 Task: Create a Gmail filter to automatically mark emails from your team members as important.
Action: Mouse moved to (541, 4)
Screenshot: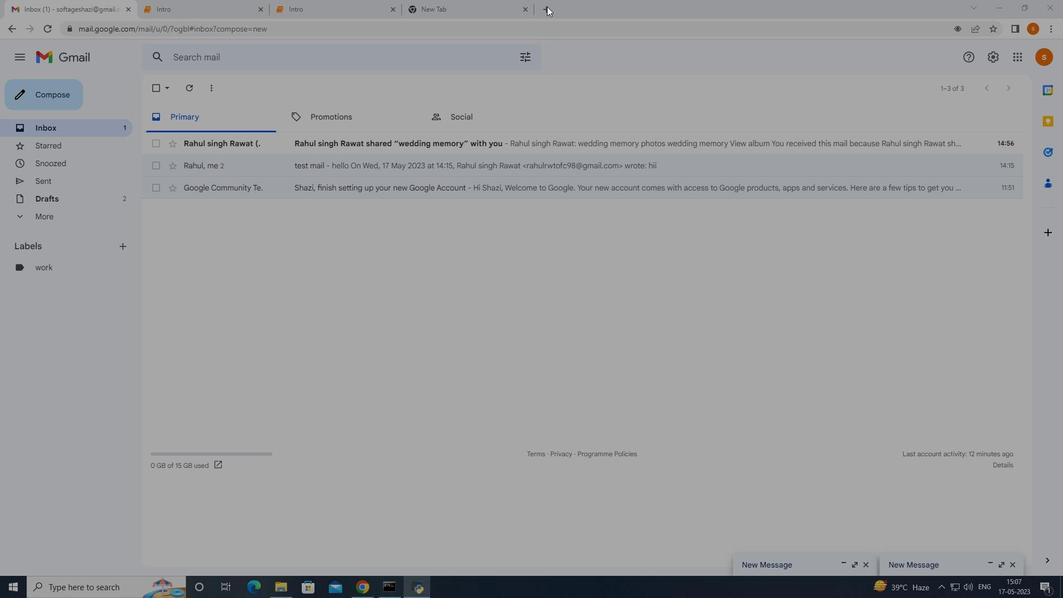 
Action: Mouse pressed left at (541, 4)
Screenshot: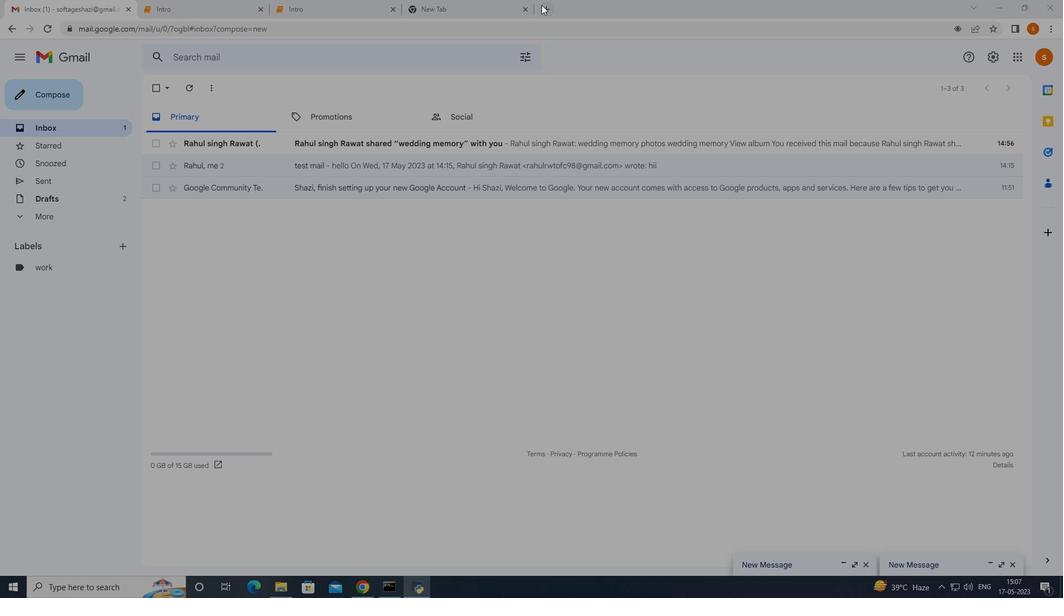 
Action: Mouse moved to (537, 218)
Screenshot: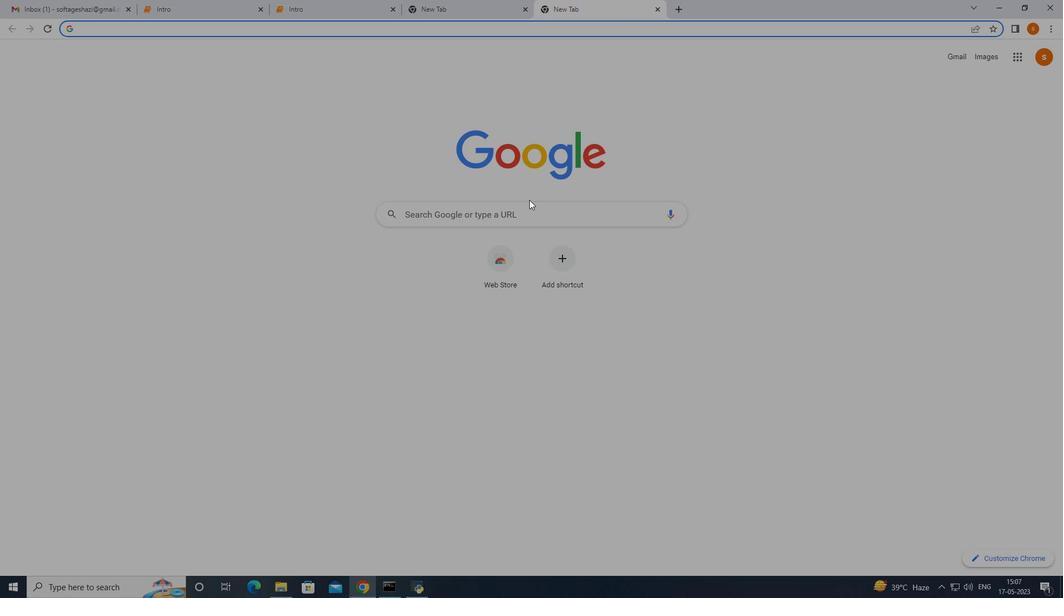 
Action: Mouse pressed left at (537, 218)
Screenshot: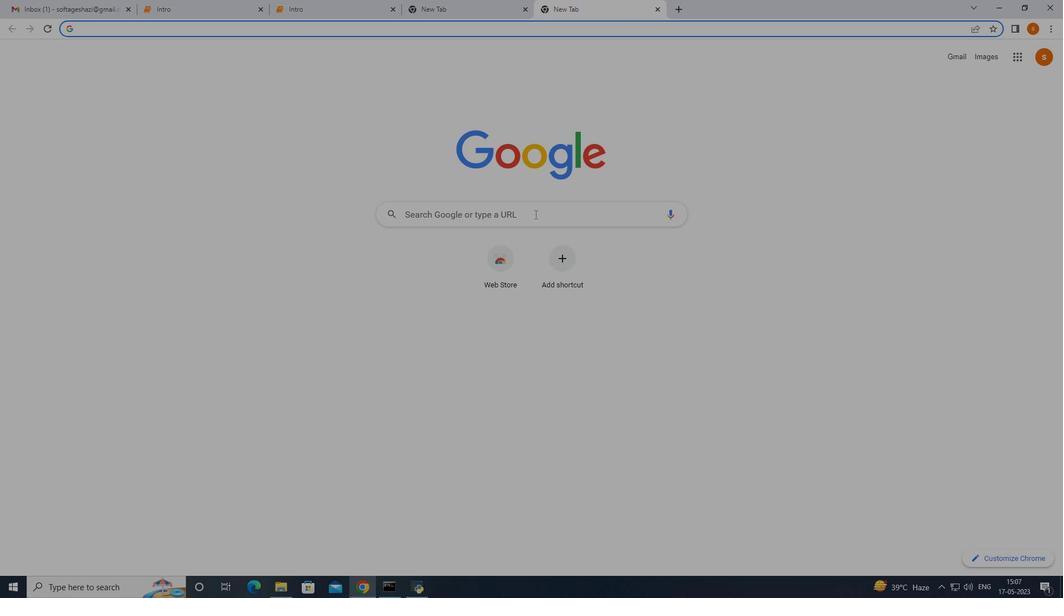 
Action: Mouse moved to (538, 217)
Screenshot: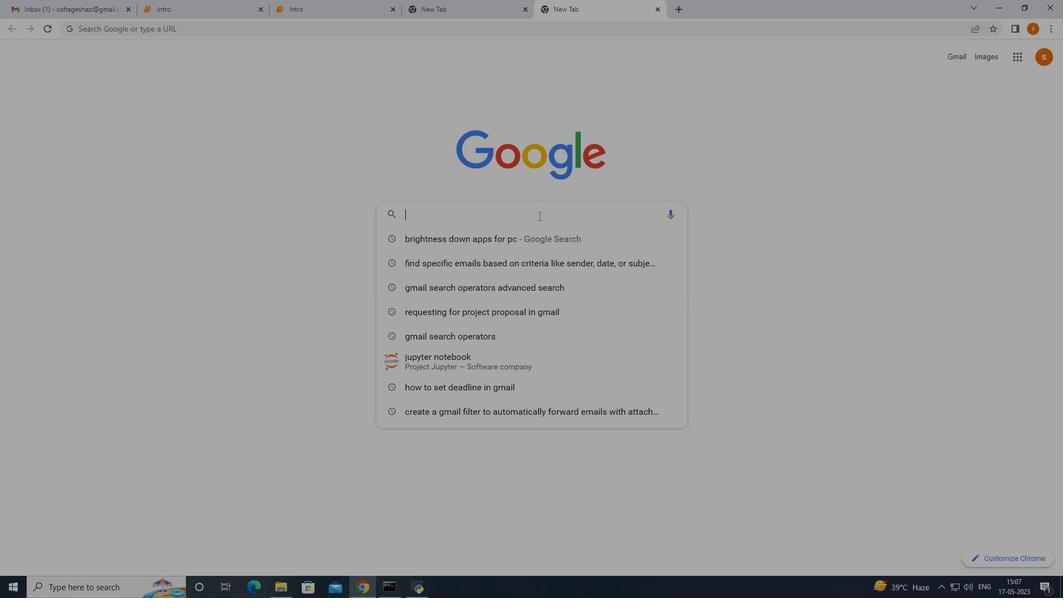 
Action: Key pressed ctrl+V<Key.enter>
Screenshot: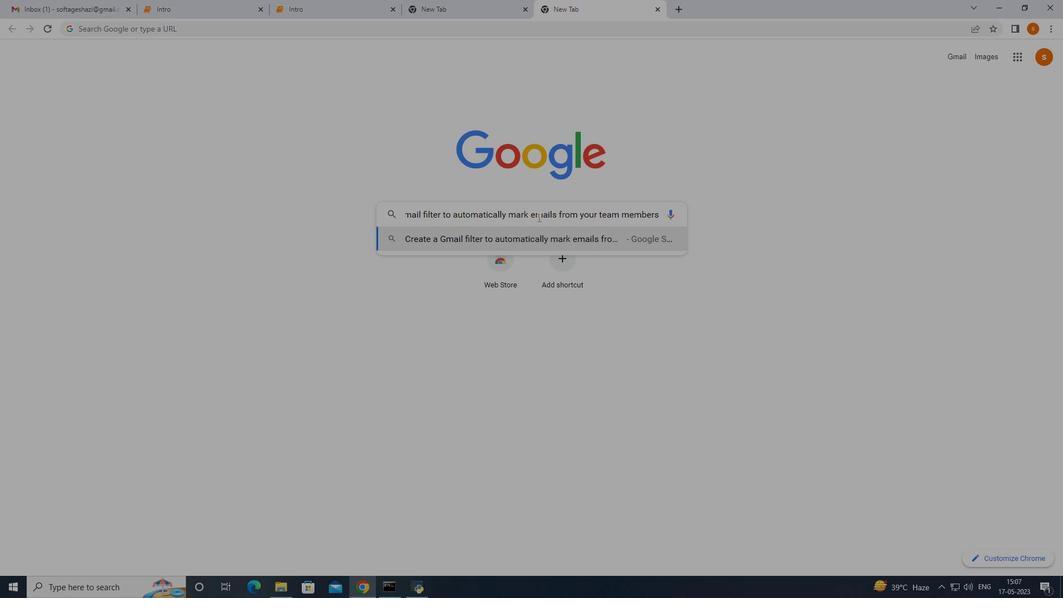 
Action: Mouse moved to (324, 188)
Screenshot: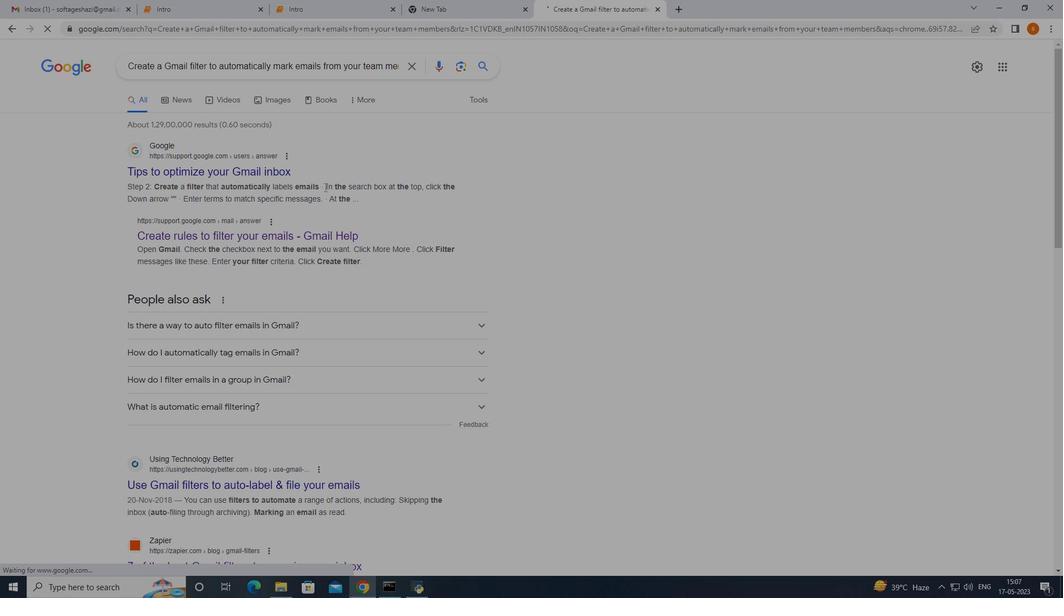 
Action: Mouse scrolled (324, 187) with delta (0, 0)
Screenshot: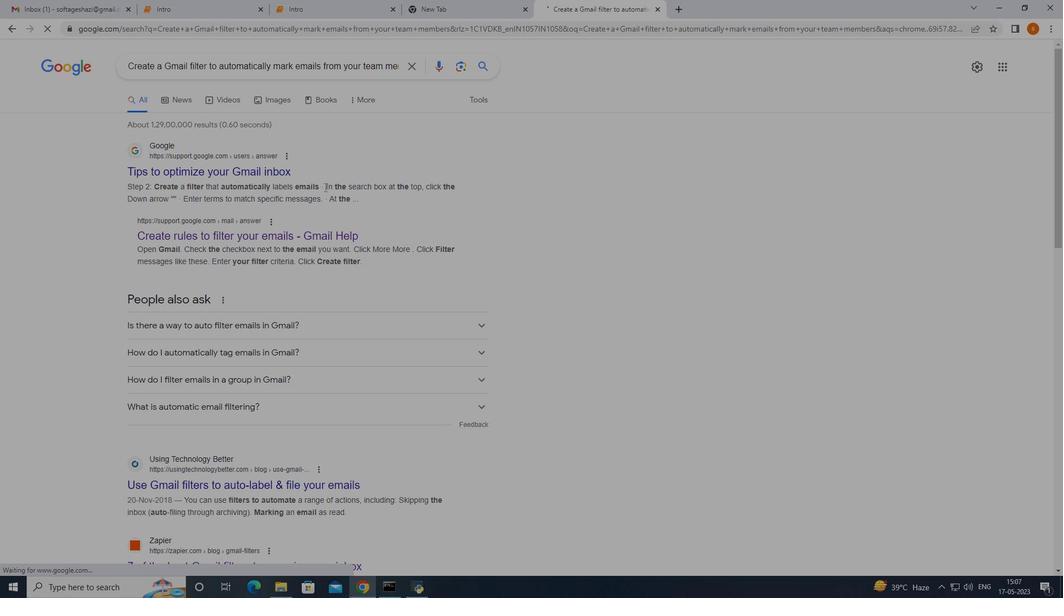 
Action: Mouse moved to (277, 162)
Screenshot: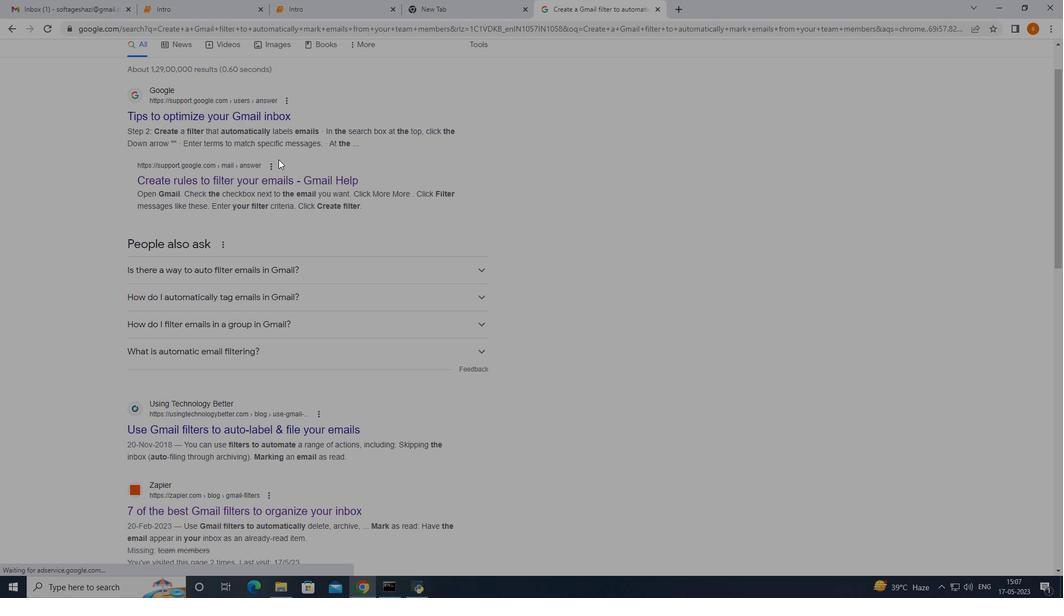 
Action: Mouse scrolled (277, 162) with delta (0, 0)
Screenshot: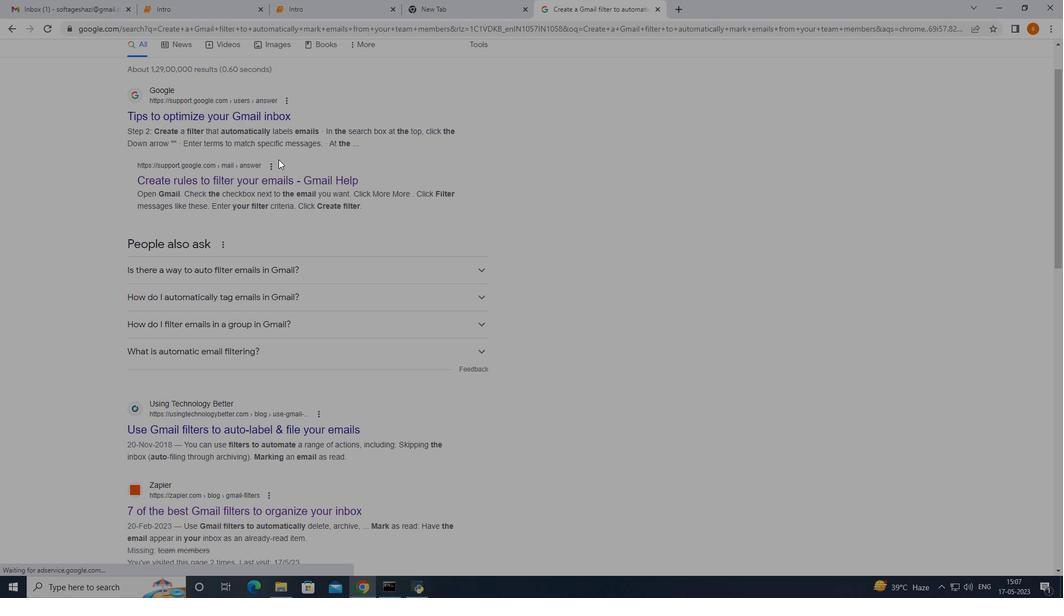 
Action: Mouse moved to (373, 216)
Screenshot: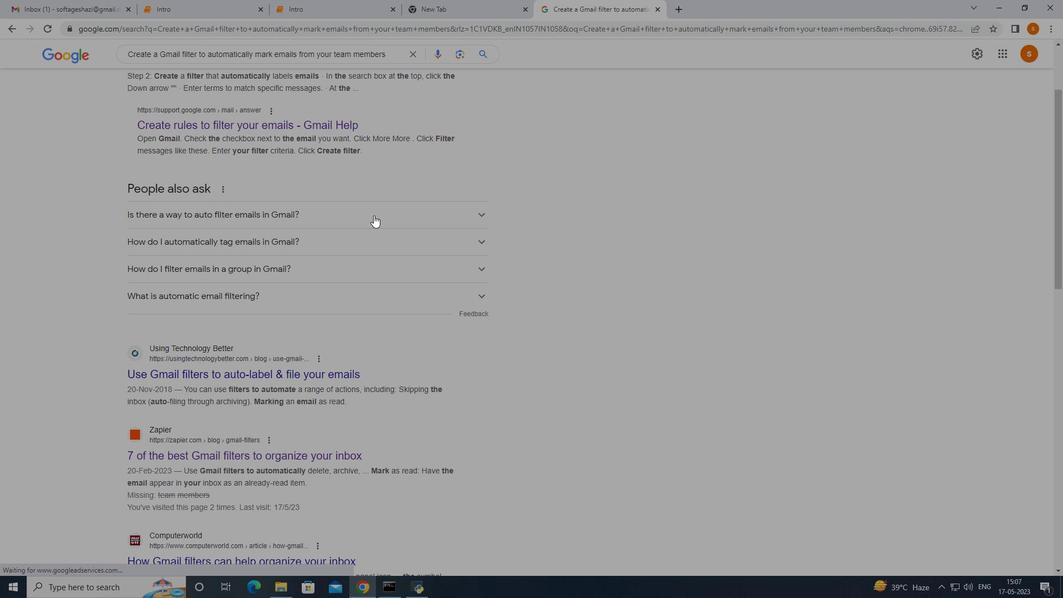 
Action: Mouse pressed left at (373, 216)
Screenshot: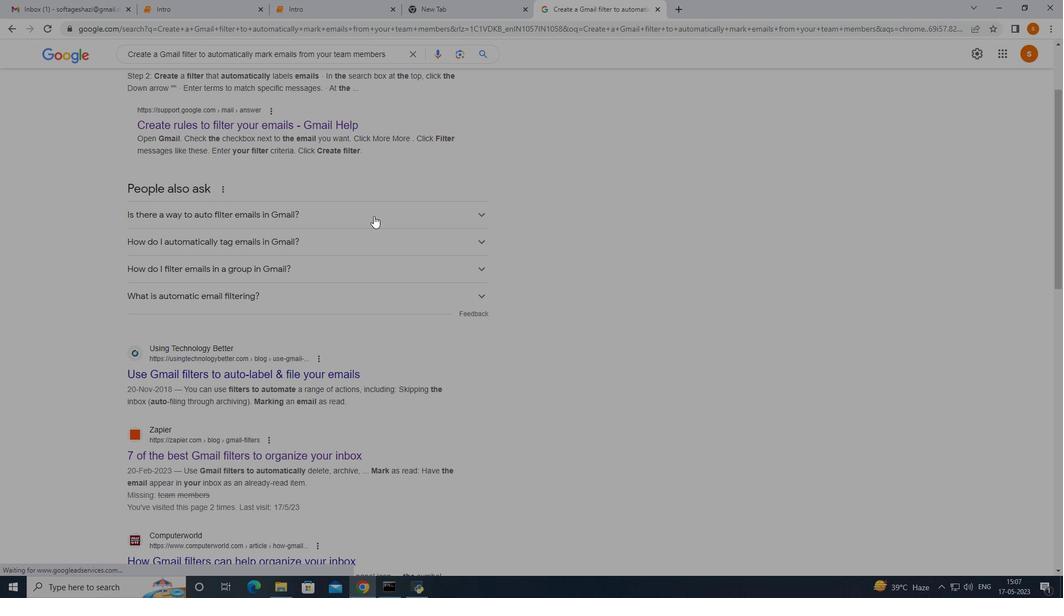 
Action: Mouse moved to (305, 249)
Screenshot: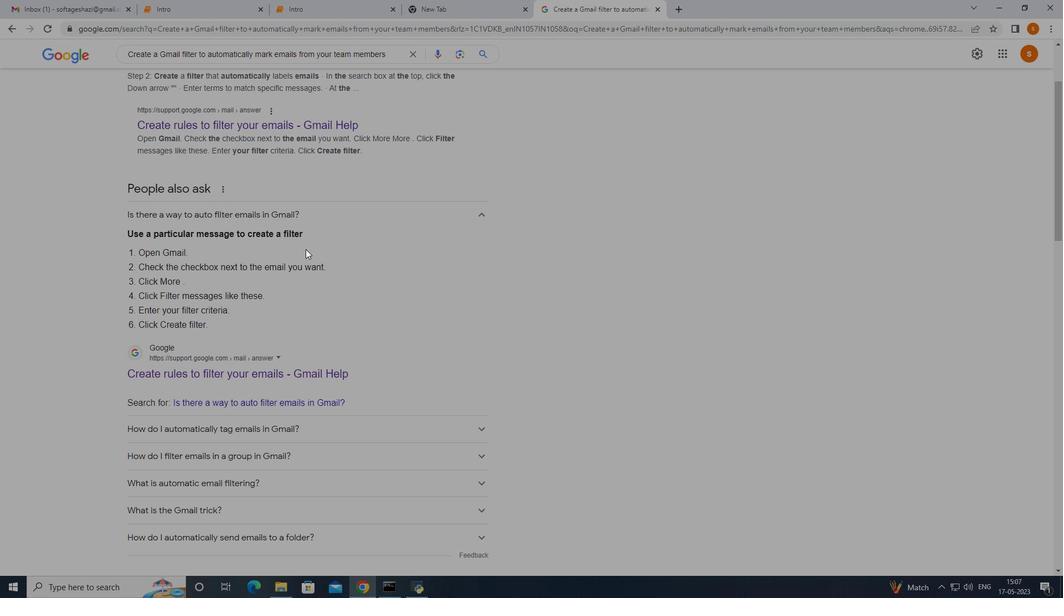 
Action: Mouse scrolled (305, 248) with delta (0, 0)
Screenshot: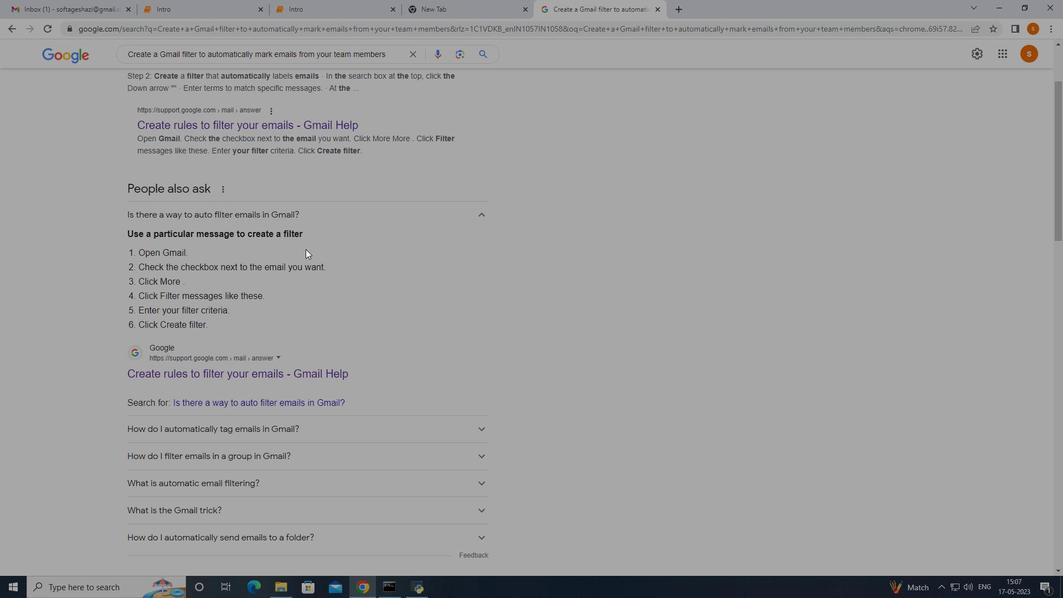 
Action: Mouse moved to (306, 250)
Screenshot: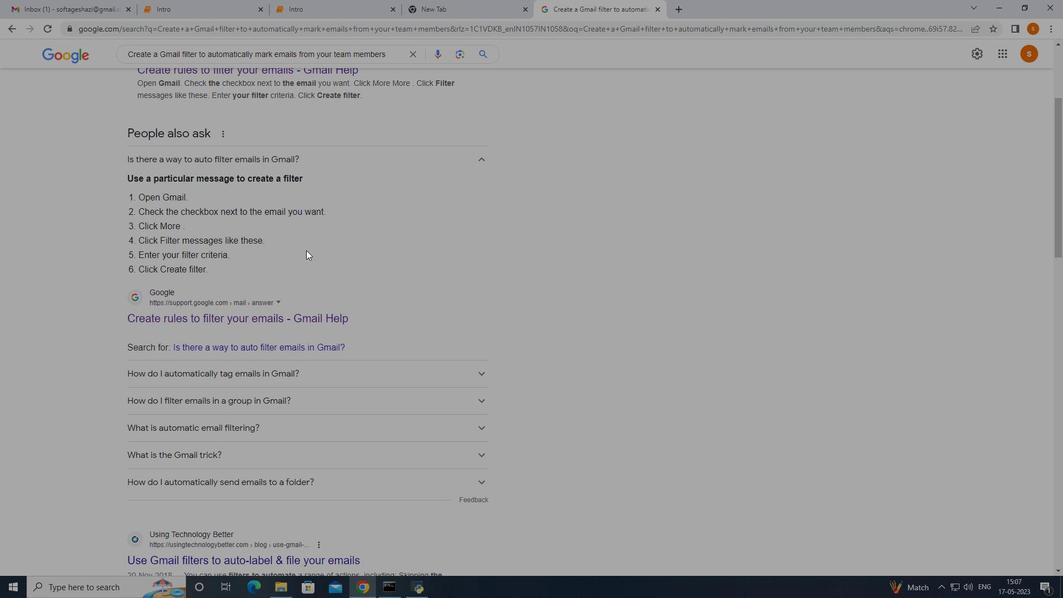 
Action: Mouse scrolled (306, 250) with delta (0, 0)
Screenshot: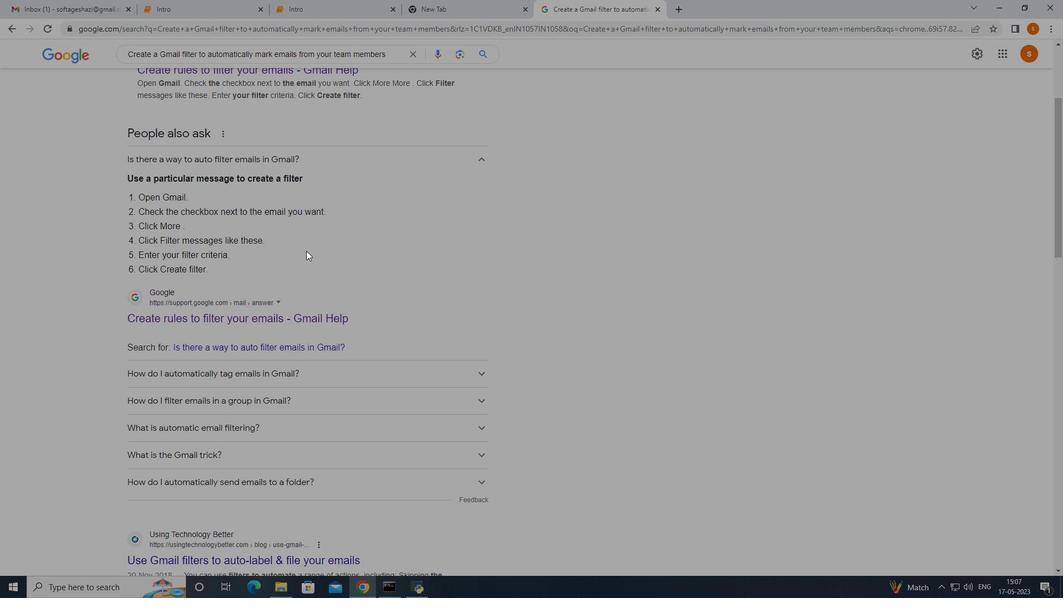 
Action: Mouse moved to (306, 249)
Screenshot: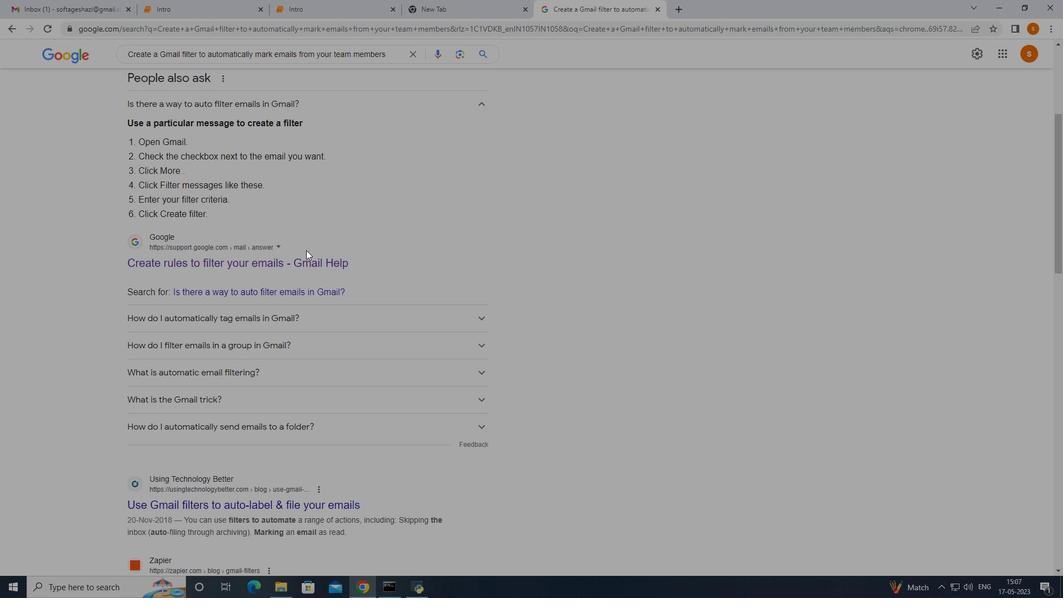 
Action: Mouse scrolled (306, 249) with delta (0, 0)
Screenshot: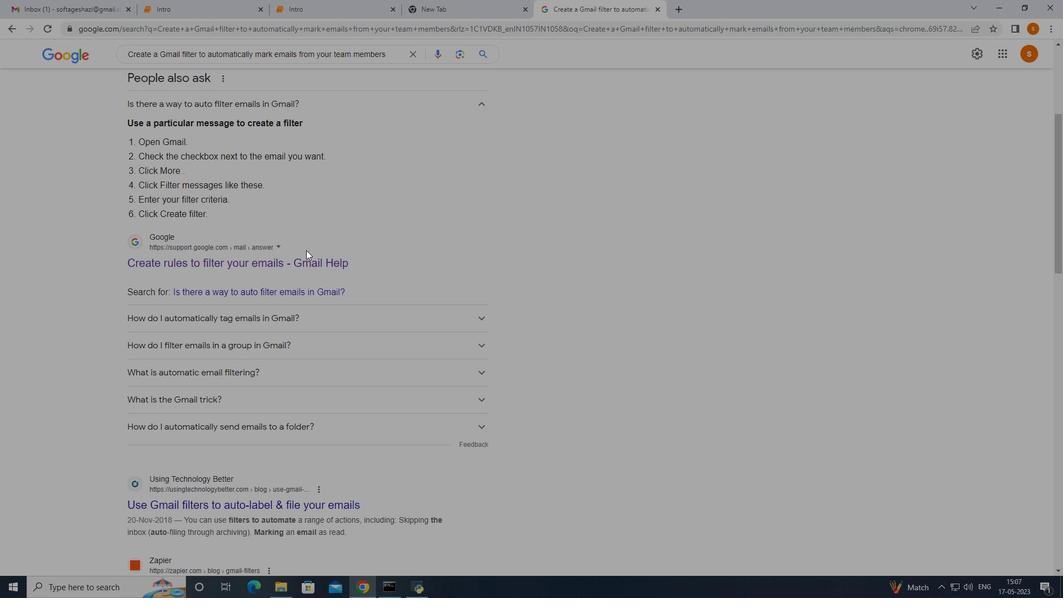 
Action: Mouse moved to (306, 250)
Screenshot: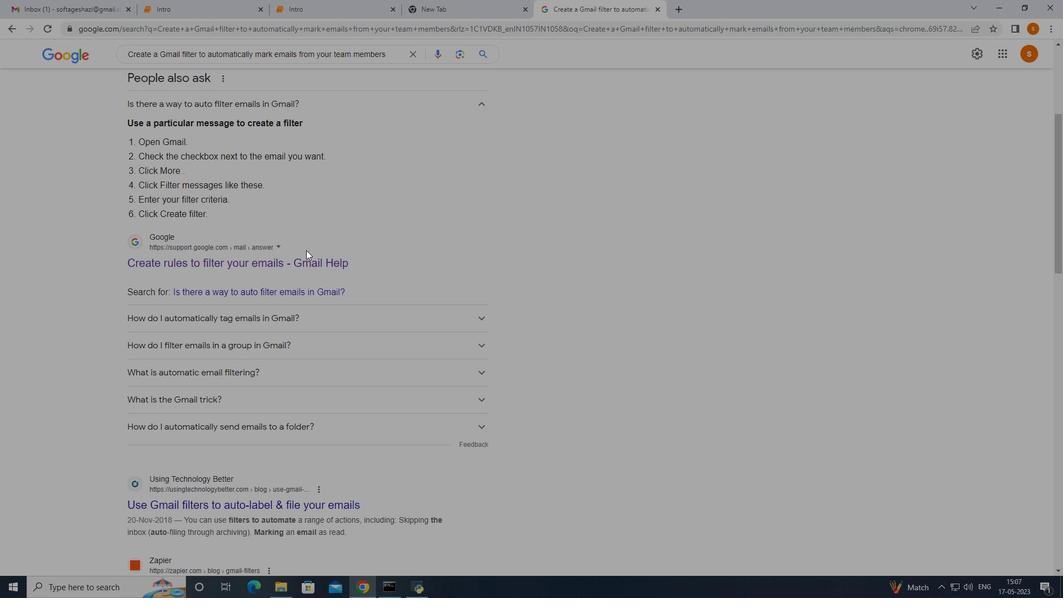 
Action: Mouse scrolled (306, 249) with delta (0, 0)
Screenshot: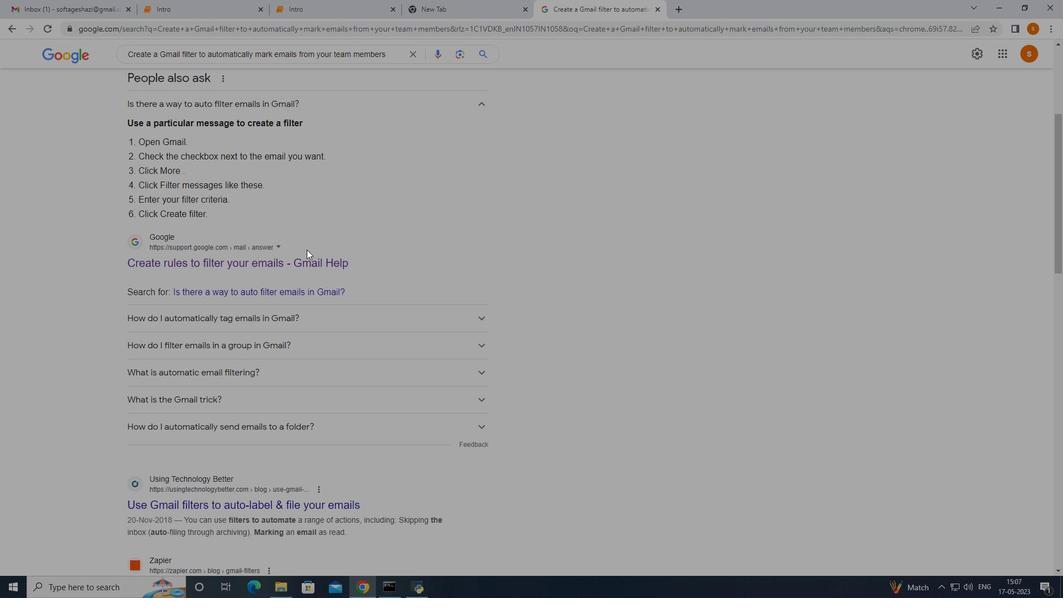 
Action: Mouse moved to (301, 250)
Screenshot: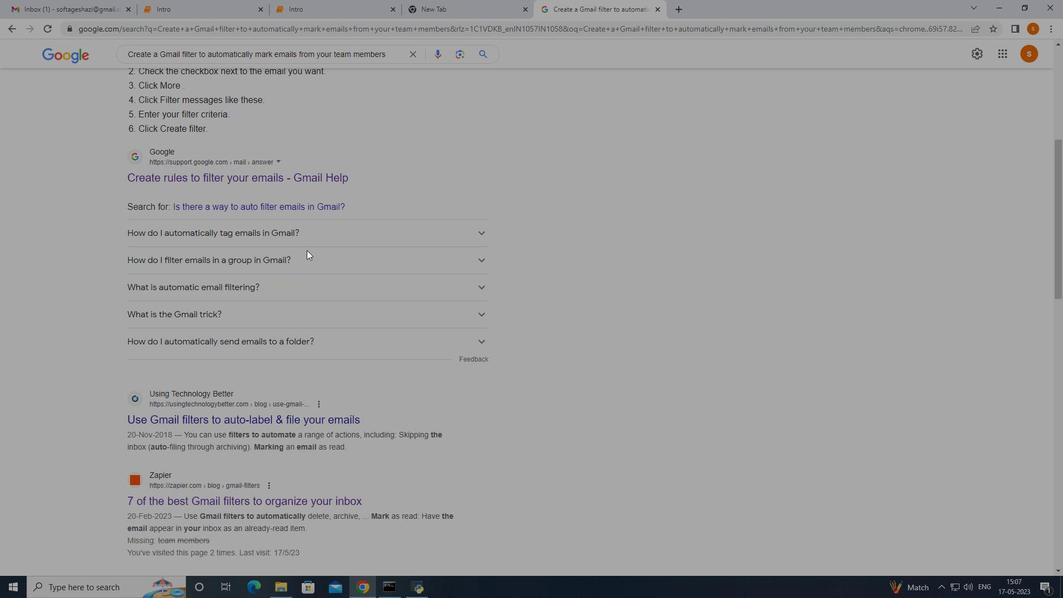 
Action: Mouse scrolled (303, 250) with delta (0, 0)
Screenshot: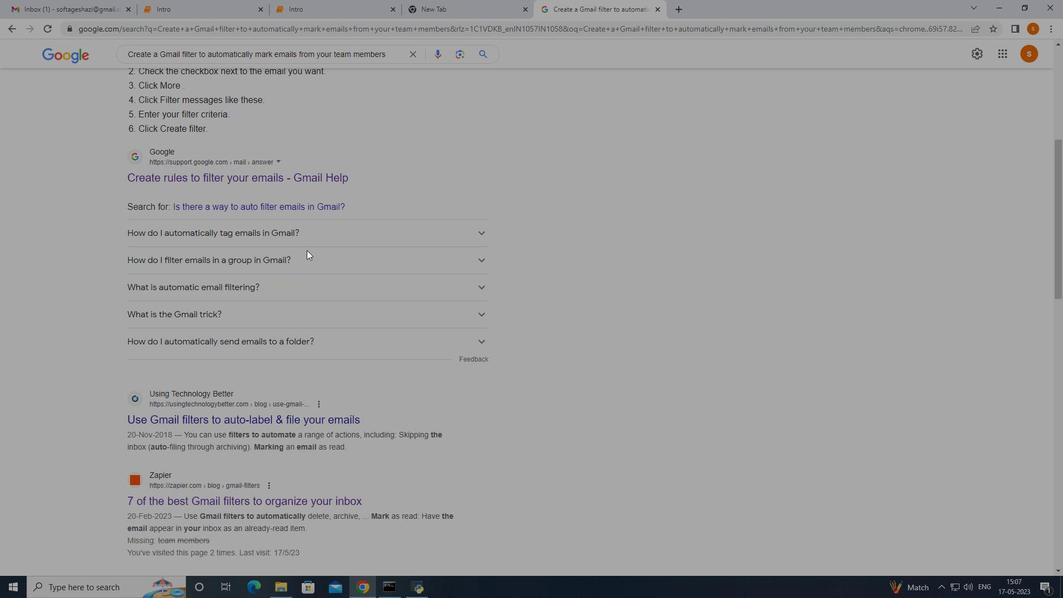 
Action: Mouse moved to (266, 217)
Screenshot: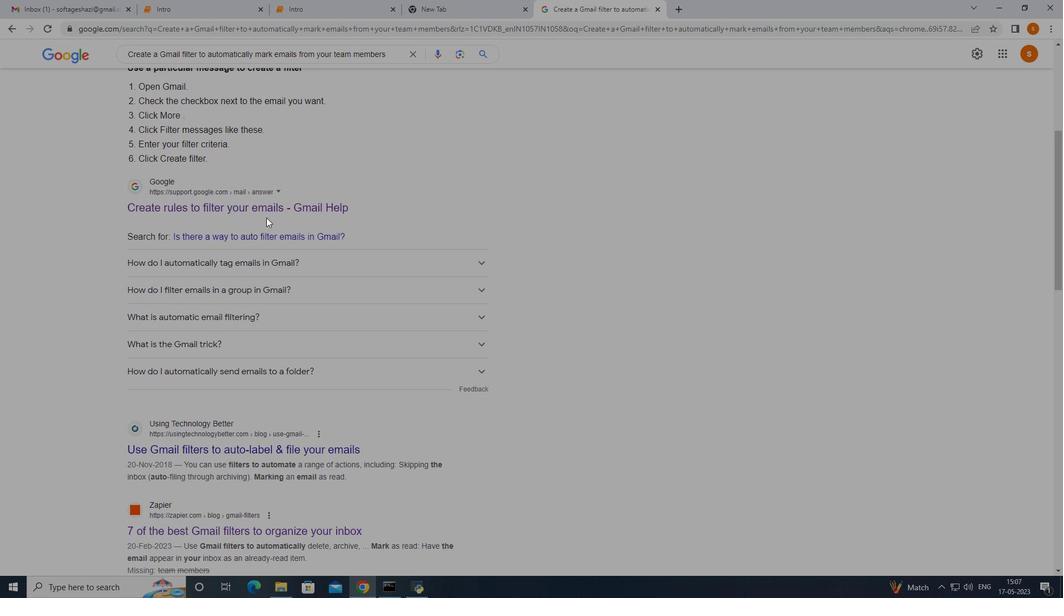 
Action: Mouse scrolled (266, 217) with delta (0, 0)
Screenshot: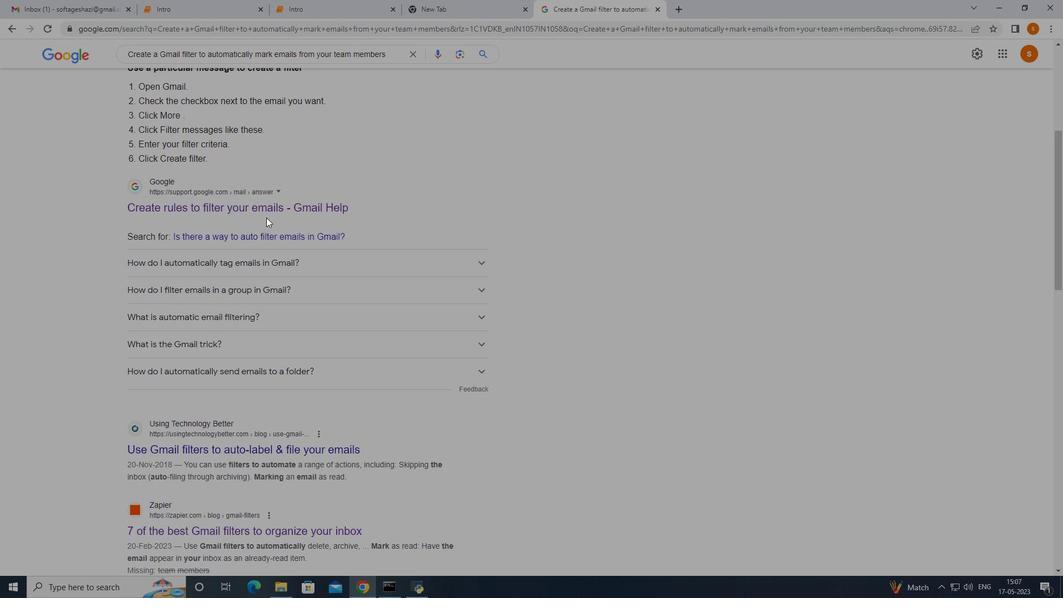 
Action: Mouse moved to (267, 217)
Screenshot: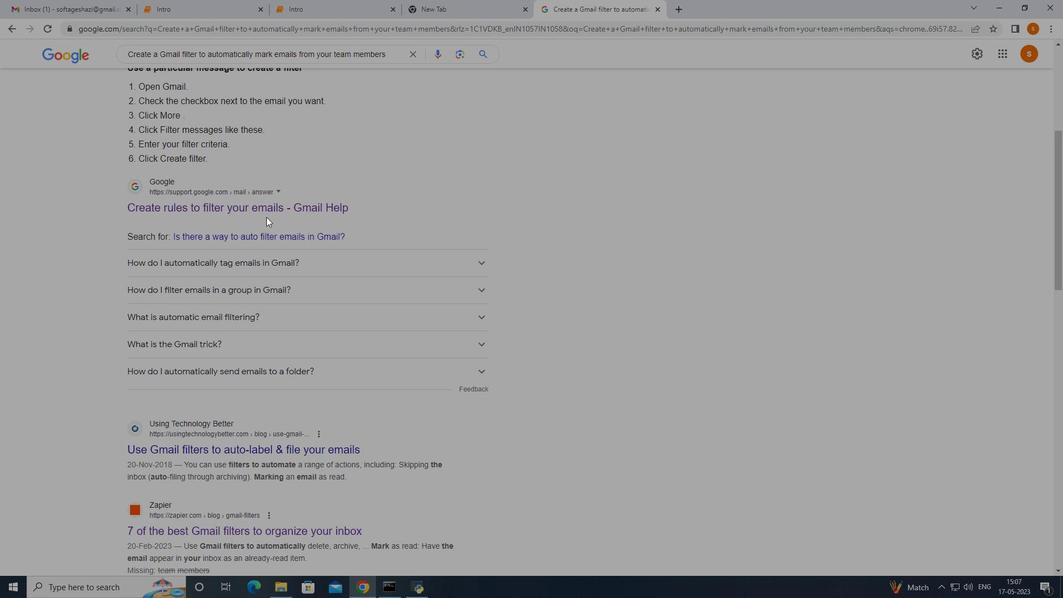 
Action: Mouse scrolled (267, 217) with delta (0, 0)
Screenshot: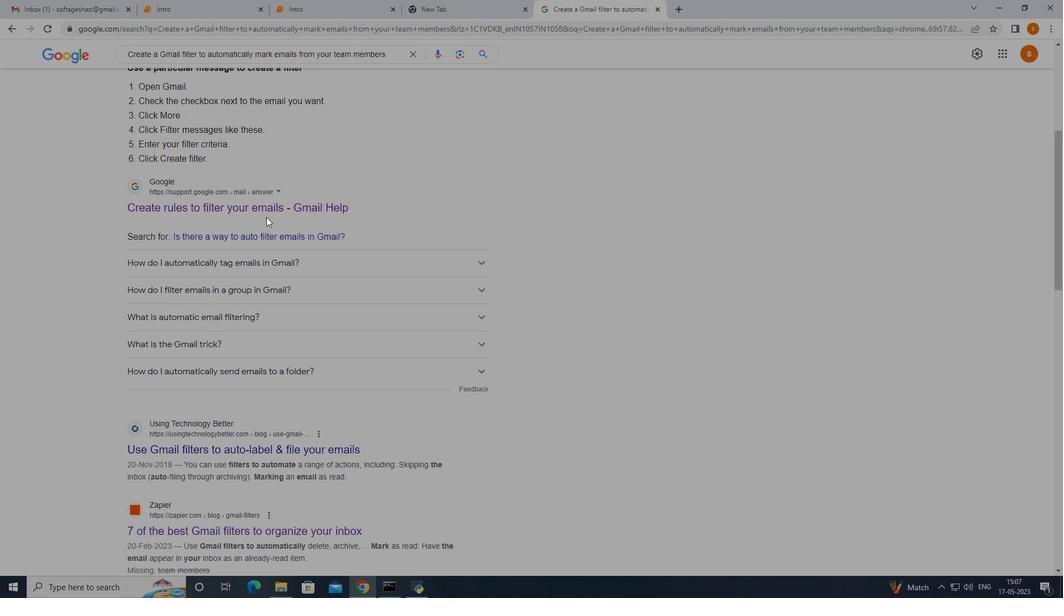 
Action: Mouse moved to (267, 217)
Screenshot: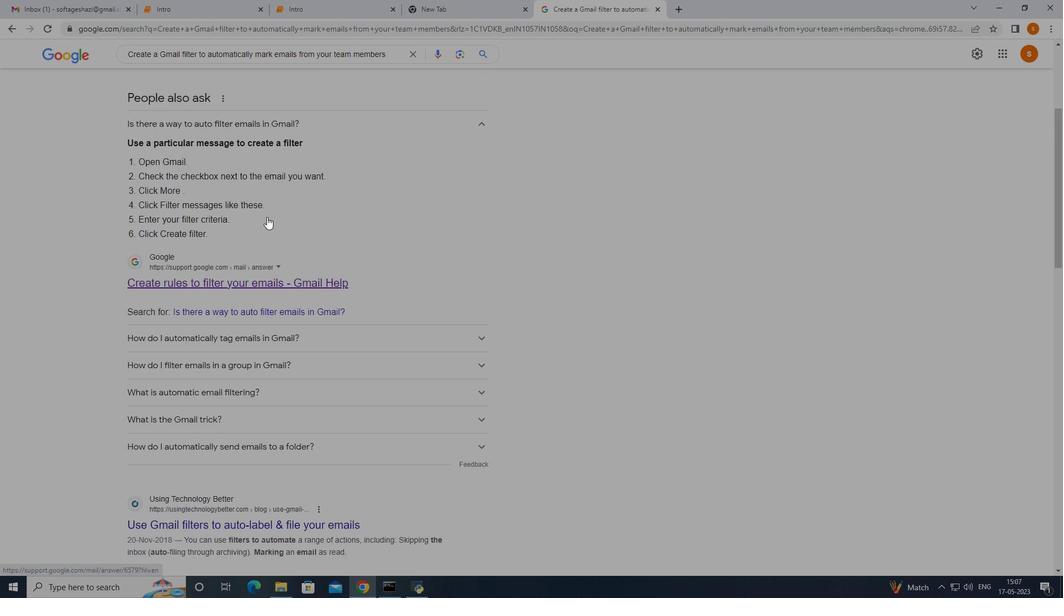 
Action: Mouse scrolled (267, 216) with delta (0, 0)
Screenshot: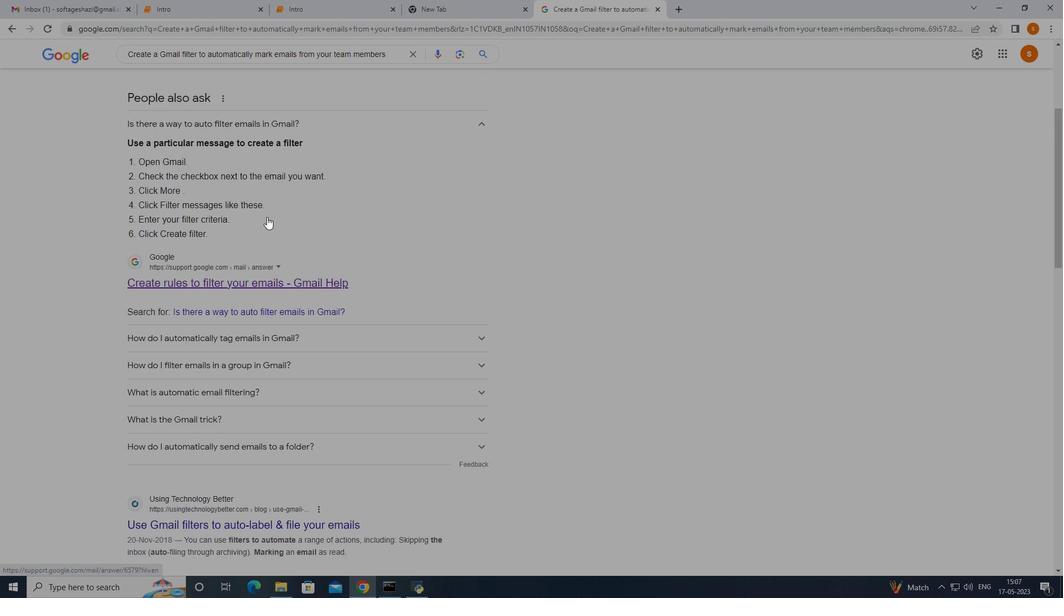 
Action: Mouse moved to (267, 217)
Screenshot: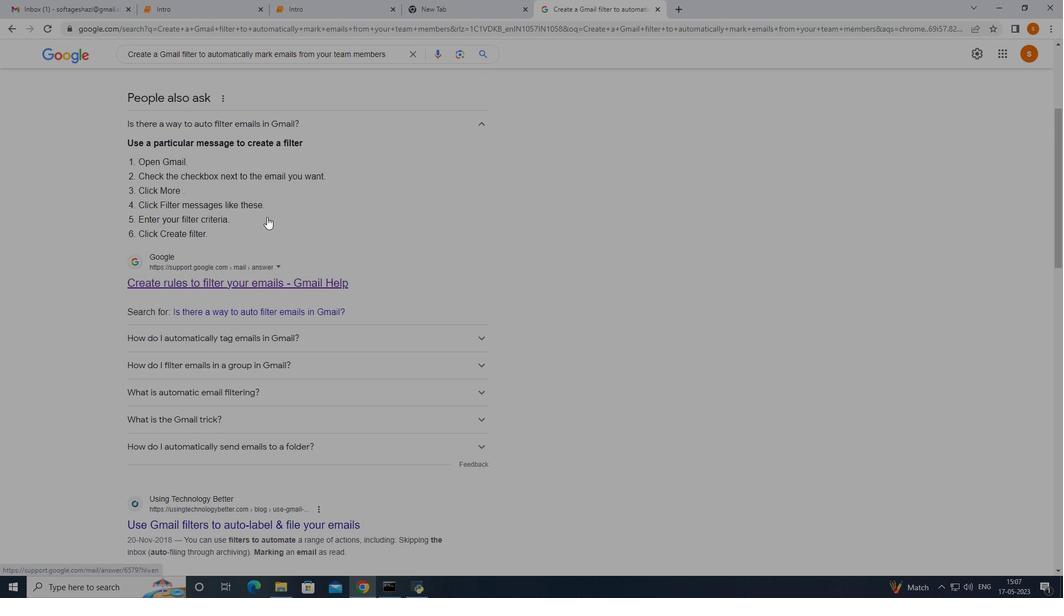 
Action: Mouse scrolled (267, 217) with delta (0, 0)
Screenshot: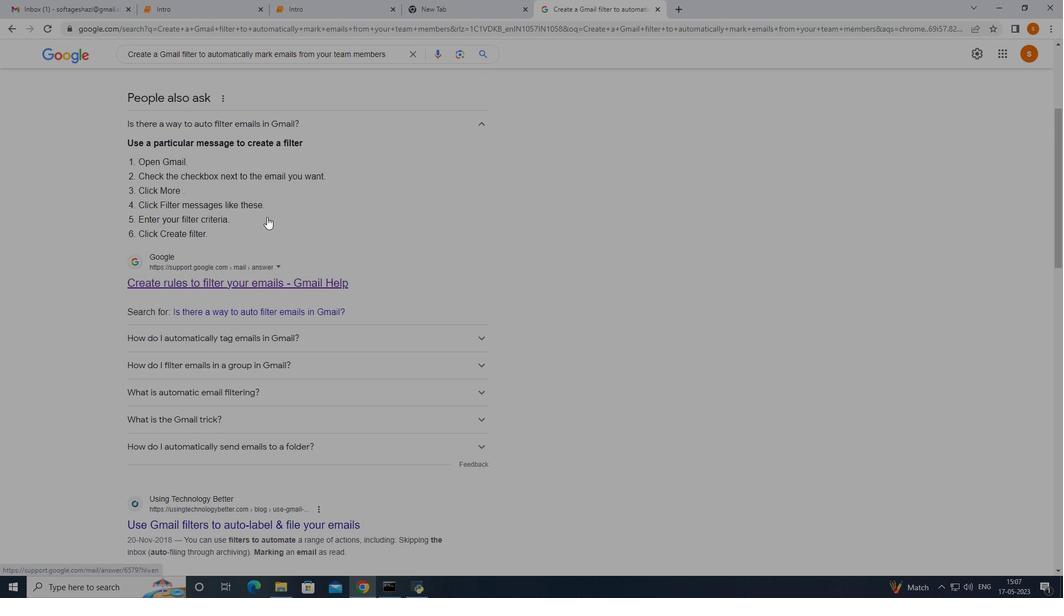 
Action: Mouse moved to (267, 217)
Screenshot: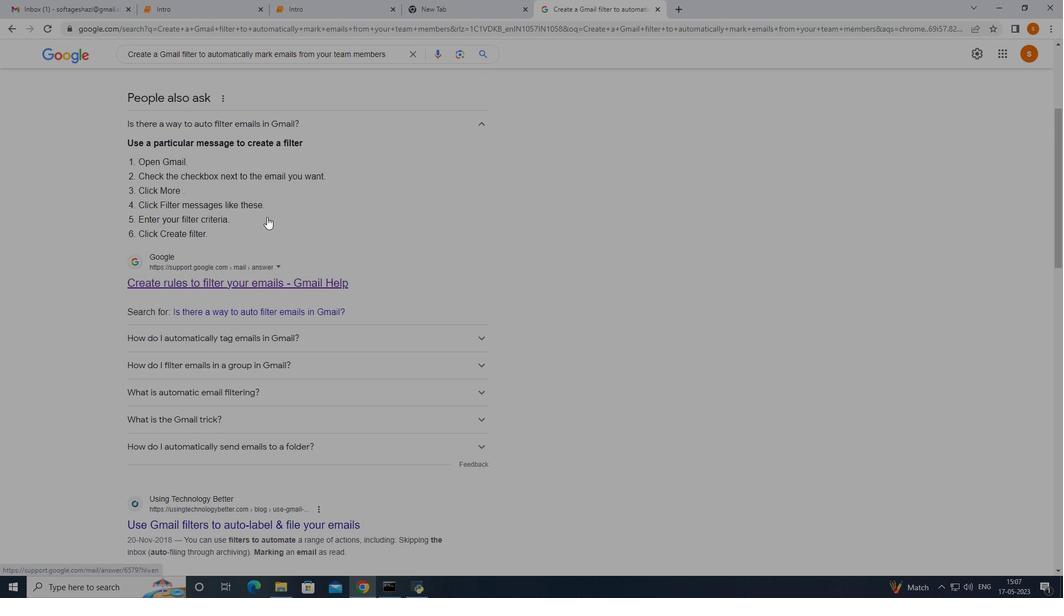 
Action: Mouse scrolled (267, 217) with delta (0, 0)
Screenshot: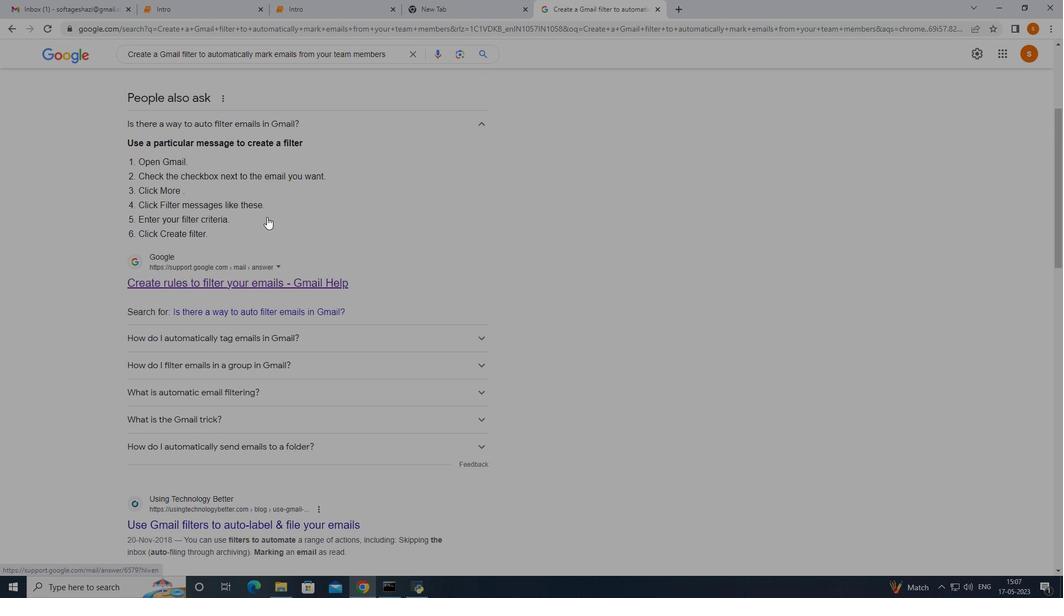 
Action: Mouse moved to (268, 188)
Screenshot: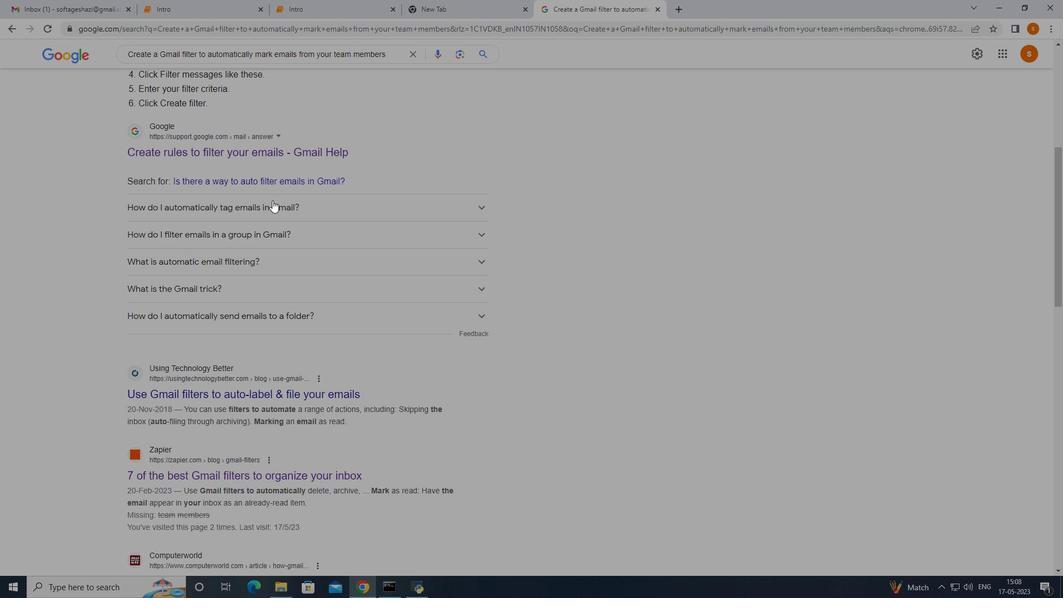 
Action: Mouse scrolled (268, 188) with delta (0, 0)
Screenshot: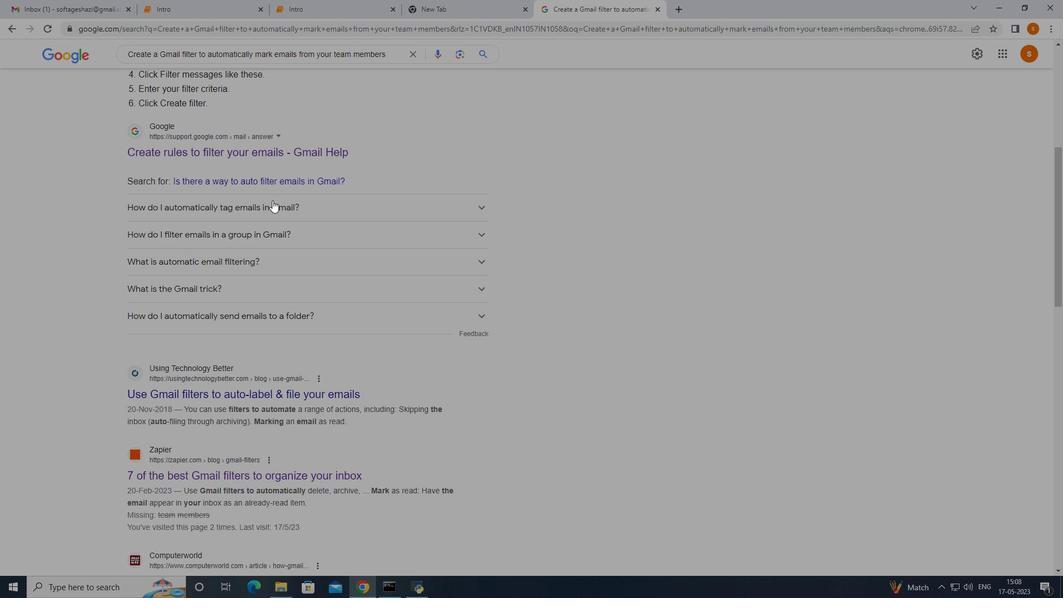 
Action: Mouse moved to (268, 188)
Screenshot: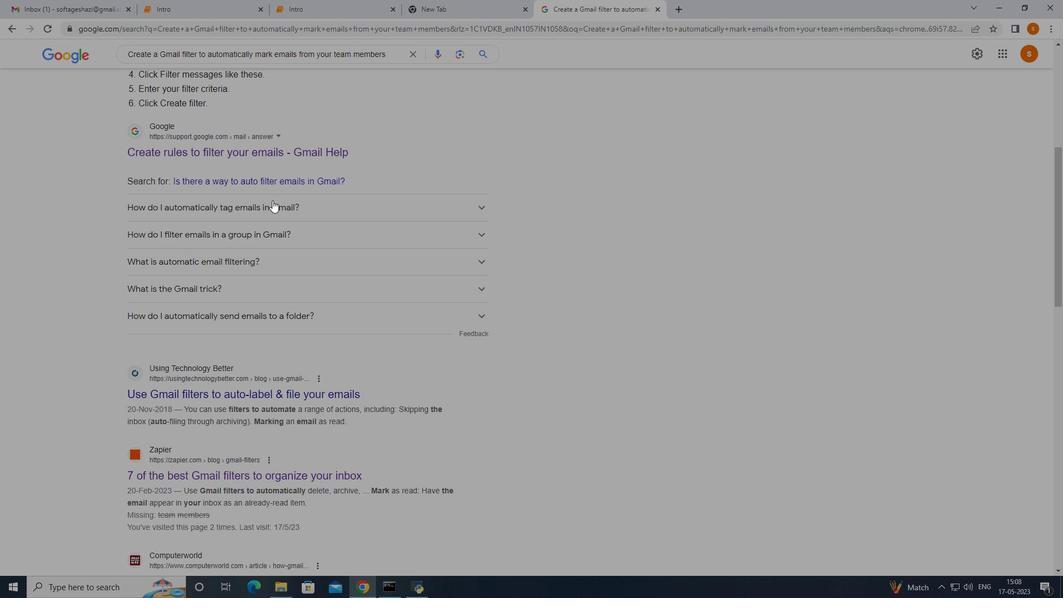 
Action: Mouse scrolled (268, 188) with delta (0, 0)
Screenshot: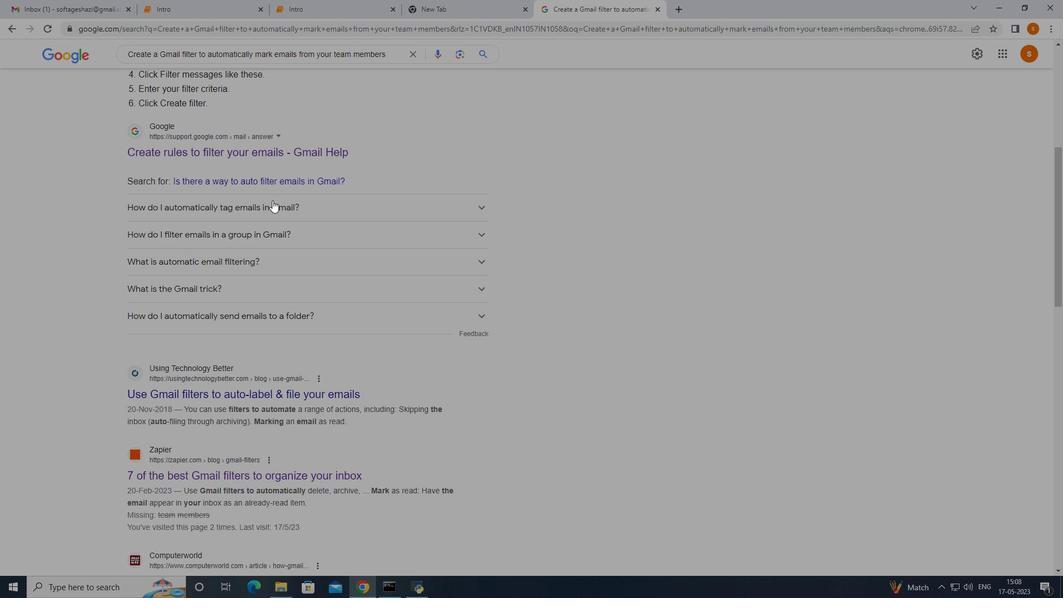 
Action: Mouse scrolled (268, 188) with delta (0, 0)
Screenshot: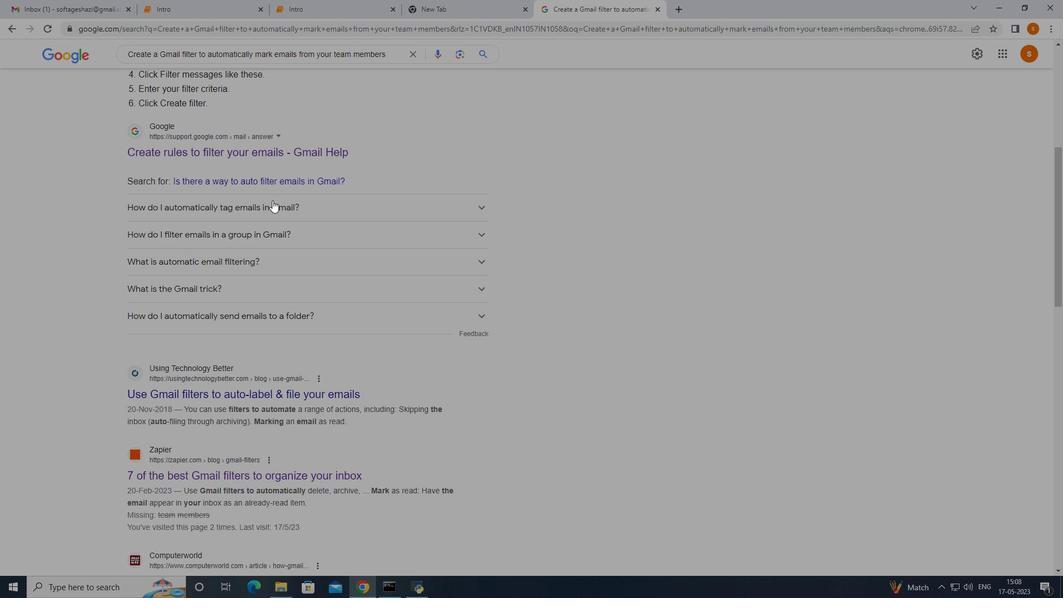 
Action: Mouse moved to (268, 187)
Screenshot: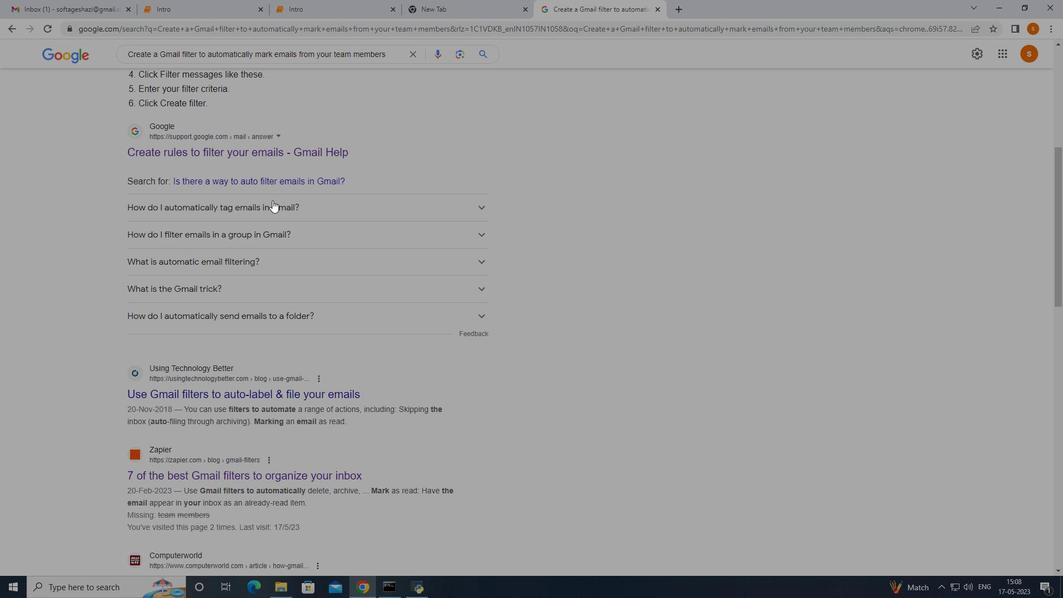 
Action: Mouse scrolled (268, 188) with delta (0, 0)
Screenshot: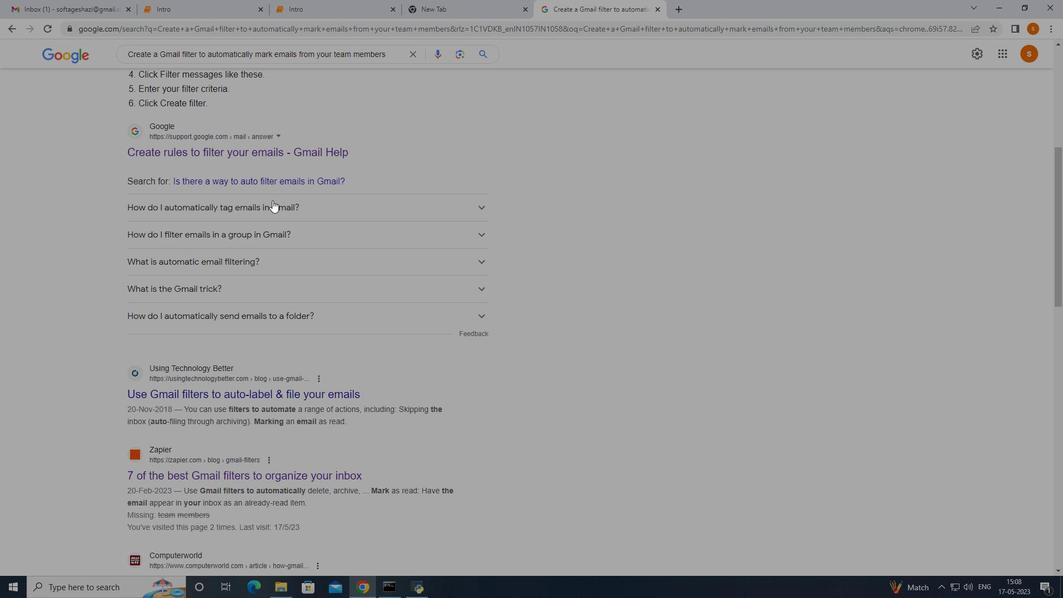 
Action: Mouse moved to (268, 186)
Screenshot: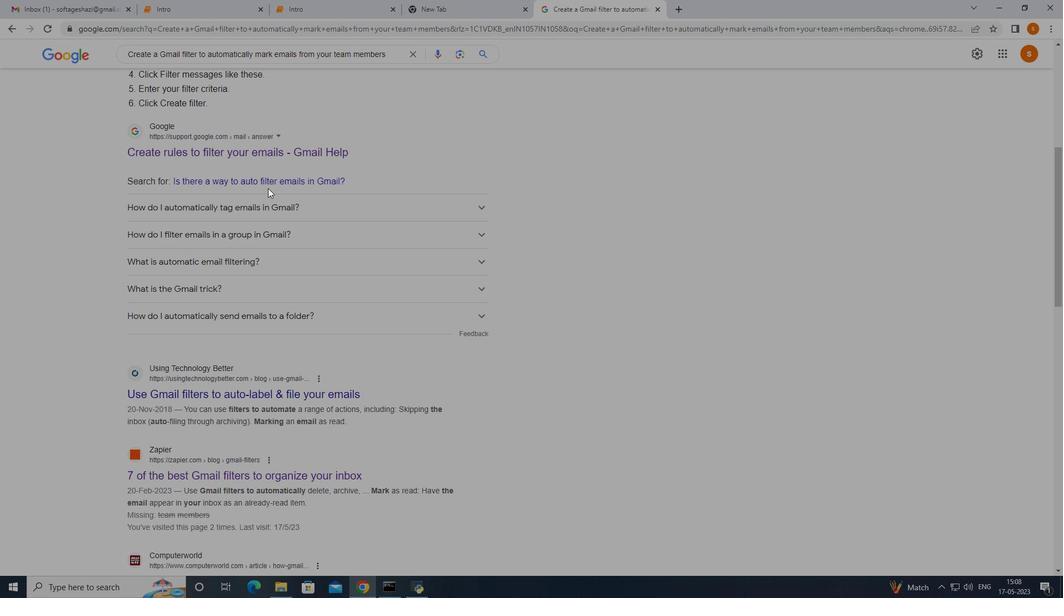 
Action: Mouse scrolled (268, 187) with delta (0, 0)
Screenshot: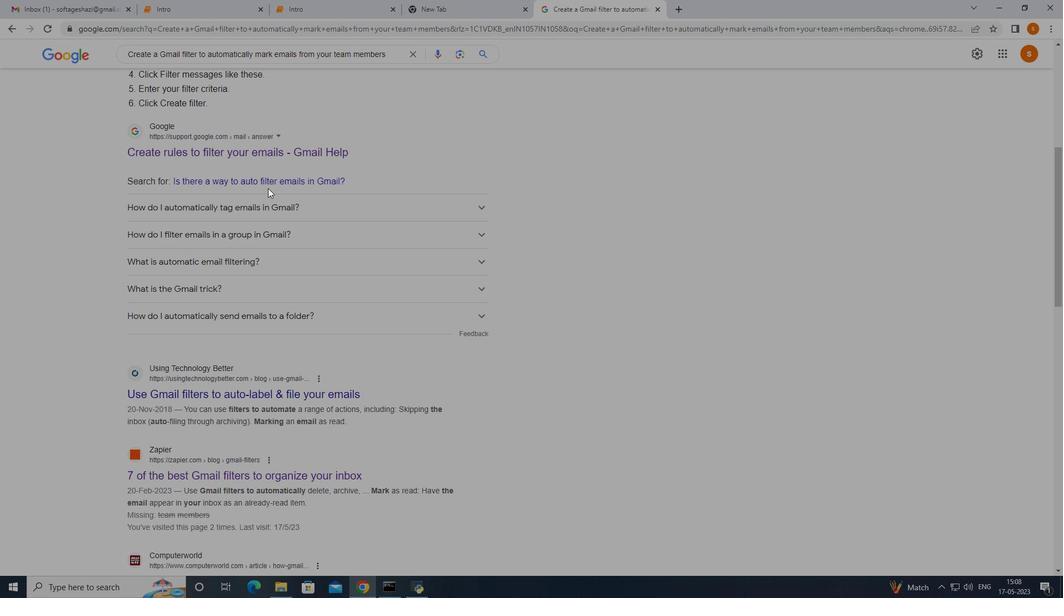 
Action: Mouse moved to (309, 104)
Screenshot: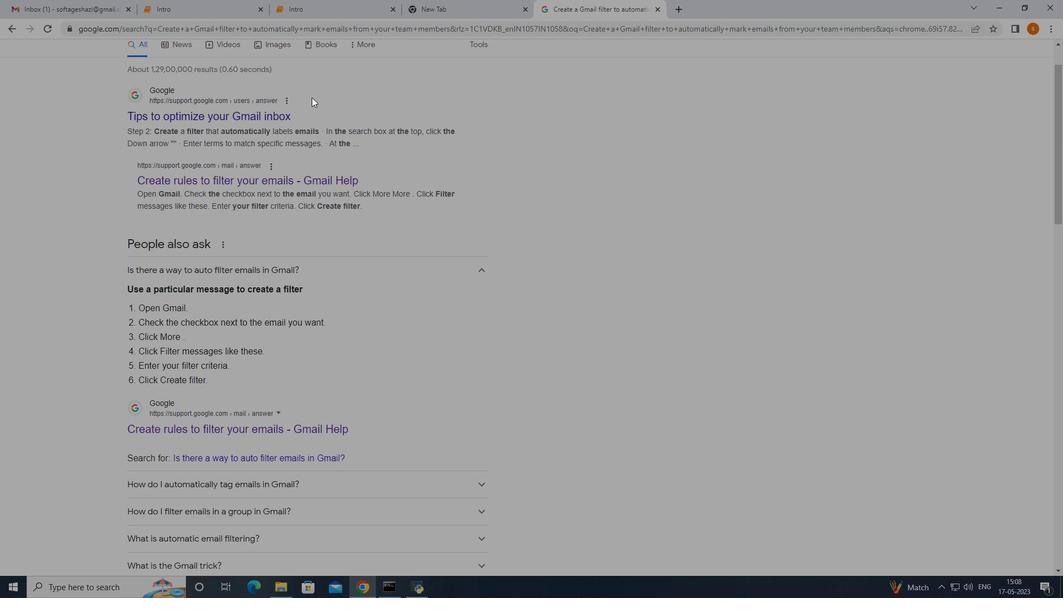 
Action: Mouse scrolled (309, 104) with delta (0, 0)
Screenshot: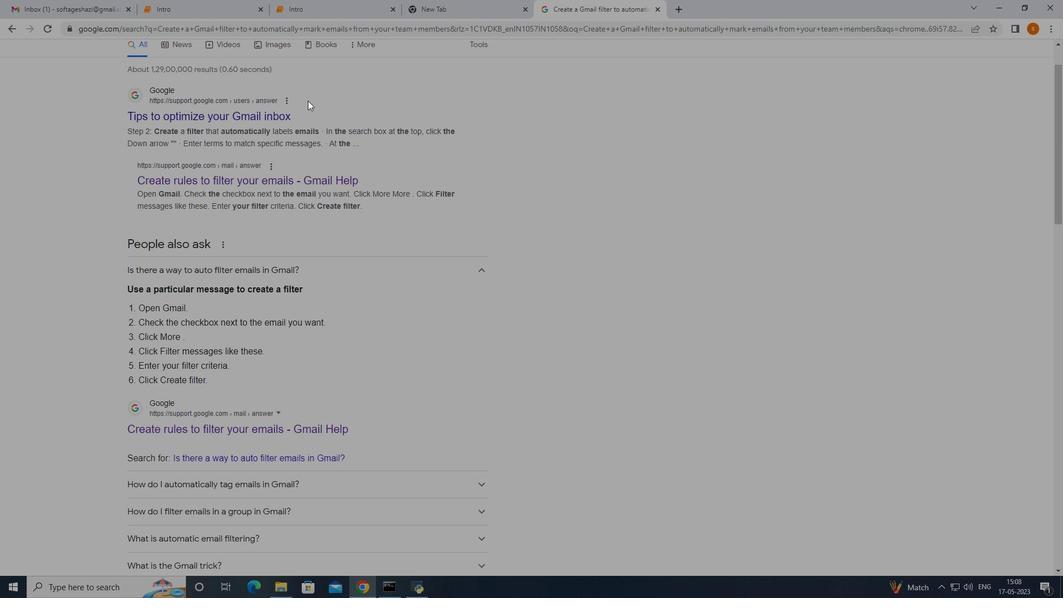 
Action: Mouse moved to (309, 104)
Screenshot: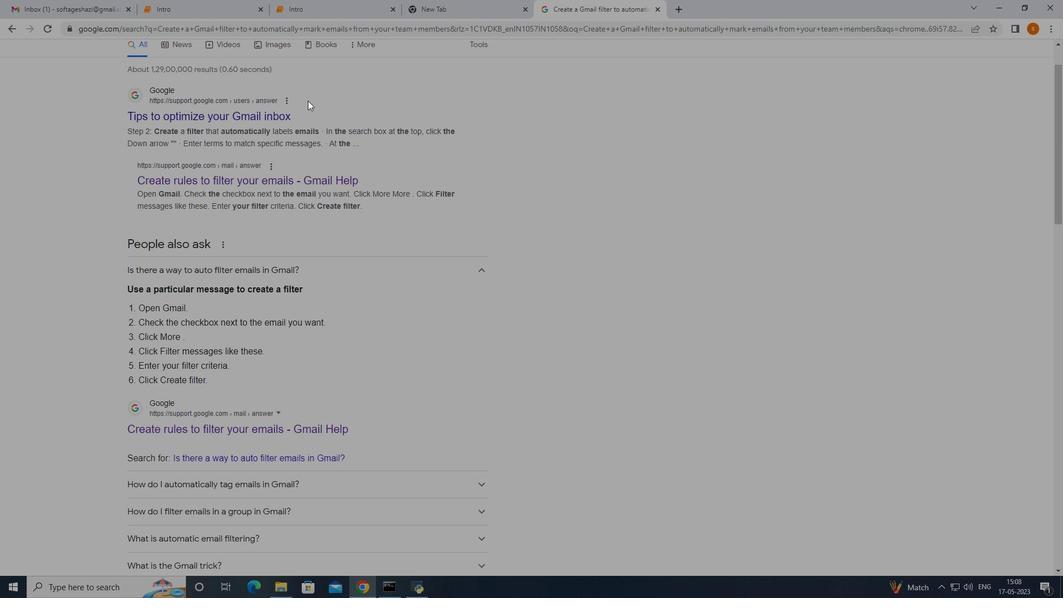 
Action: Mouse scrolled (309, 104) with delta (0, 0)
Screenshot: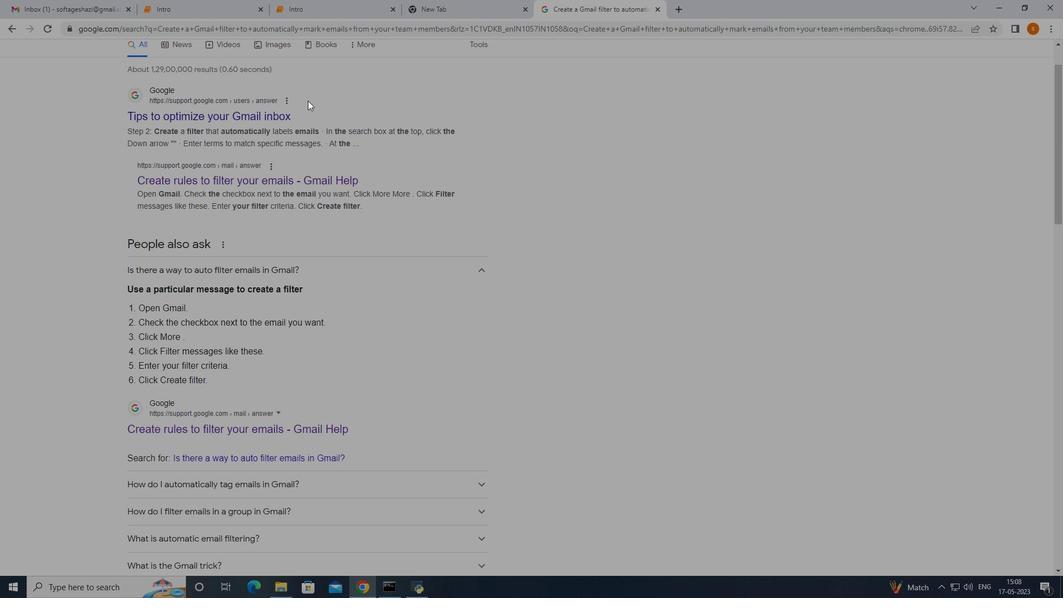 
Action: Mouse moved to (310, 104)
Screenshot: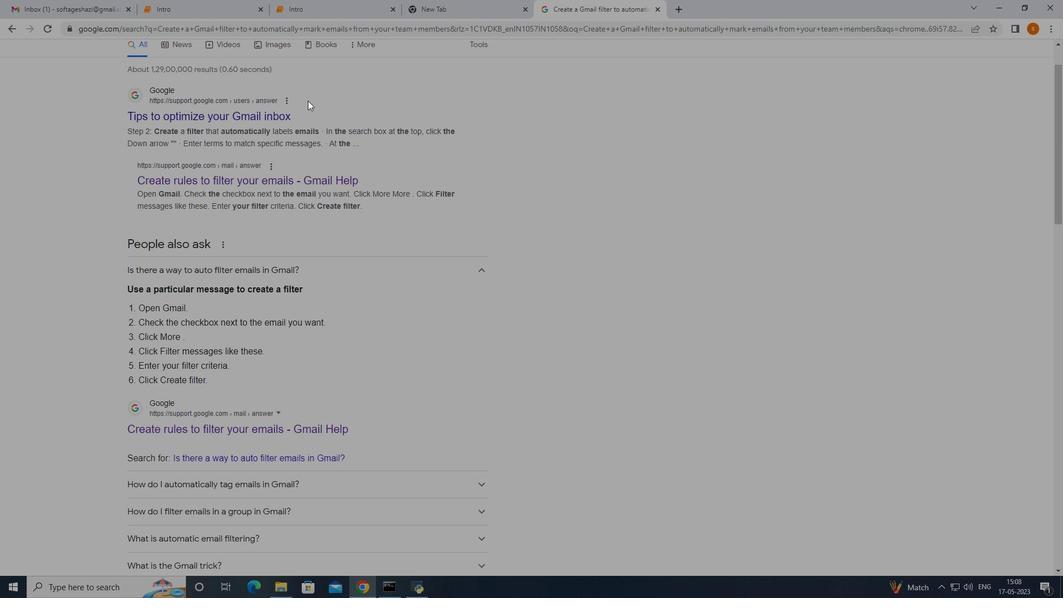 
Action: Mouse scrolled (310, 104) with delta (0, 0)
Screenshot: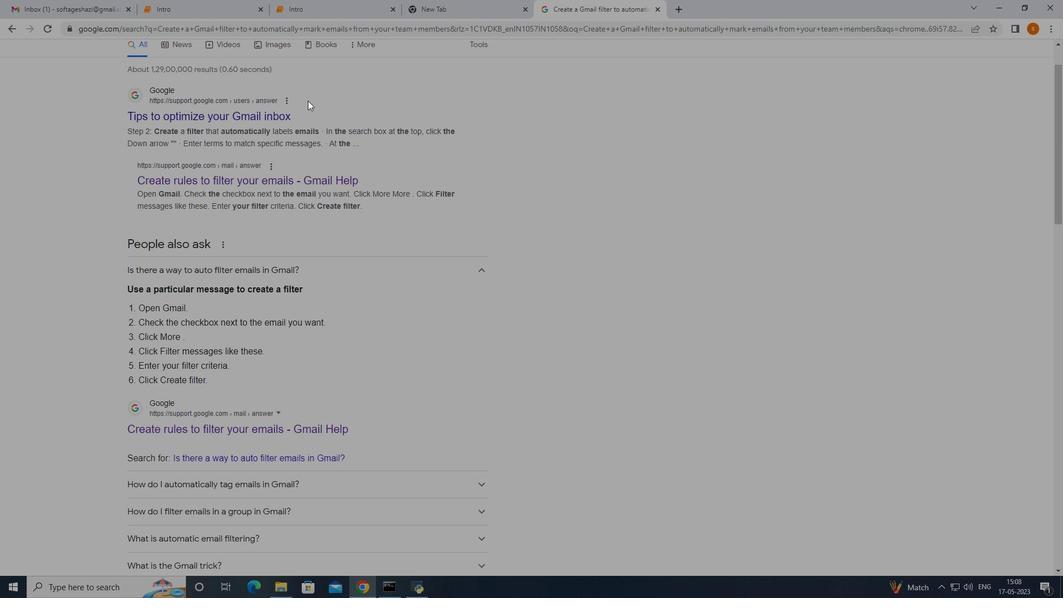 
Action: Mouse moved to (310, 104)
Screenshot: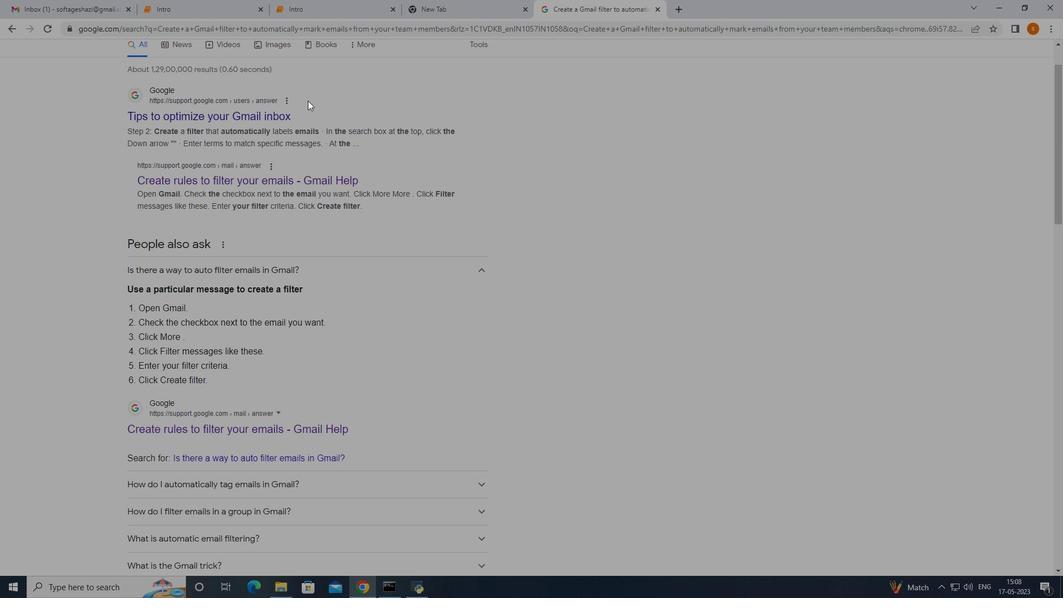 
Action: Mouse scrolled (310, 104) with delta (0, 0)
Screenshot: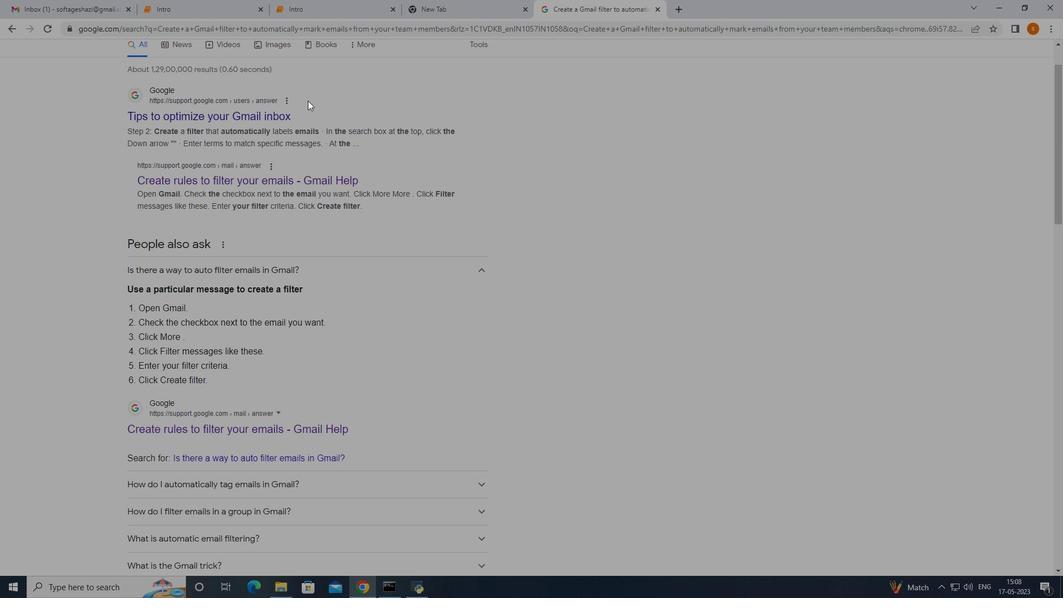 
Action: Mouse moved to (310, 104)
Screenshot: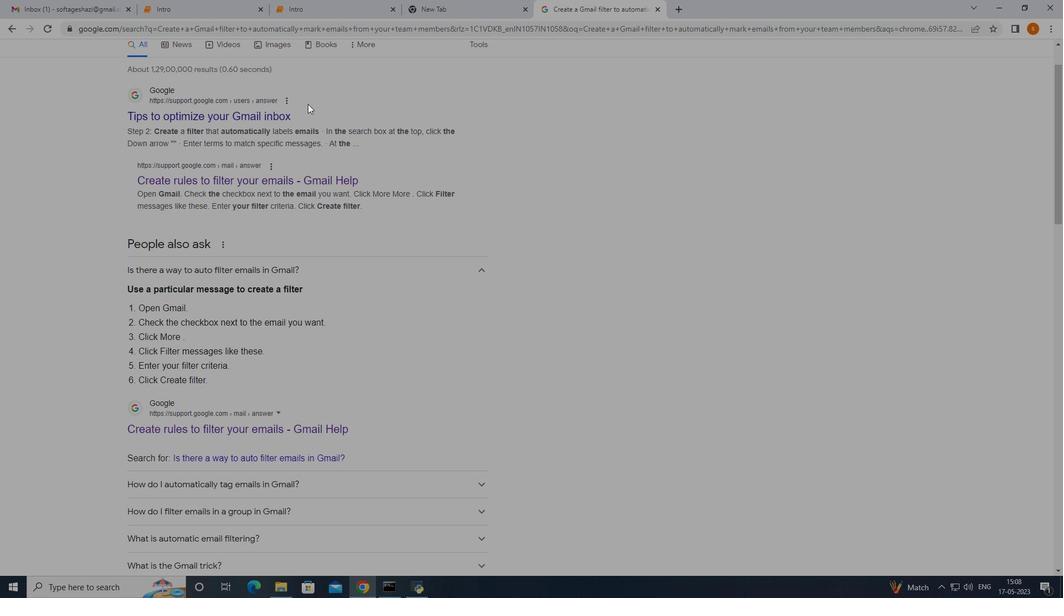
Action: Mouse scrolled (310, 104) with delta (0, 0)
Screenshot: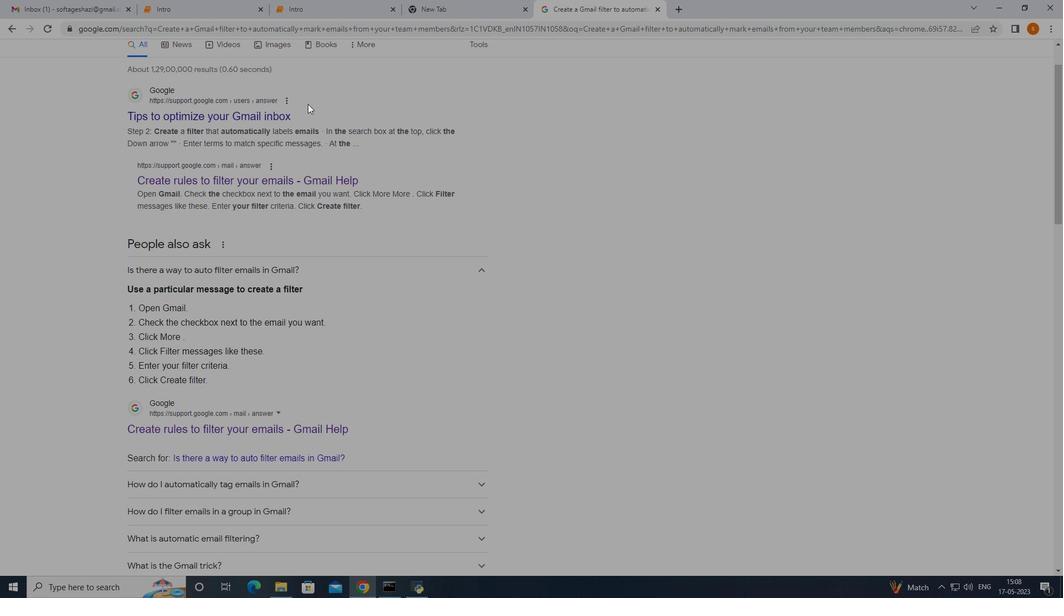 
Action: Mouse moved to (311, 95)
Screenshot: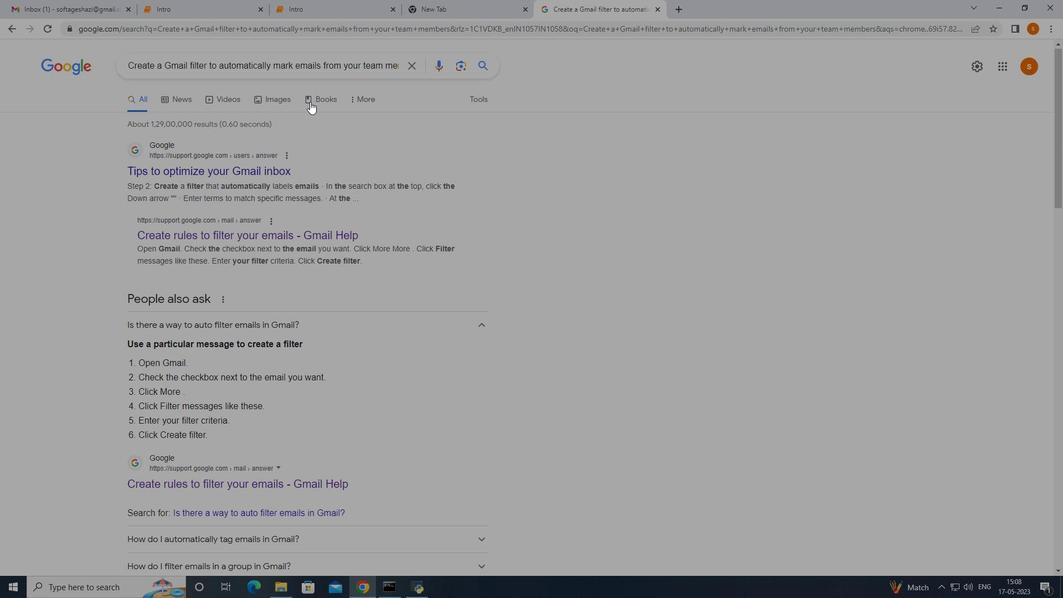 
Action: Mouse scrolled (311, 96) with delta (0, 0)
Screenshot: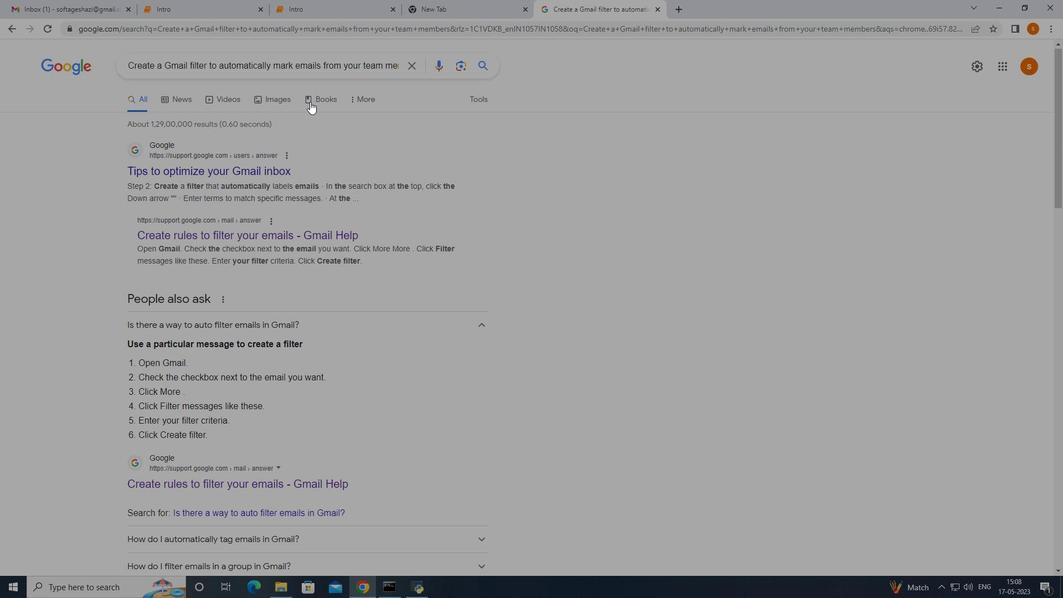 
Action: Mouse moved to (311, 95)
Screenshot: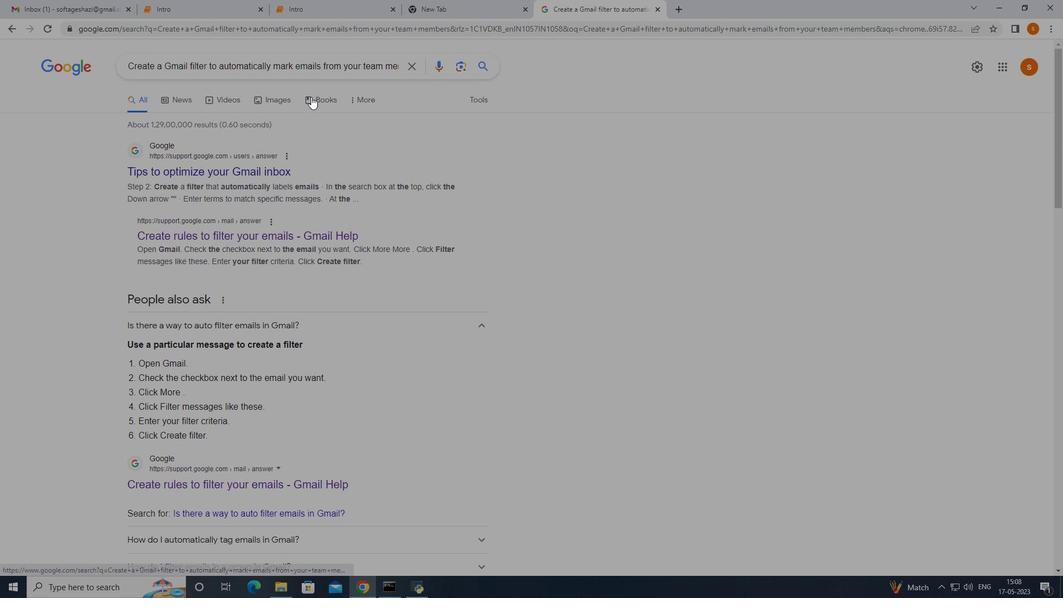 
Action: Mouse scrolled (311, 95) with delta (0, 0)
Screenshot: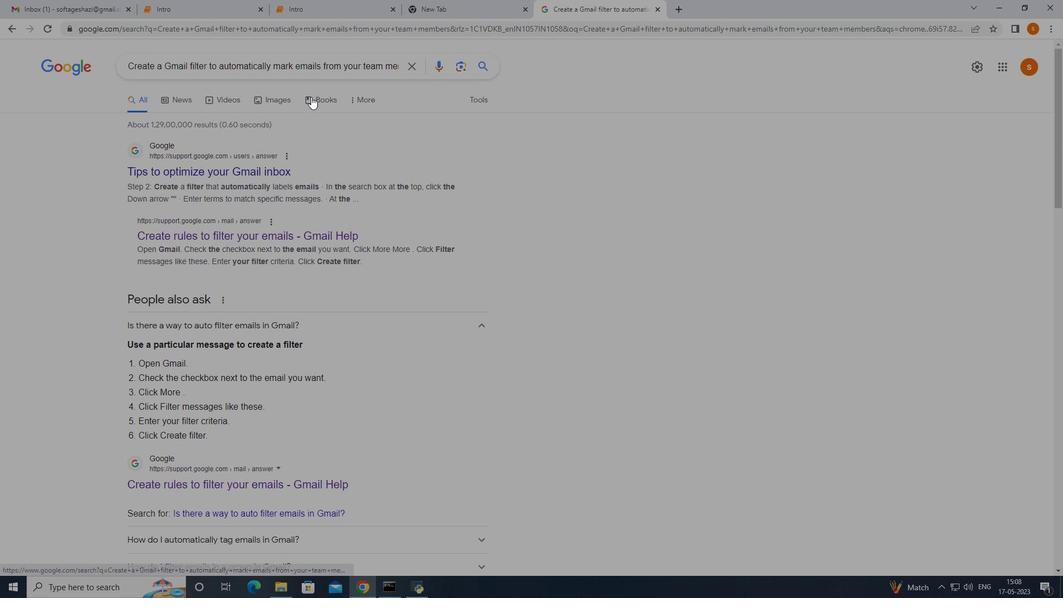 
Action: Mouse moved to (314, 86)
Screenshot: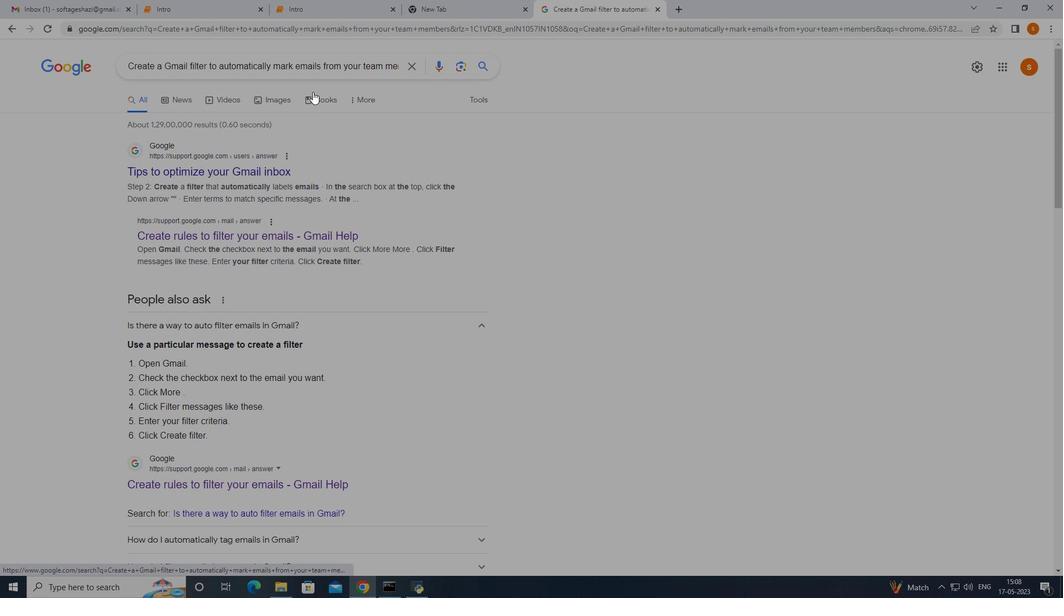
Action: Mouse scrolled (313, 90) with delta (0, 0)
Screenshot: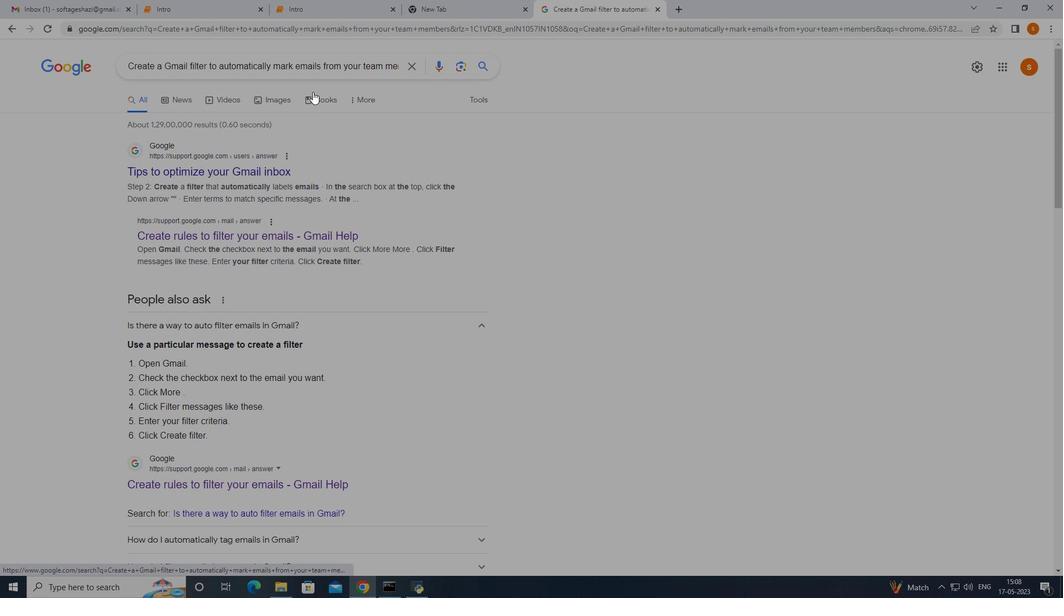 
Action: Mouse moved to (355, 65)
Screenshot: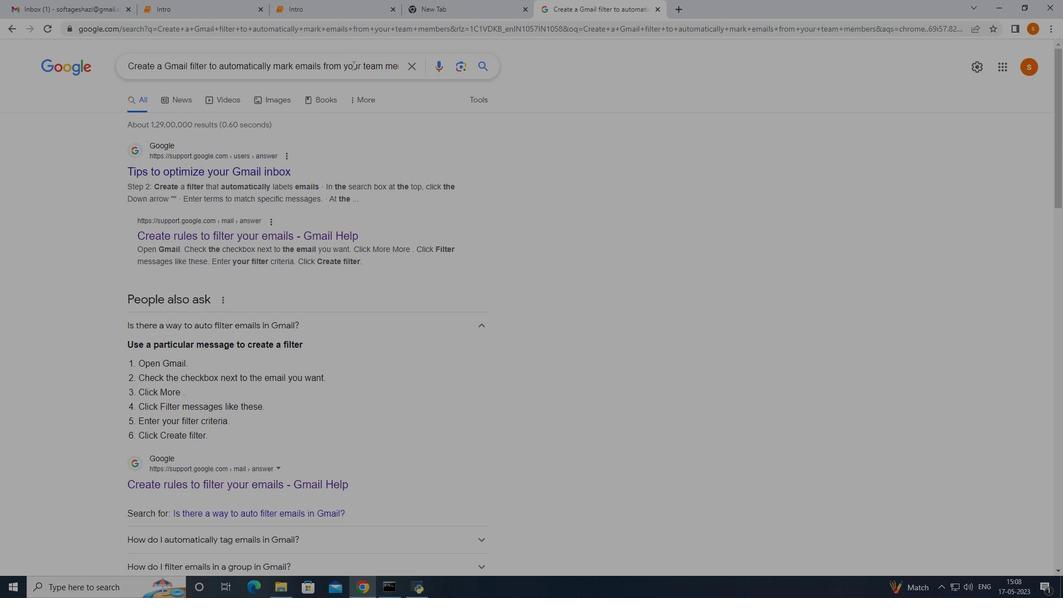 
Action: Mouse pressed left at (355, 65)
Screenshot: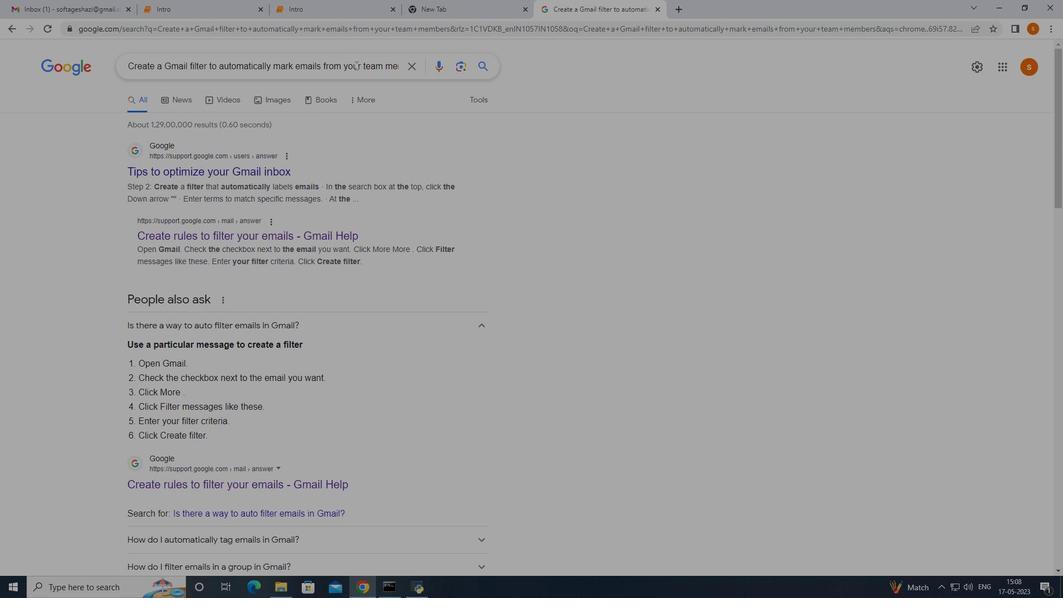 
Action: Mouse moved to (373, 67)
Screenshot: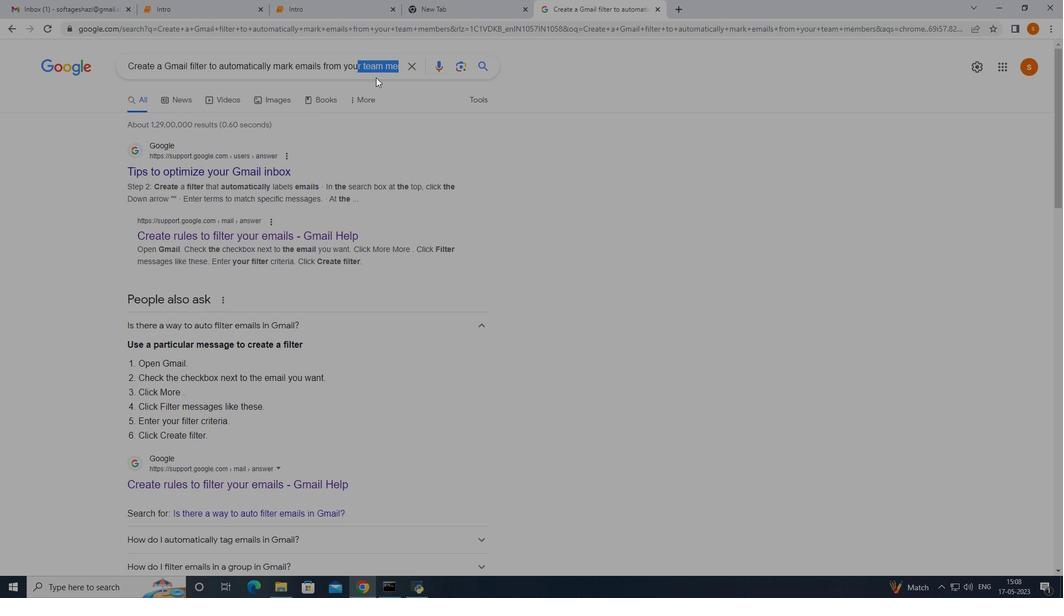 
Action: Mouse pressed left at (373, 67)
Screenshot: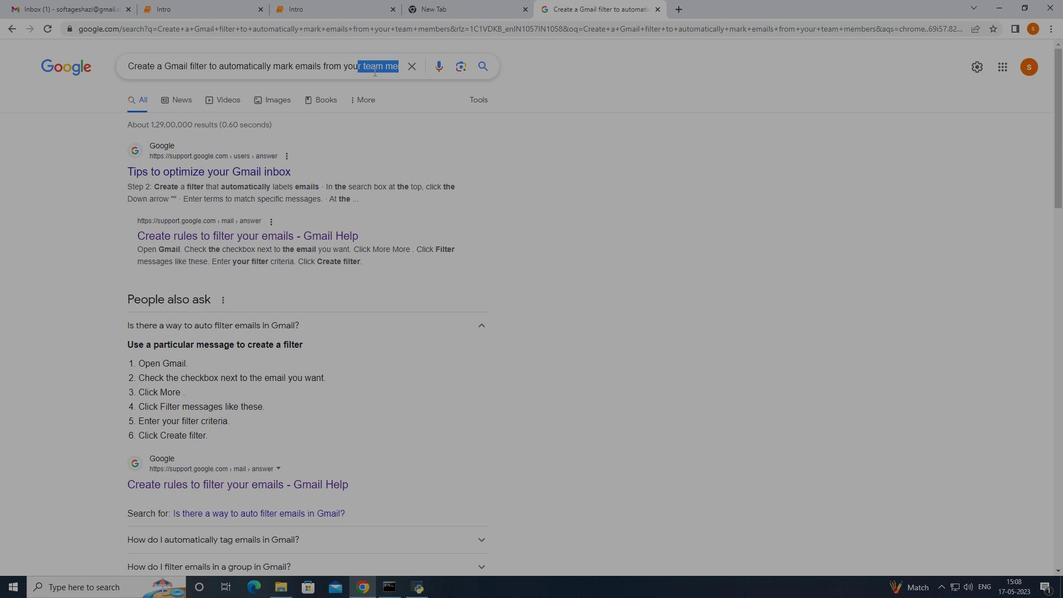
Action: Mouse moved to (382, 63)
Screenshot: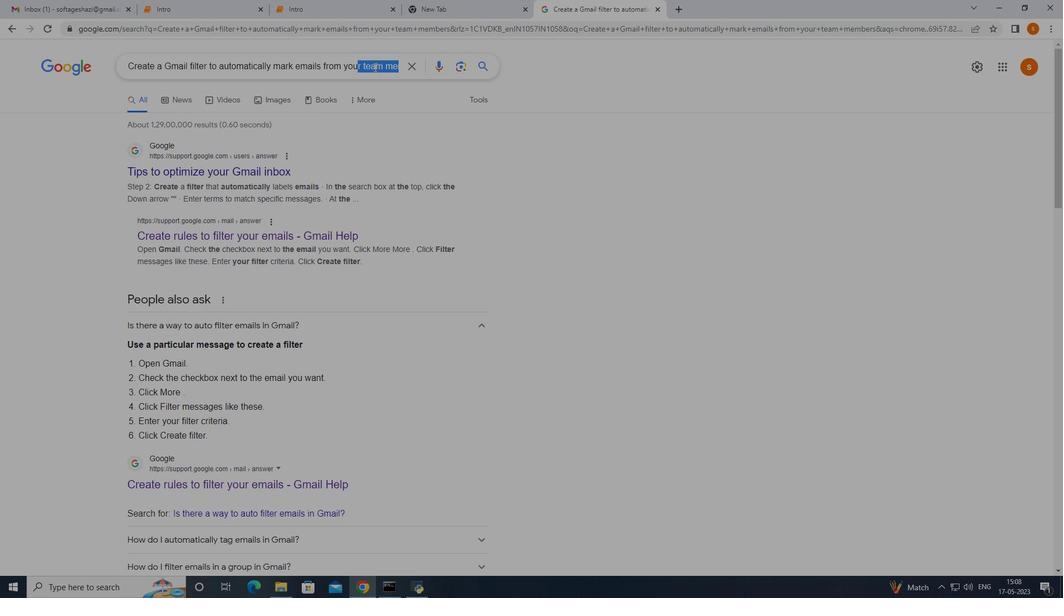 
Action: Mouse pressed left at (382, 63)
Screenshot: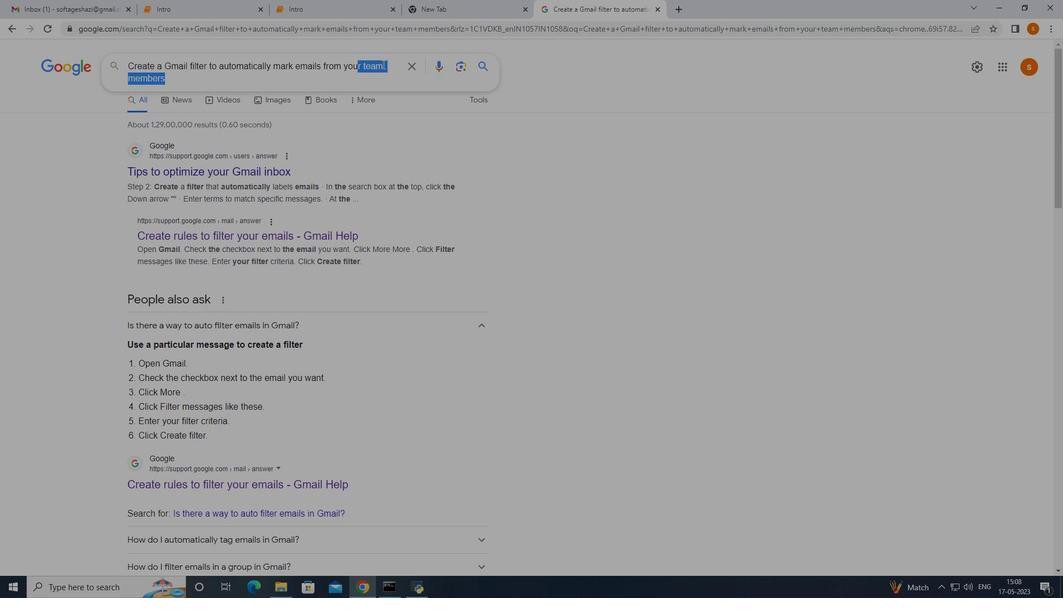 
Action: Mouse moved to (201, 85)
Screenshot: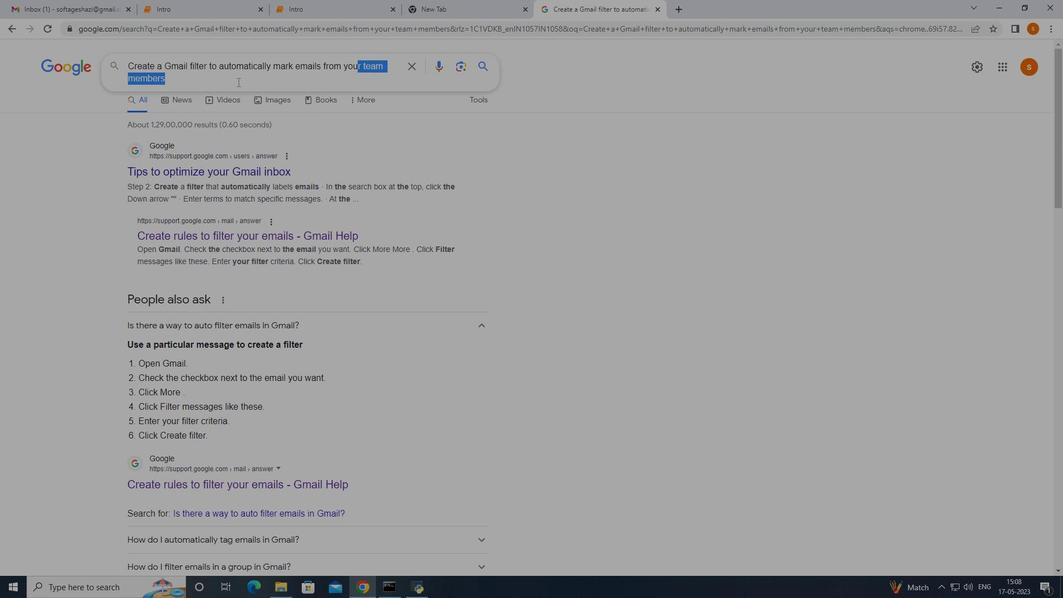 
Action: Mouse pressed left at (201, 85)
Screenshot: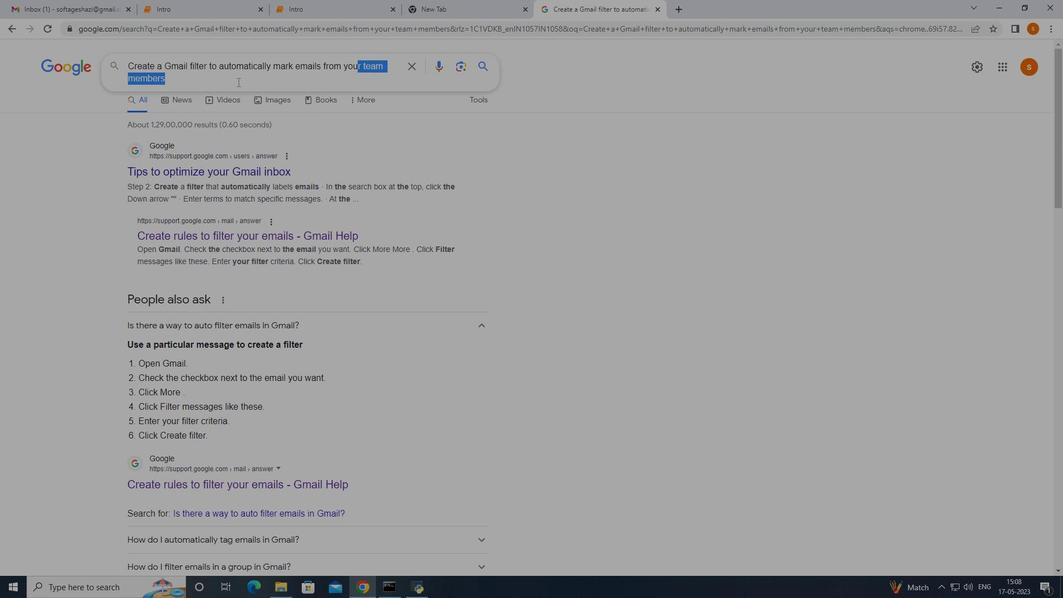 
Action: Mouse moved to (188, 80)
Screenshot: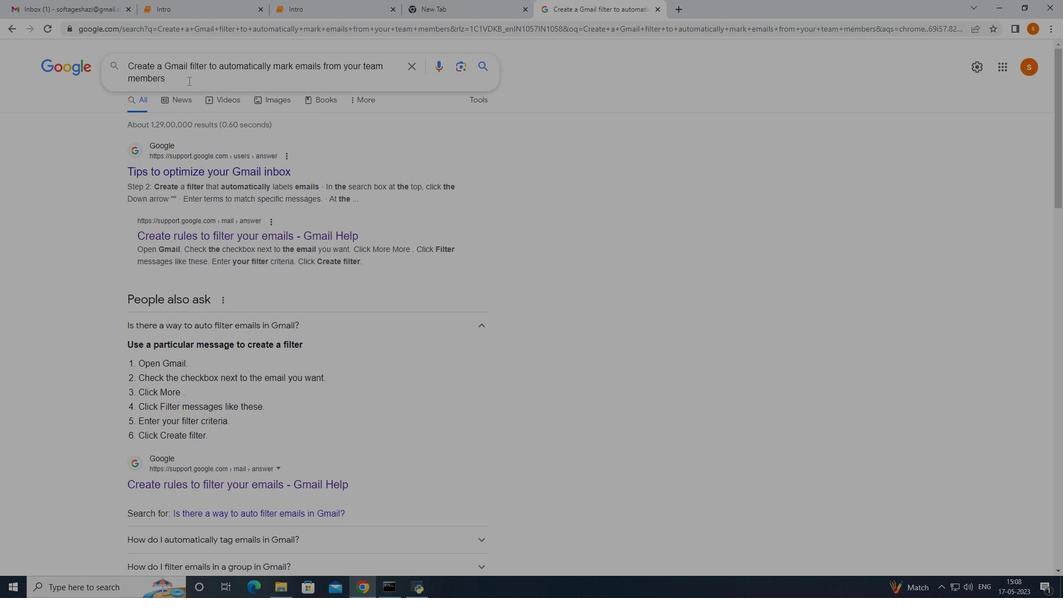 
Action: Key pressed <Key.space>as<Key.space>important<Key.enter>
Screenshot: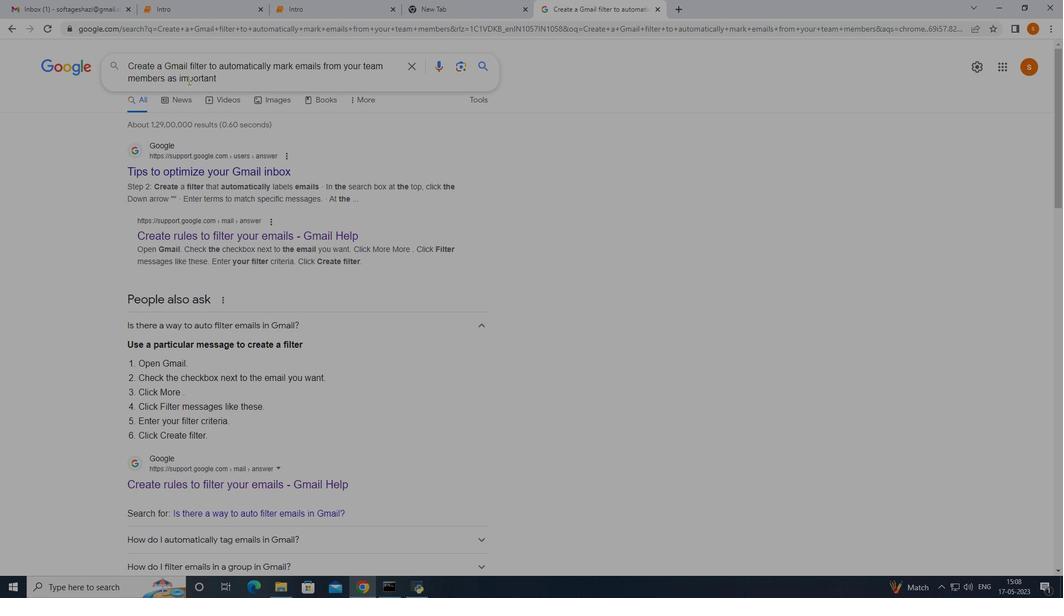 
Action: Mouse moved to (239, 214)
Screenshot: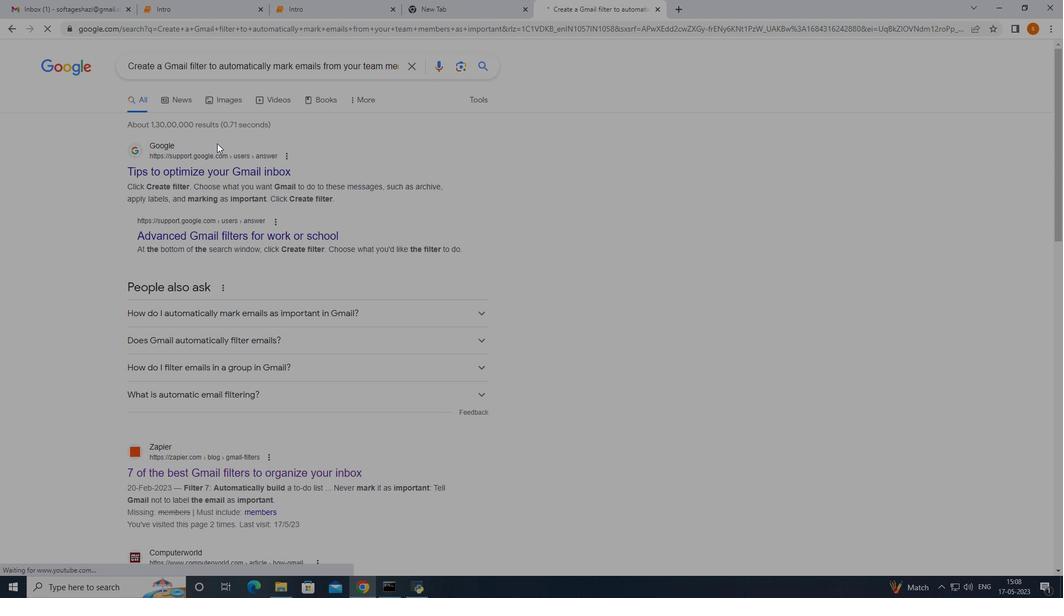 
Action: Mouse scrolled (239, 214) with delta (0, 0)
Screenshot: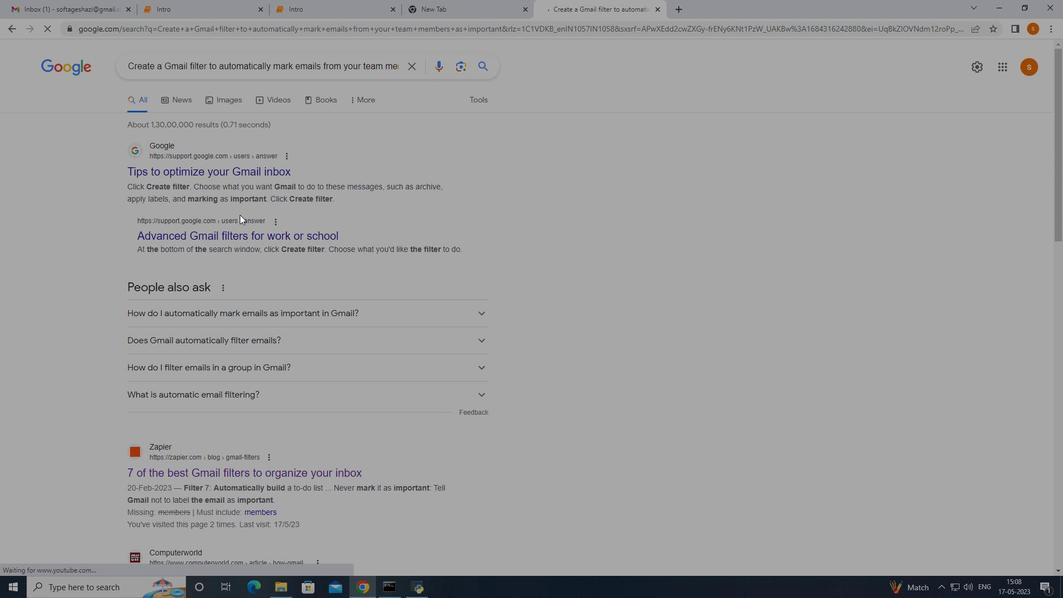 
Action: Mouse scrolled (239, 214) with delta (0, 0)
Screenshot: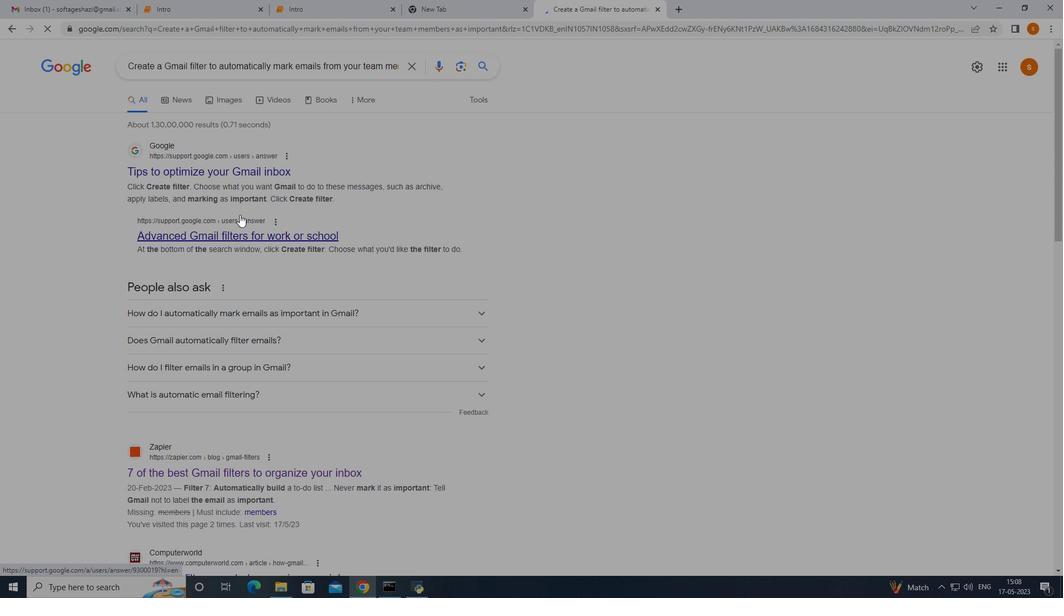 
Action: Mouse moved to (377, 200)
Screenshot: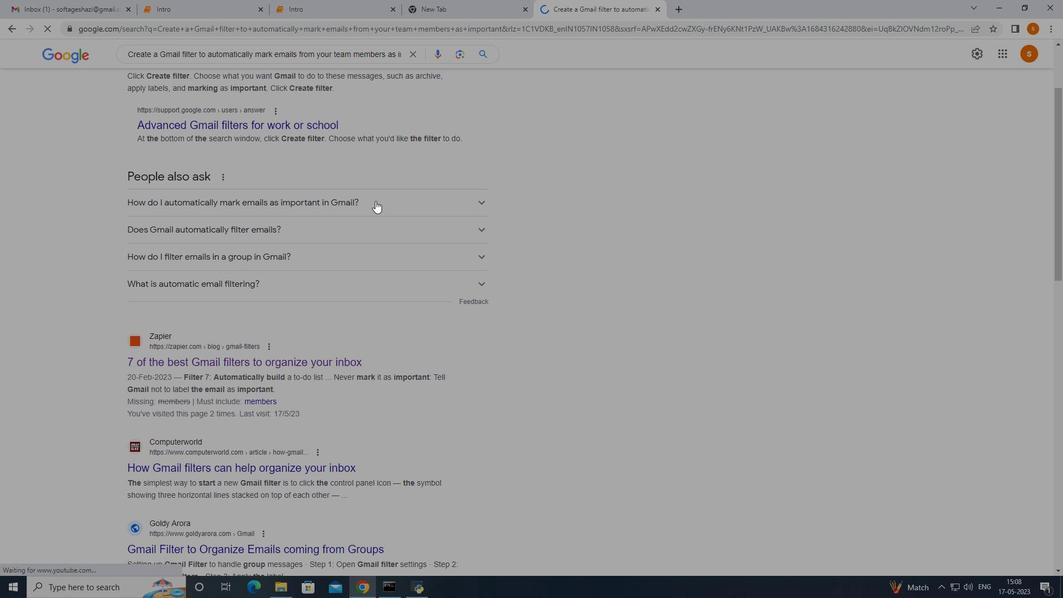 
Action: Mouse pressed left at (377, 200)
Screenshot: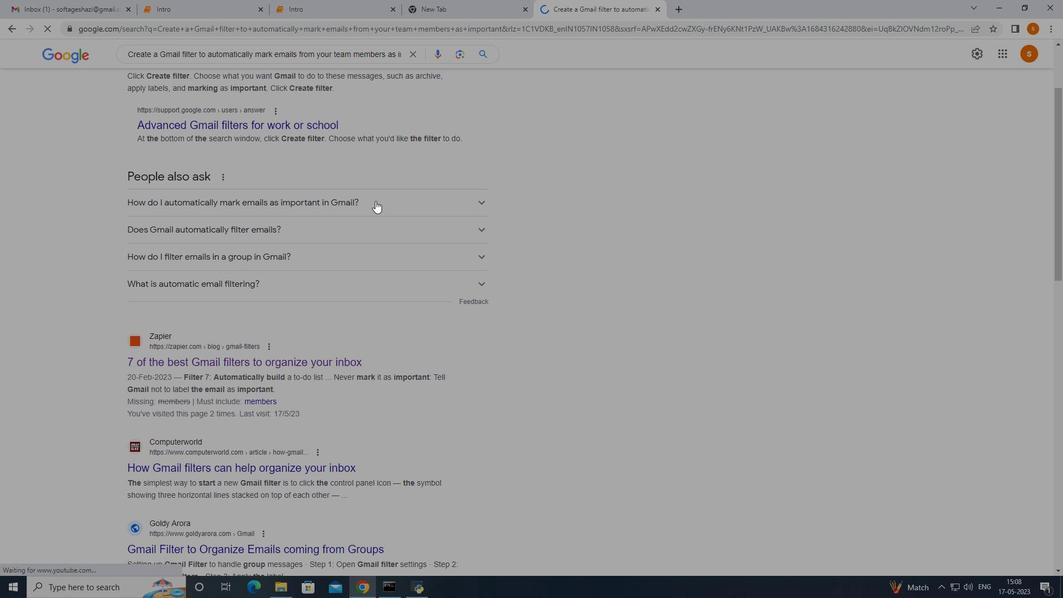 
Action: Mouse moved to (230, 261)
Screenshot: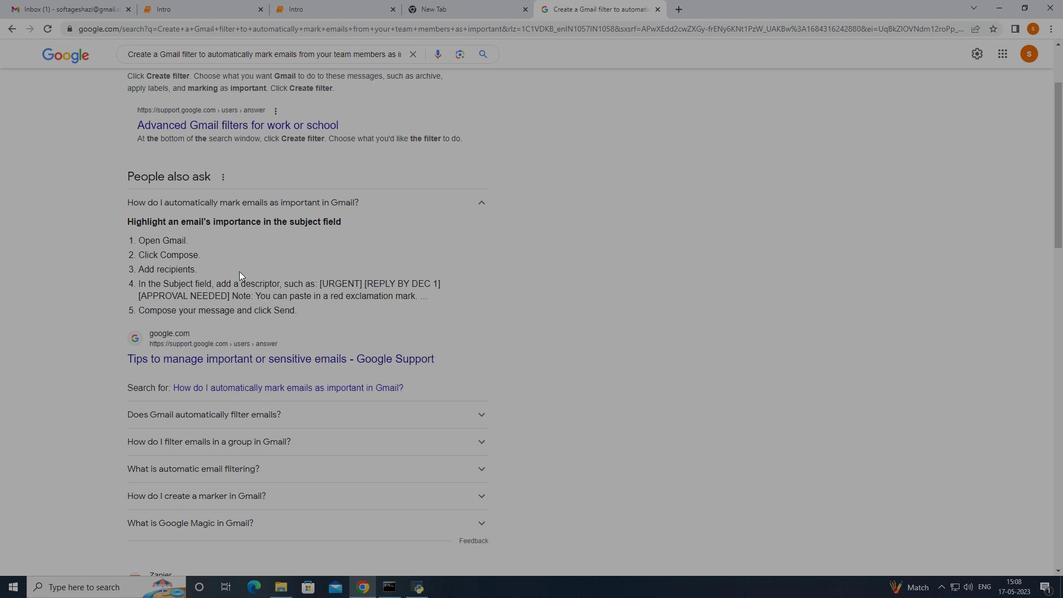 
Action: Mouse scrolled (230, 262) with delta (0, 0)
Screenshot: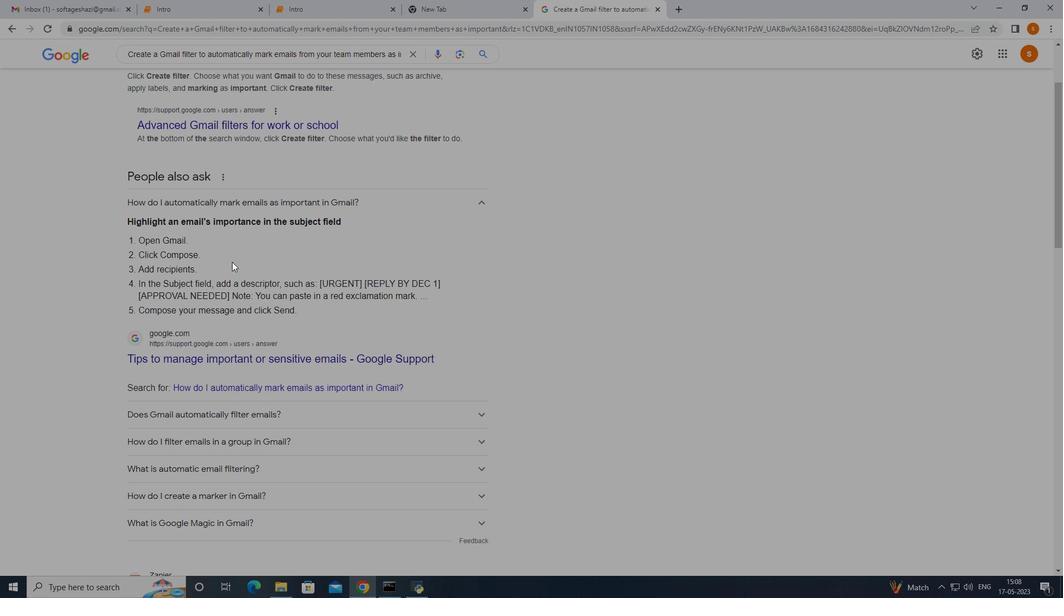 
Action: Mouse moved to (231, 261)
Screenshot: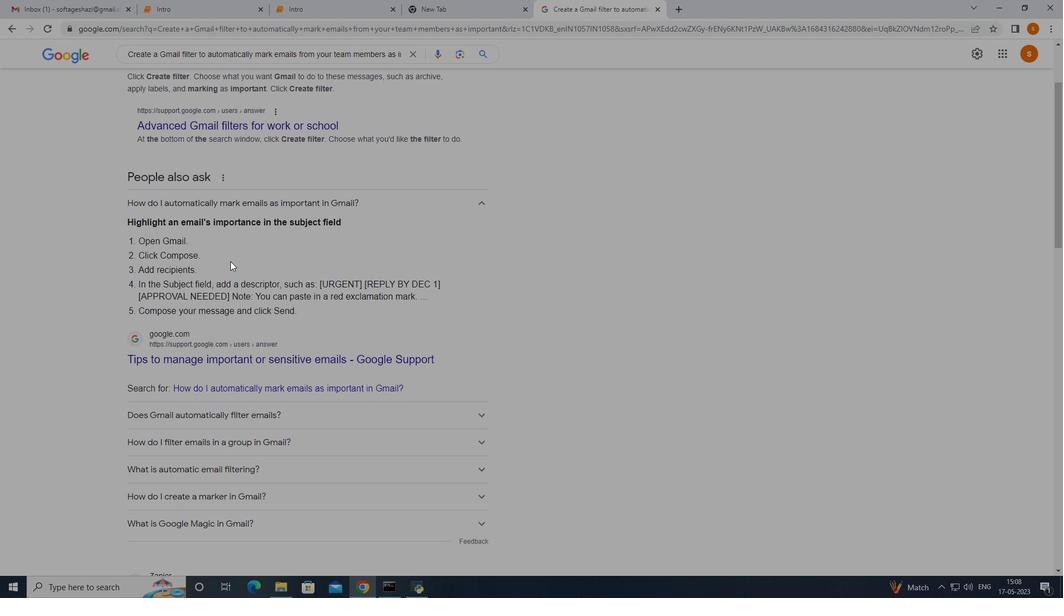 
Action: Mouse scrolled (231, 262) with delta (0, 0)
Screenshot: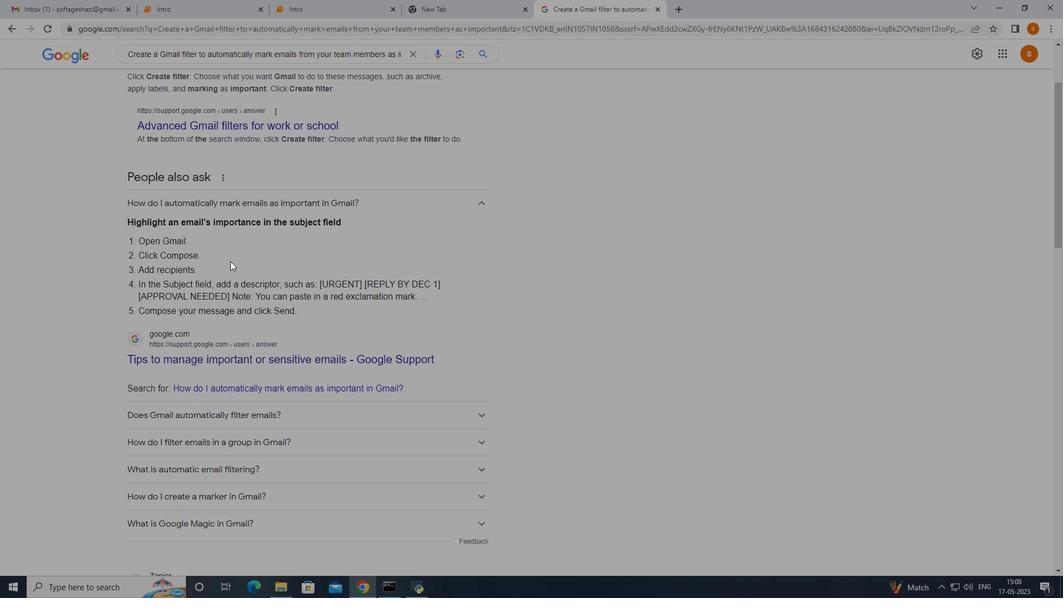 
Action: Mouse moved to (231, 262)
Screenshot: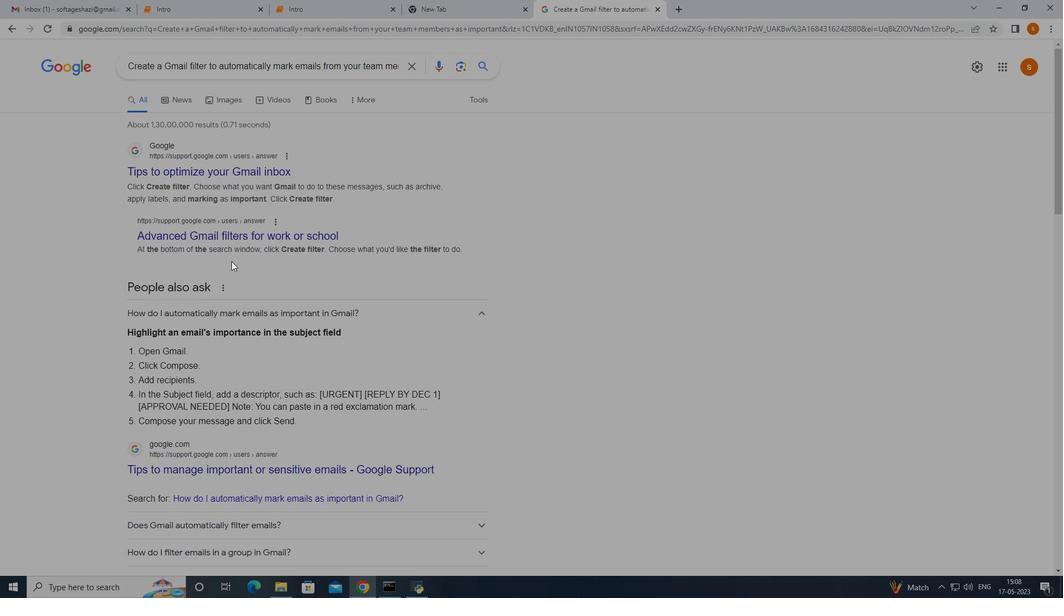 
Action: Mouse scrolled (231, 261) with delta (0, 0)
Screenshot: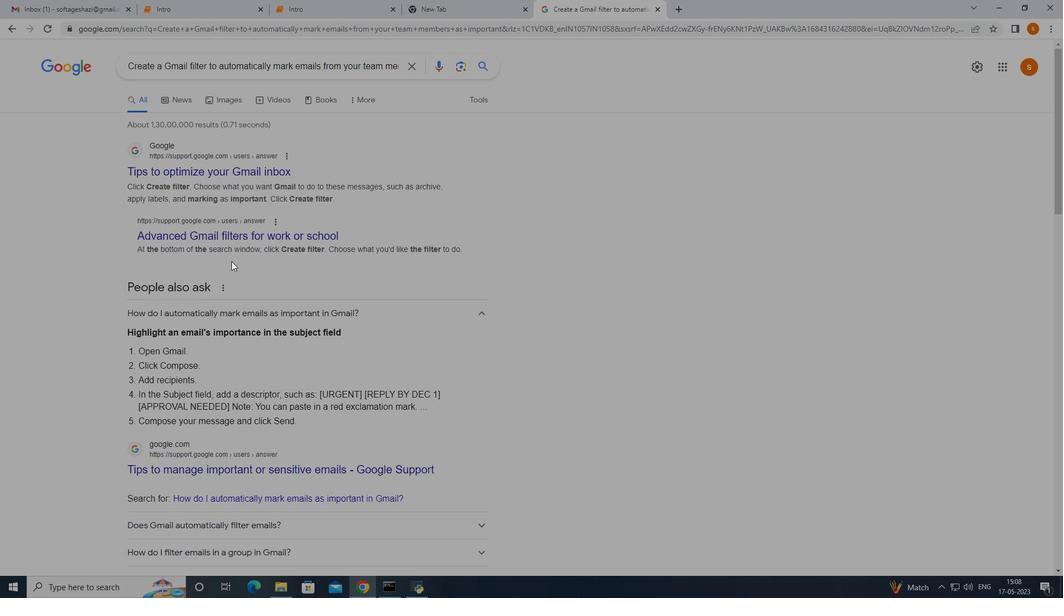 
Action: Mouse moved to (231, 262)
Screenshot: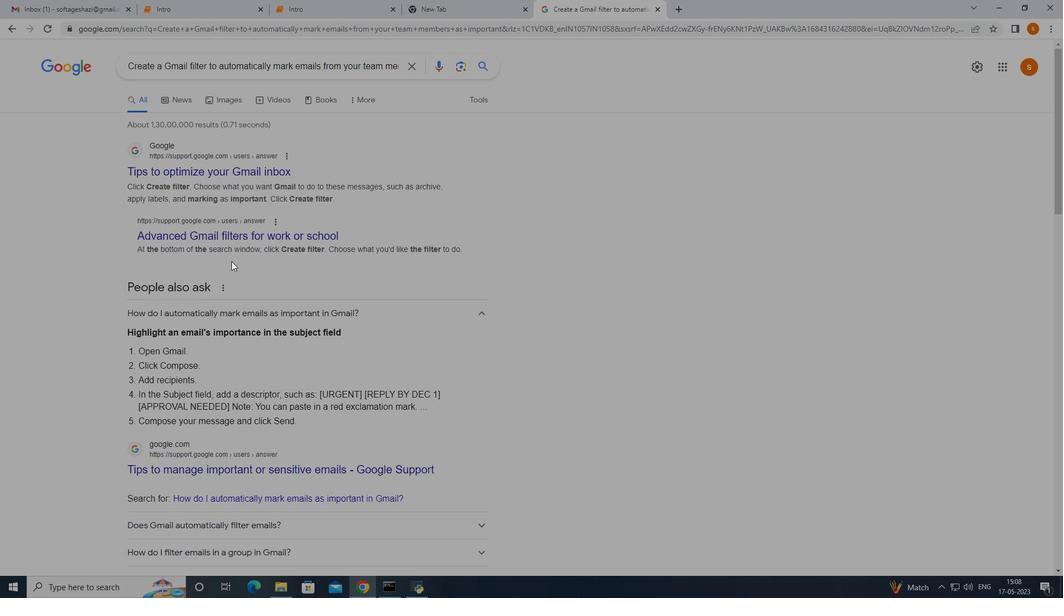 
Action: Mouse scrolled (231, 262) with delta (0, 0)
Screenshot: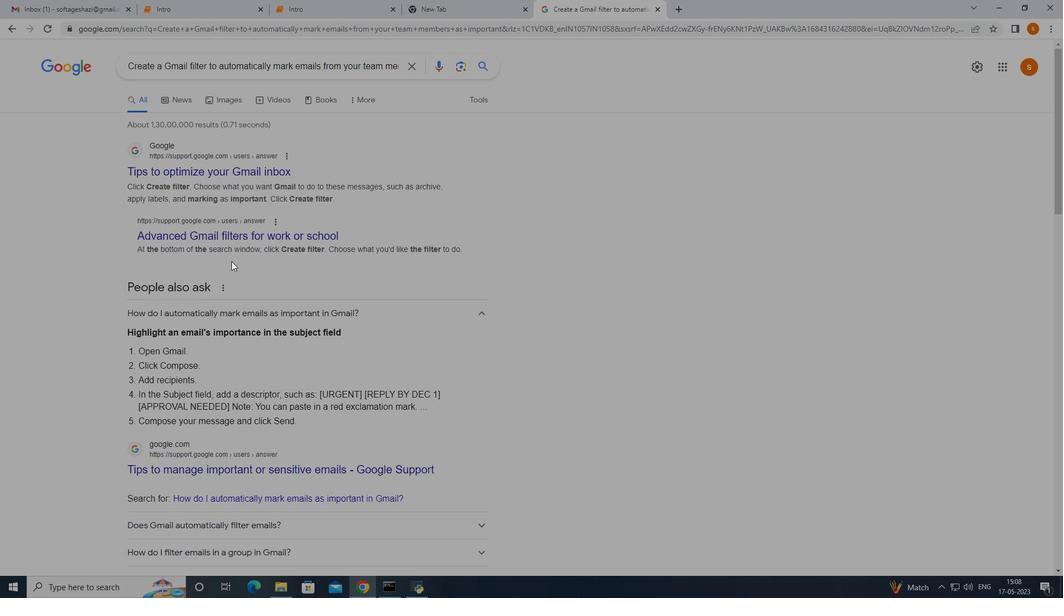 
Action: Mouse scrolled (231, 262) with delta (0, 0)
Screenshot: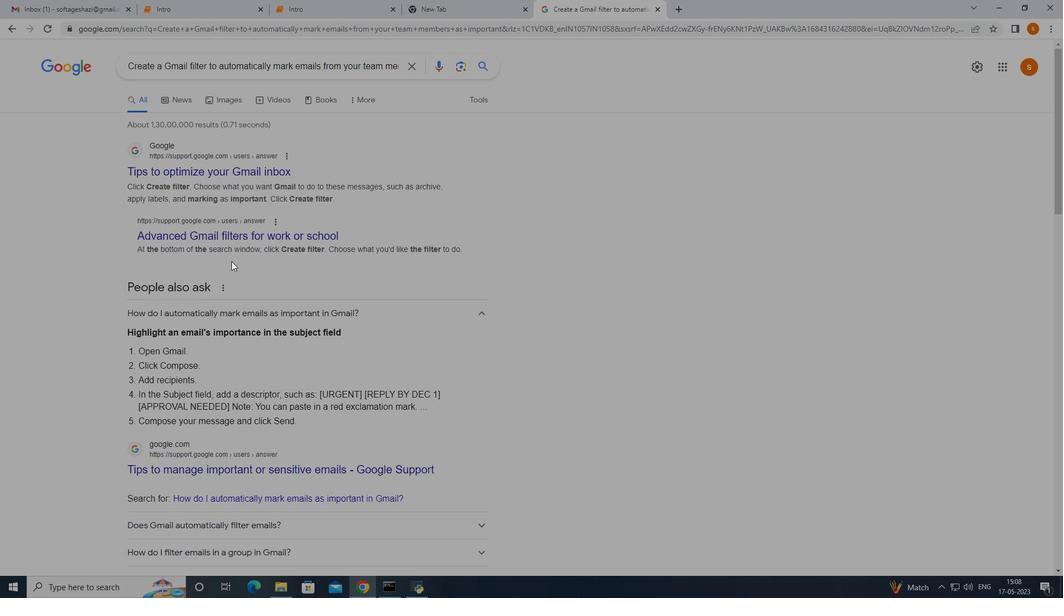
Action: Mouse moved to (232, 260)
Screenshot: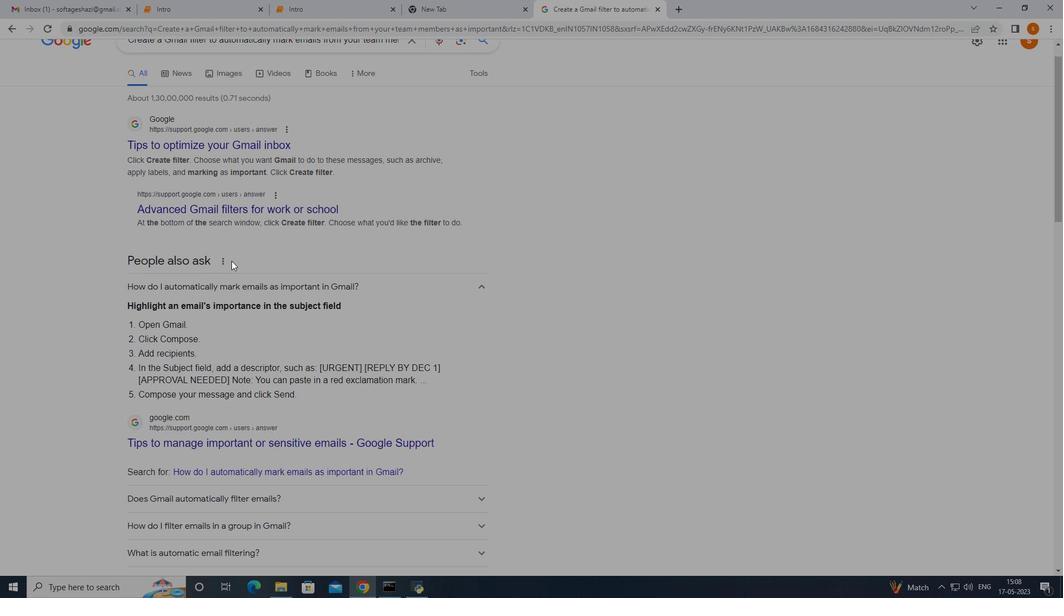 
Action: Mouse scrolled (232, 260) with delta (0, 0)
Screenshot: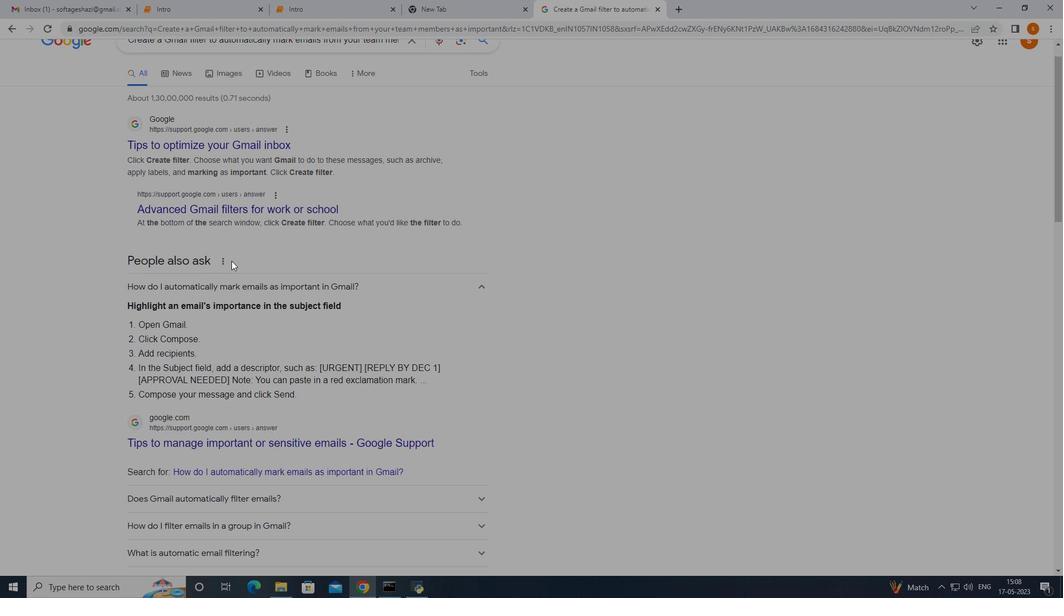 
Action: Mouse moved to (232, 261)
Screenshot: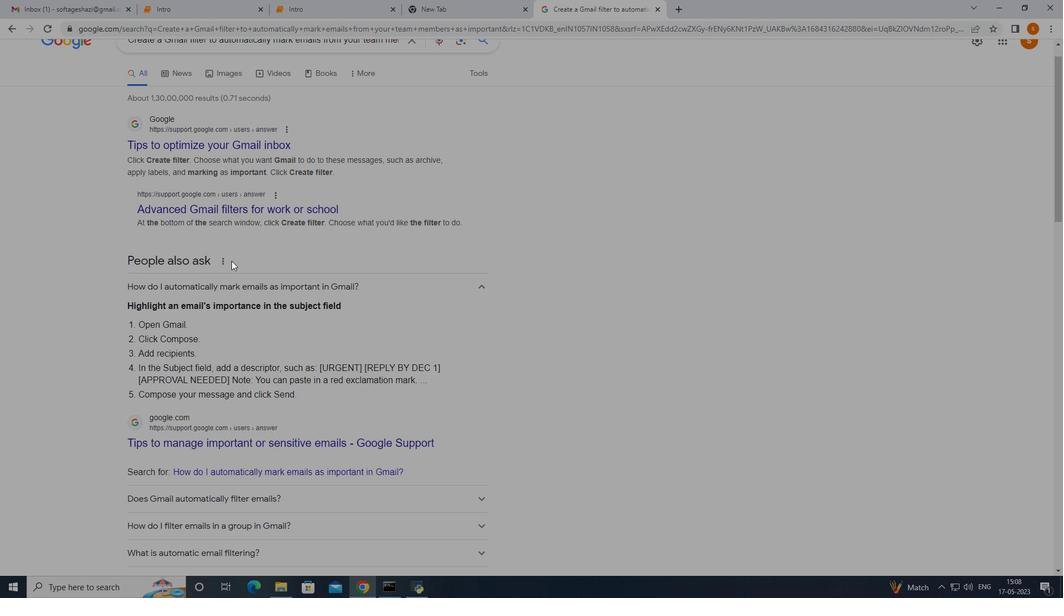 
Action: Mouse scrolled (232, 260) with delta (0, 0)
Screenshot: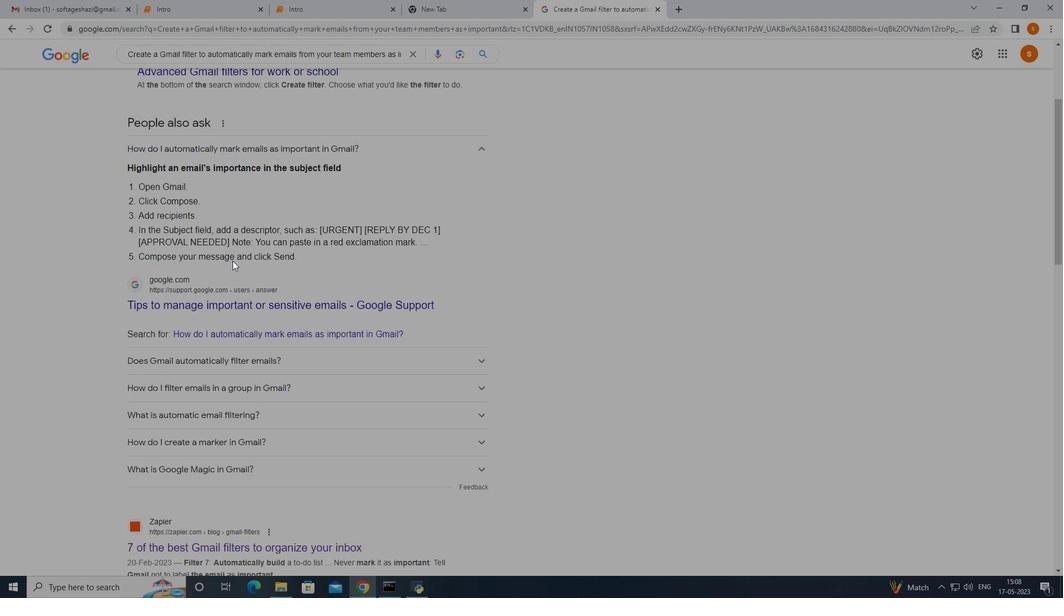 
Action: Mouse moved to (340, 247)
Screenshot: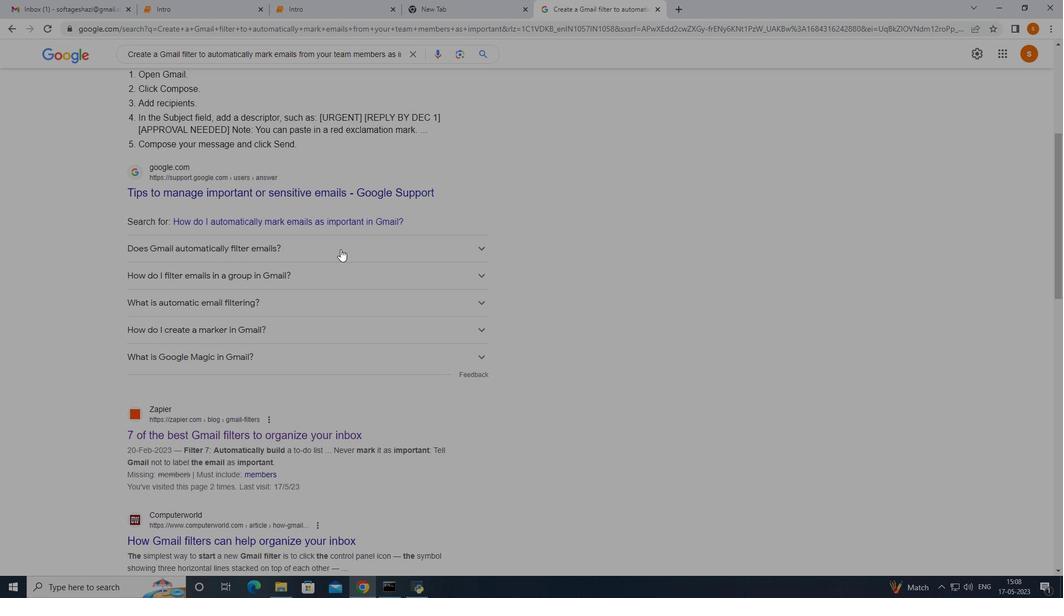 
Action: Mouse pressed left at (340, 247)
Screenshot: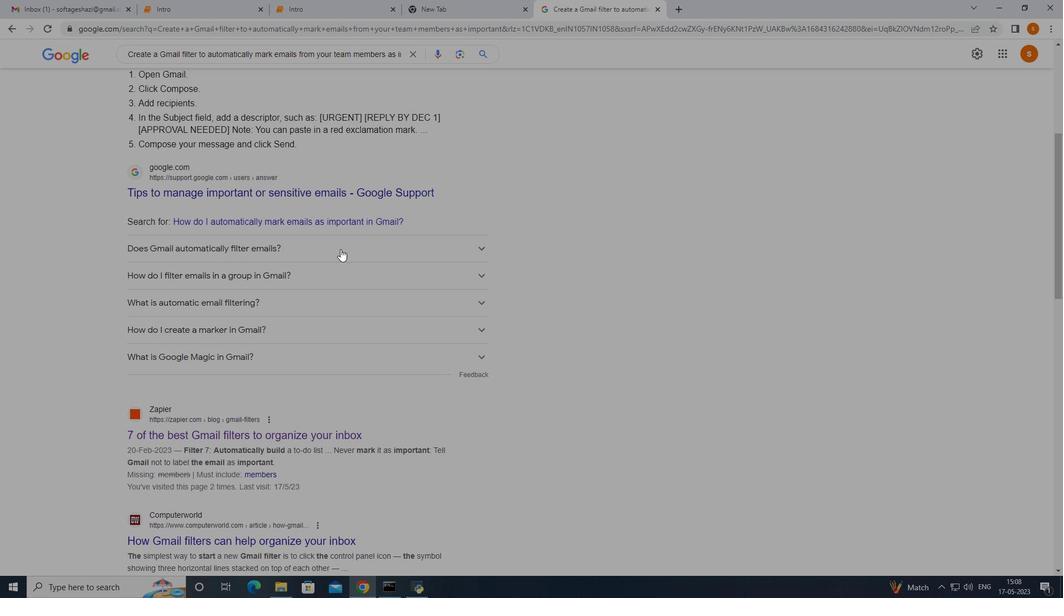 
Action: Mouse moved to (460, 242)
Screenshot: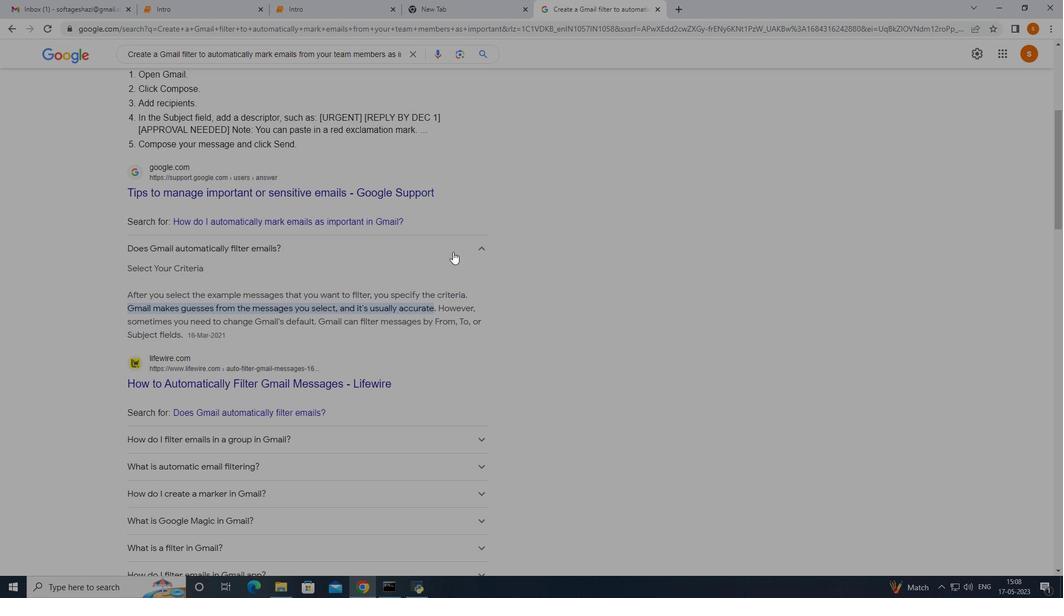 
Action: Mouse pressed left at (460, 242)
Screenshot: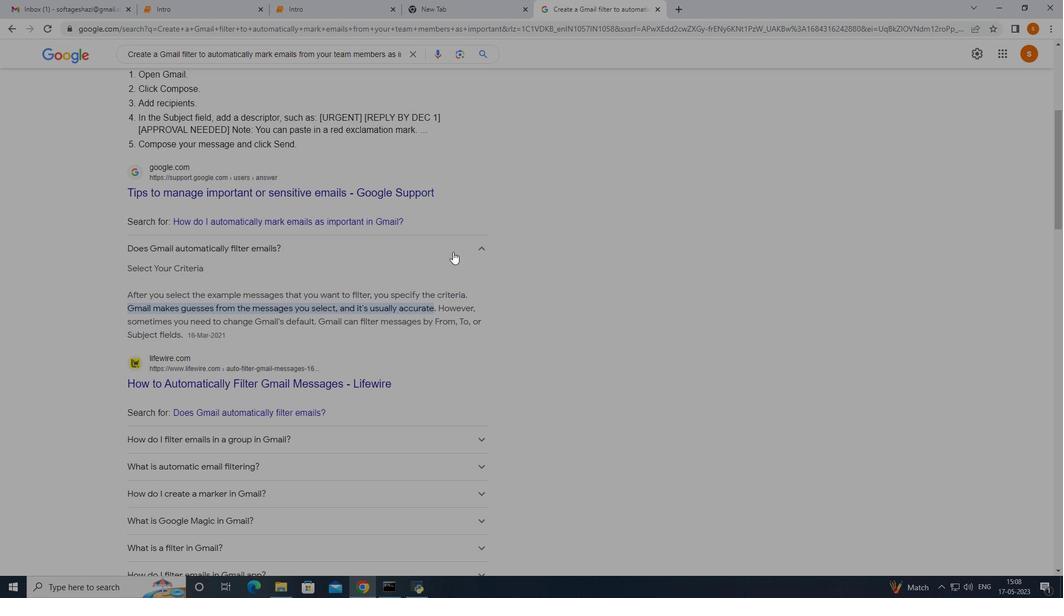 
Action: Mouse moved to (270, 337)
Screenshot: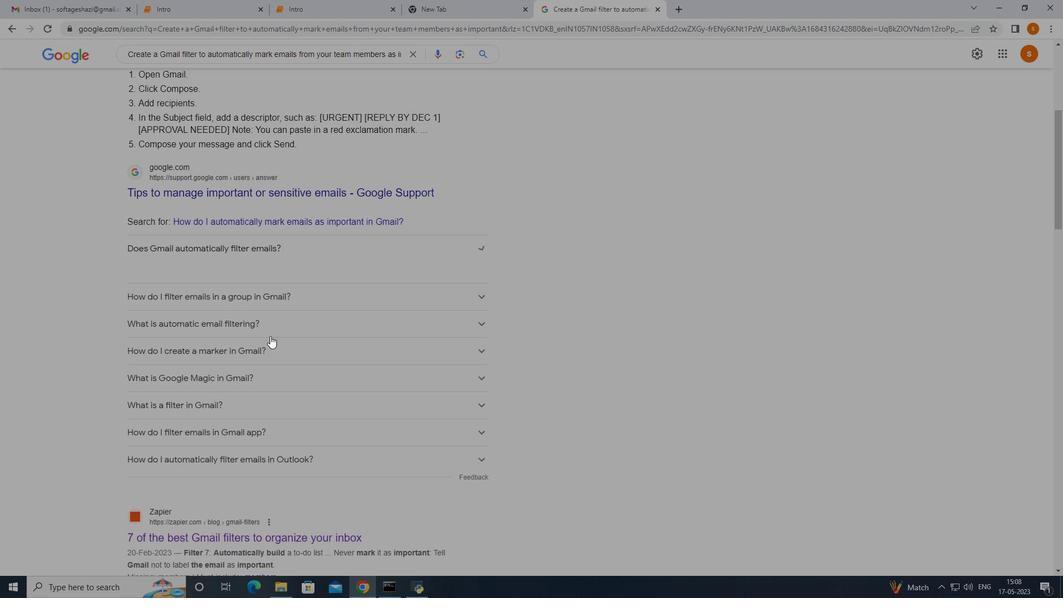 
Action: Mouse scrolled (270, 337) with delta (0, 0)
Screenshot: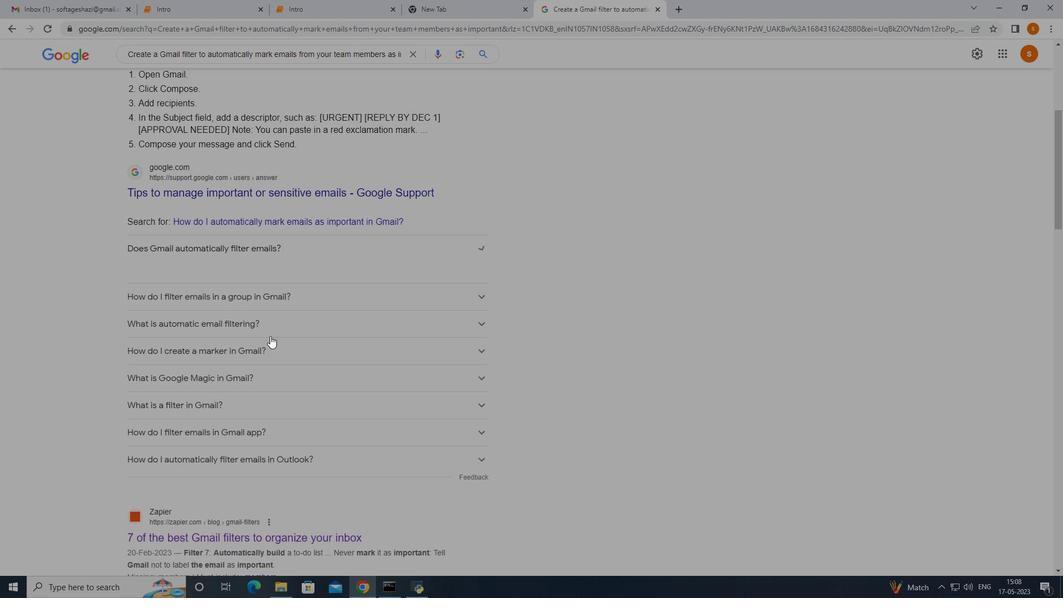 
Action: Mouse scrolled (270, 337) with delta (0, 0)
Screenshot: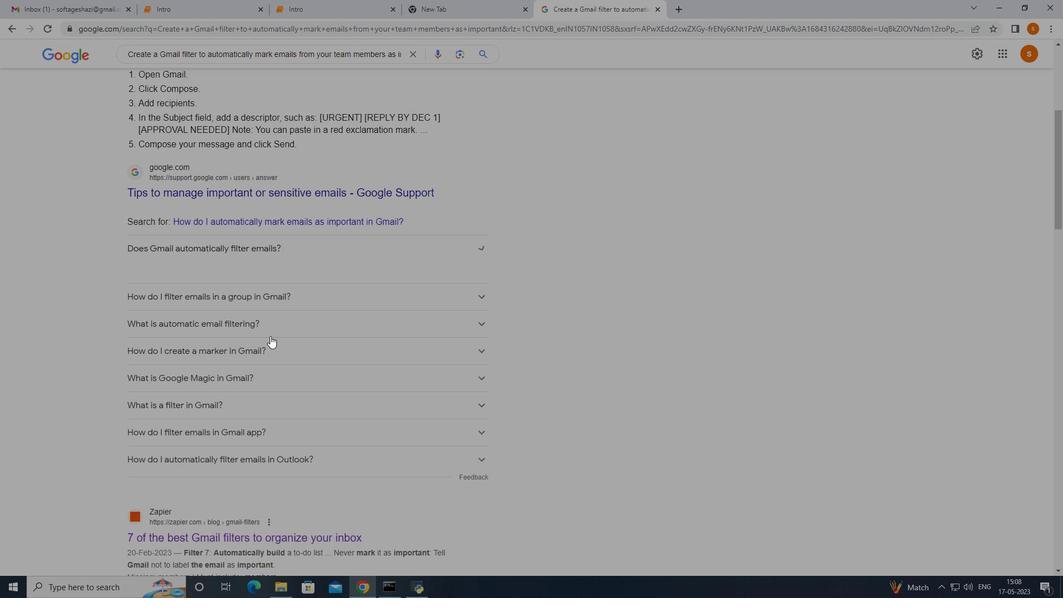 
Action: Mouse moved to (247, 188)
Screenshot: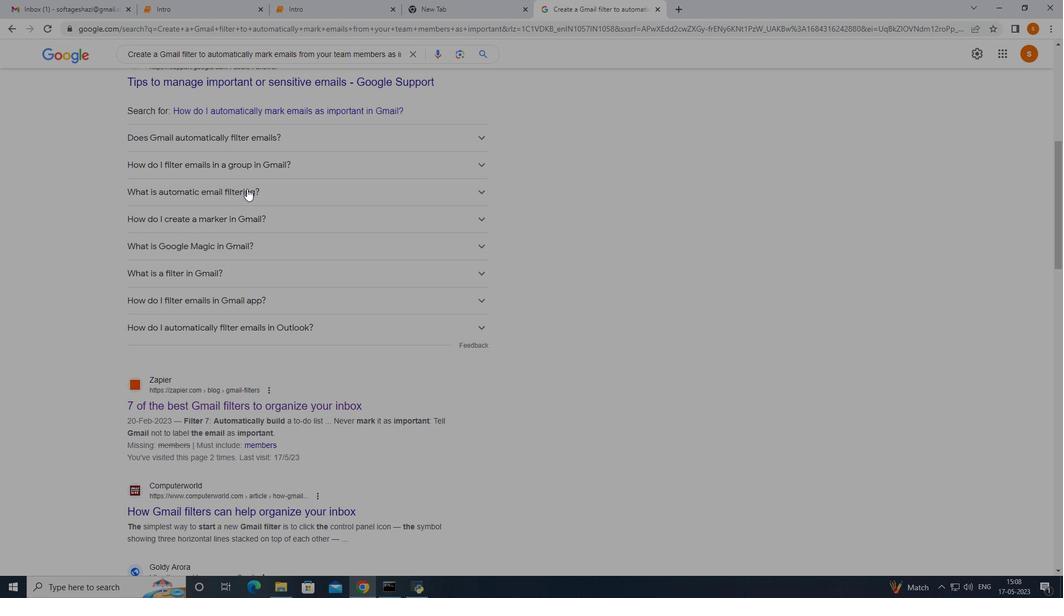 
Action: Mouse pressed left at (247, 188)
Screenshot: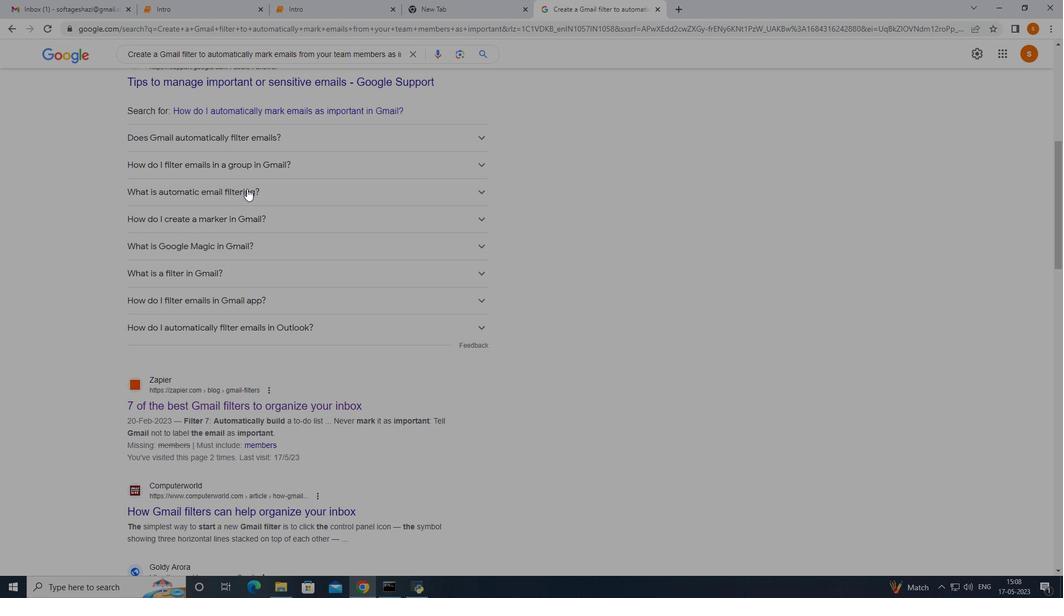
Action: Mouse moved to (299, 236)
Screenshot: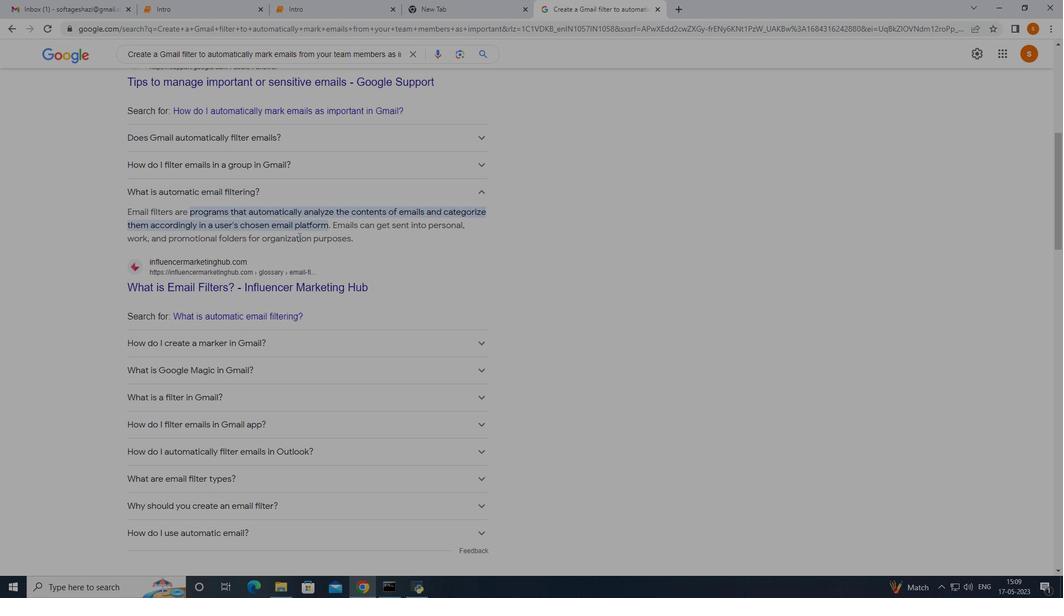 
Action: Mouse scrolled (299, 236) with delta (0, 0)
Screenshot: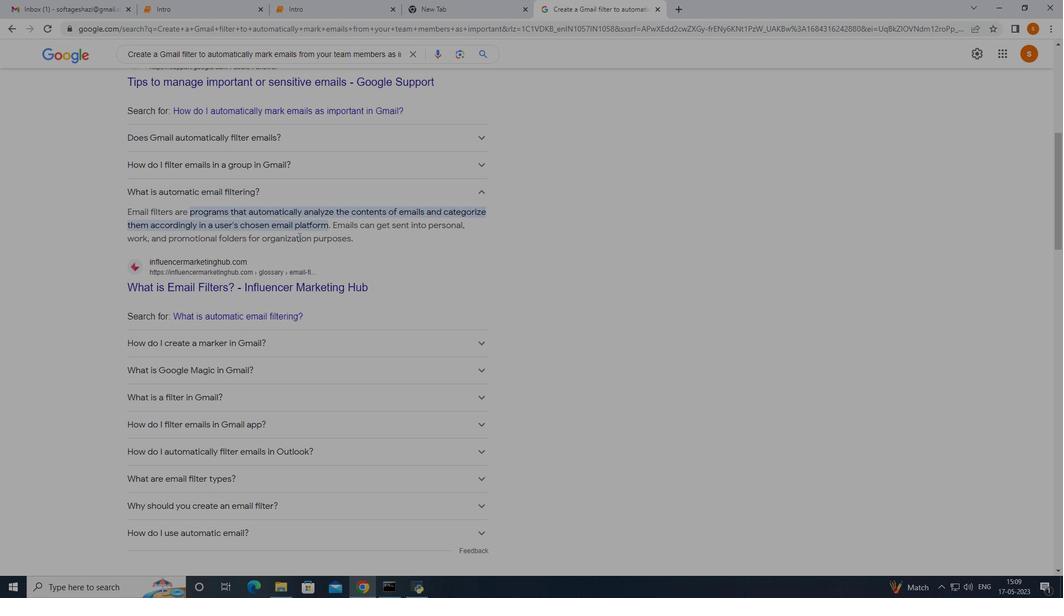 
Action: Mouse moved to (299, 238)
Screenshot: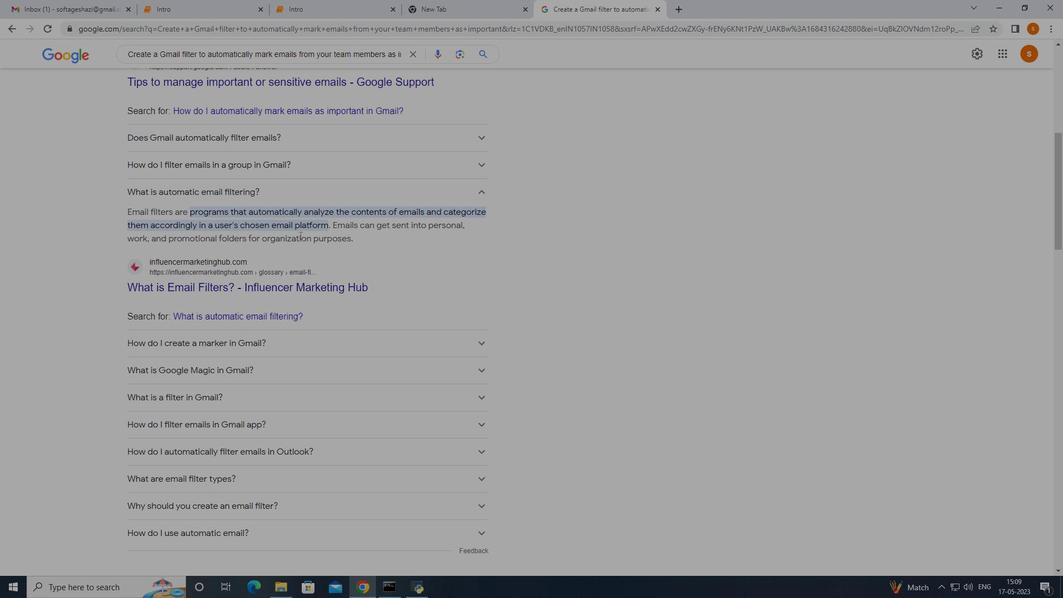
Action: Mouse scrolled (299, 238) with delta (0, 0)
Screenshot: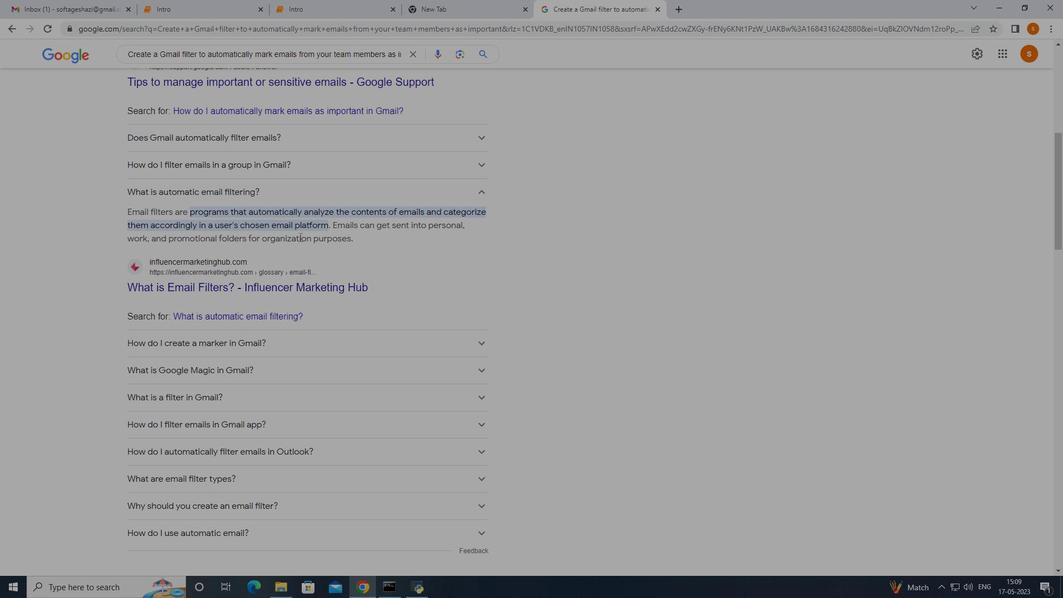 
Action: Mouse moved to (299, 240)
Screenshot: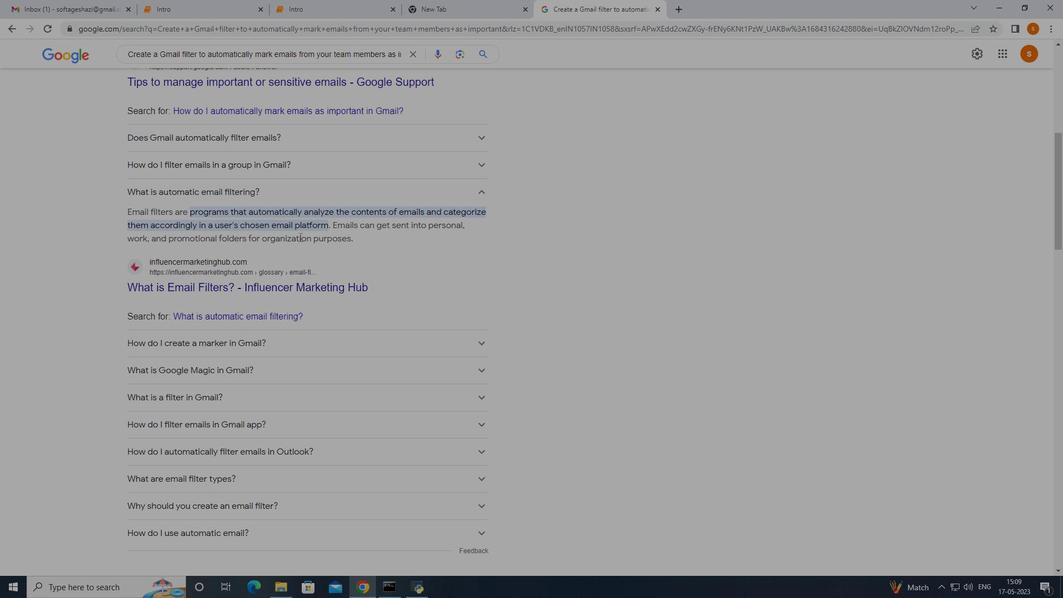 
Action: Mouse scrolled (299, 240) with delta (0, 0)
Screenshot: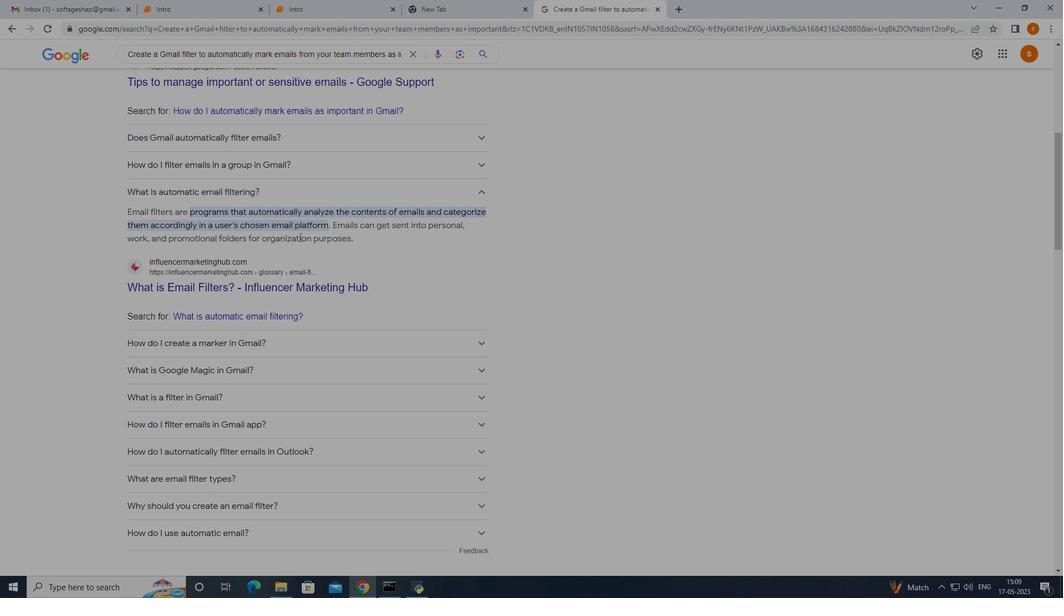 
Action: Mouse moved to (299, 241)
Screenshot: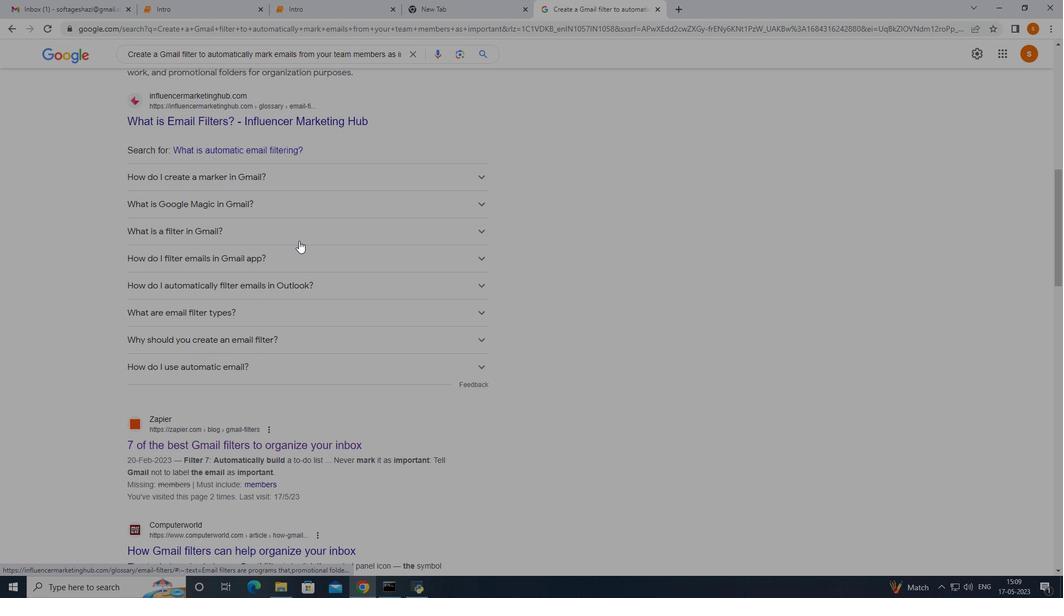 
Action: Mouse scrolled (299, 240) with delta (0, 0)
Screenshot: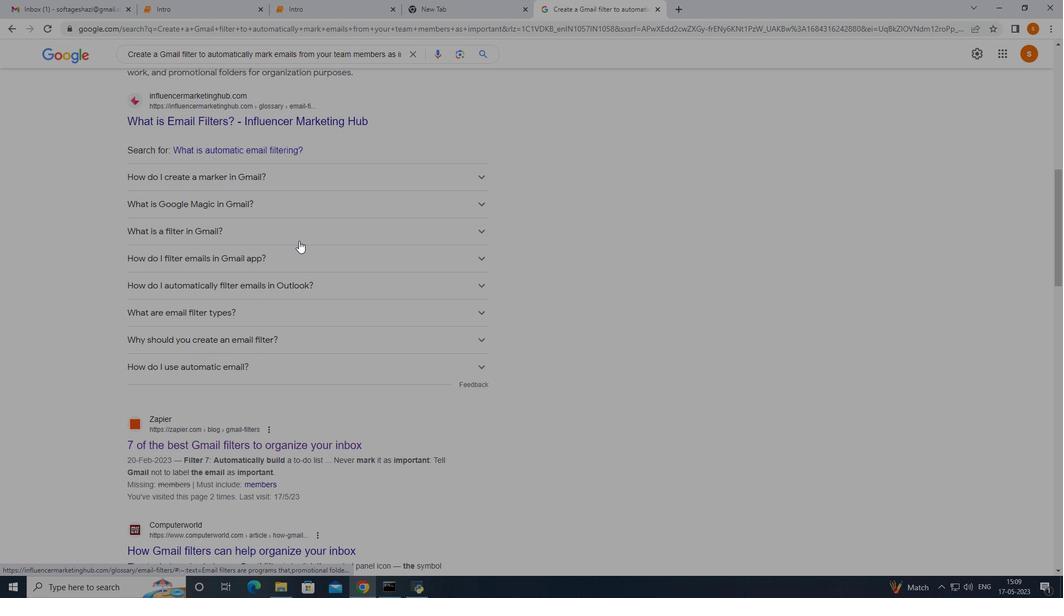 
Action: Mouse moved to (306, 251)
Screenshot: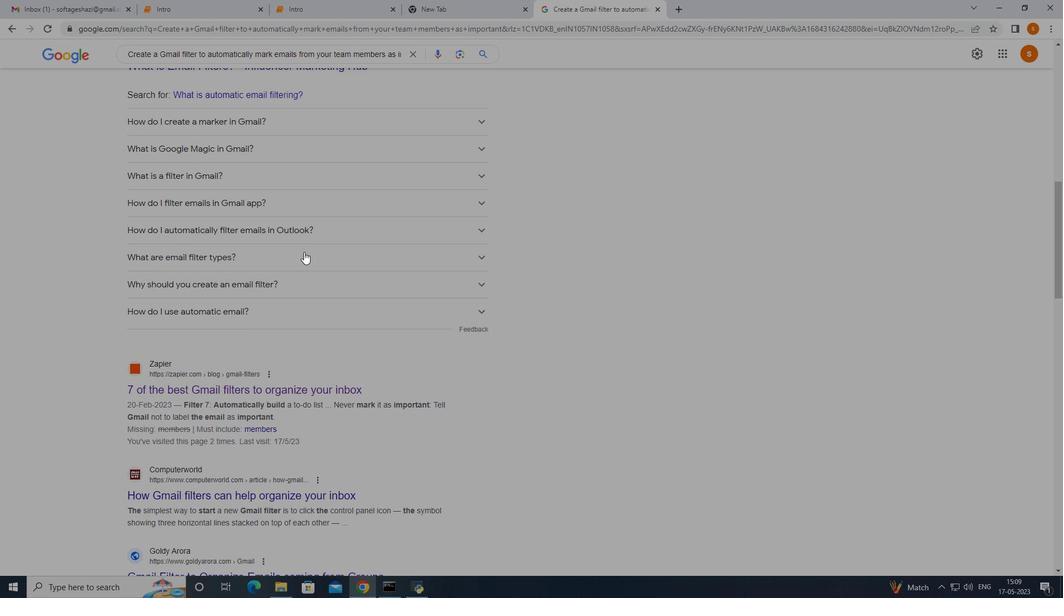 
Action: Mouse scrolled (306, 252) with delta (0, 0)
Screenshot: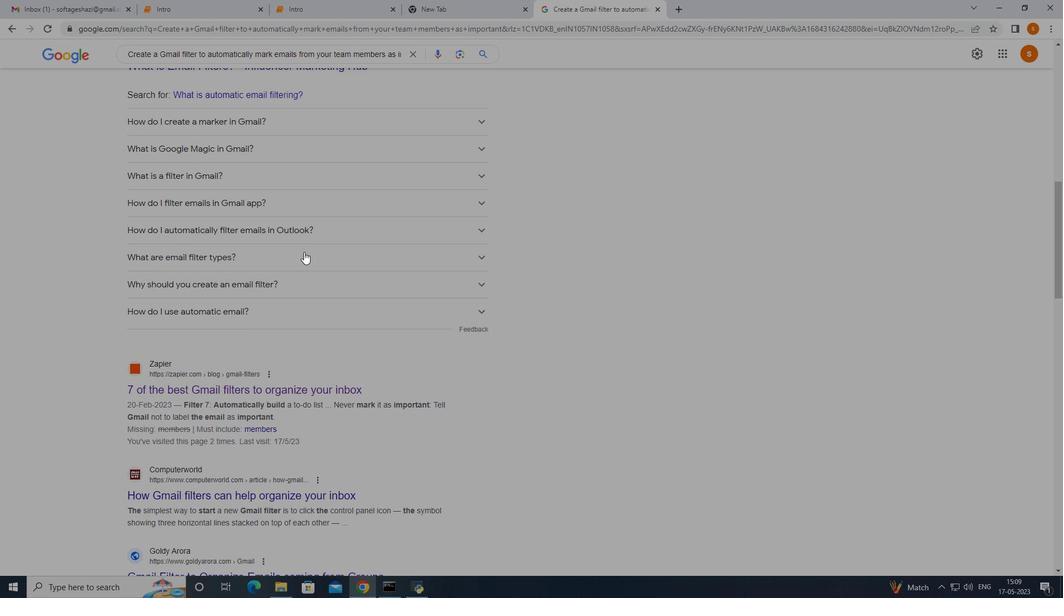 
Action: Mouse moved to (306, 251)
Screenshot: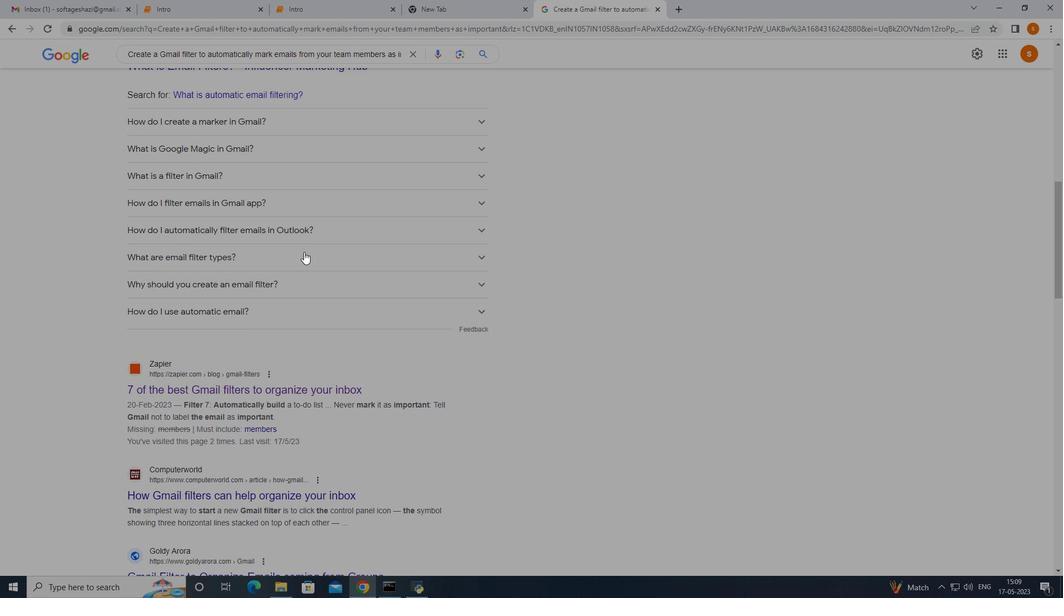 
Action: Mouse scrolled (306, 252) with delta (0, 0)
Screenshot: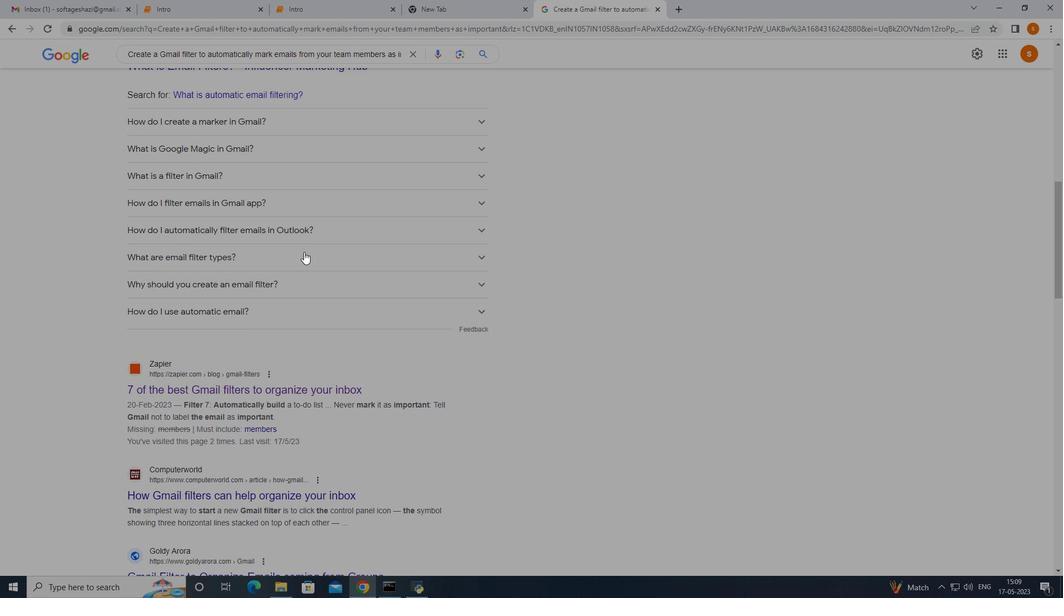 
Action: Mouse scrolled (306, 252) with delta (0, 0)
Screenshot: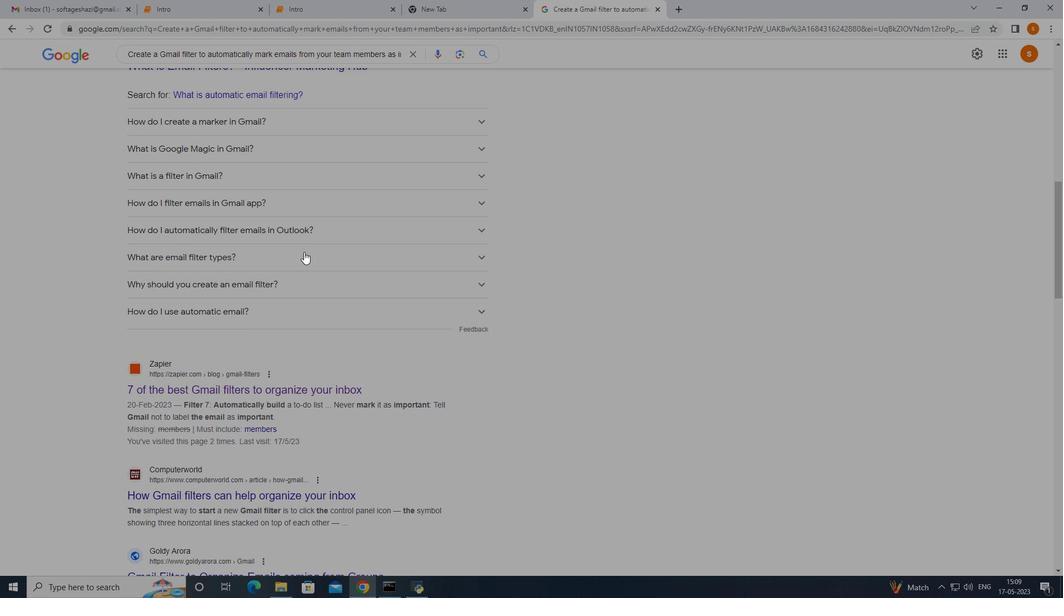 
Action: Mouse moved to (306, 251)
Screenshot: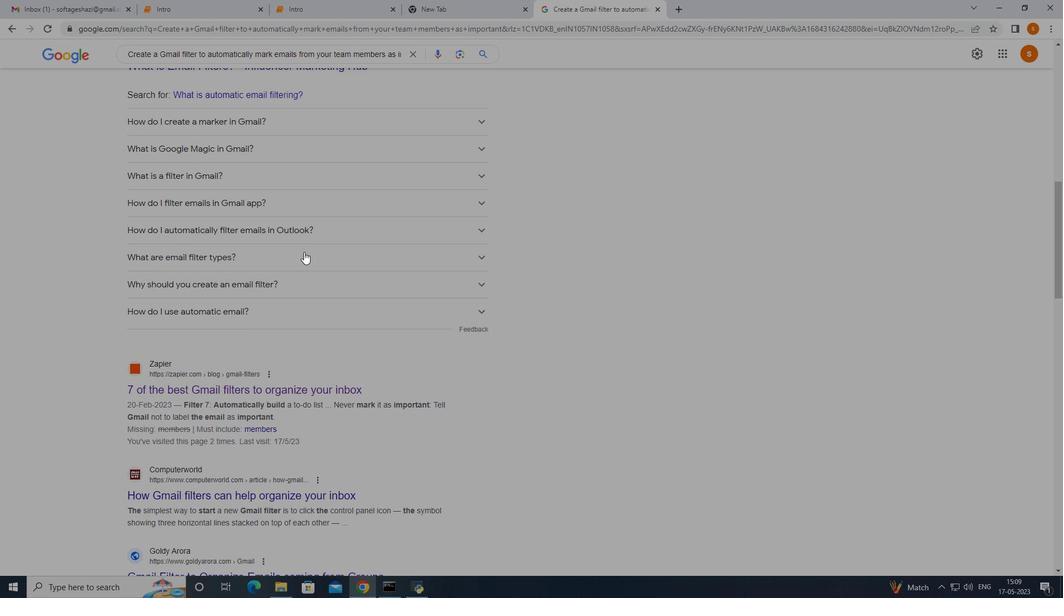 
Action: Mouse scrolled (306, 252) with delta (0, 0)
Screenshot: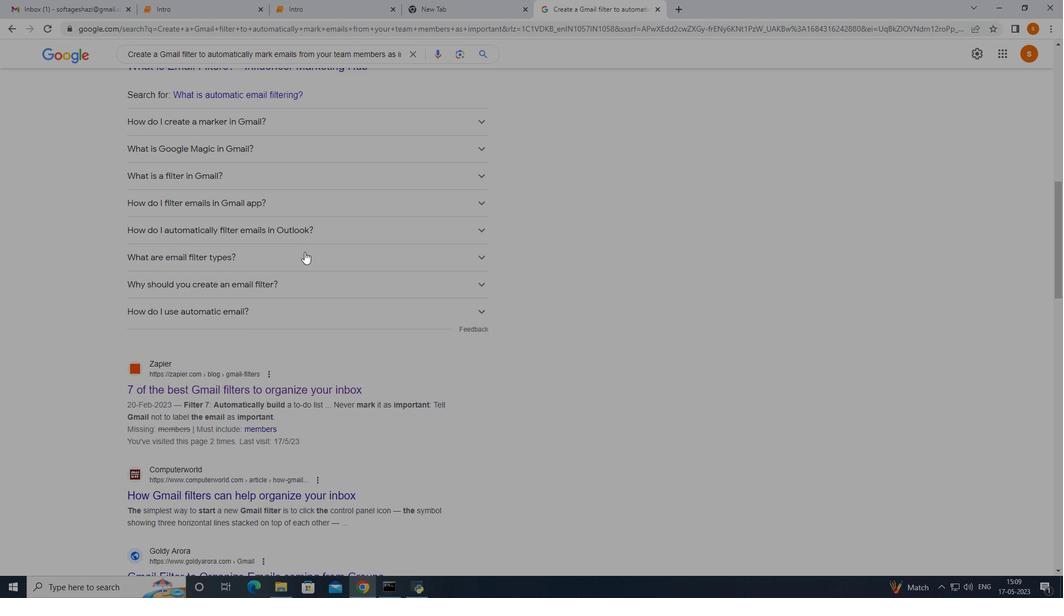 
Action: Mouse scrolled (306, 252) with delta (0, 0)
Screenshot: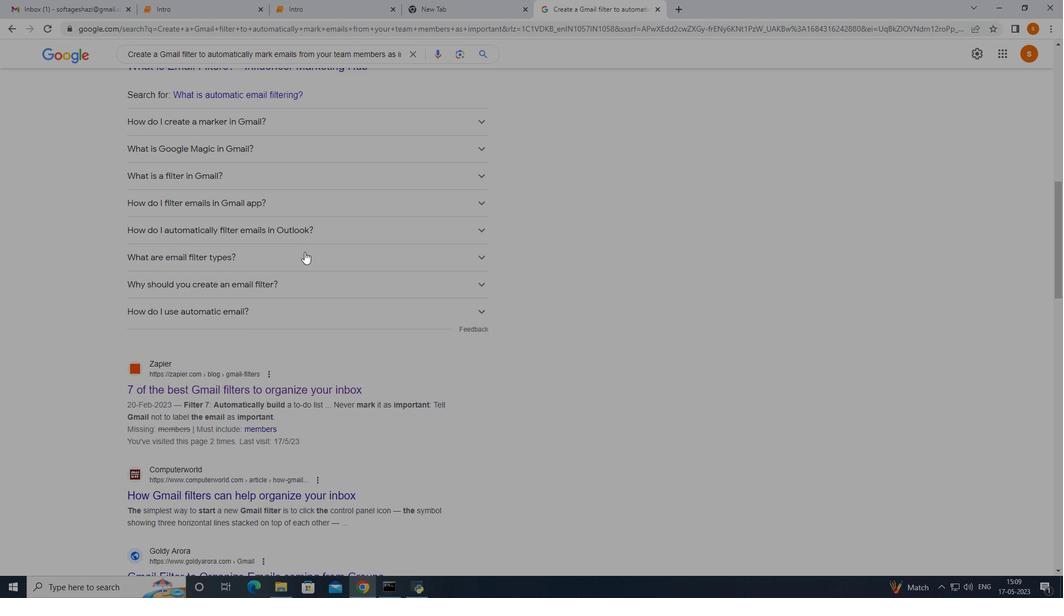 
Action: Mouse scrolled (306, 252) with delta (0, 0)
Screenshot: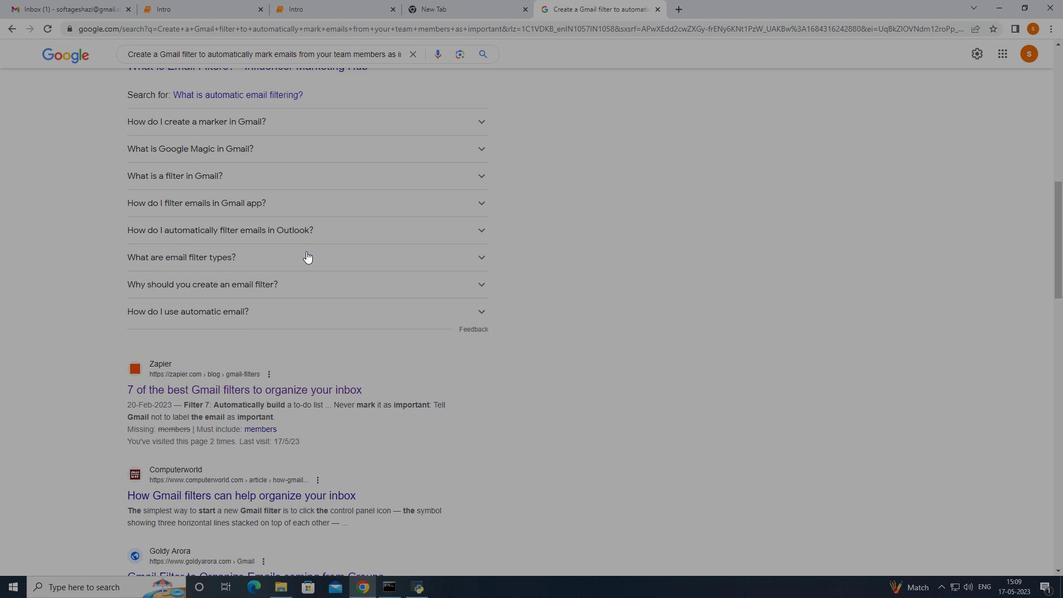 
Action: Mouse moved to (307, 250)
Screenshot: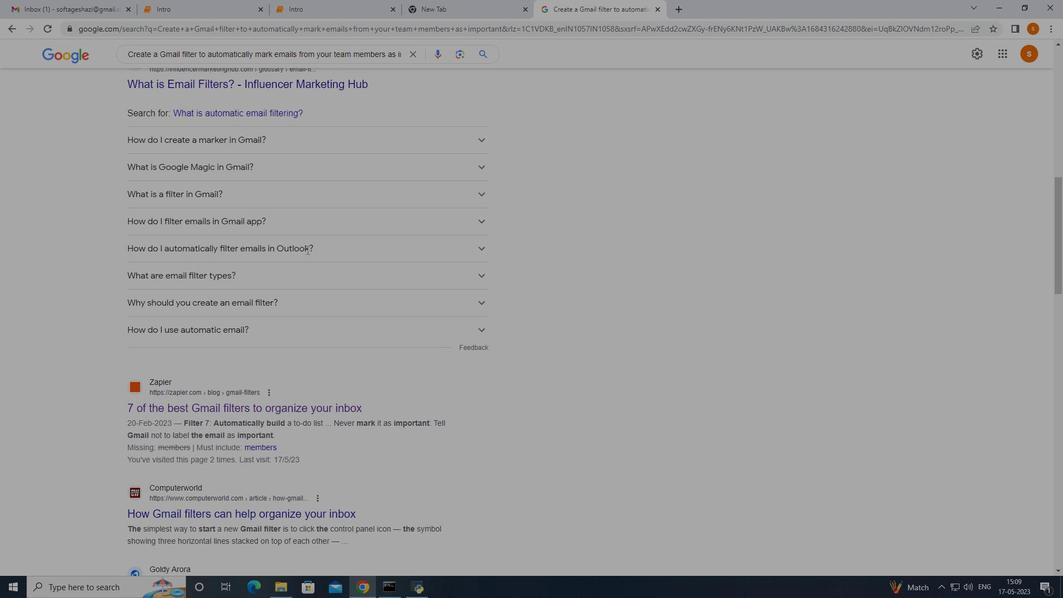 
Action: Mouse scrolled (307, 250) with delta (0, 0)
Screenshot: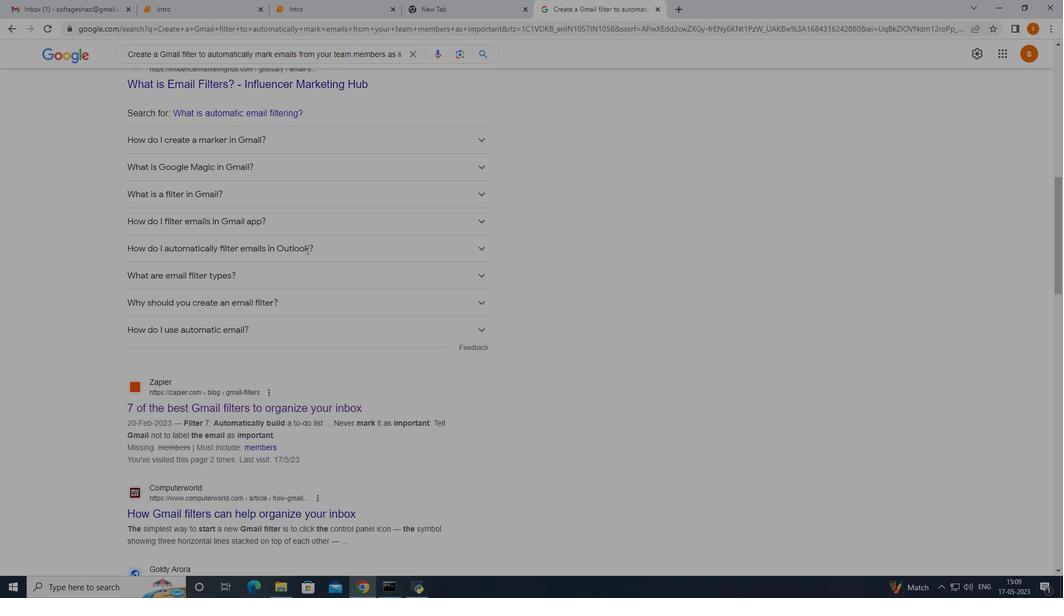
Action: Mouse scrolled (307, 250) with delta (0, 0)
Screenshot: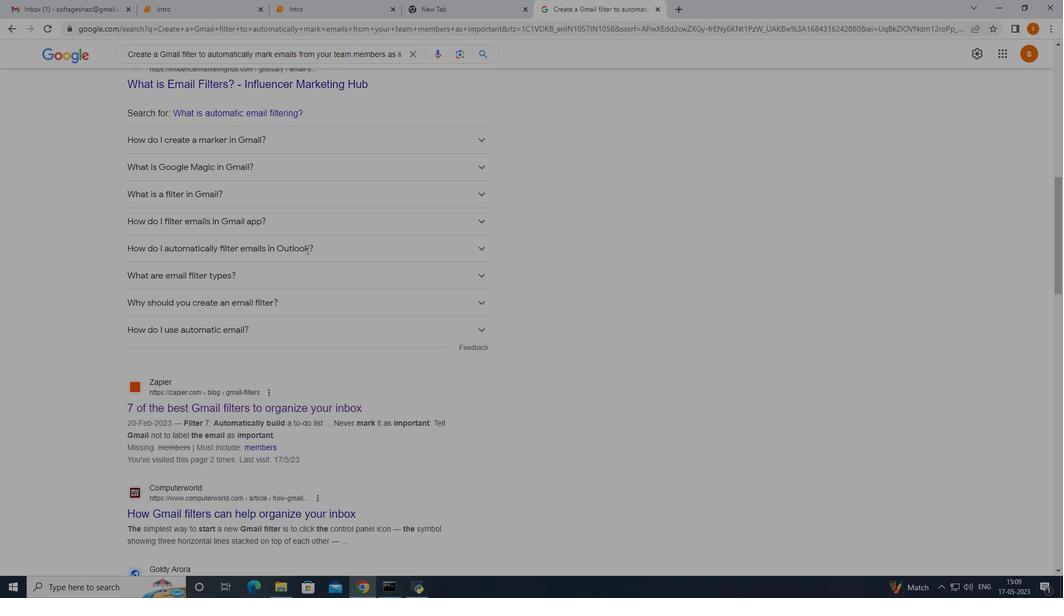 
Action: Mouse scrolled (307, 250) with delta (0, 0)
Screenshot: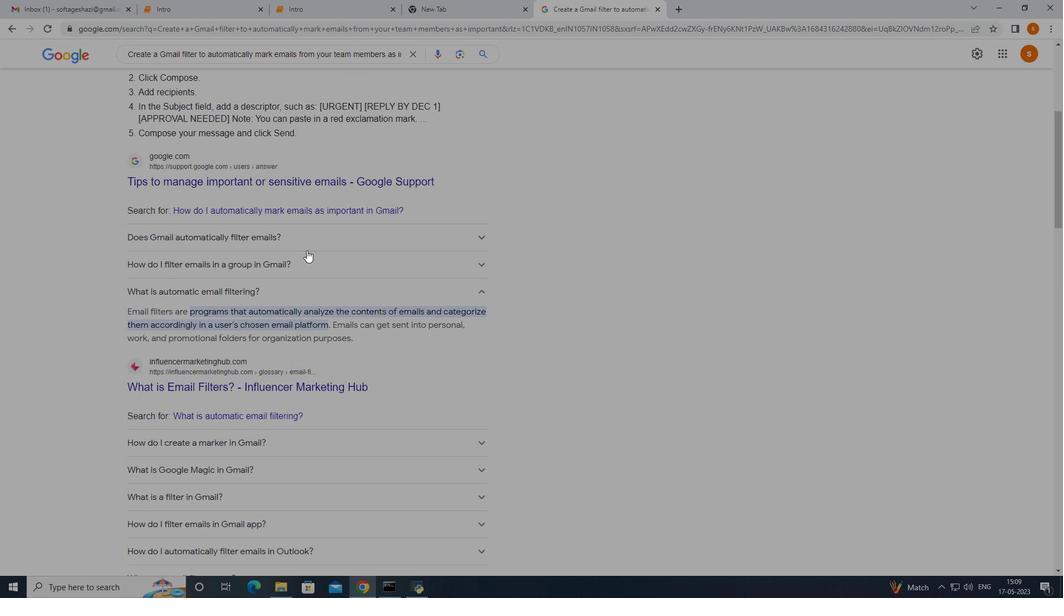 
Action: Mouse moved to (307, 250)
Screenshot: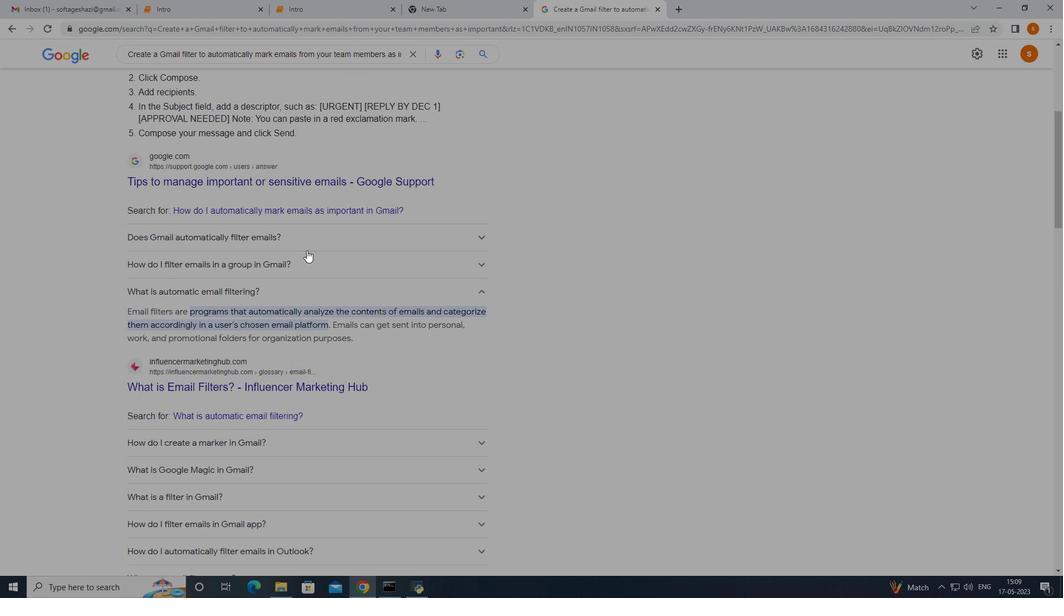 
Action: Mouse scrolled (307, 250) with delta (0, 0)
Screenshot: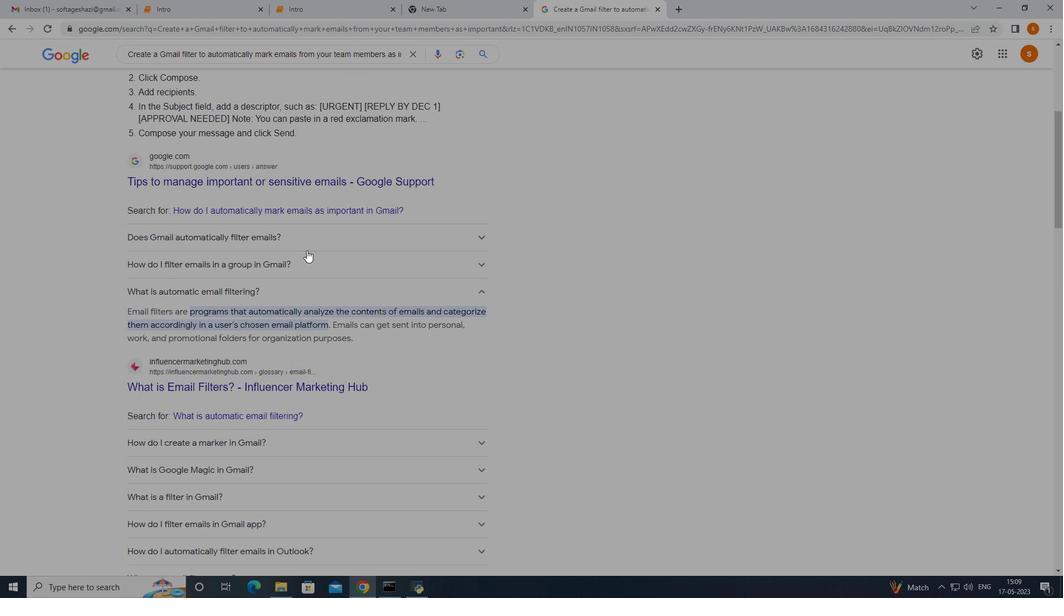 
Action: Mouse scrolled (307, 250) with delta (0, 0)
Screenshot: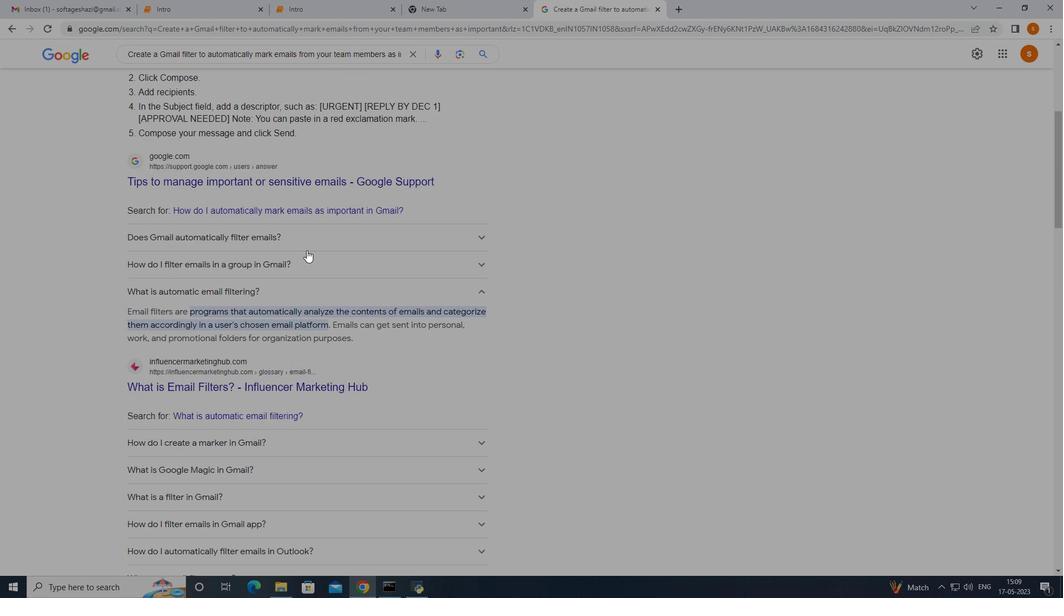
Action: Mouse moved to (308, 249)
Screenshot: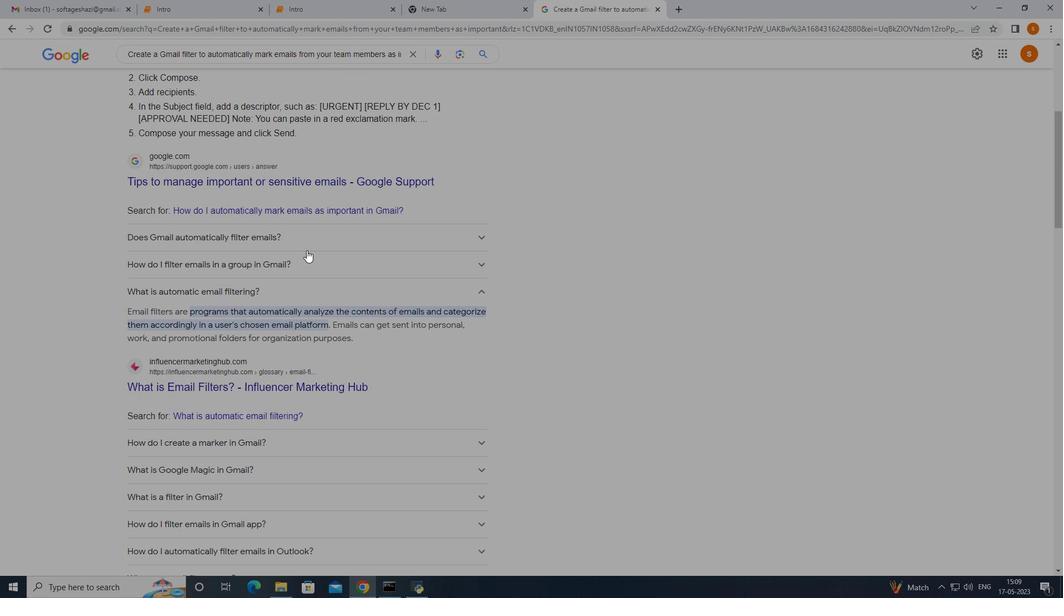 
Action: Mouse scrolled (308, 249) with delta (0, 0)
Screenshot: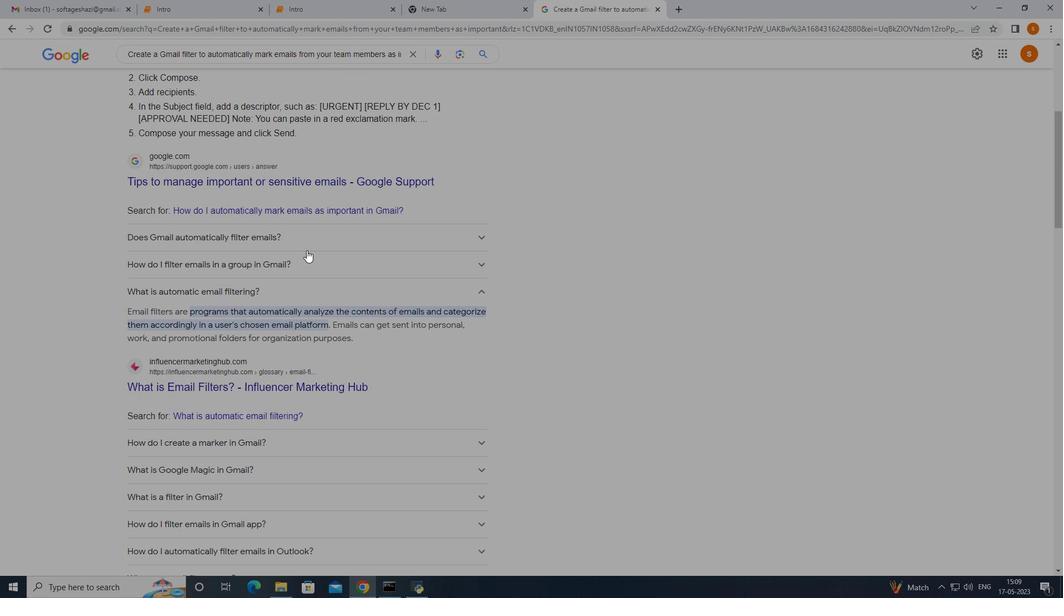 
Action: Mouse moved to (303, 246)
Screenshot: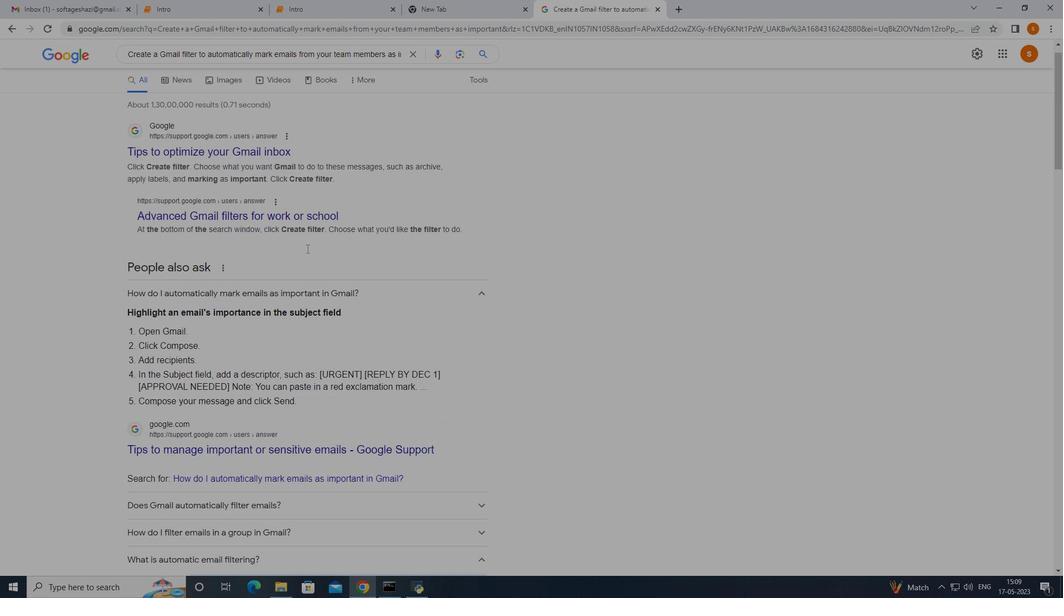 
Action: Mouse scrolled (303, 247) with delta (0, 0)
Screenshot: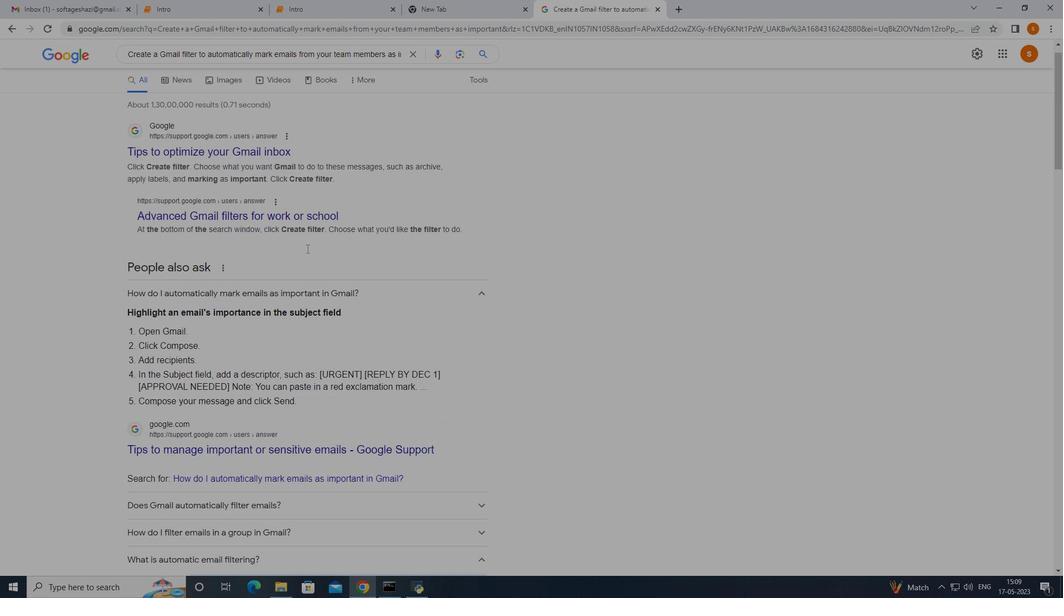 
Action: Mouse moved to (303, 246)
Screenshot: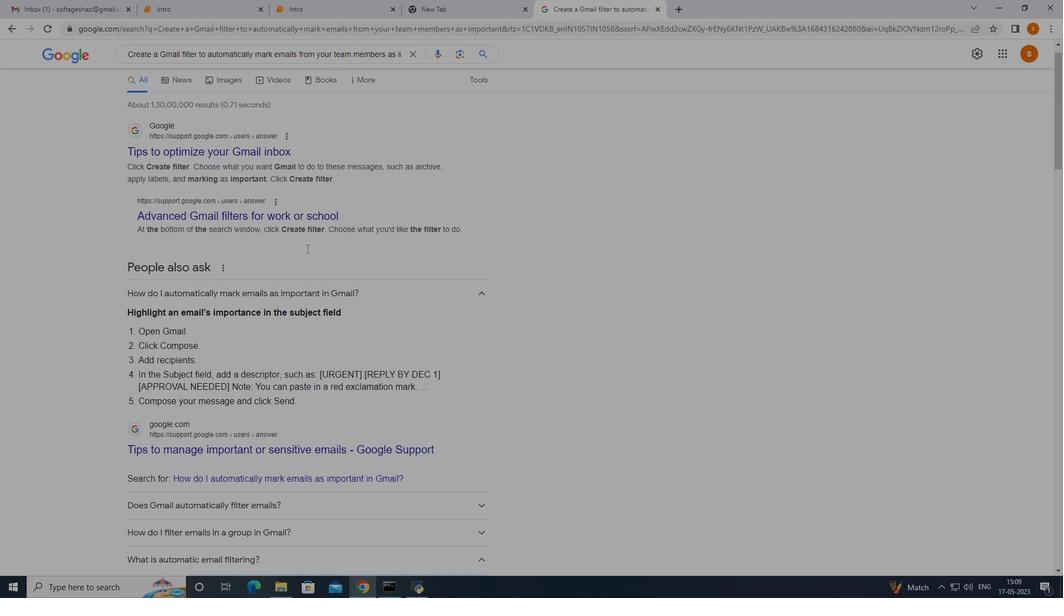 
Action: Mouse scrolled (303, 247) with delta (0, 0)
Screenshot: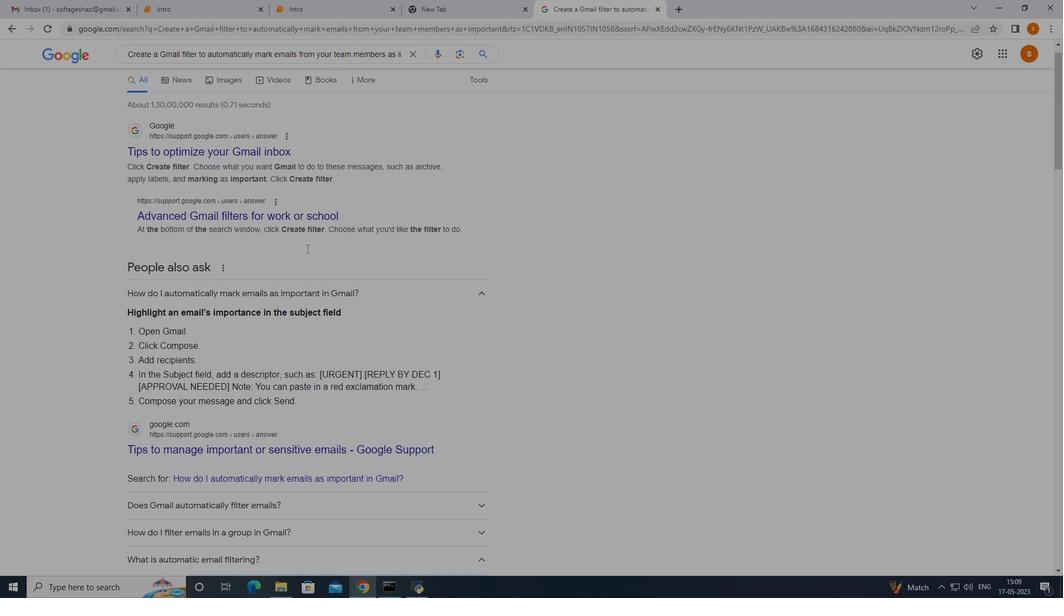 
Action: Mouse scrolled (303, 247) with delta (0, 0)
Screenshot: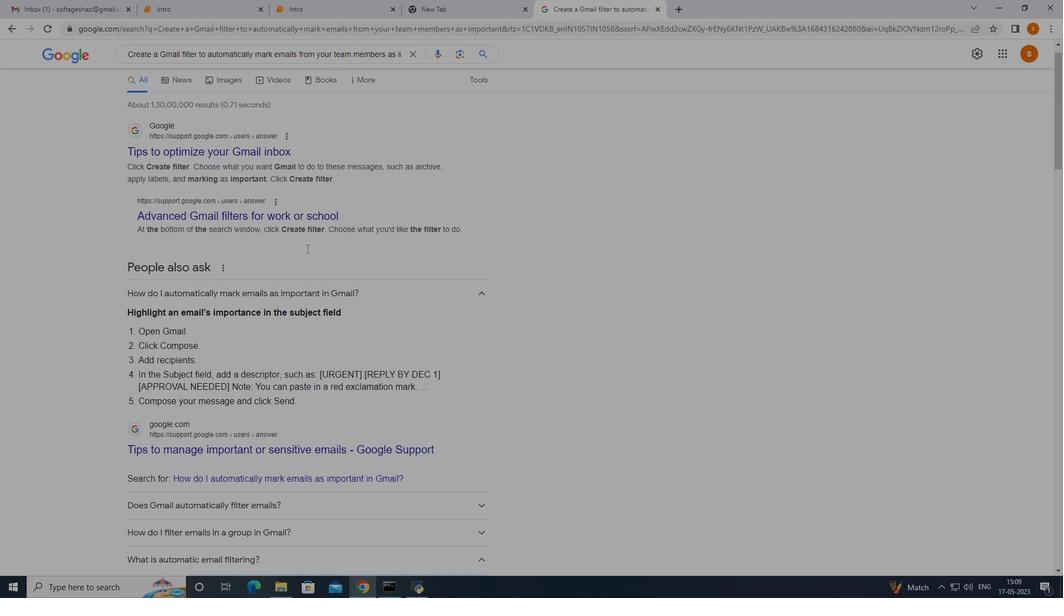 
Action: Mouse scrolled (303, 247) with delta (0, 0)
Screenshot: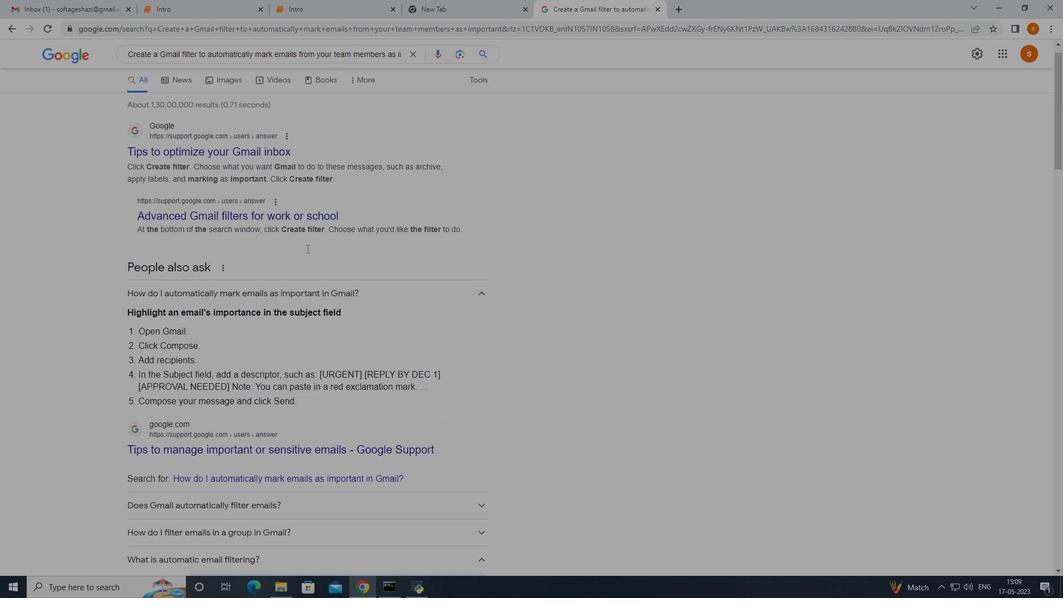 
Action: Mouse moved to (217, 65)
Screenshot: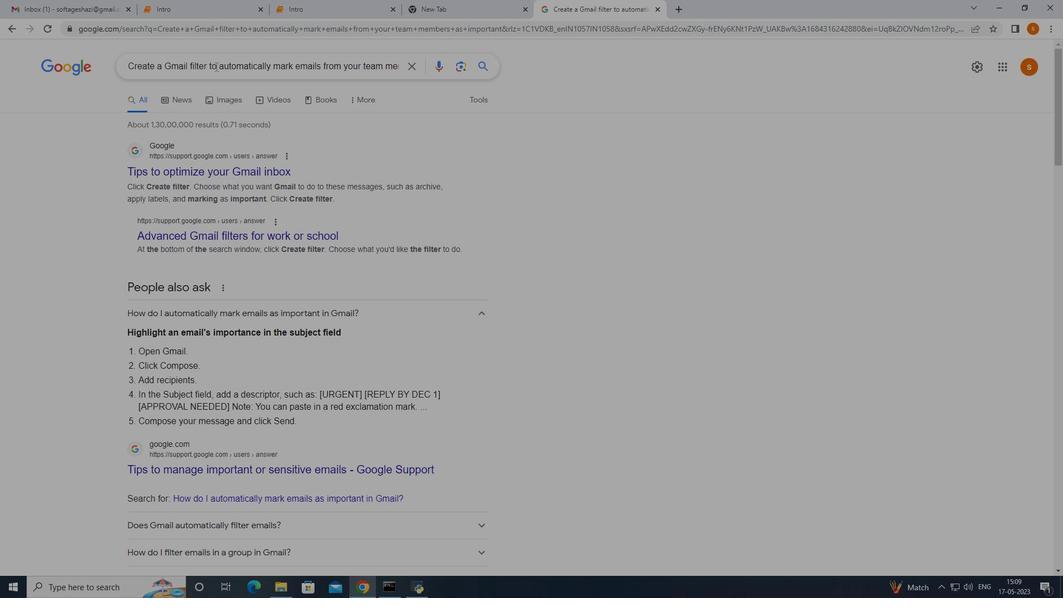 
Action: Mouse pressed left at (217, 65)
Screenshot: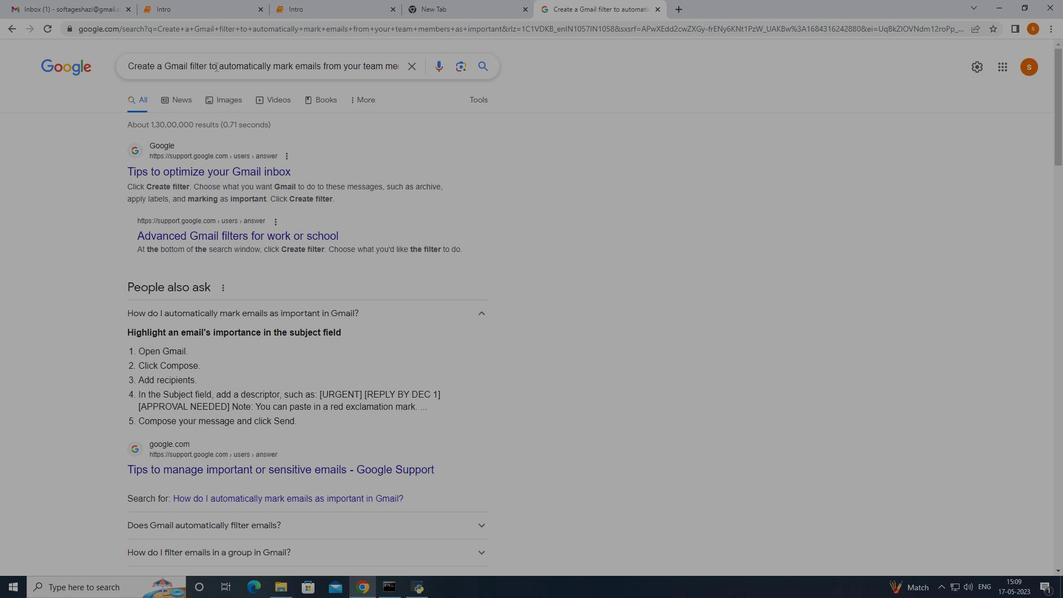 
Action: Mouse moved to (126, 65)
Screenshot: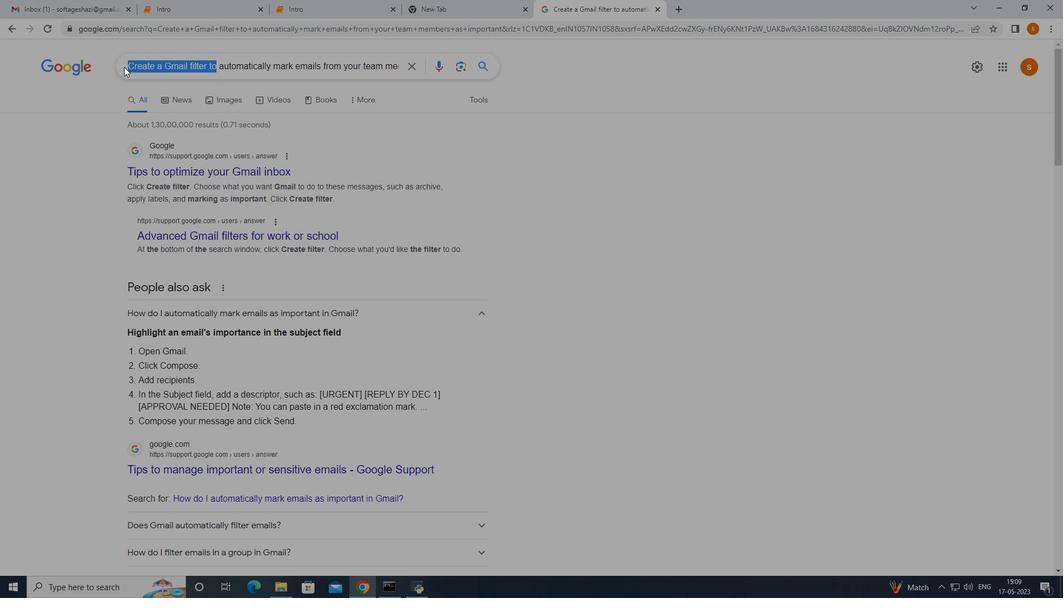 
Action: Key pressed <Key.backspace>
Screenshot: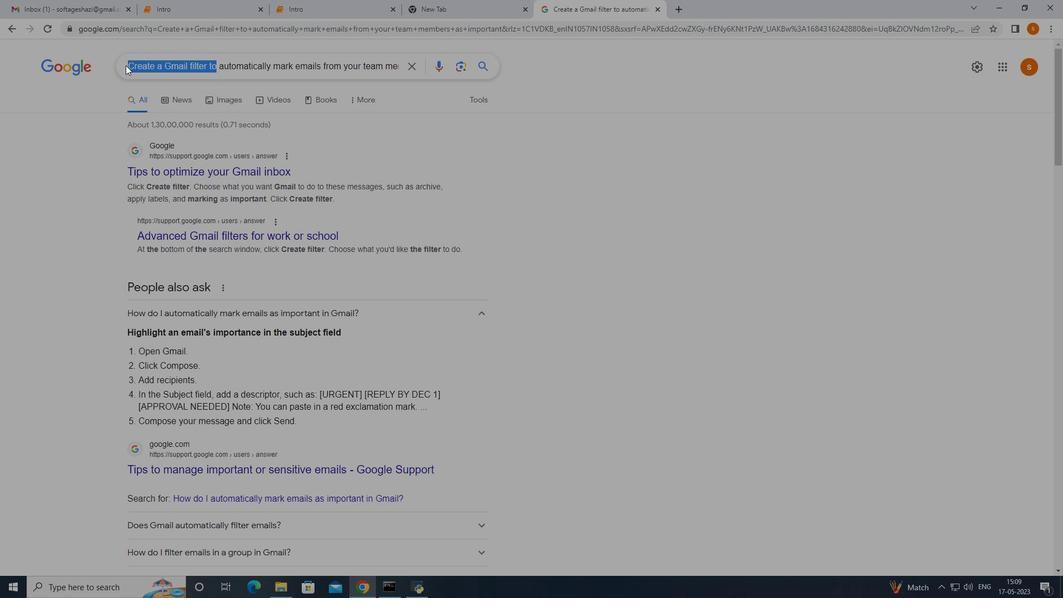 
Action: Mouse moved to (265, 84)
Screenshot: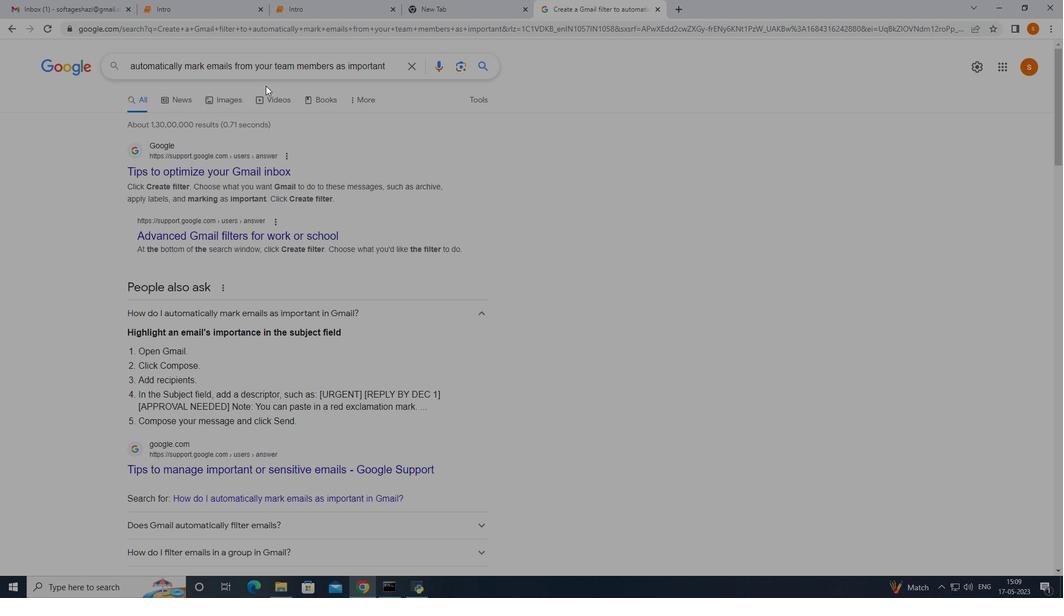 
Action: Key pressed <Key.enter>
Screenshot: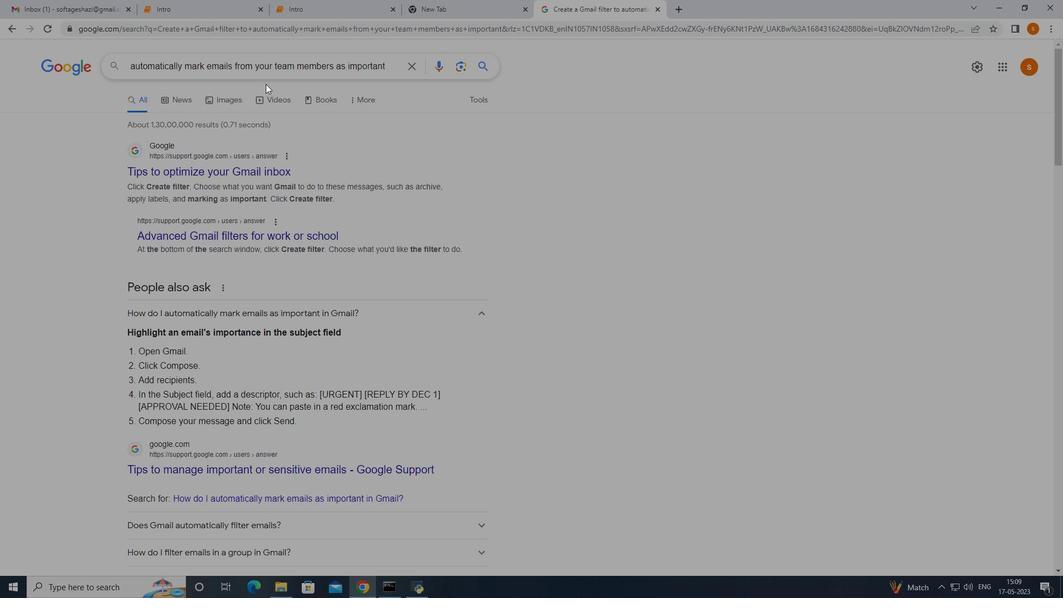 
Action: Mouse moved to (288, 184)
Screenshot: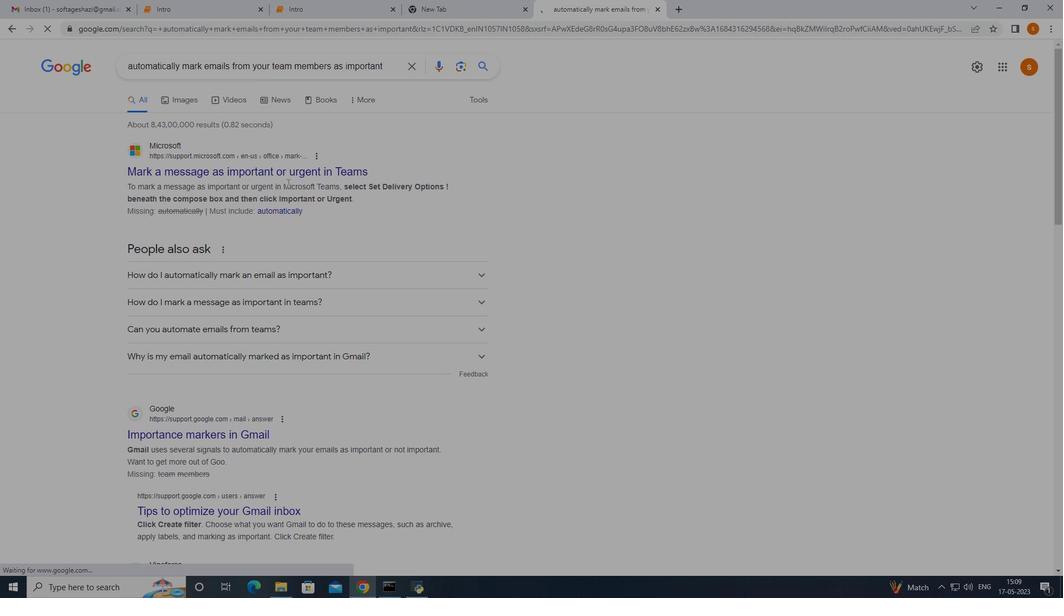 
Action: Mouse scrolled (288, 183) with delta (0, 0)
Screenshot: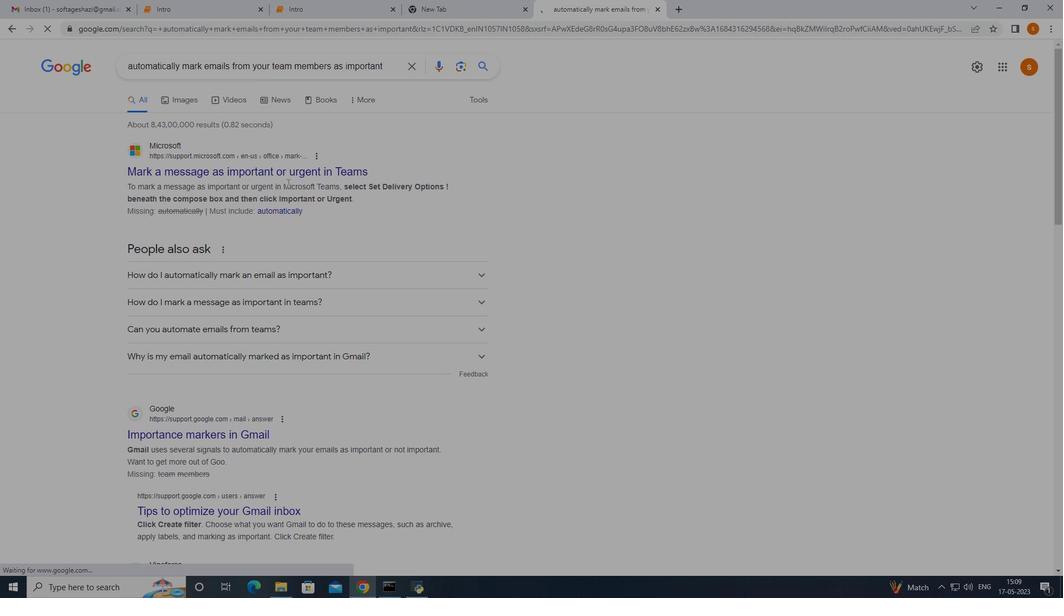 
Action: Mouse moved to (288, 185)
Screenshot: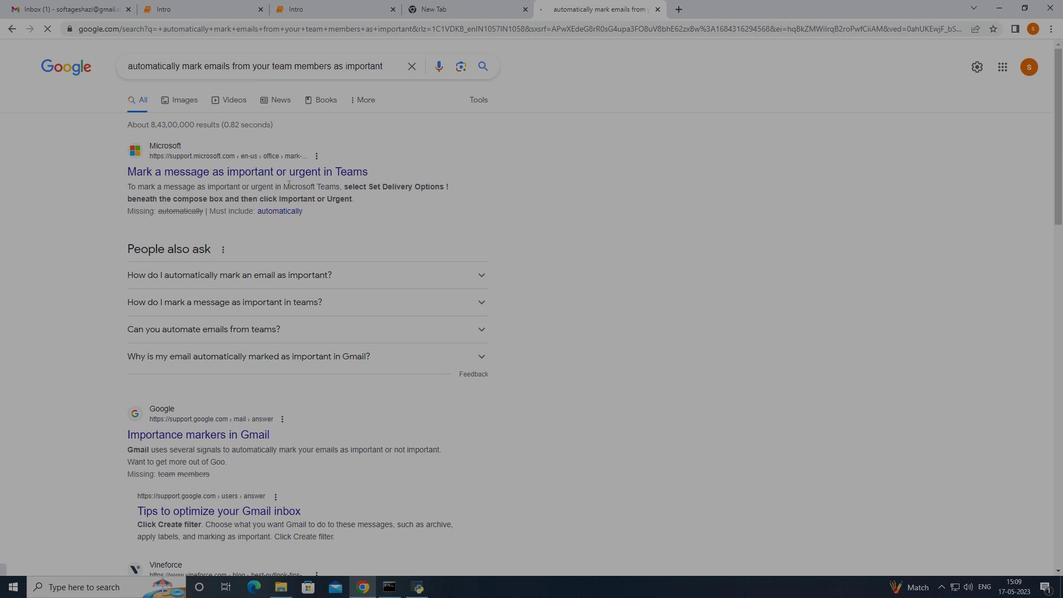 
Action: Mouse scrolled (288, 185) with delta (0, 0)
Screenshot: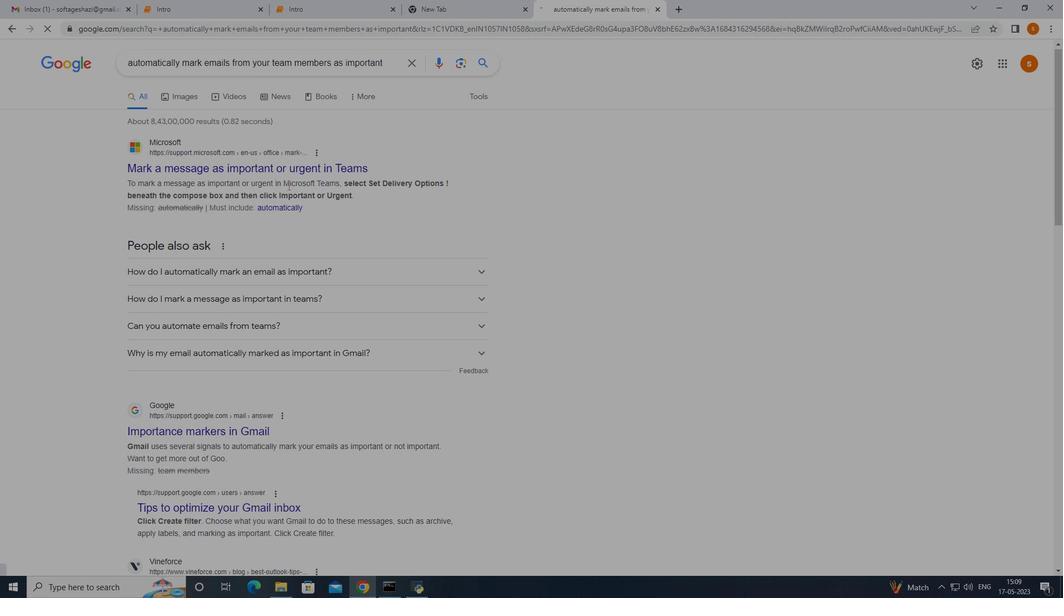 
Action: Mouse moved to (288, 185)
Screenshot: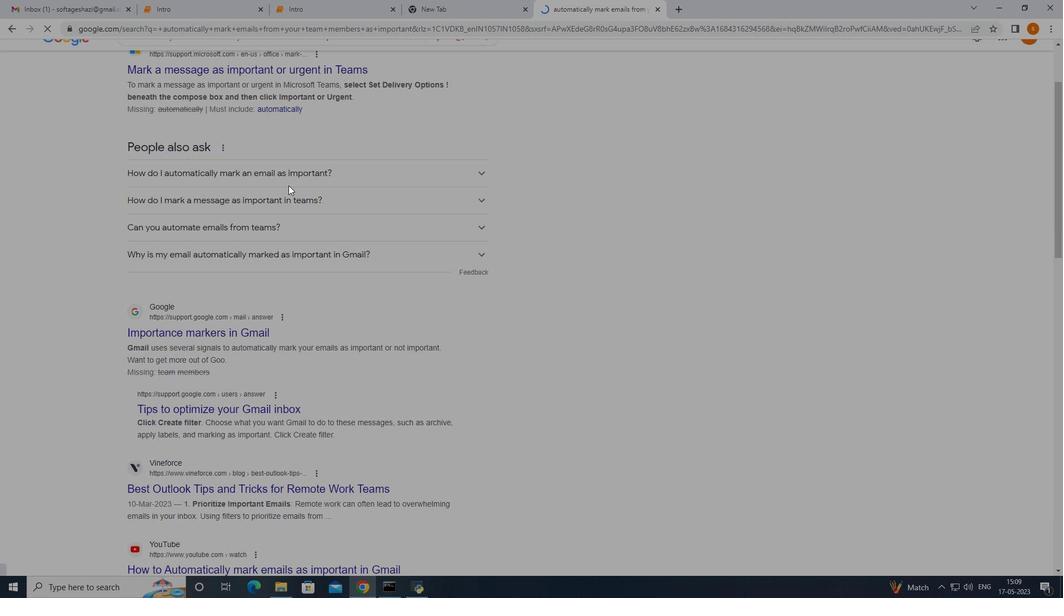 
Action: Mouse scrolled (288, 185) with delta (0, 0)
Screenshot: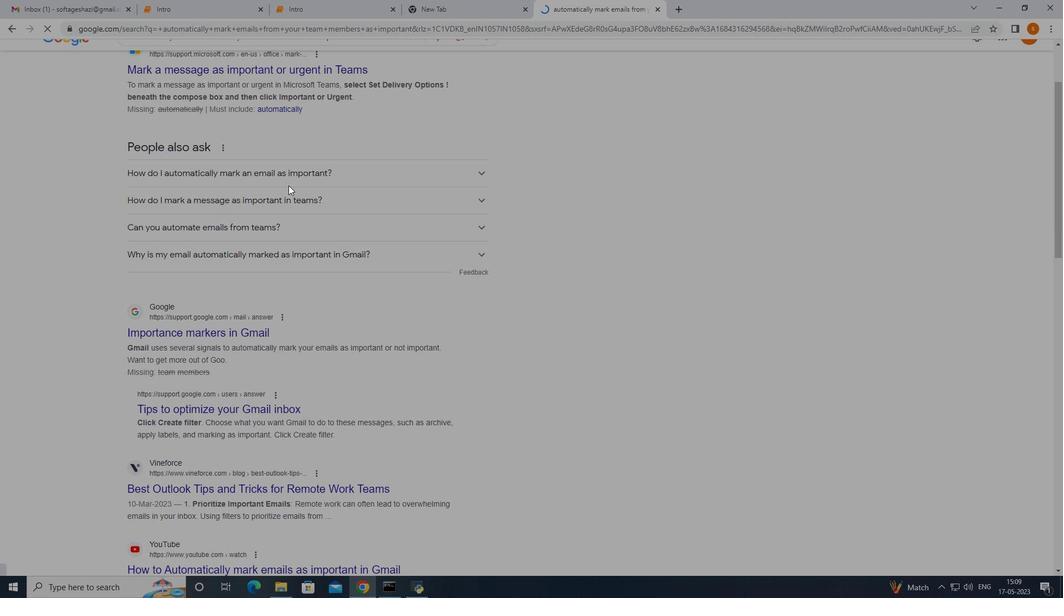 
Action: Mouse moved to (272, 224)
Screenshot: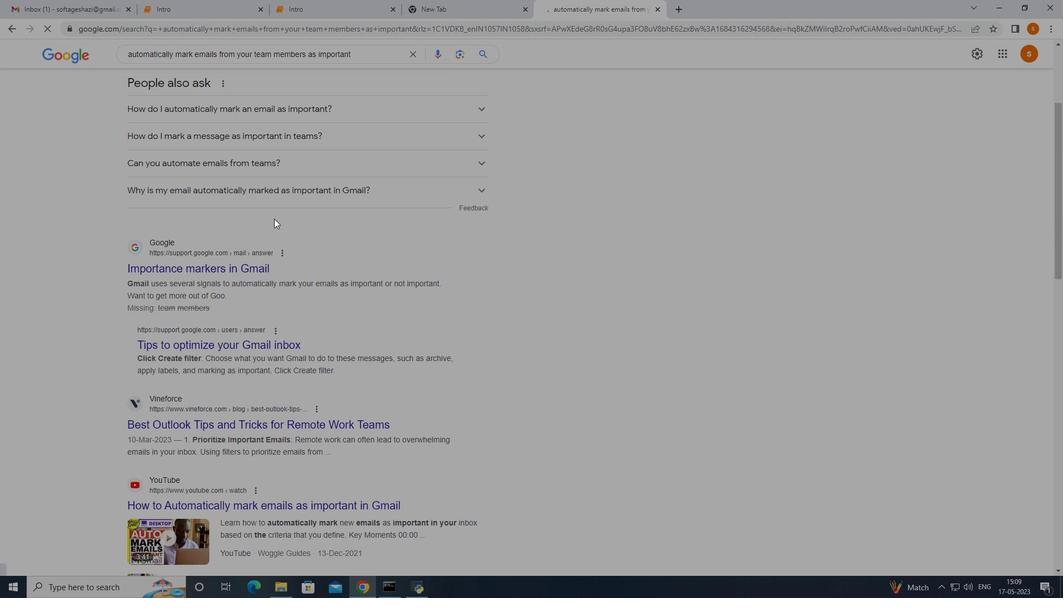 
Action: Mouse scrolled (272, 224) with delta (0, 0)
Screenshot: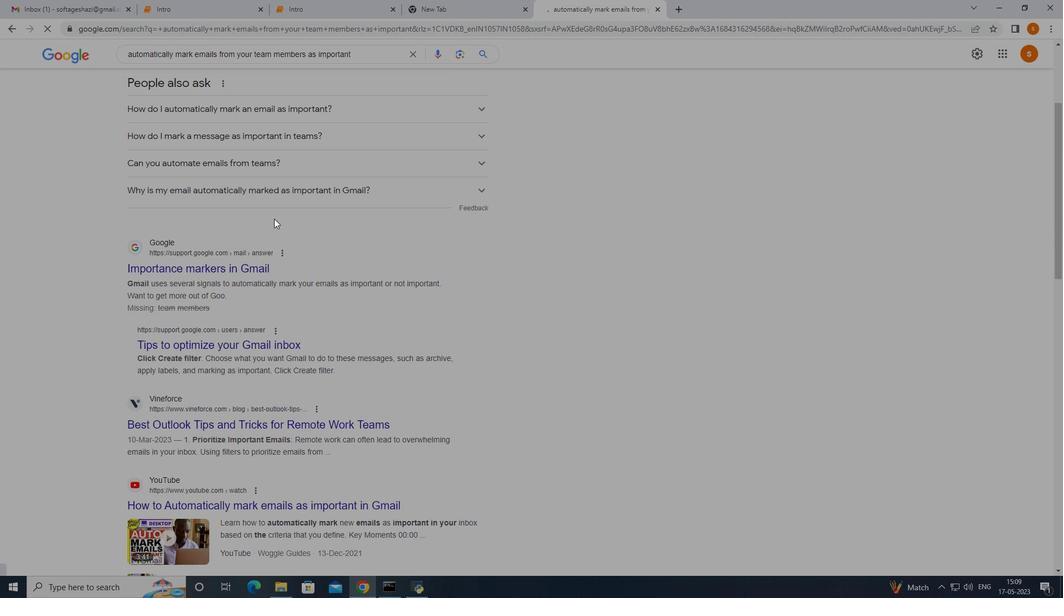 
Action: Mouse scrolled (272, 224) with delta (0, 0)
Screenshot: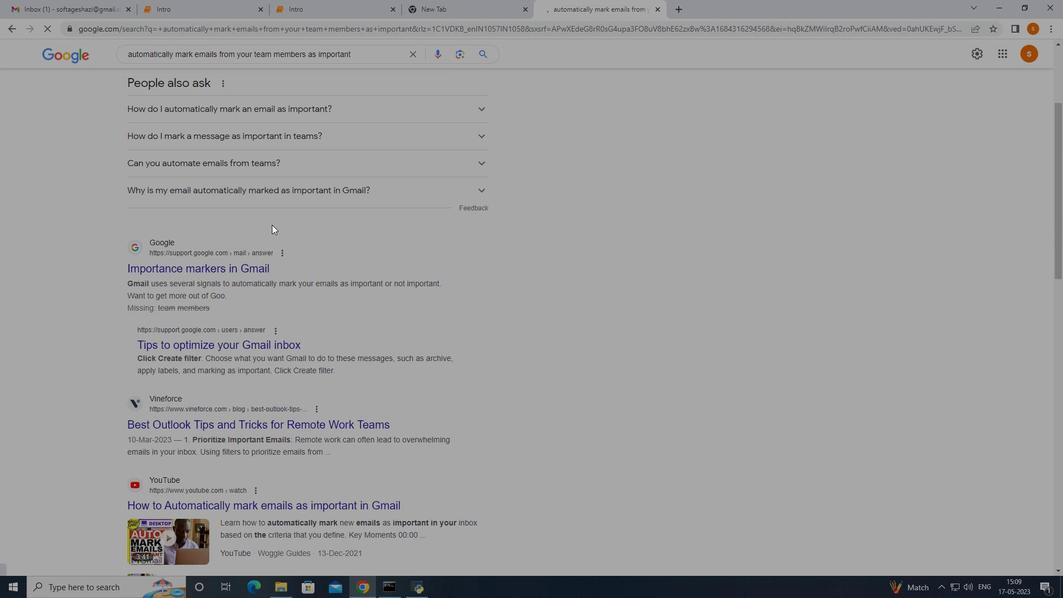 
Action: Mouse moved to (234, 161)
Screenshot: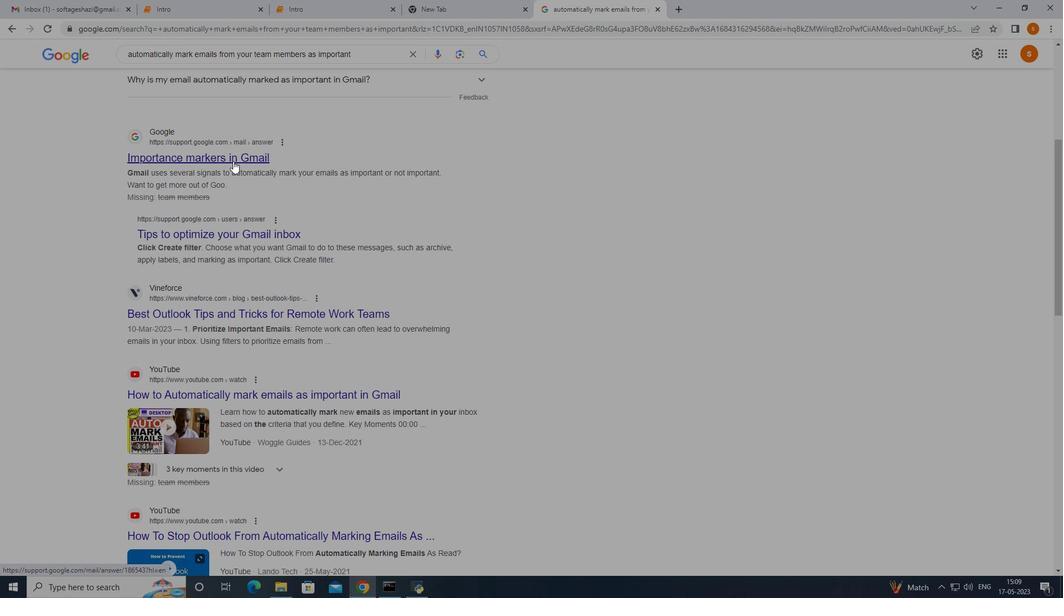 
Action: Mouse scrolled (234, 161) with delta (0, 0)
Screenshot: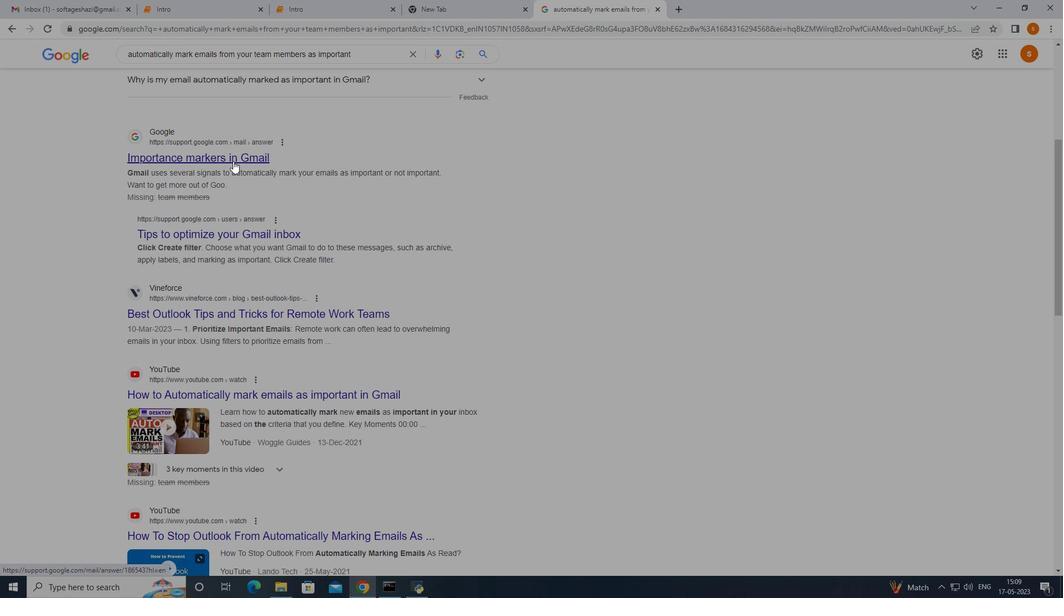 
Action: Mouse scrolled (234, 161) with delta (0, 0)
Screenshot: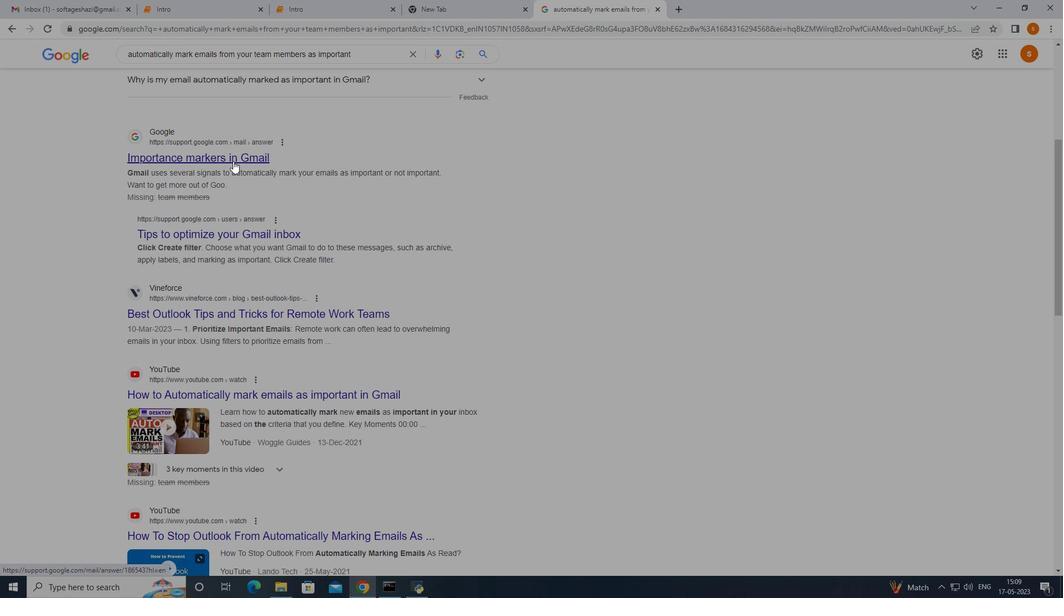 
Action: Mouse scrolled (234, 161) with delta (0, 0)
Screenshot: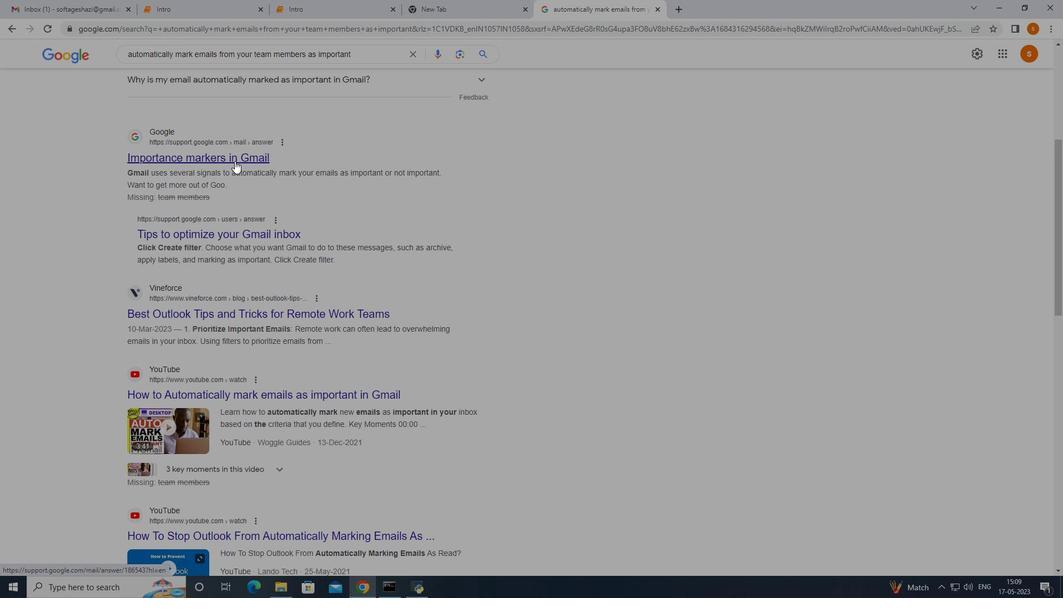 
Action: Mouse moved to (234, 163)
Screenshot: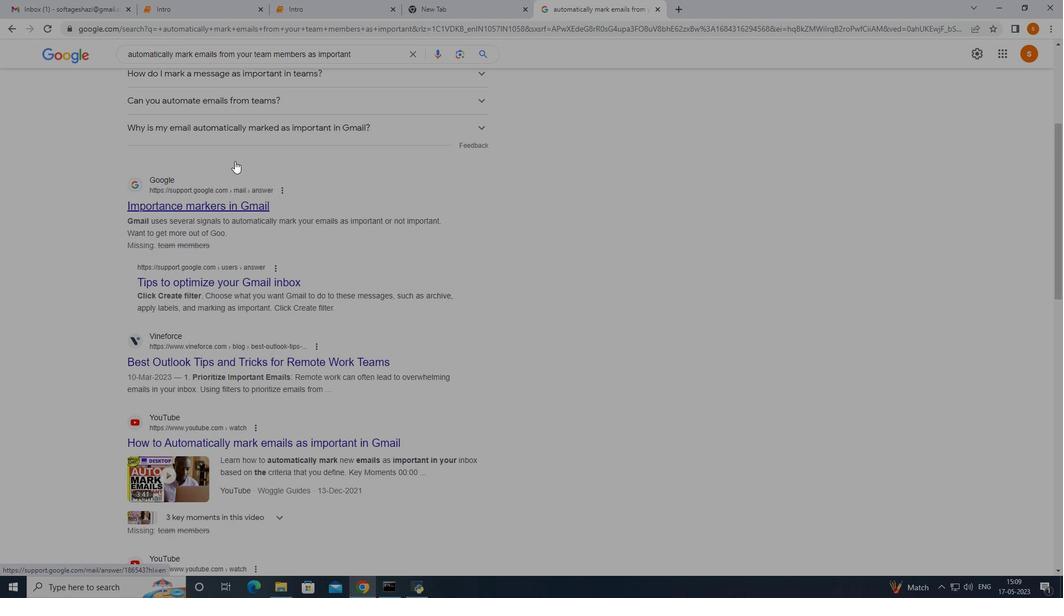 
Action: Mouse scrolled (234, 162) with delta (0, 0)
Screenshot: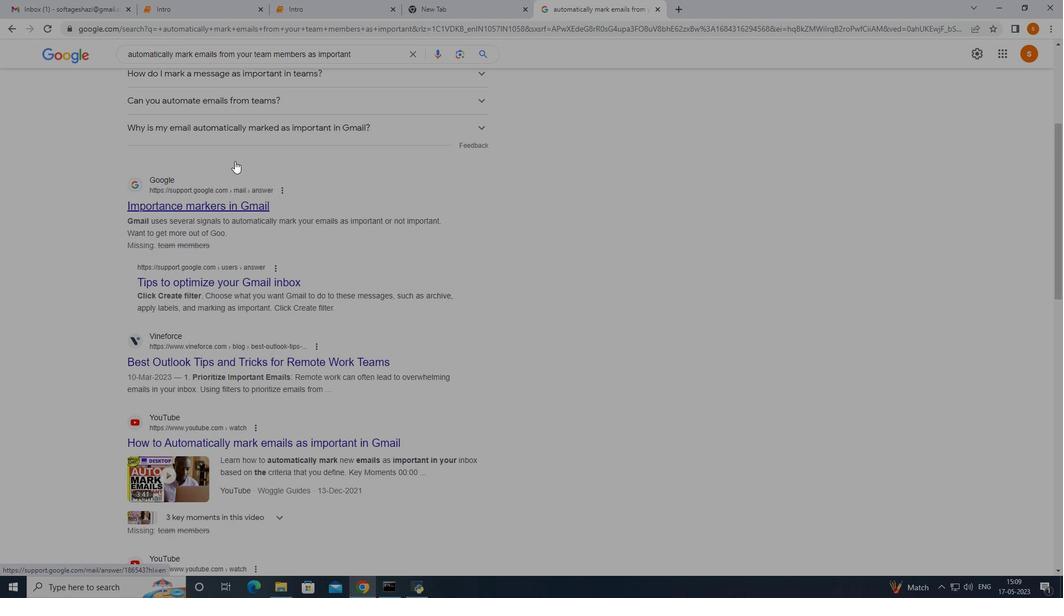 
Action: Mouse moved to (226, 273)
Screenshot: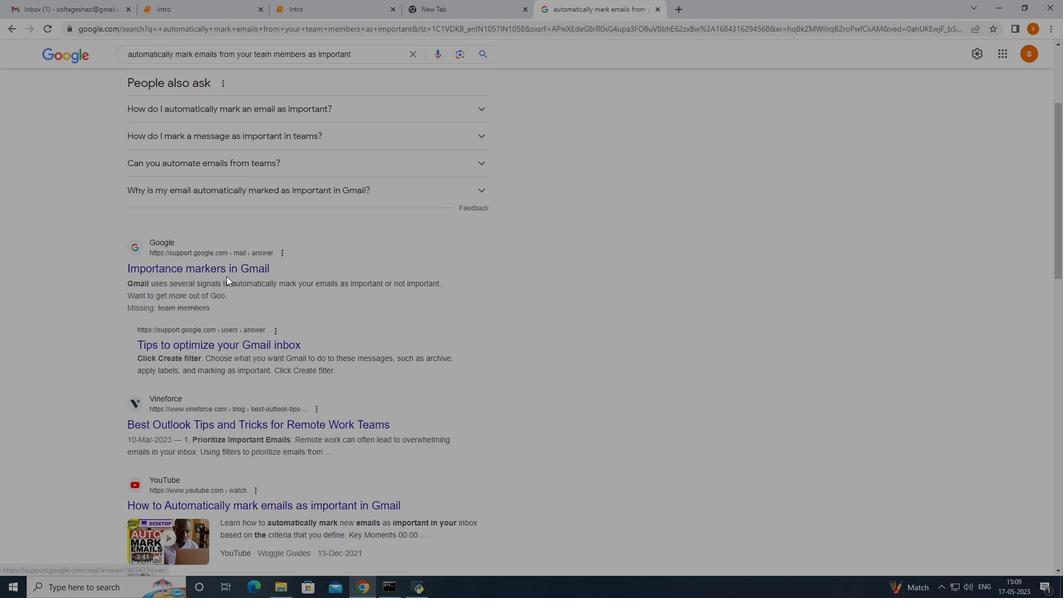 
Action: Mouse pressed left at (226, 273)
Screenshot: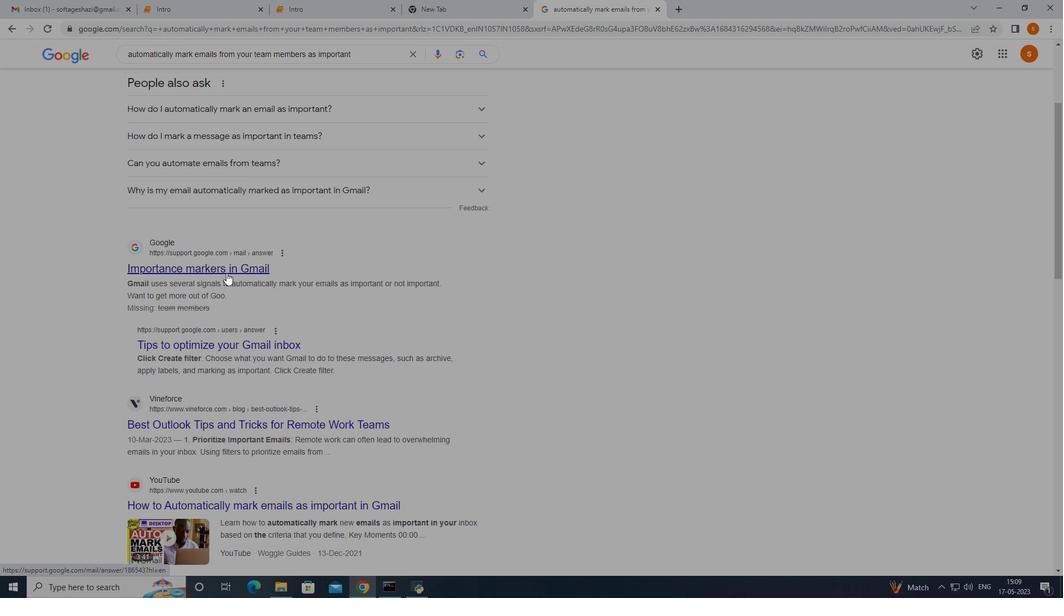 
Action: Mouse moved to (313, 274)
Screenshot: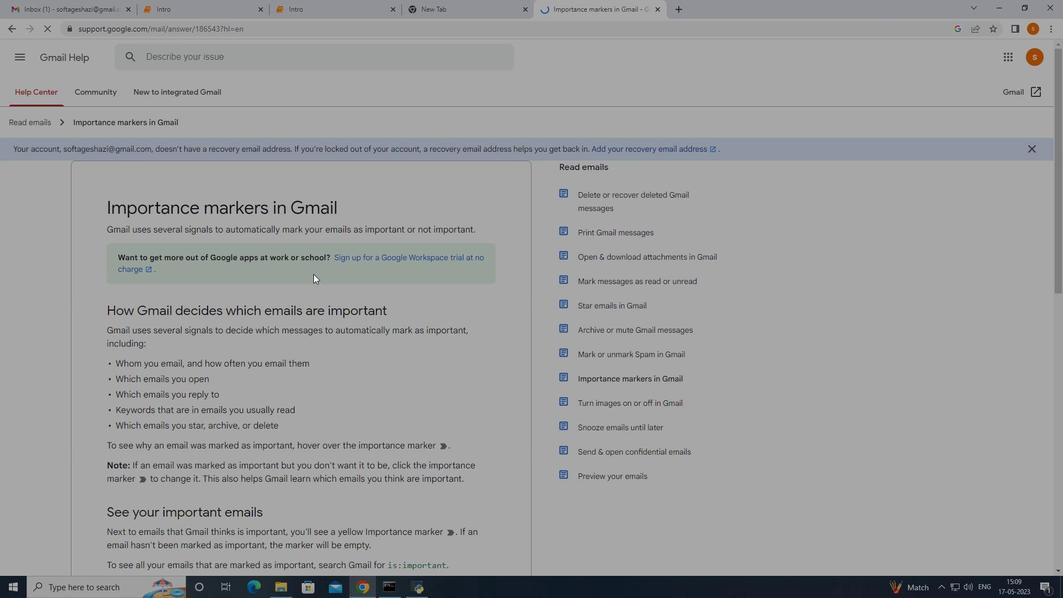 
Action: Mouse scrolled (313, 273) with delta (0, 0)
Screenshot: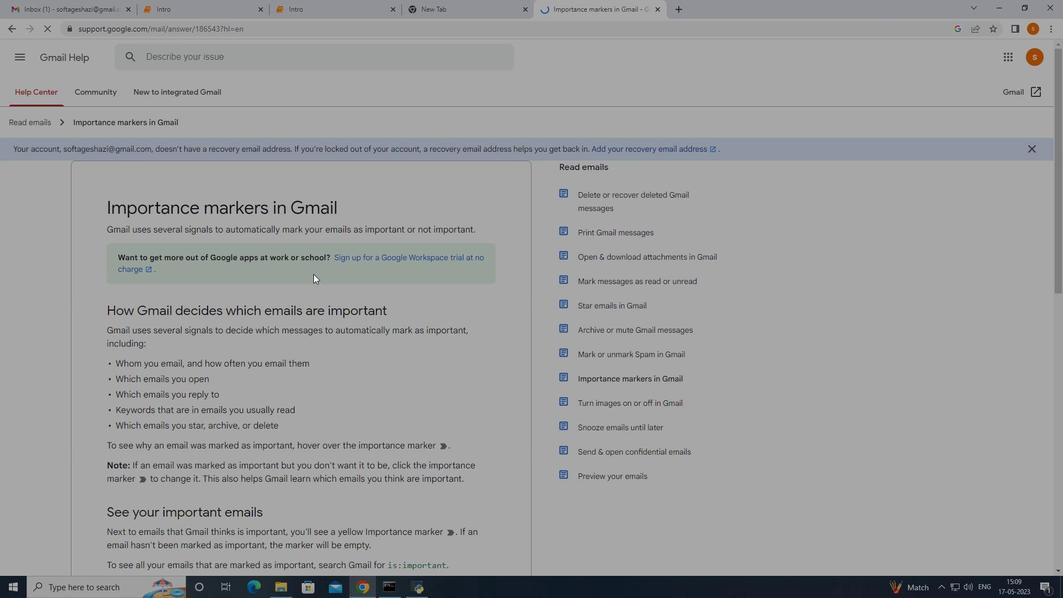 
Action: Mouse moved to (279, 276)
Screenshot: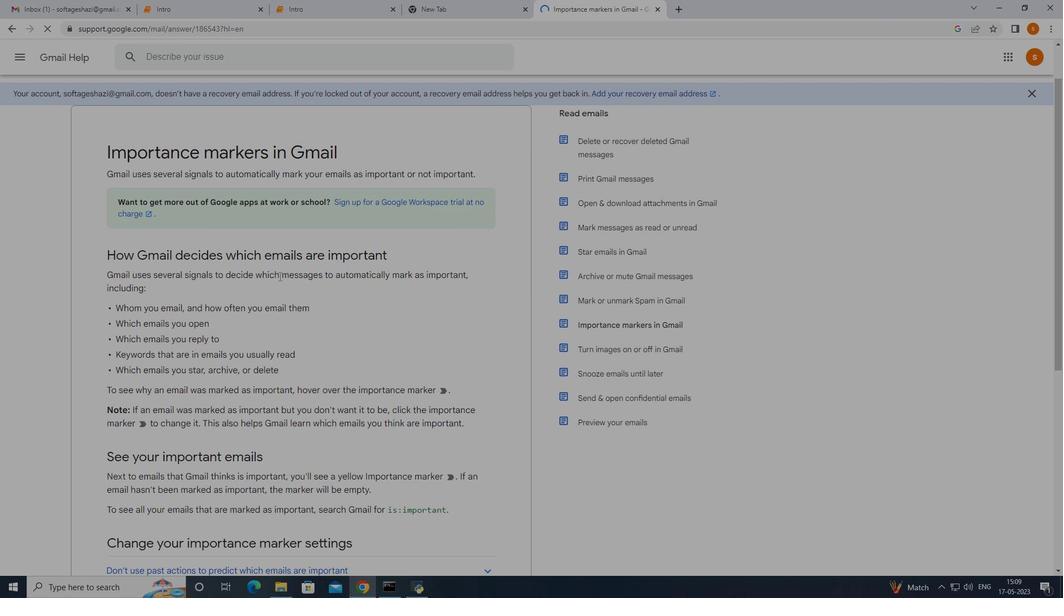 
Action: Mouse scrolled (279, 275) with delta (0, 0)
Screenshot: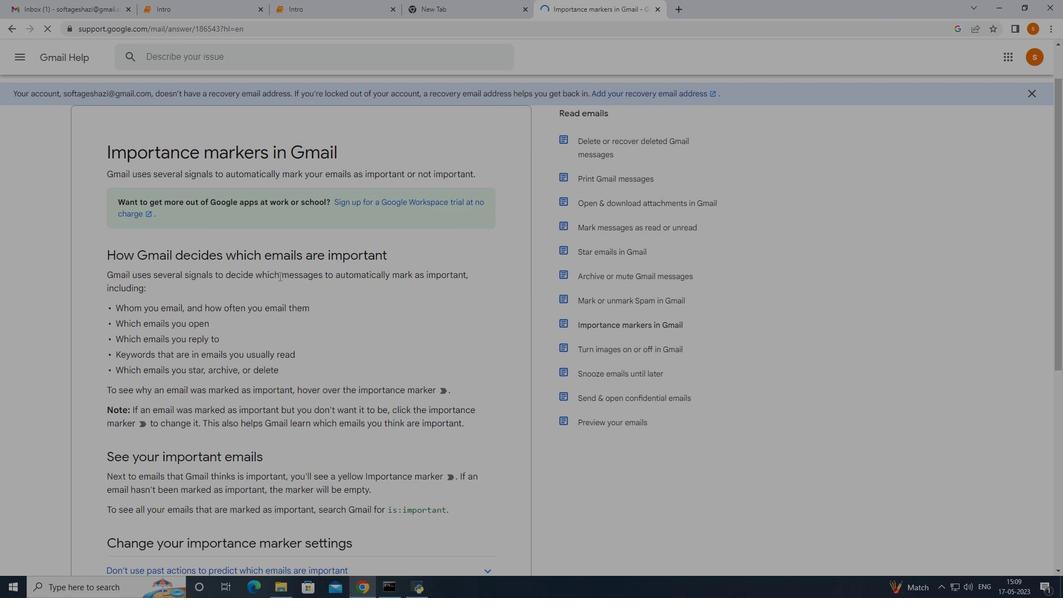
Action: Mouse moved to (281, 273)
Screenshot: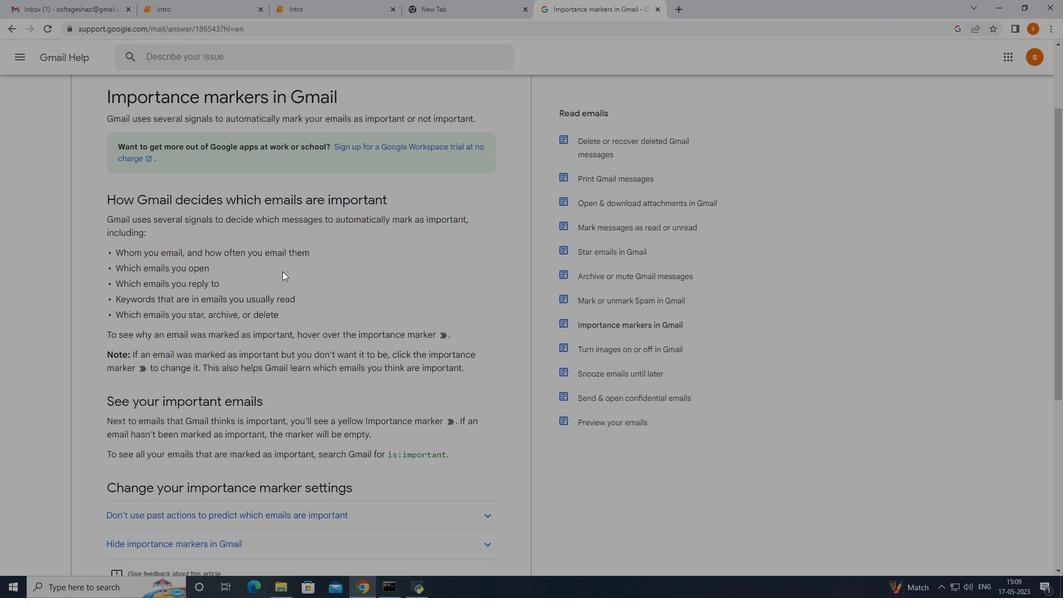 
Action: Mouse scrolled (281, 272) with delta (0, 0)
Screenshot: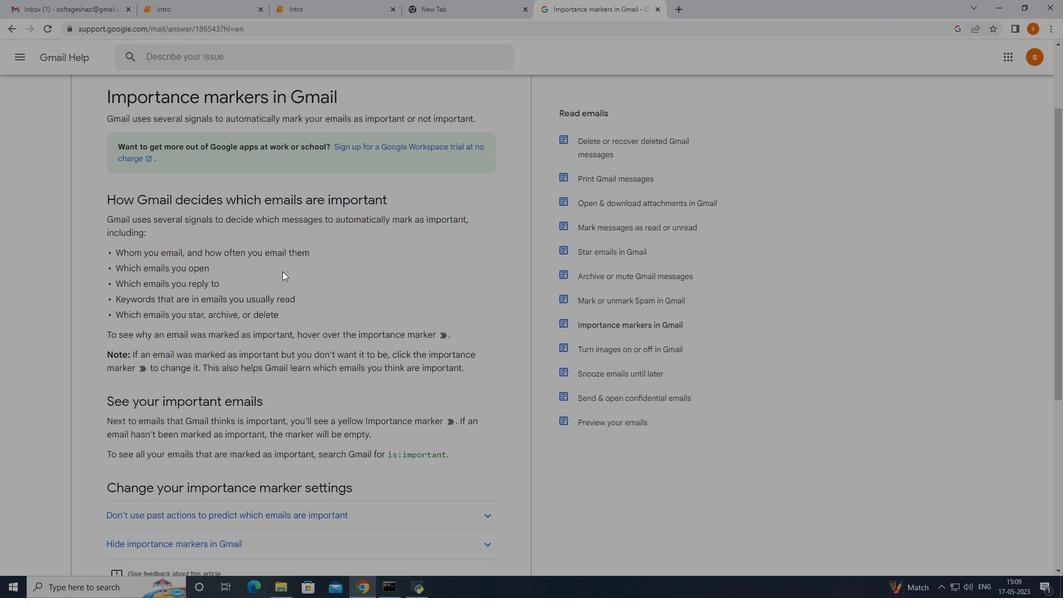 
Action: Mouse moved to (281, 273)
Screenshot: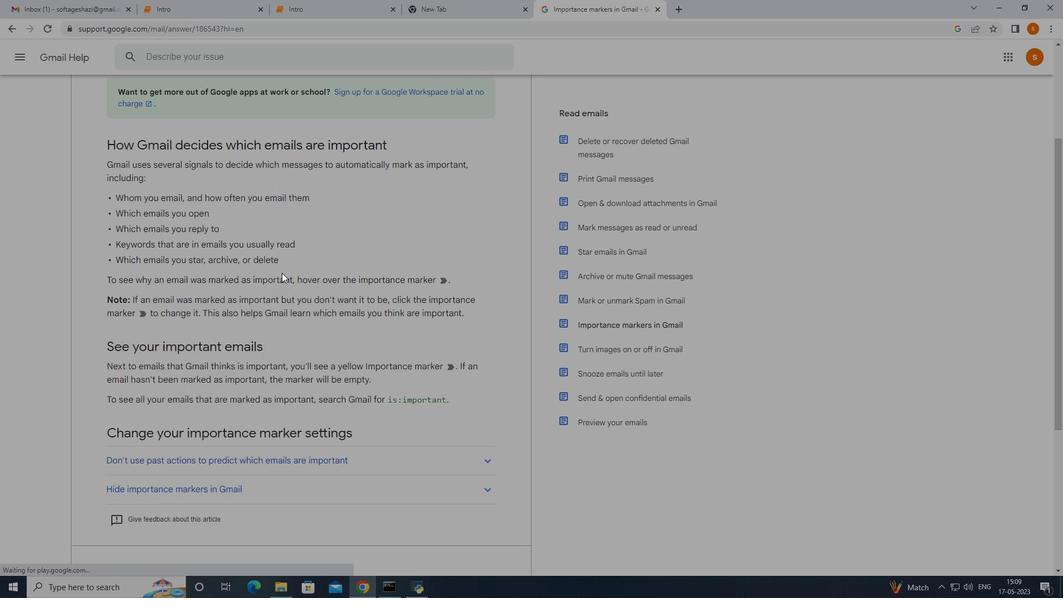 
Action: Mouse scrolled (281, 273) with delta (0, 0)
Screenshot: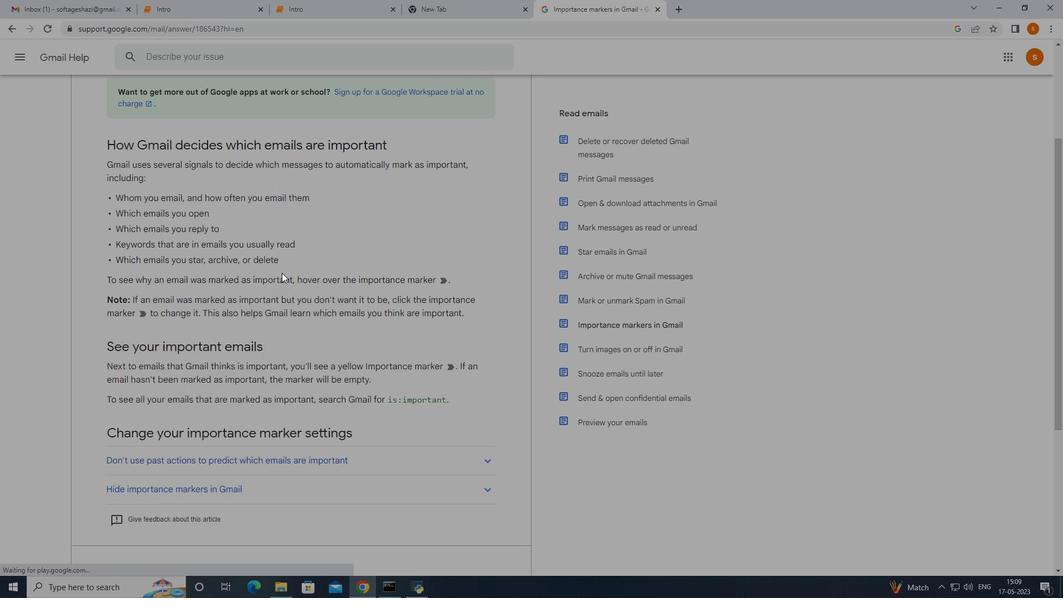 
Action: Mouse moved to (281, 273)
Screenshot: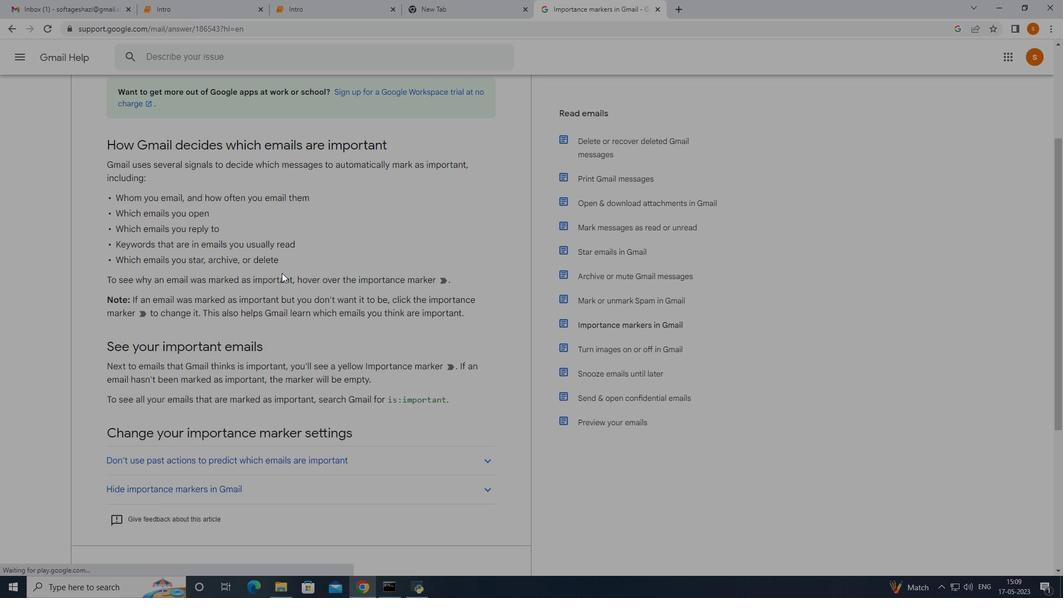 
Action: Mouse scrolled (281, 273) with delta (0, 0)
Screenshot: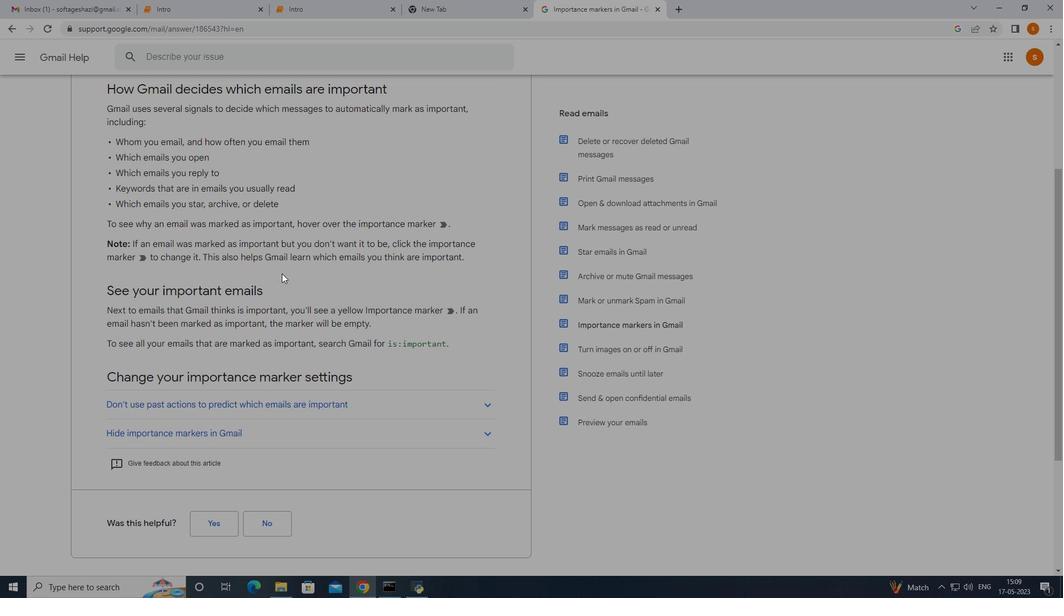 
Action: Mouse scrolled (281, 273) with delta (0, 0)
Screenshot: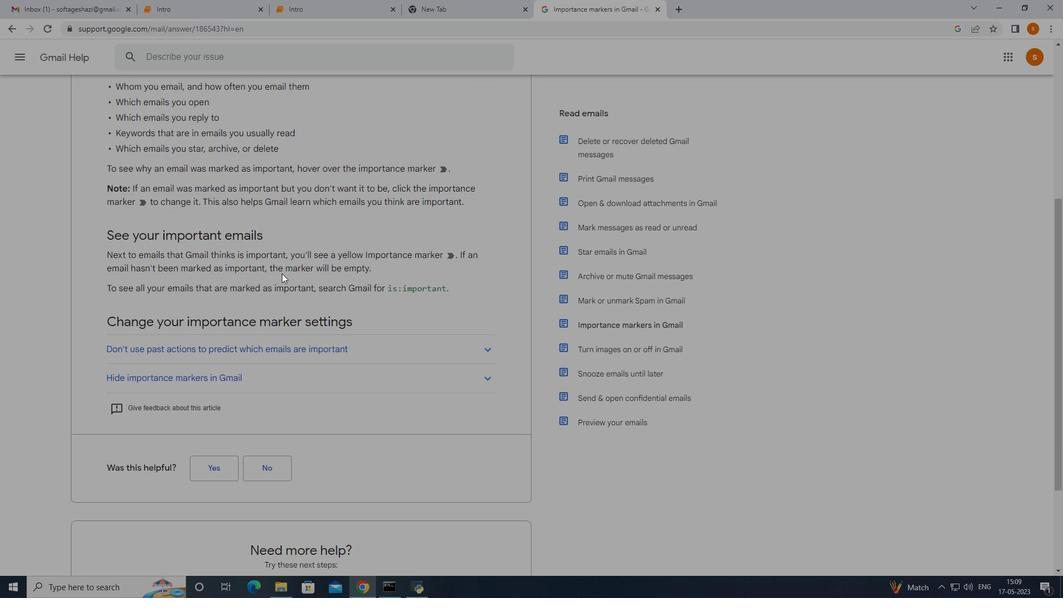 
Action: Mouse scrolled (281, 273) with delta (0, 0)
Screenshot: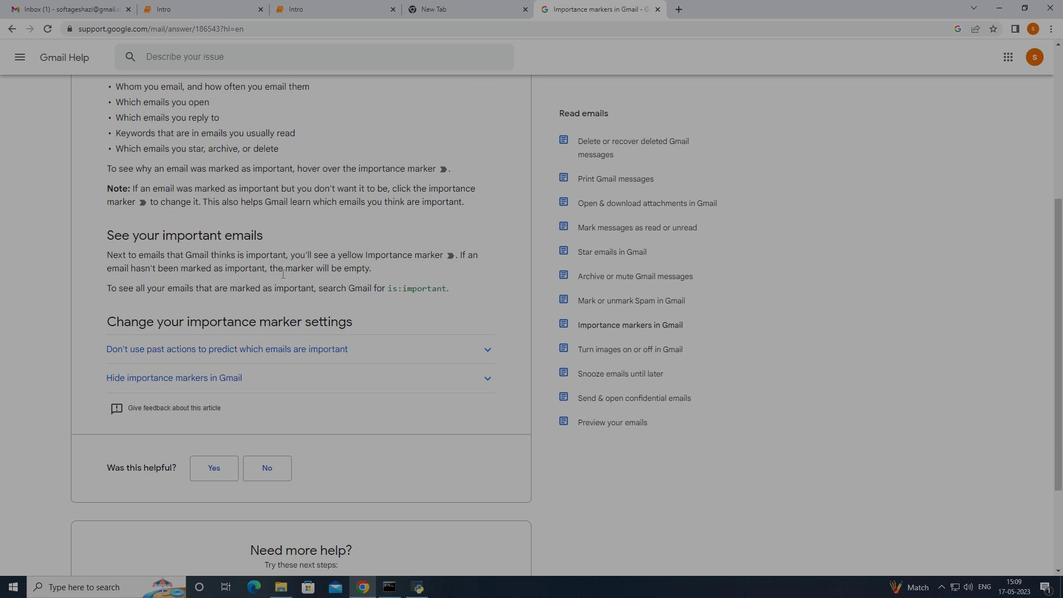 
Action: Mouse scrolled (281, 273) with delta (0, 0)
Screenshot: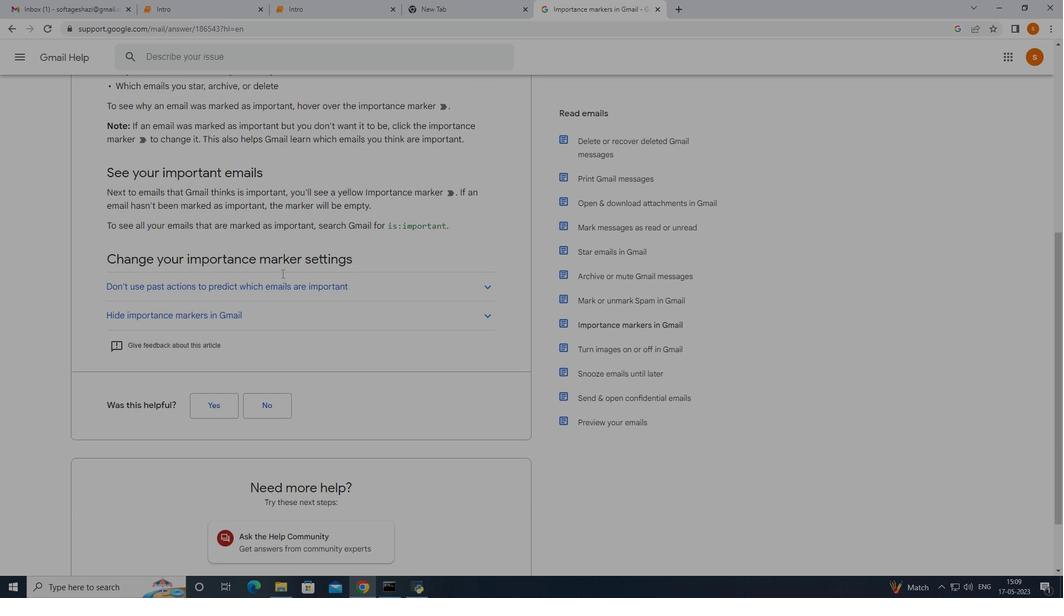 
Action: Mouse scrolled (281, 274) with delta (0, 0)
Screenshot: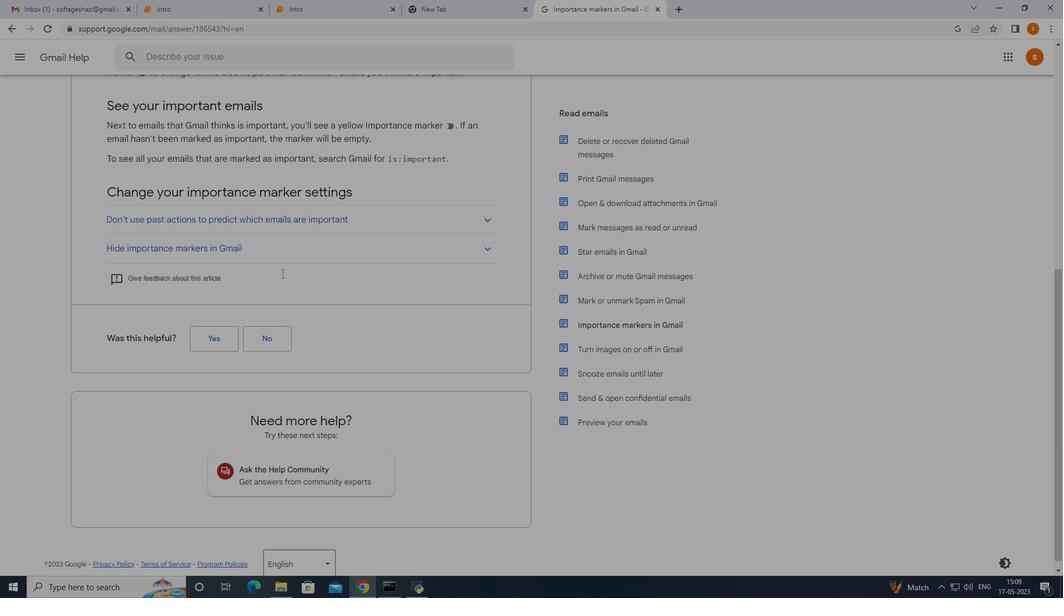 
Action: Mouse scrolled (281, 274) with delta (0, 0)
Screenshot: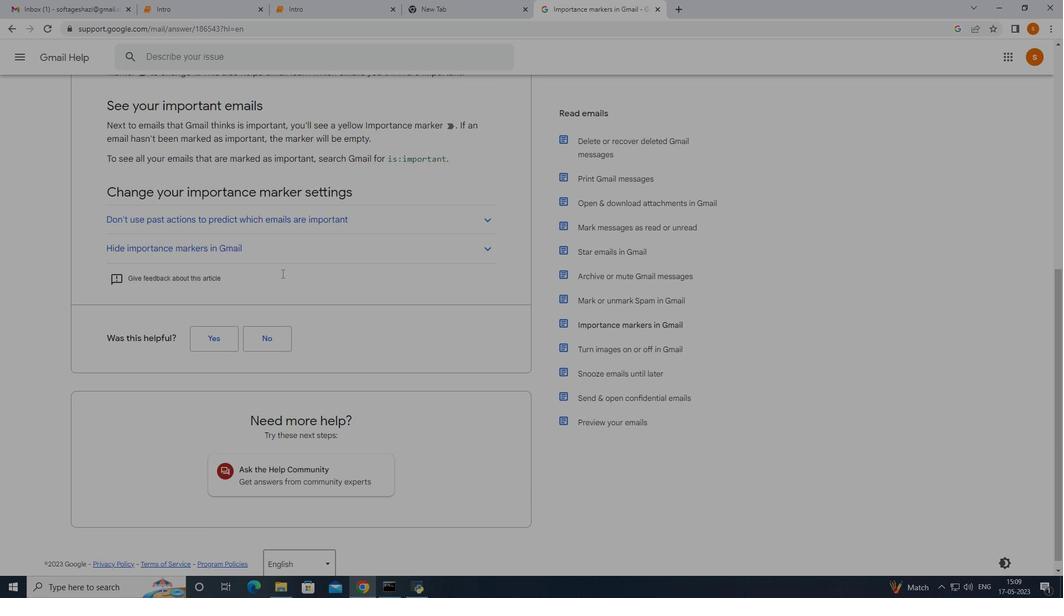 
Action: Mouse scrolled (281, 274) with delta (0, 0)
Screenshot: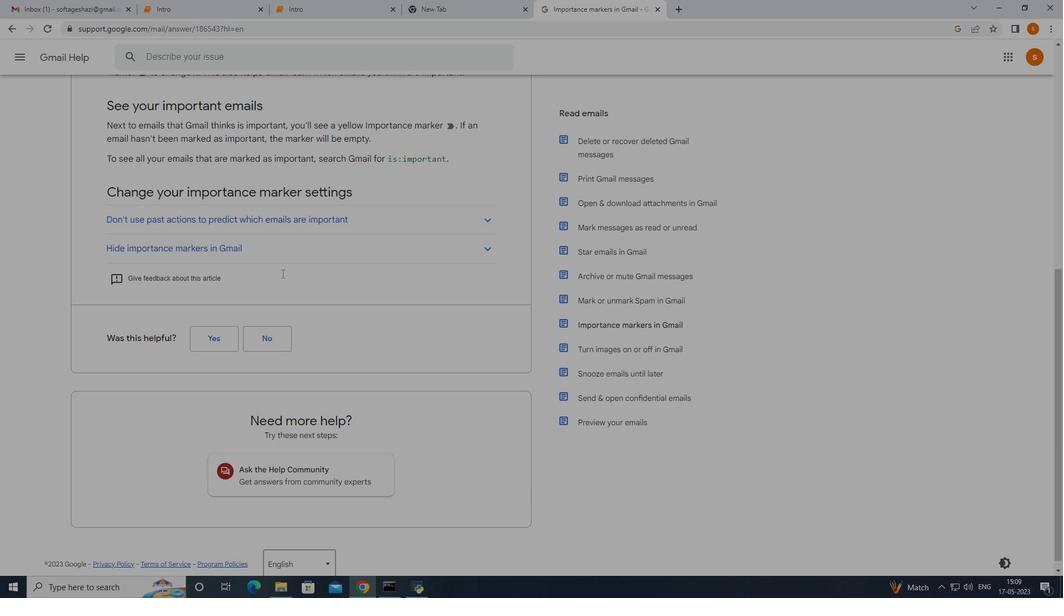 
Action: Mouse scrolled (281, 274) with delta (0, 0)
Screenshot: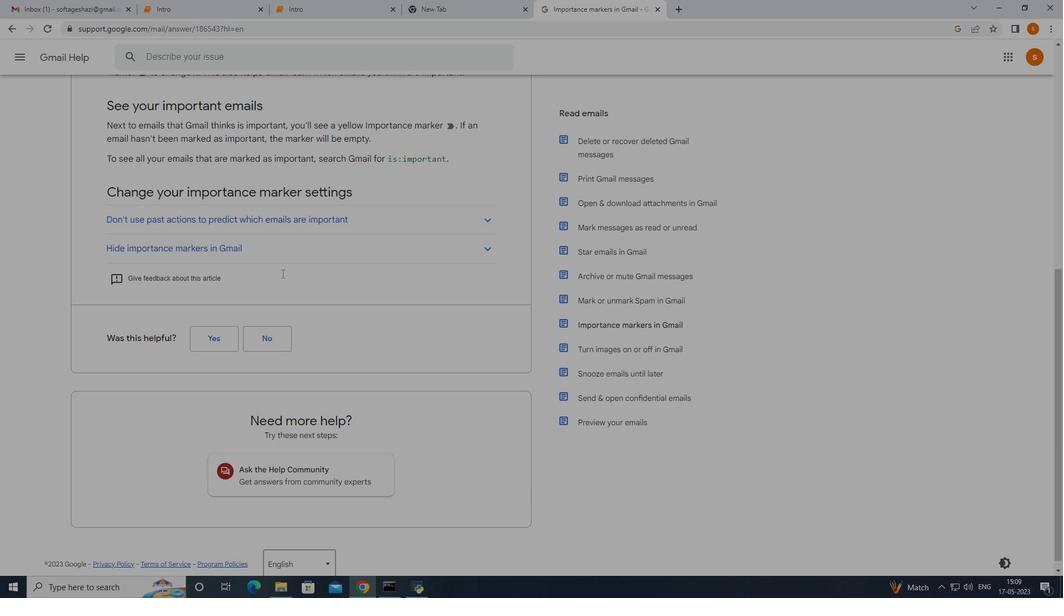 
Action: Mouse scrolled (281, 274) with delta (0, 0)
Screenshot: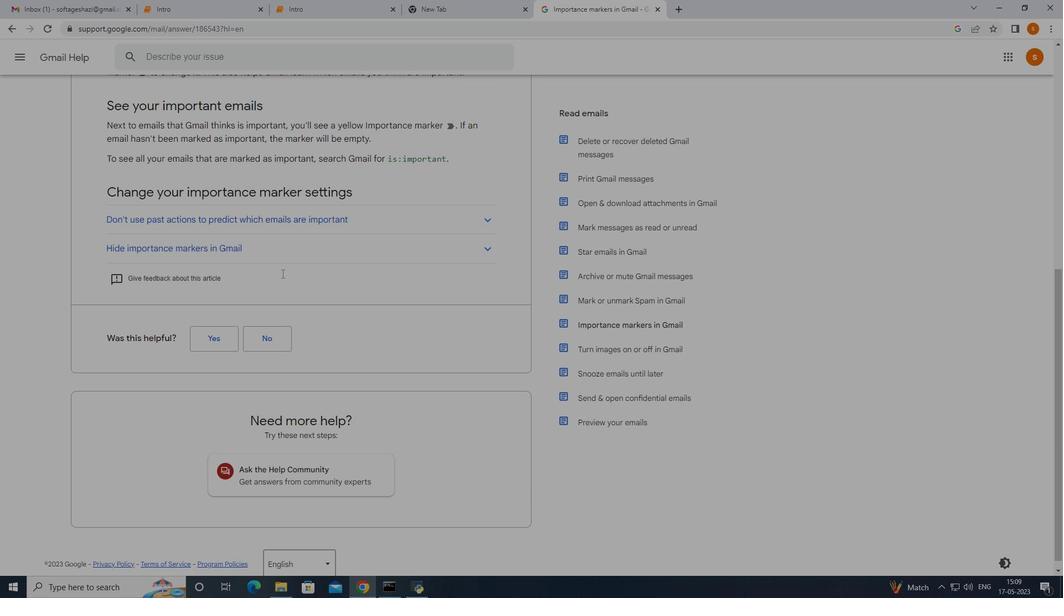 
Action: Mouse scrolled (281, 274) with delta (0, 0)
Screenshot: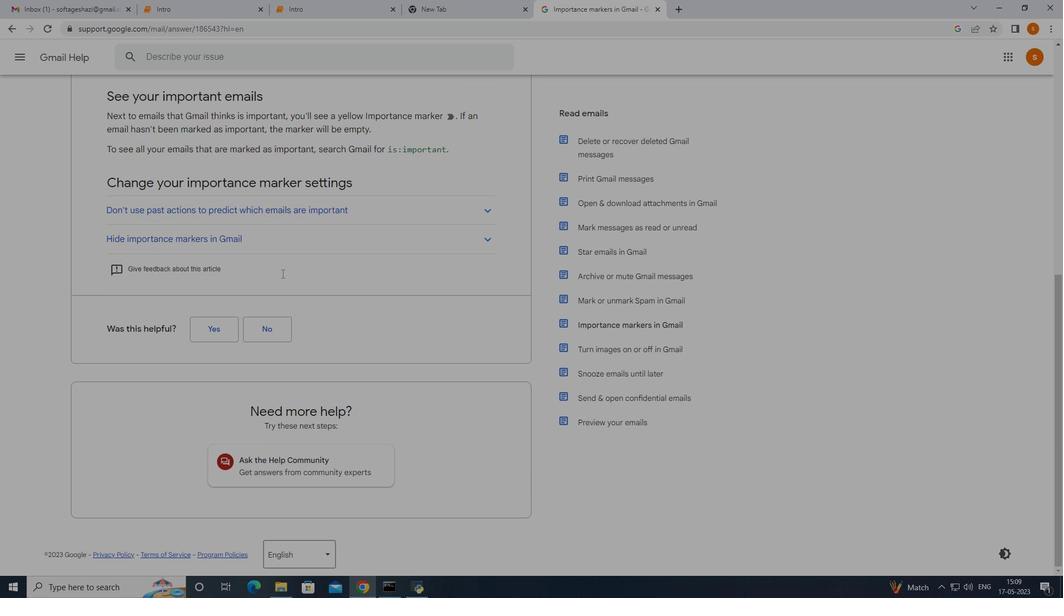 
Action: Mouse moved to (284, 273)
Screenshot: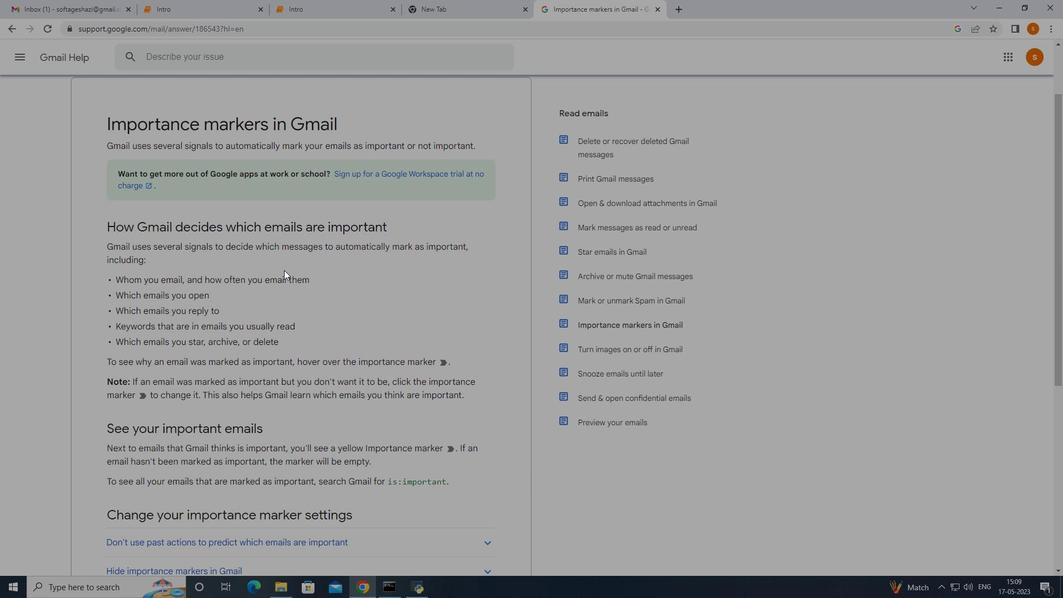 
Action: Mouse scrolled (284, 272) with delta (0, 0)
Screenshot: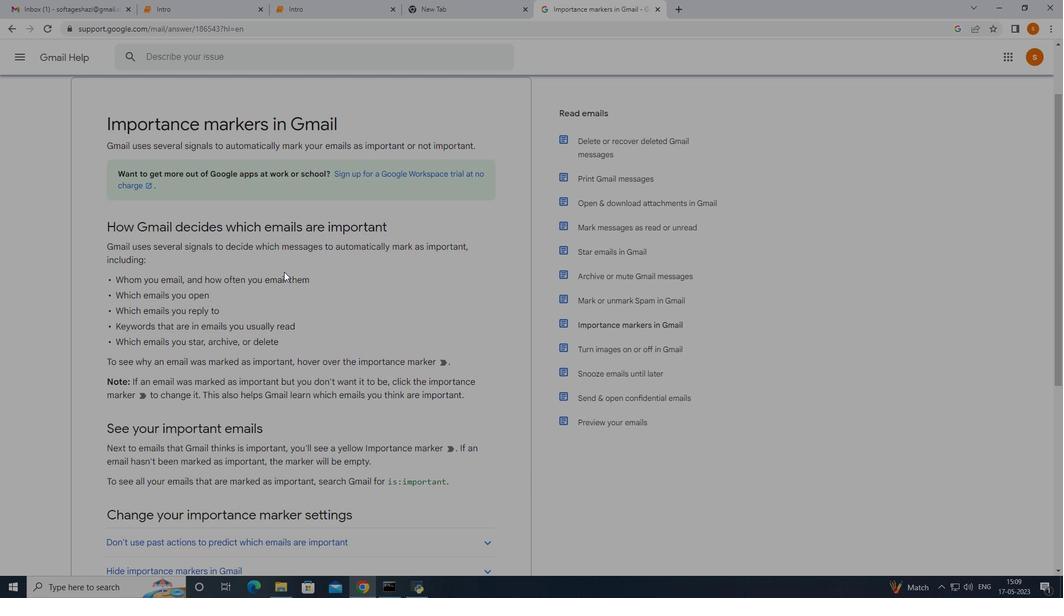 
Action: Mouse scrolled (284, 272) with delta (0, 0)
Screenshot: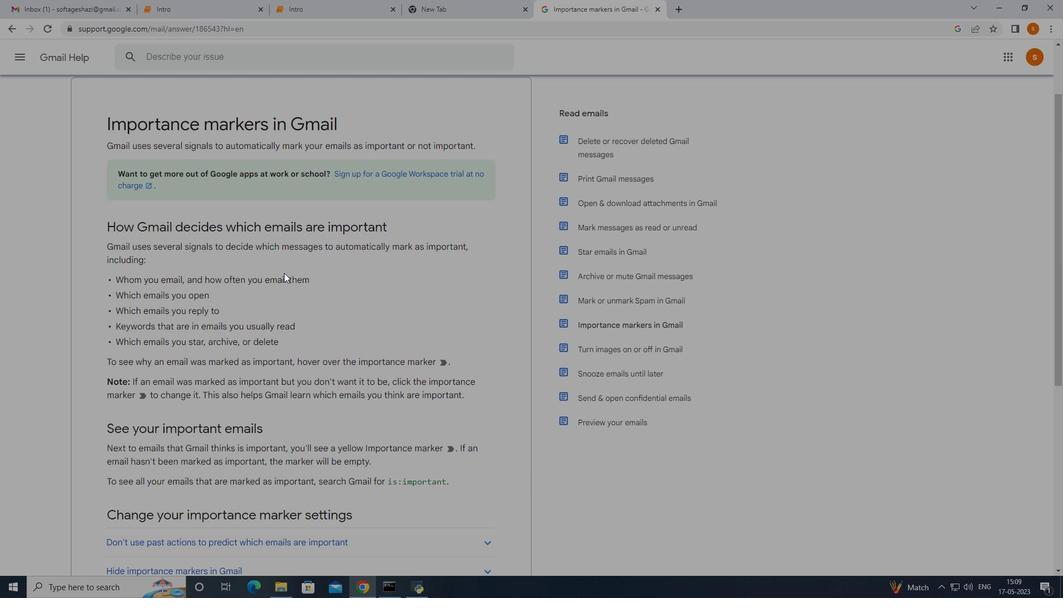 
Action: Mouse scrolled (284, 272) with delta (0, 0)
Screenshot: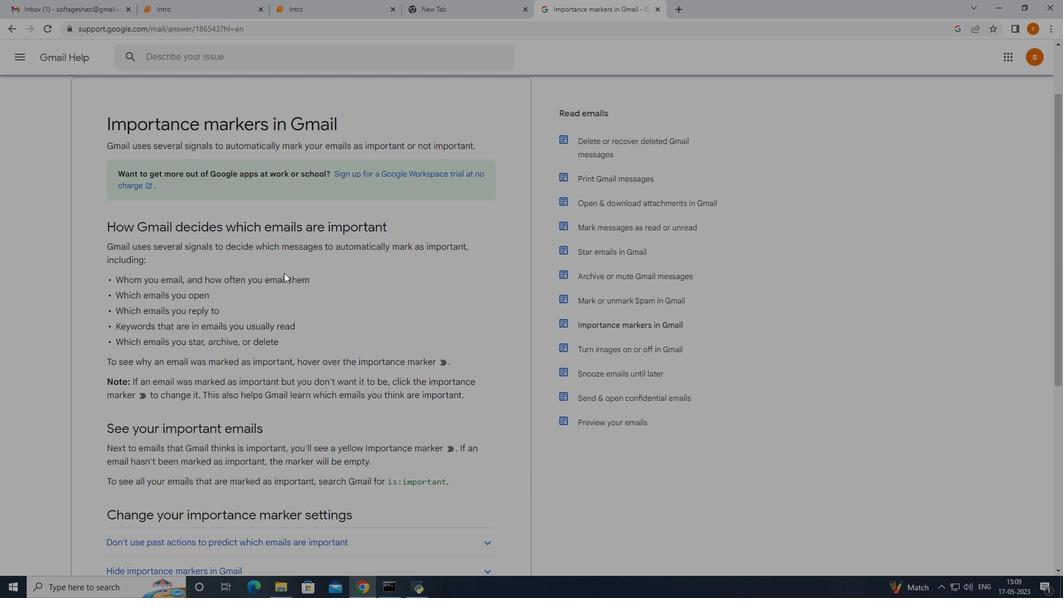 
Action: Mouse moved to (285, 275)
Screenshot: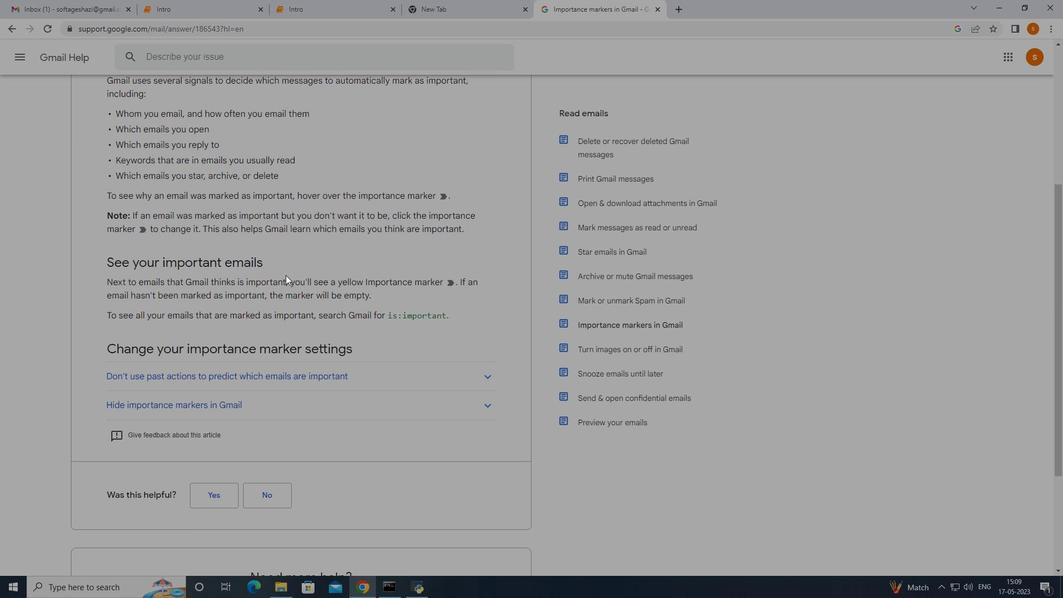 
Action: Mouse scrolled (285, 275) with delta (0, 0)
Screenshot: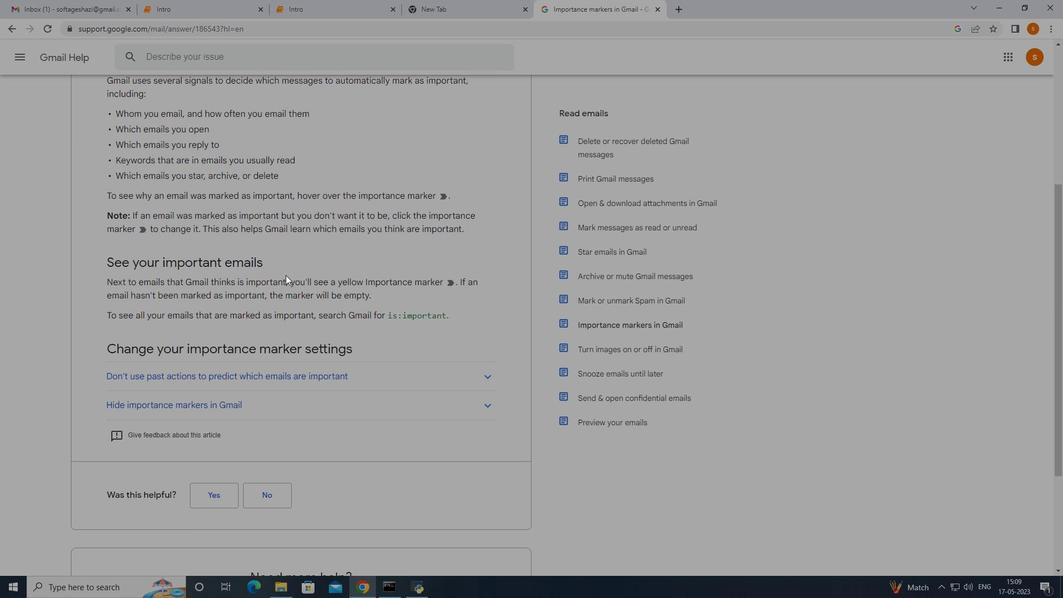 
Action: Mouse moved to (285, 275)
Screenshot: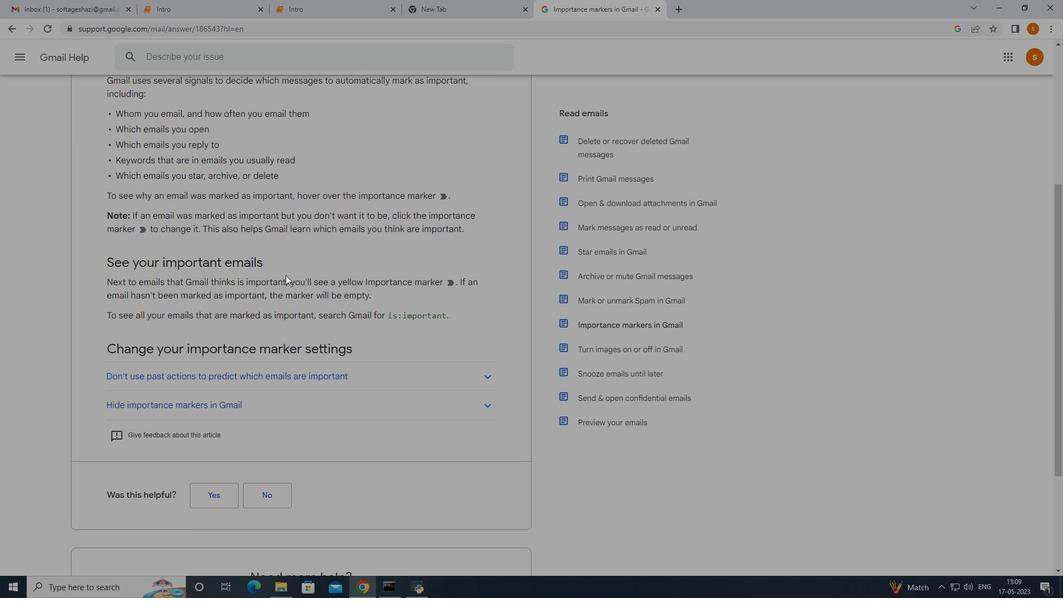 
Action: Mouse scrolled (285, 275) with delta (0, 0)
Screenshot: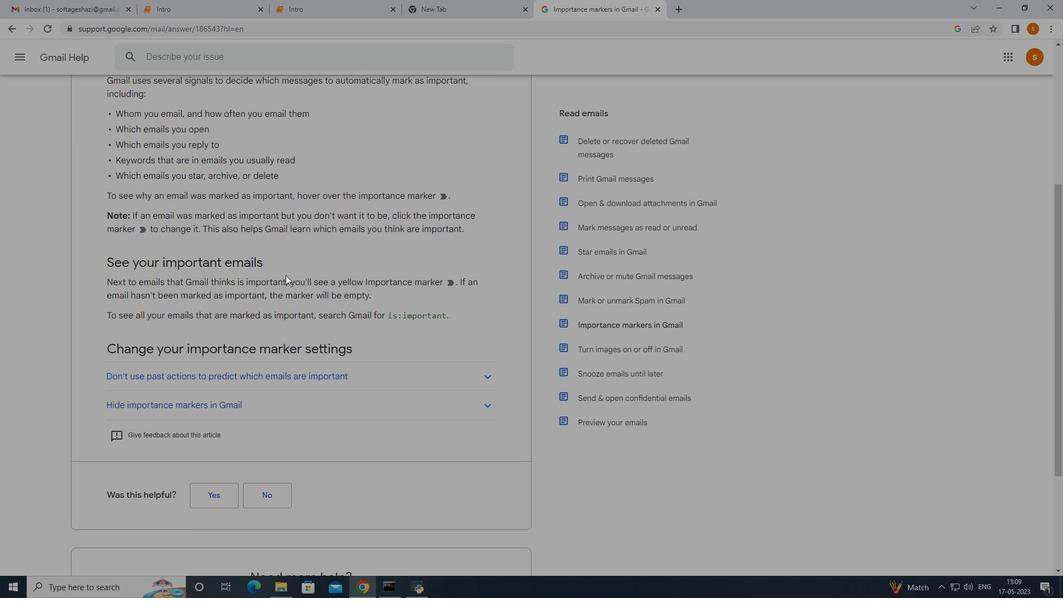 
Action: Mouse scrolled (285, 275) with delta (0, 0)
Screenshot: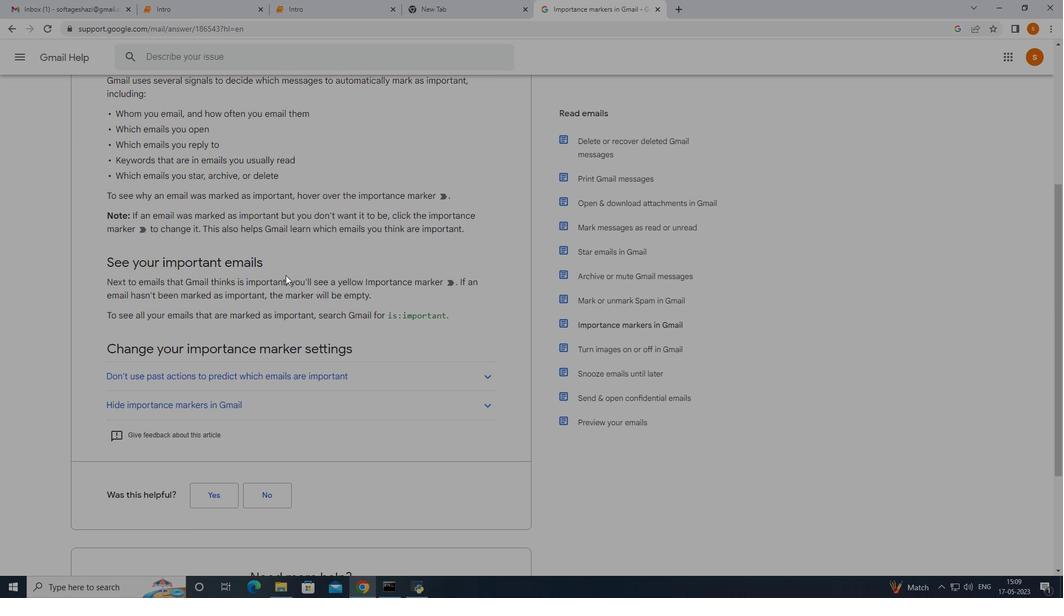 
Action: Mouse scrolled (285, 275) with delta (0, 0)
Screenshot: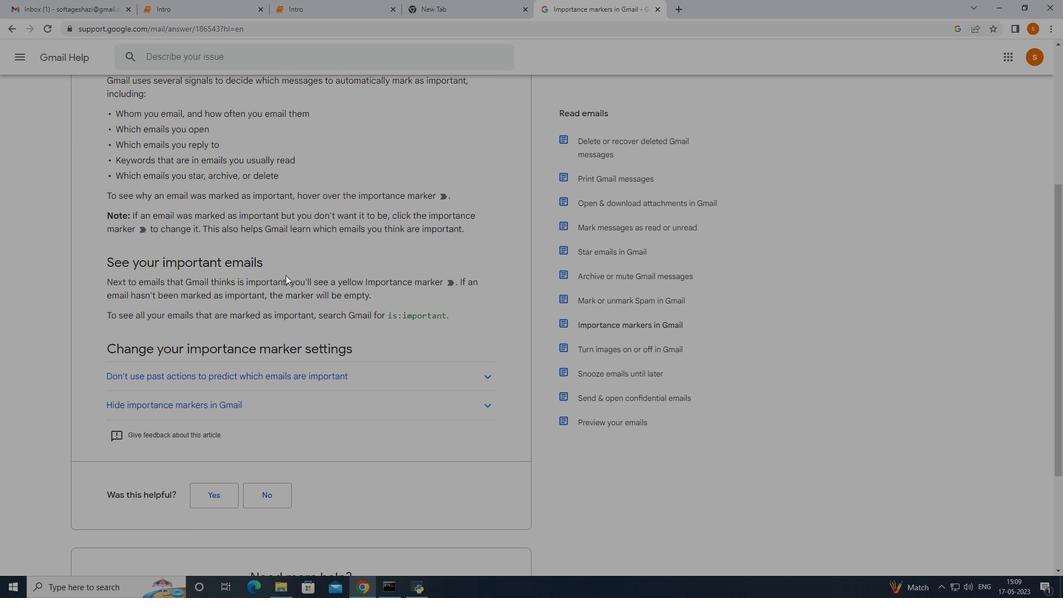 
Action: Mouse moved to (285, 276)
Screenshot: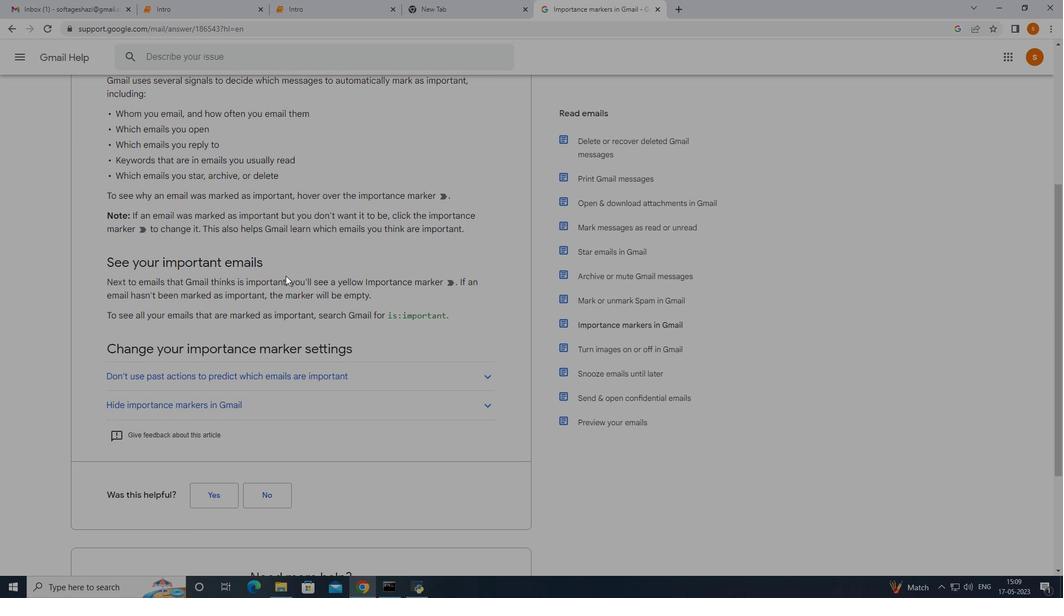 
Action: Mouse scrolled (285, 275) with delta (0, 0)
Screenshot: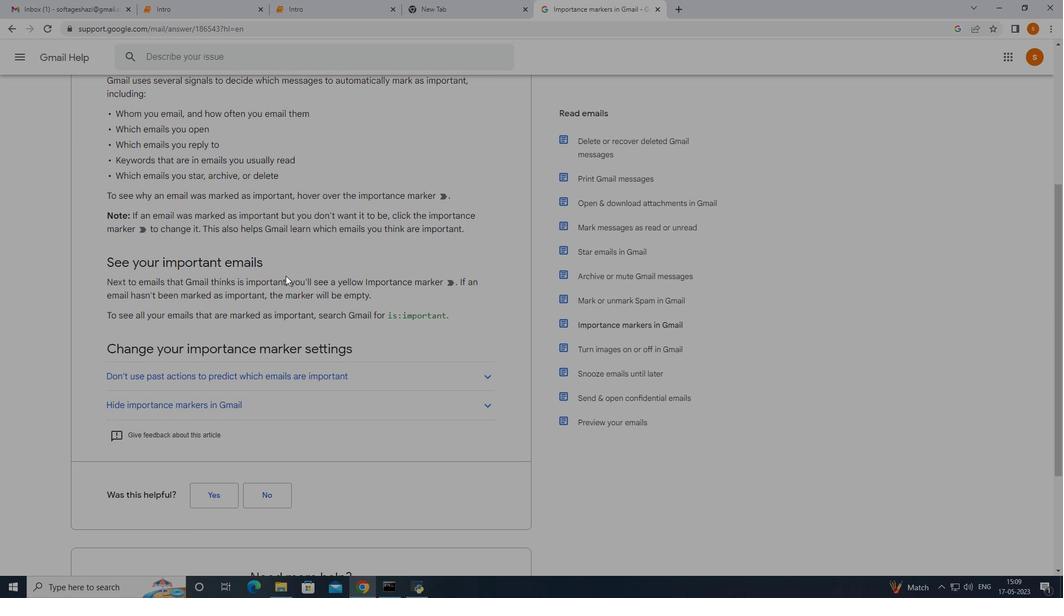 
Action: Mouse moved to (286, 276)
Screenshot: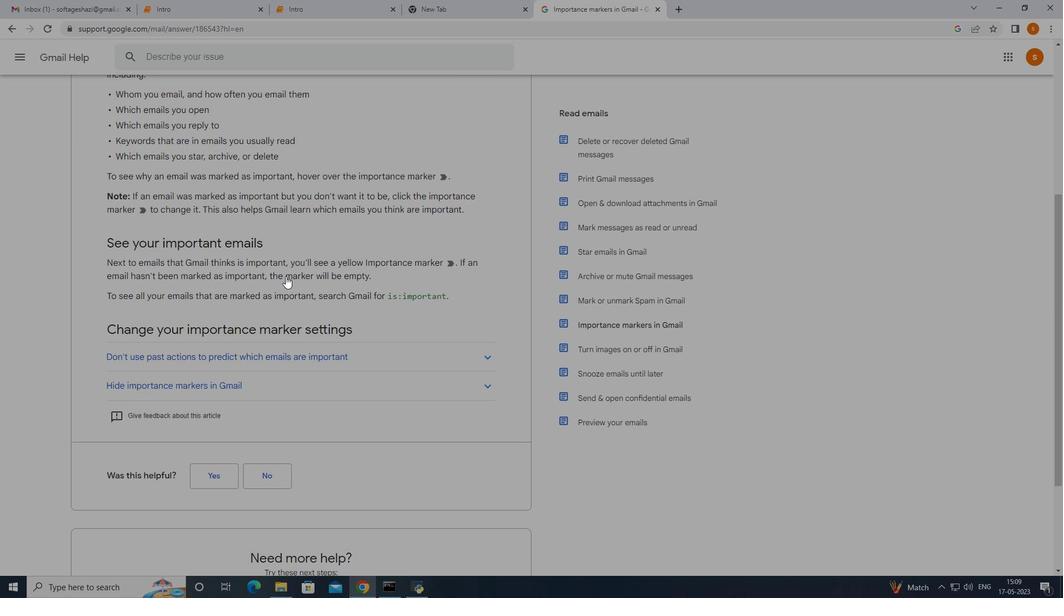 
Action: Mouse scrolled (286, 275) with delta (0, 0)
Screenshot: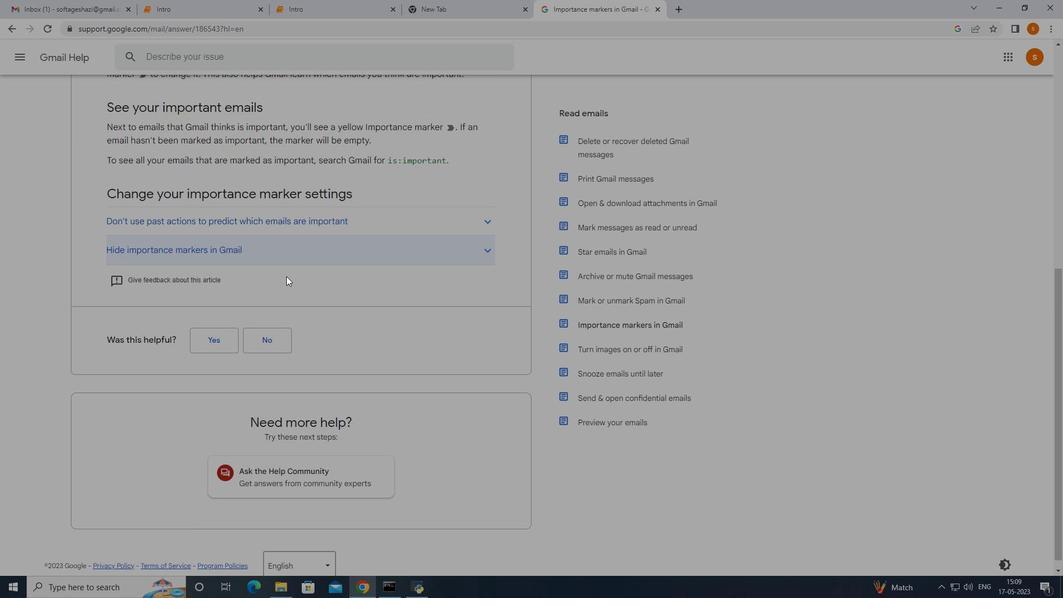 
Action: Mouse scrolled (286, 275) with delta (0, 0)
Screenshot: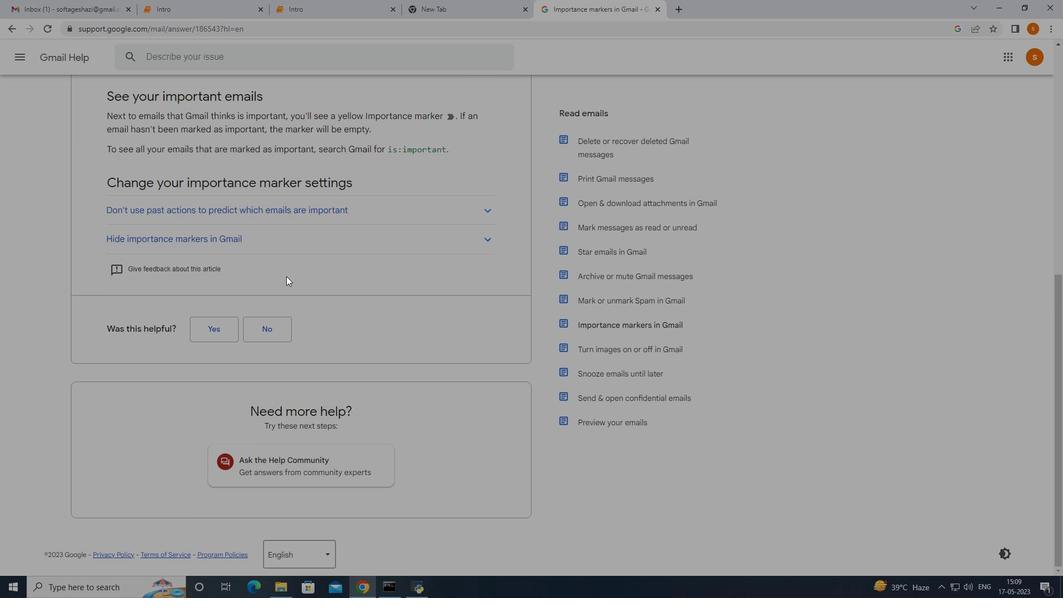 
Action: Mouse scrolled (286, 275) with delta (0, 0)
Screenshot: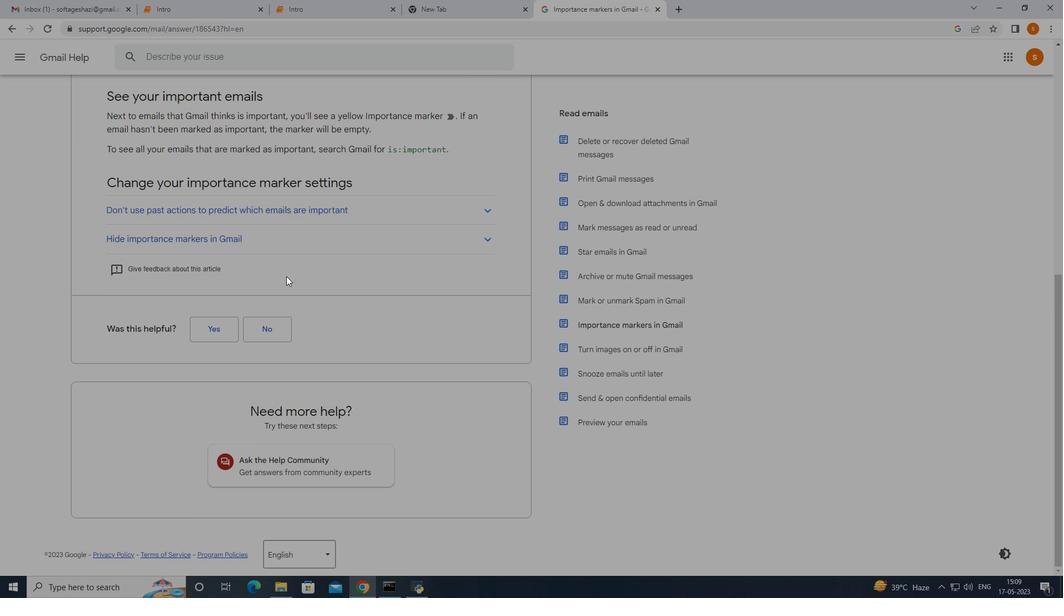 
Action: Mouse moved to (286, 276)
Screenshot: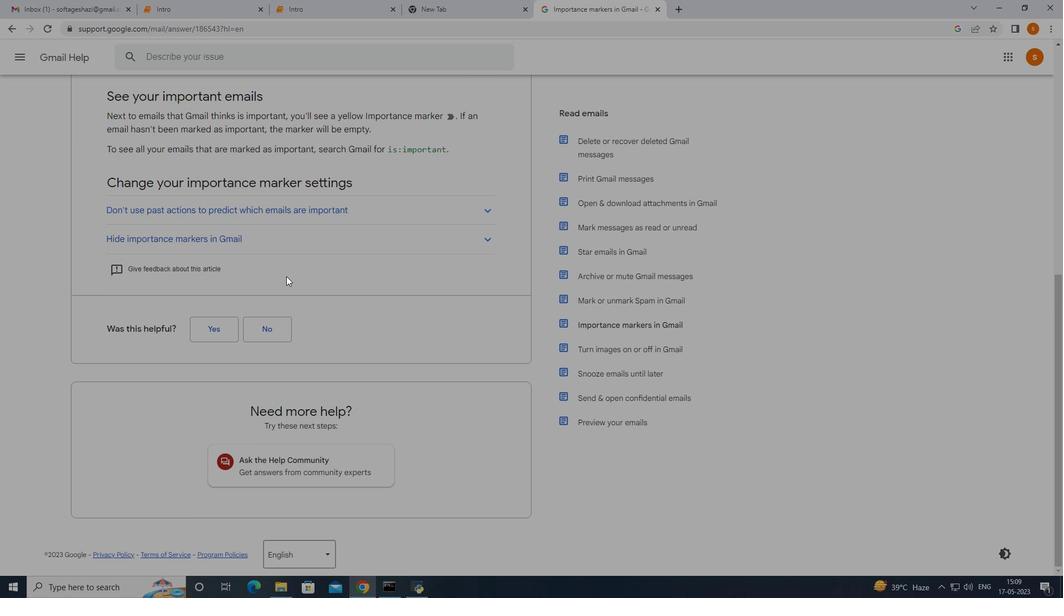 
Action: Mouse scrolled (286, 275) with delta (0, 0)
Screenshot: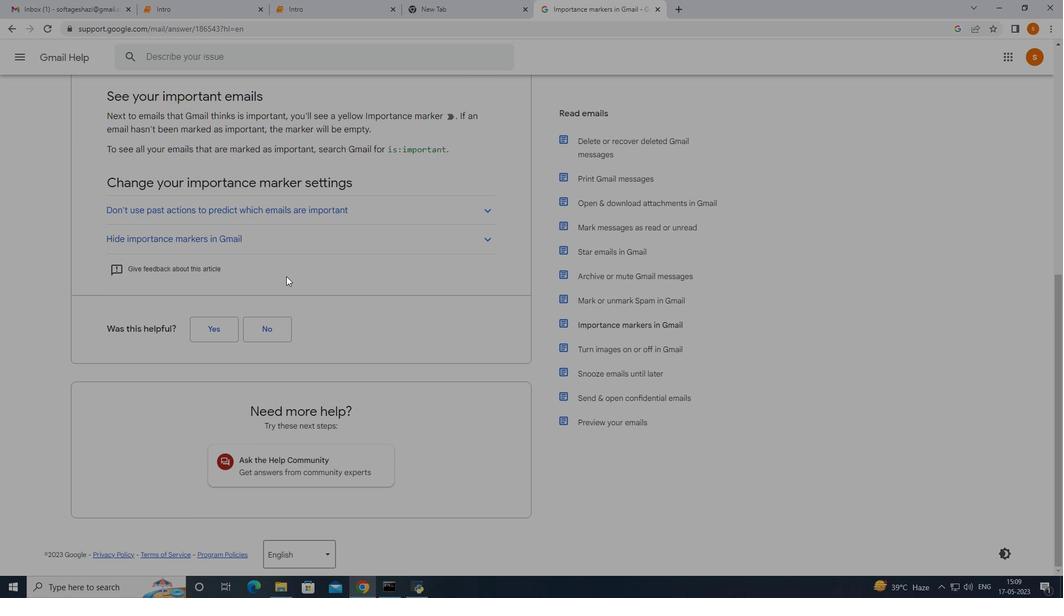 
Action: Mouse moved to (286, 277)
Screenshot: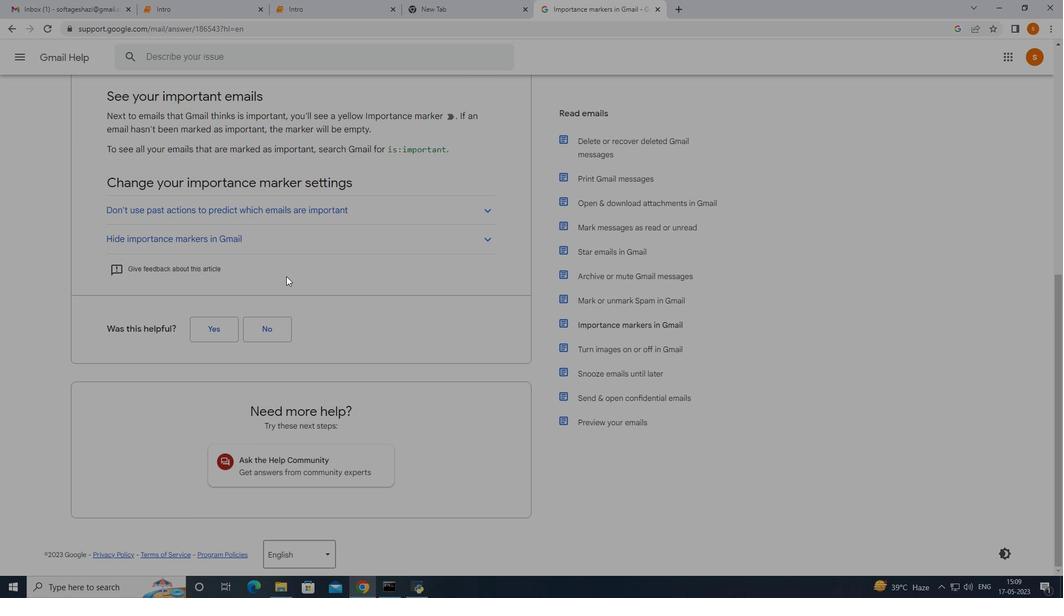 
Action: Mouse scrolled (286, 276) with delta (0, 0)
Screenshot: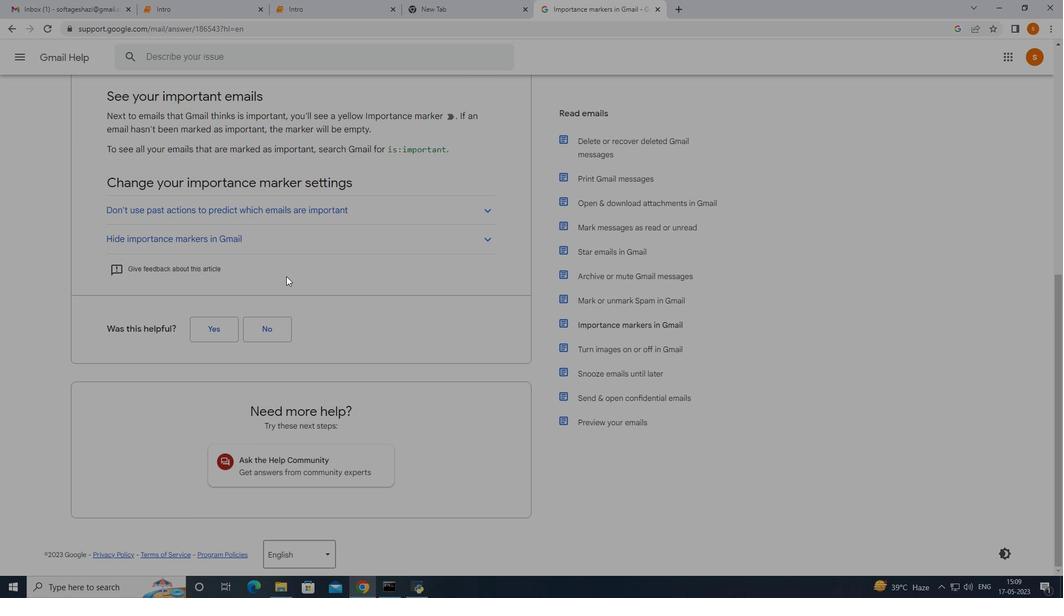 
Action: Mouse moved to (286, 278)
Screenshot: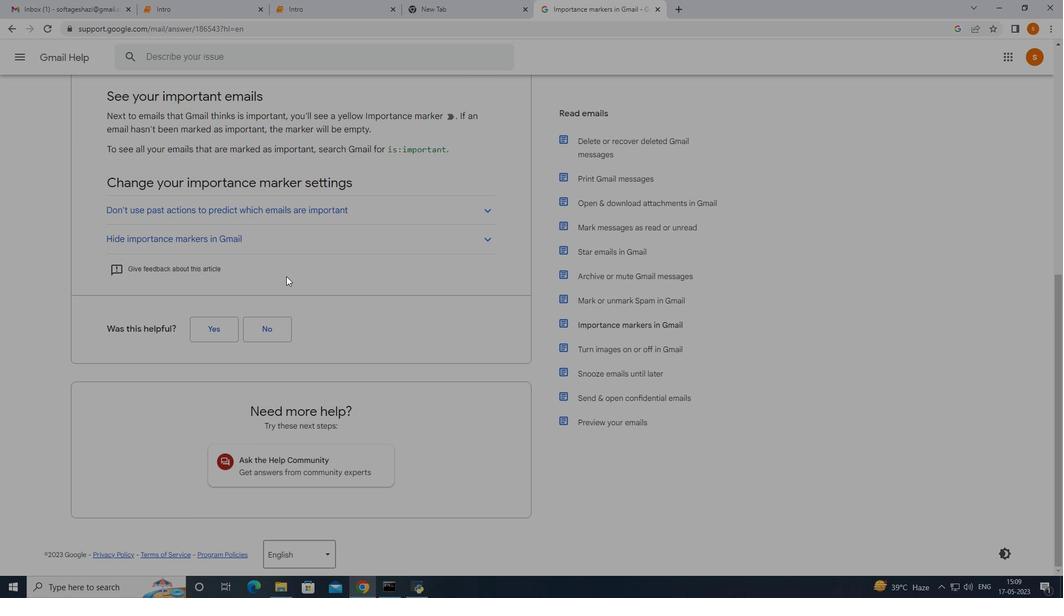 
Action: Mouse scrolled (286, 278) with delta (0, 0)
Screenshot: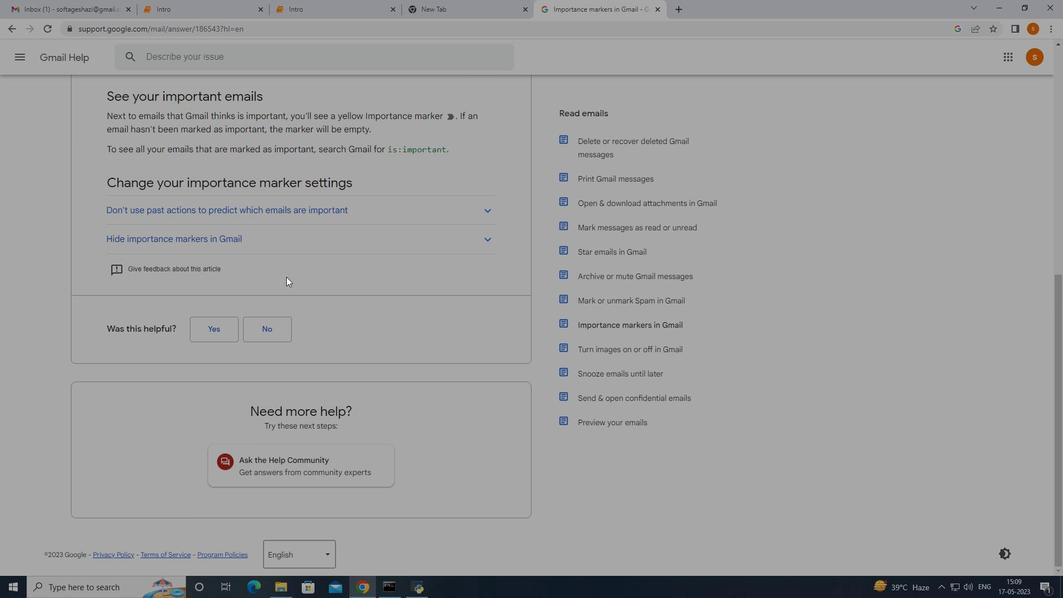 
Action: Mouse scrolled (286, 278) with delta (0, 0)
Screenshot: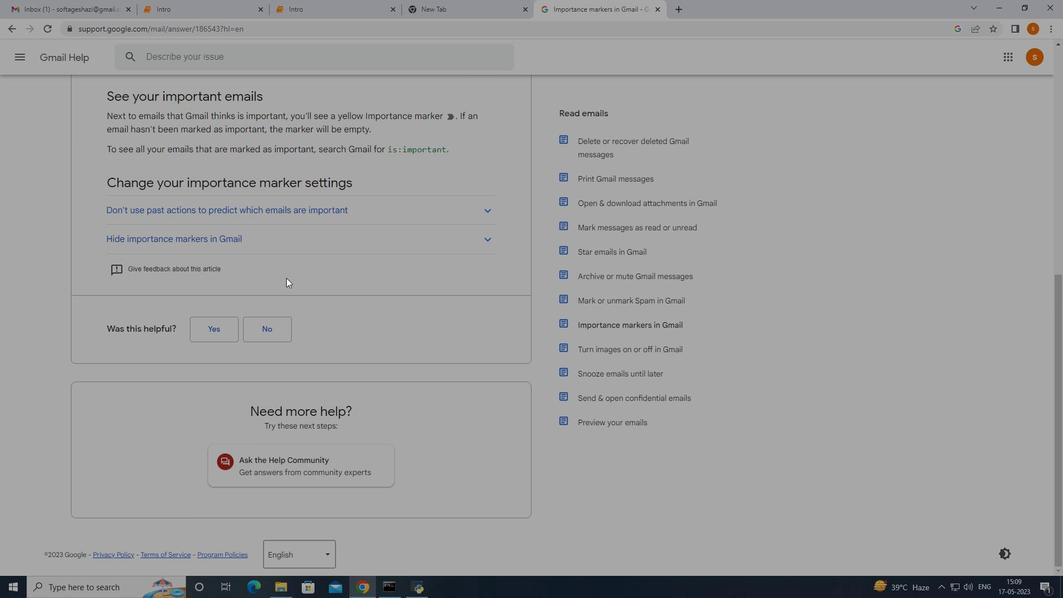 
Action: Mouse scrolled (286, 278) with delta (0, 0)
Screenshot: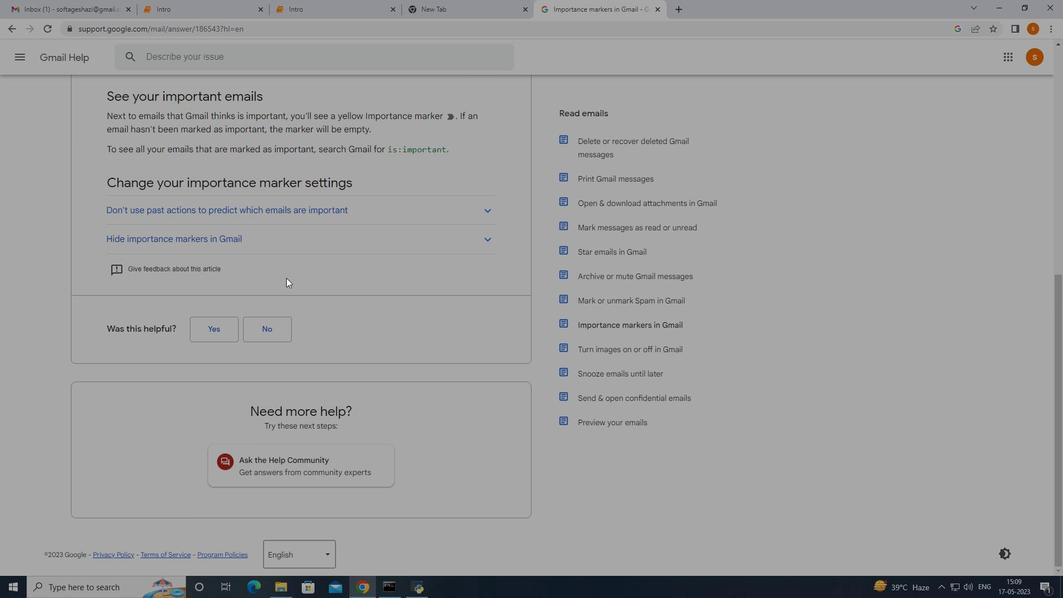 
Action: Mouse moved to (286, 278)
Screenshot: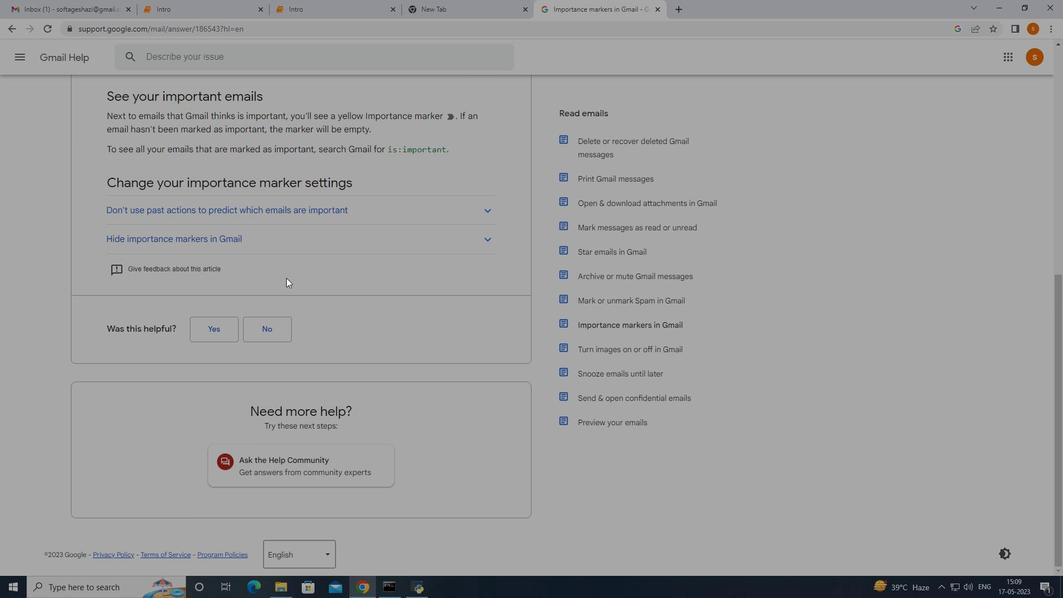 
Action: Mouse scrolled (286, 278) with delta (0, 0)
Screenshot: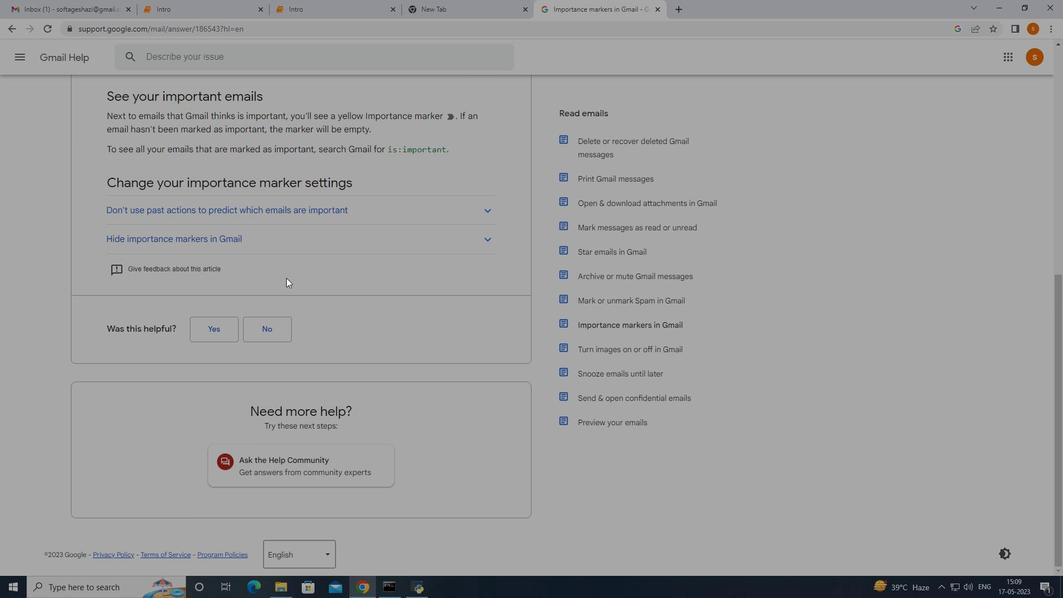 
Action: Mouse moved to (284, 277)
Screenshot: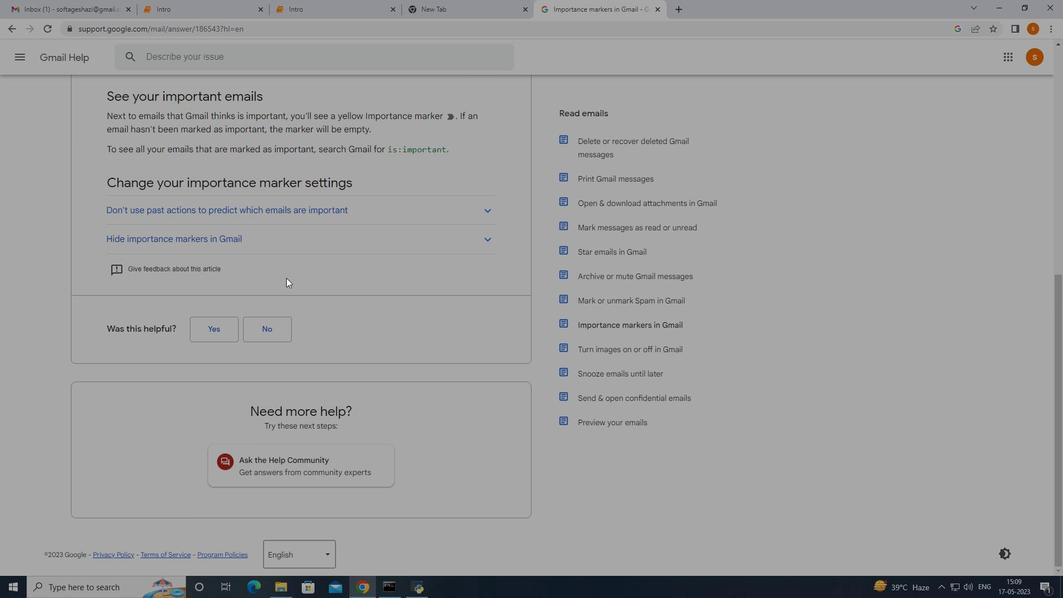 
Action: Mouse scrolled (285, 278) with delta (0, 0)
Screenshot: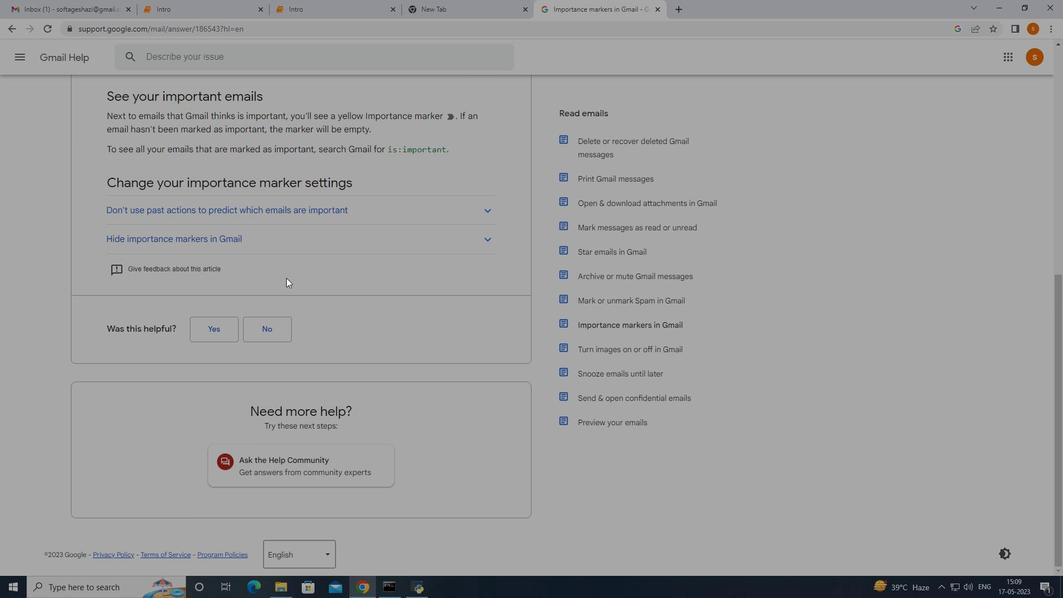 
Action: Mouse moved to (283, 275)
Screenshot: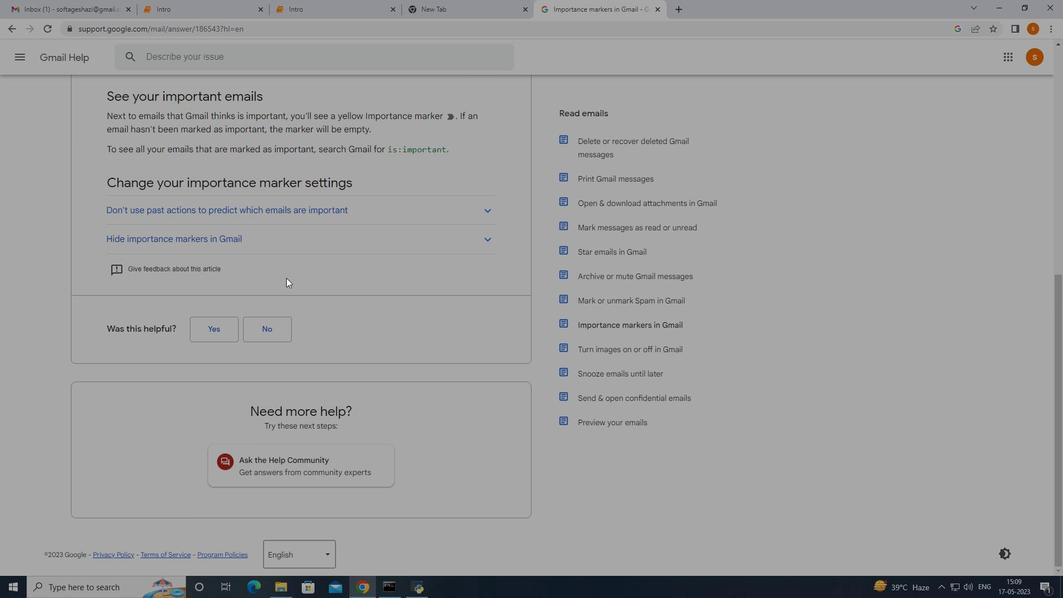 
Action: Mouse scrolled (283, 275) with delta (0, 0)
Screenshot: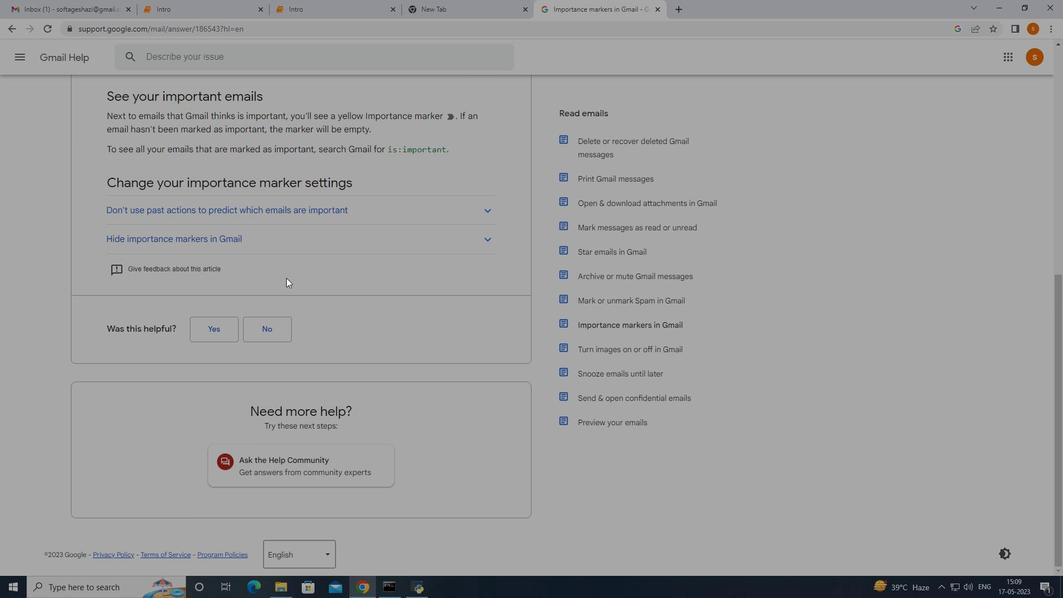 
Action: Mouse moved to (4, 31)
Screenshot: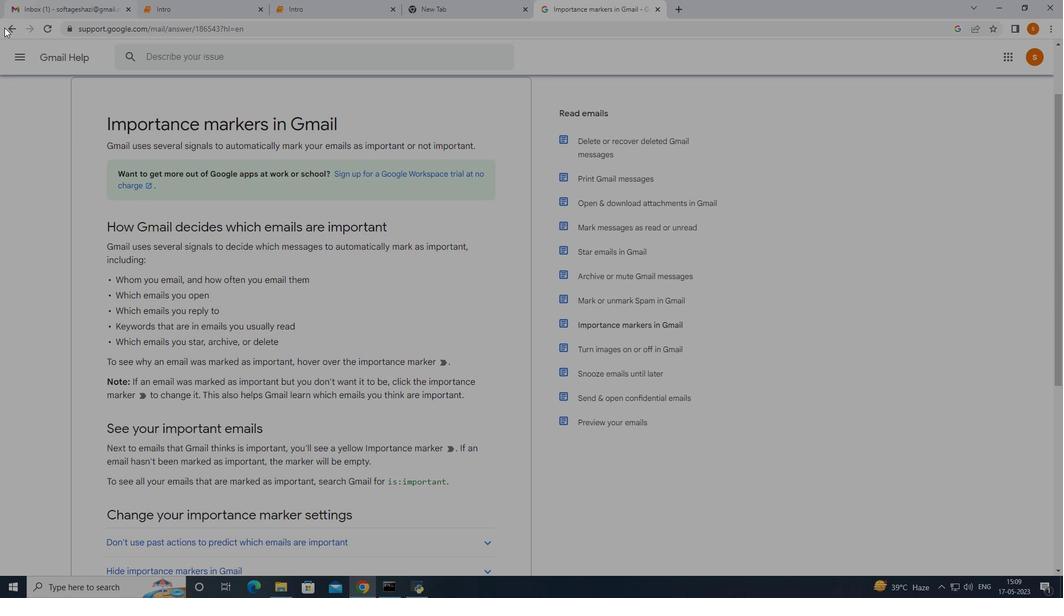 
Action: Mouse pressed left at (4, 31)
Screenshot: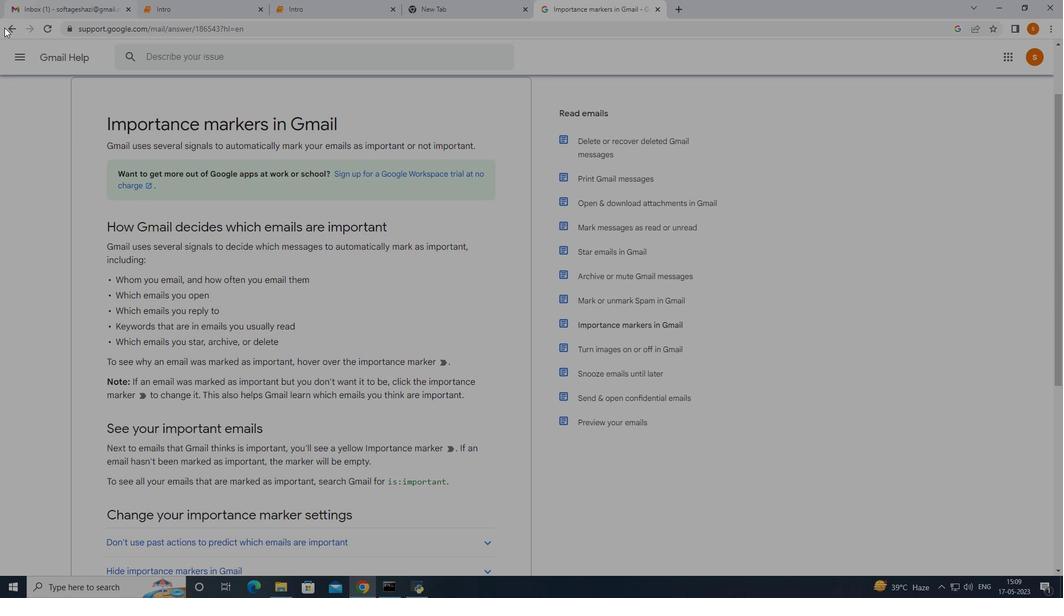
Action: Mouse moved to (246, 366)
Screenshot: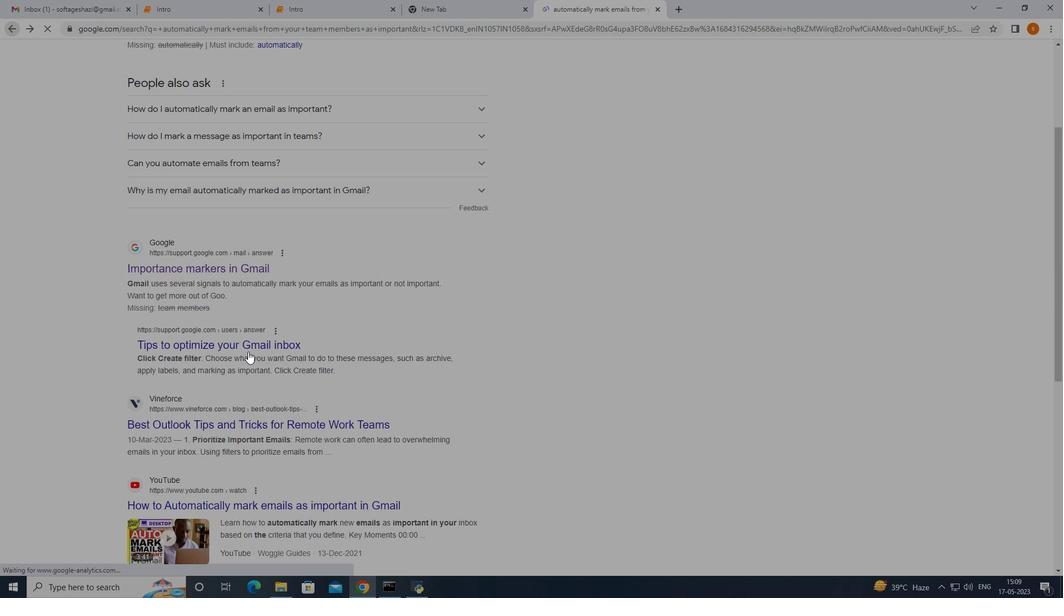 
Action: Mouse scrolled (246, 365) with delta (0, 0)
Screenshot: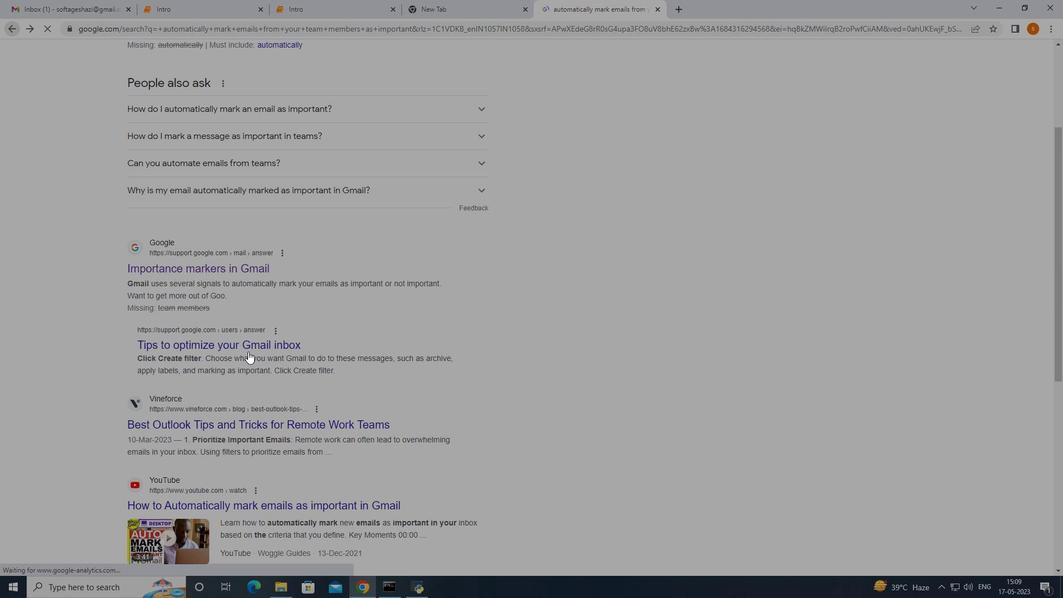 
Action: Mouse moved to (246, 367)
Screenshot: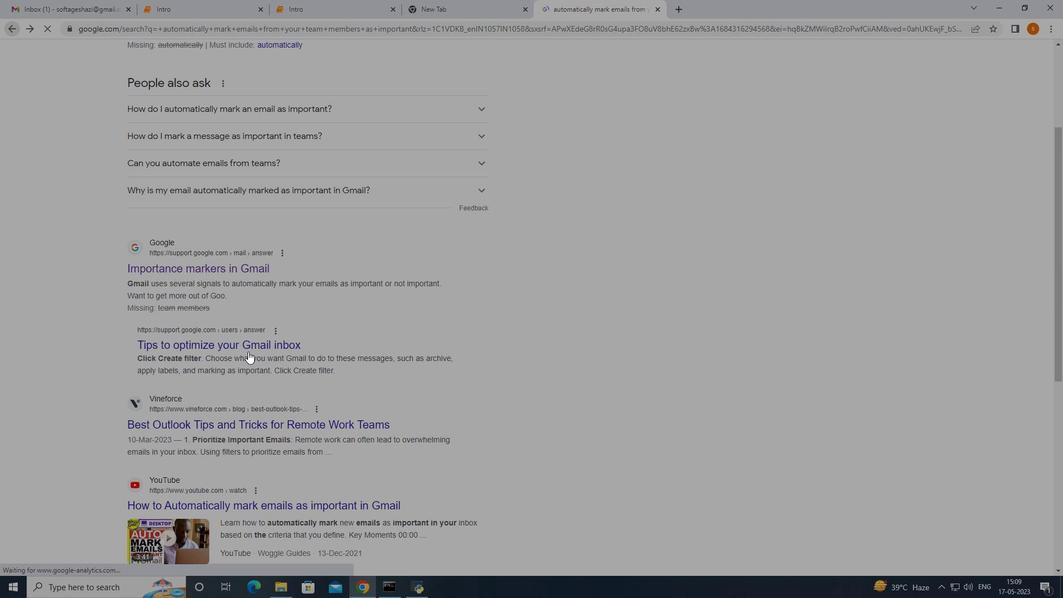 
Action: Mouse scrolled (246, 366) with delta (0, 0)
Screenshot: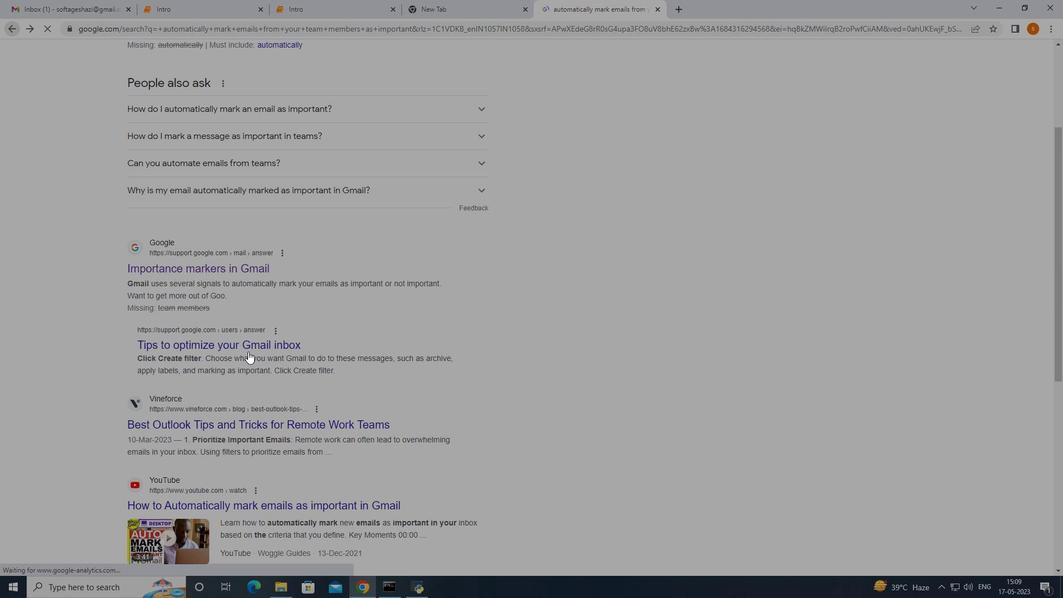 
Action: Mouse scrolled (246, 366) with delta (0, 0)
Screenshot: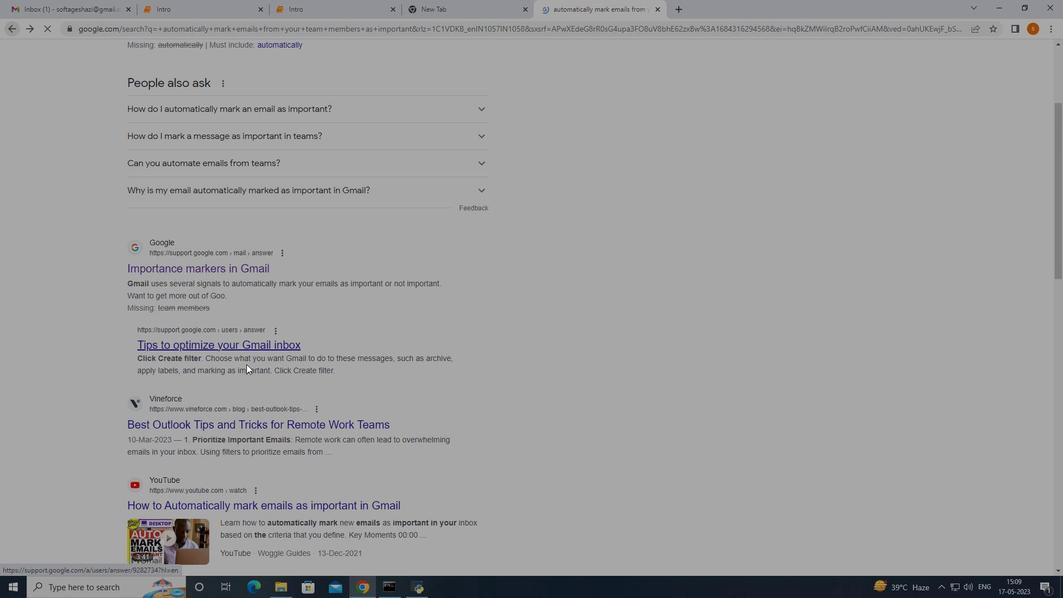 
Action: Mouse moved to (246, 366)
Screenshot: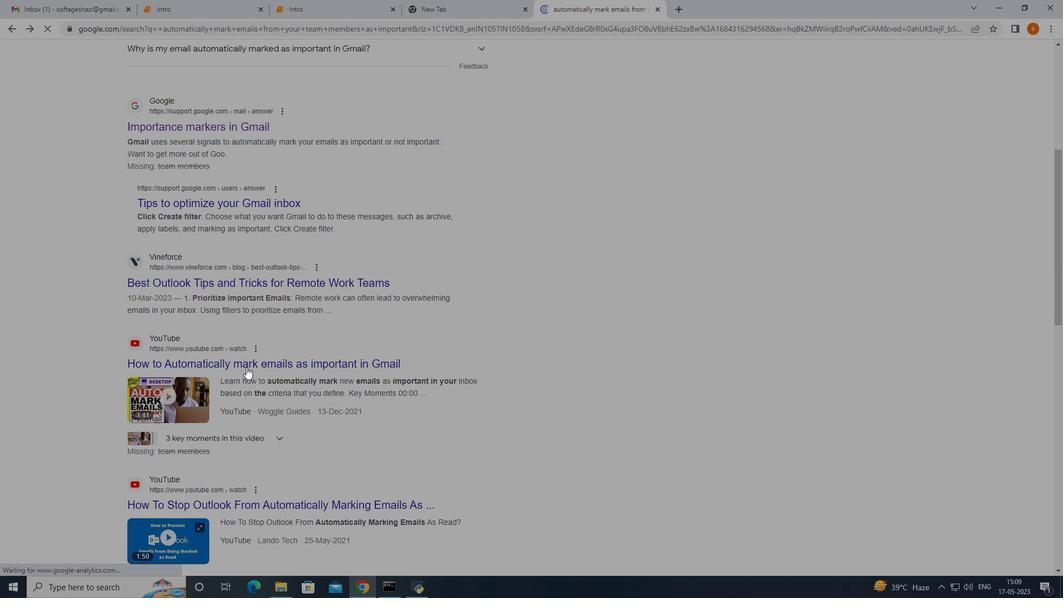 
Action: Mouse scrolled (246, 365) with delta (0, 0)
Screenshot: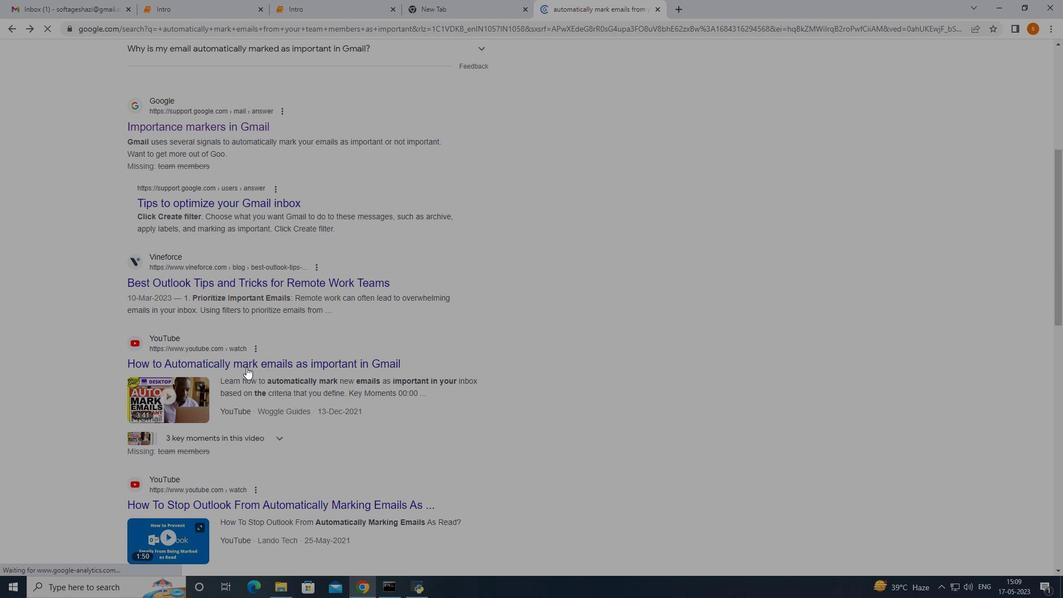 
Action: Mouse moved to (246, 366)
Screenshot: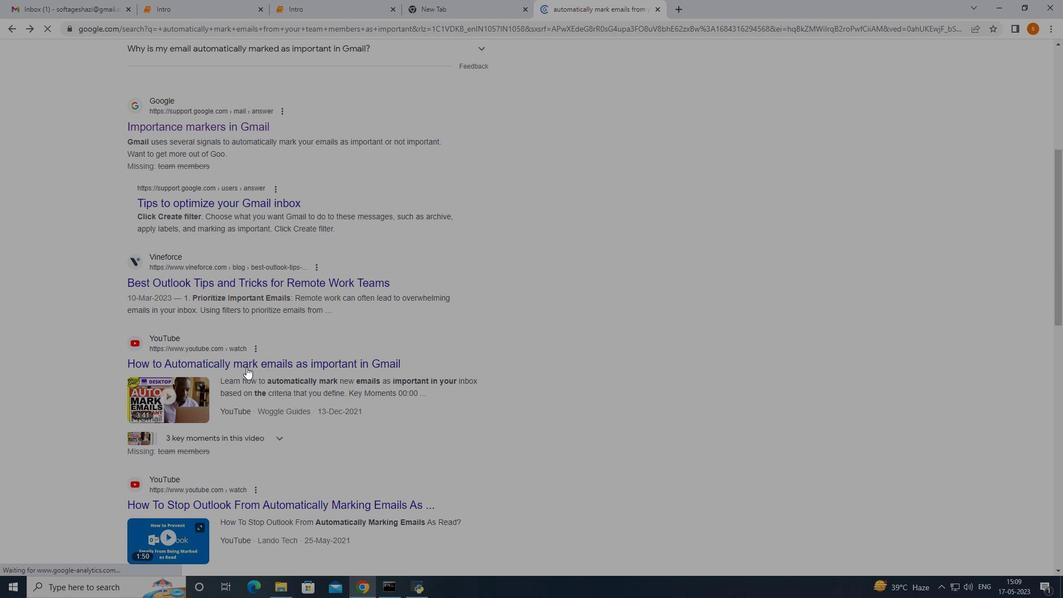 
Action: Mouse scrolled (246, 365) with delta (0, 0)
Screenshot: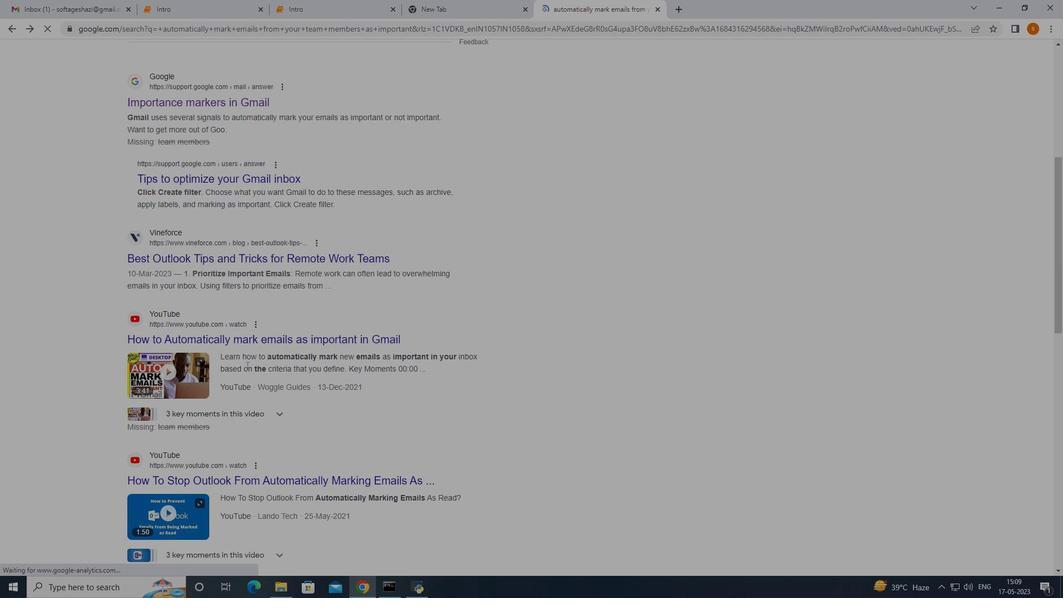 
Action: Mouse moved to (273, 427)
Screenshot: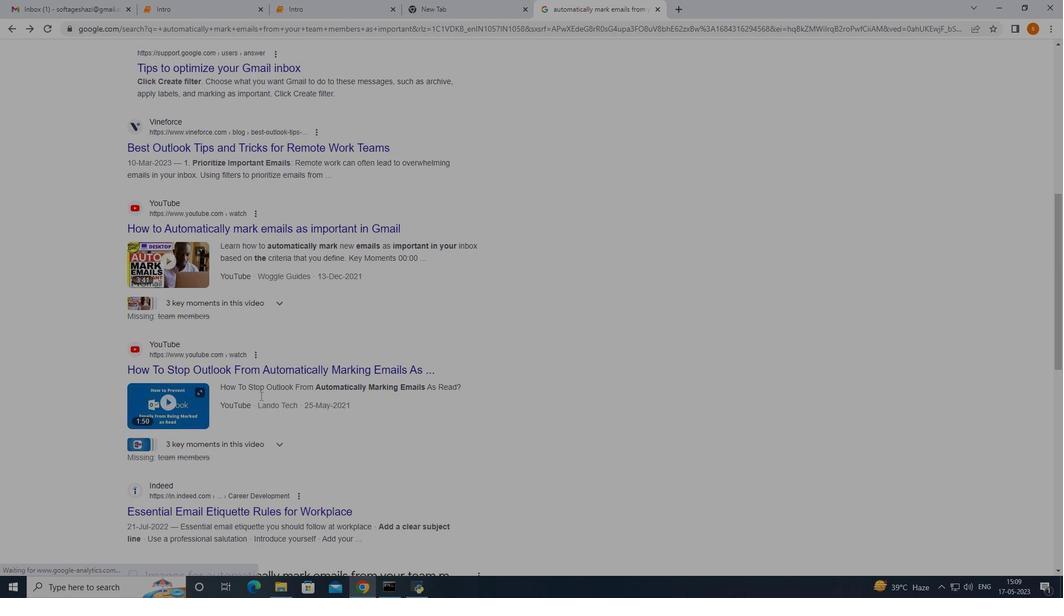 
Action: Mouse scrolled (273, 426) with delta (0, 0)
Screenshot: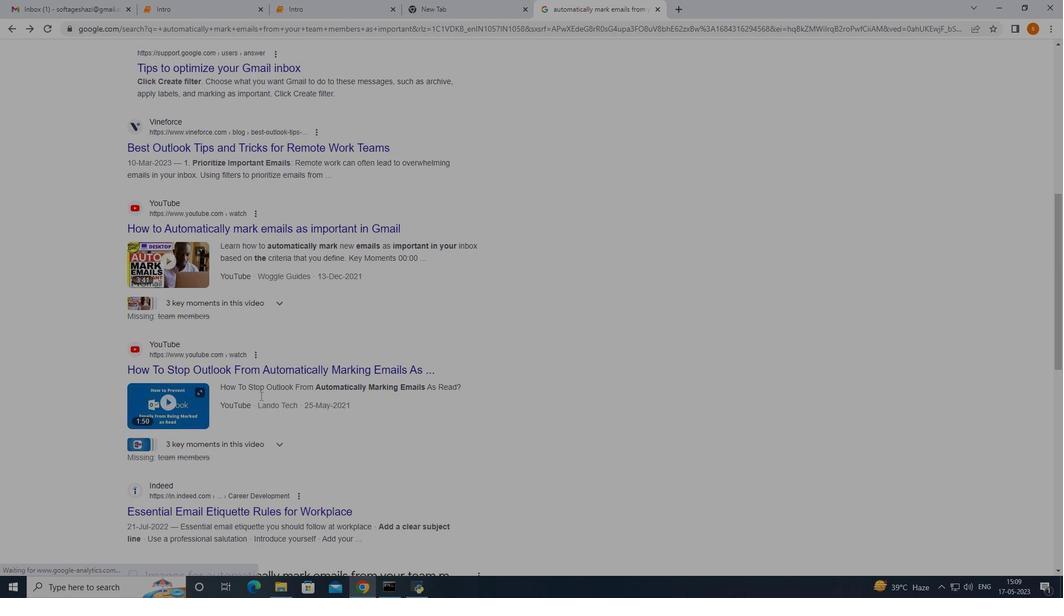 
Action: Mouse scrolled (273, 426) with delta (0, 0)
Screenshot: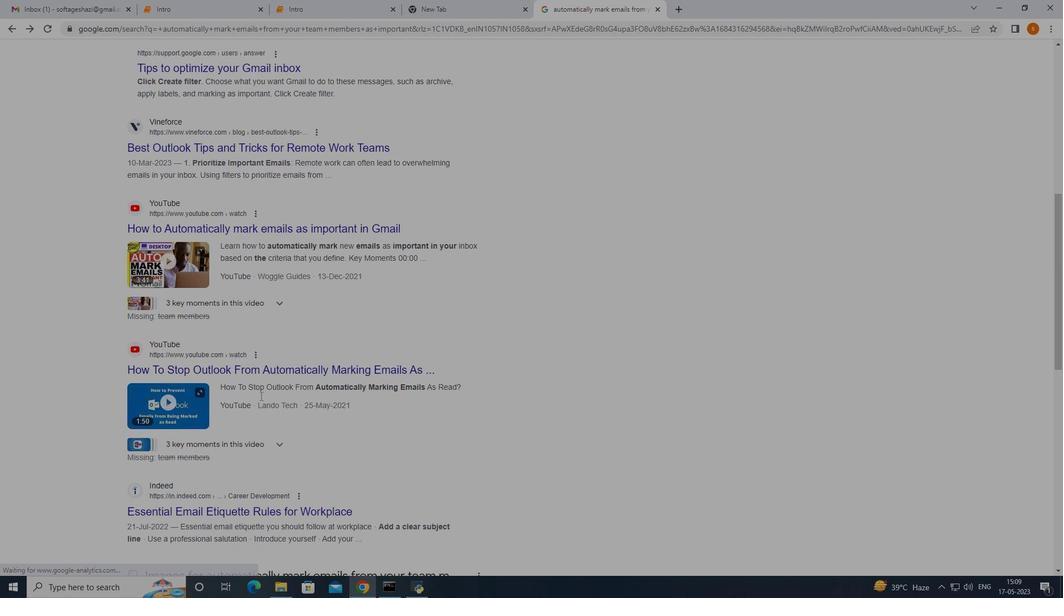 
Action: Mouse moved to (273, 427)
Screenshot: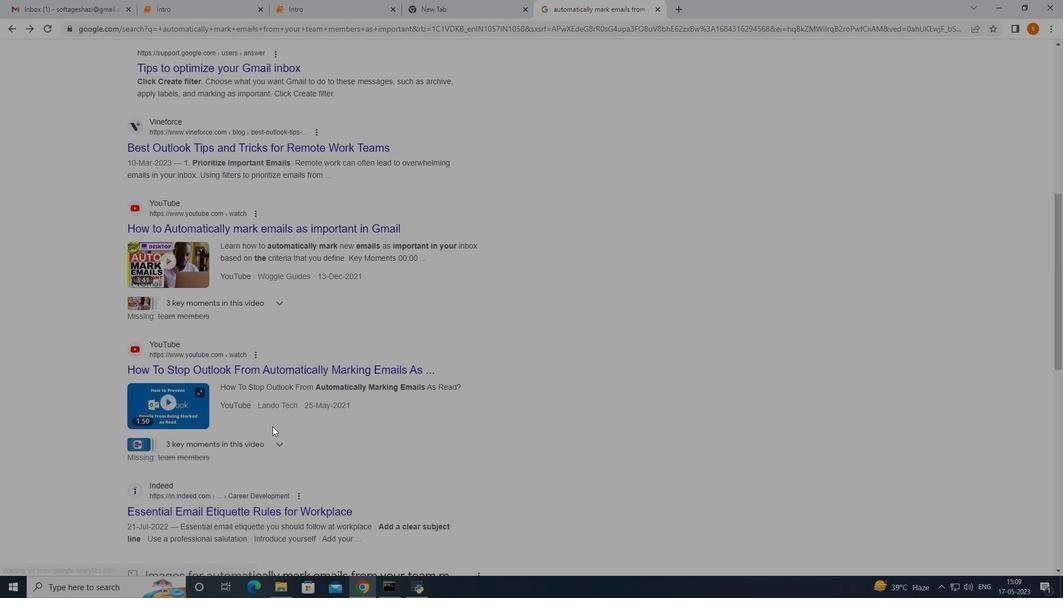 
Action: Mouse scrolled (273, 426) with delta (0, 0)
Screenshot: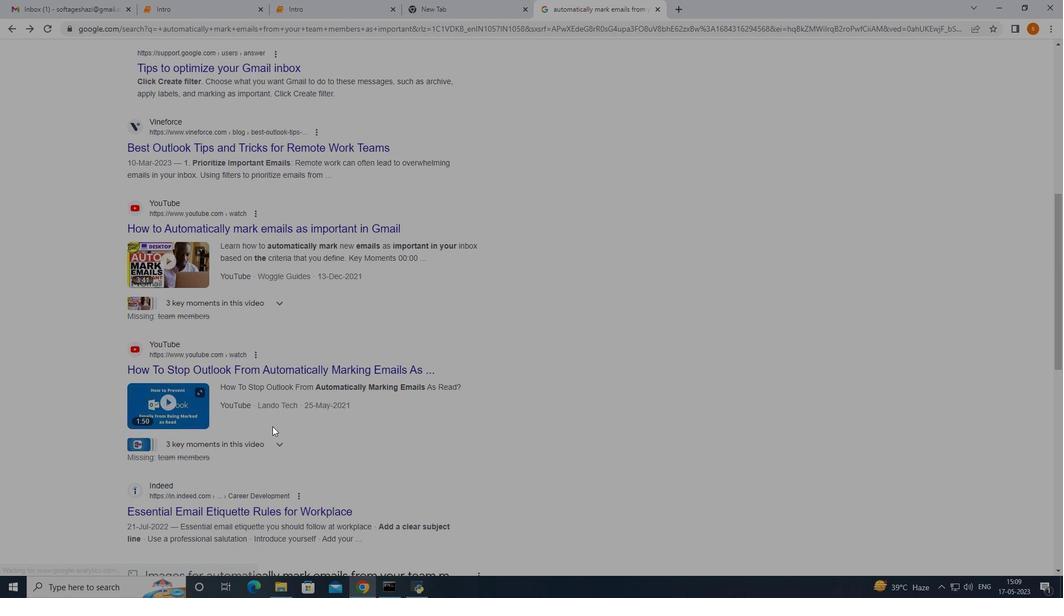 
Action: Mouse moved to (271, 406)
Screenshot: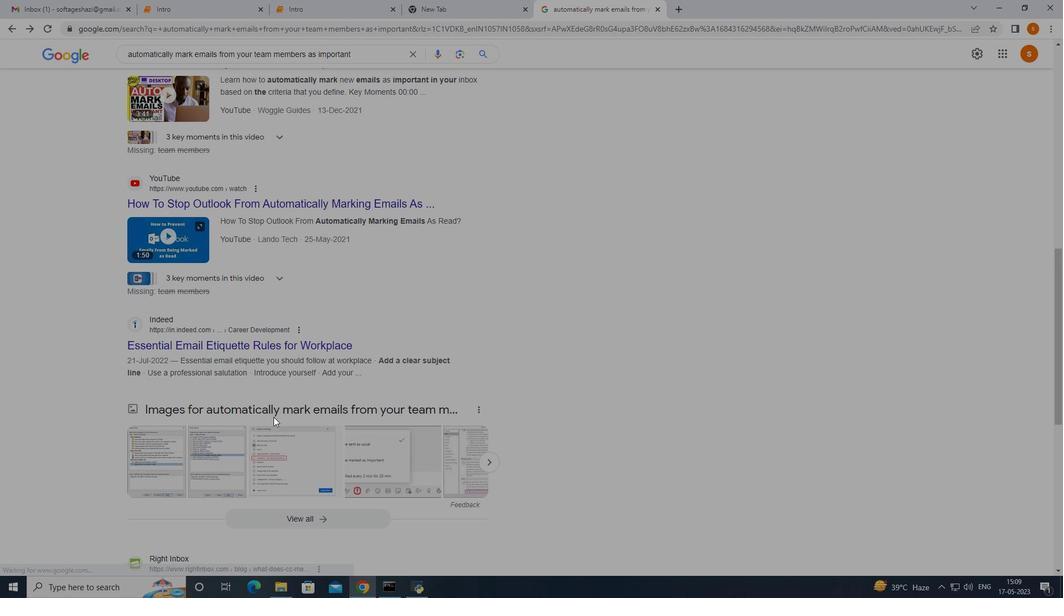 
Action: Mouse scrolled (271, 405) with delta (0, 0)
Screenshot: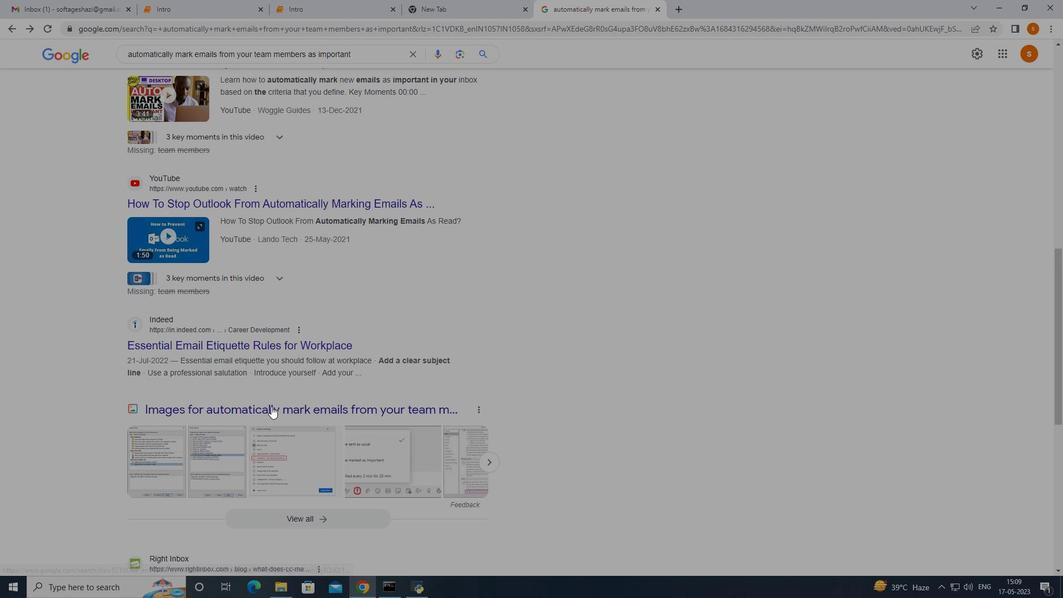 
Action: Mouse moved to (271, 406)
Screenshot: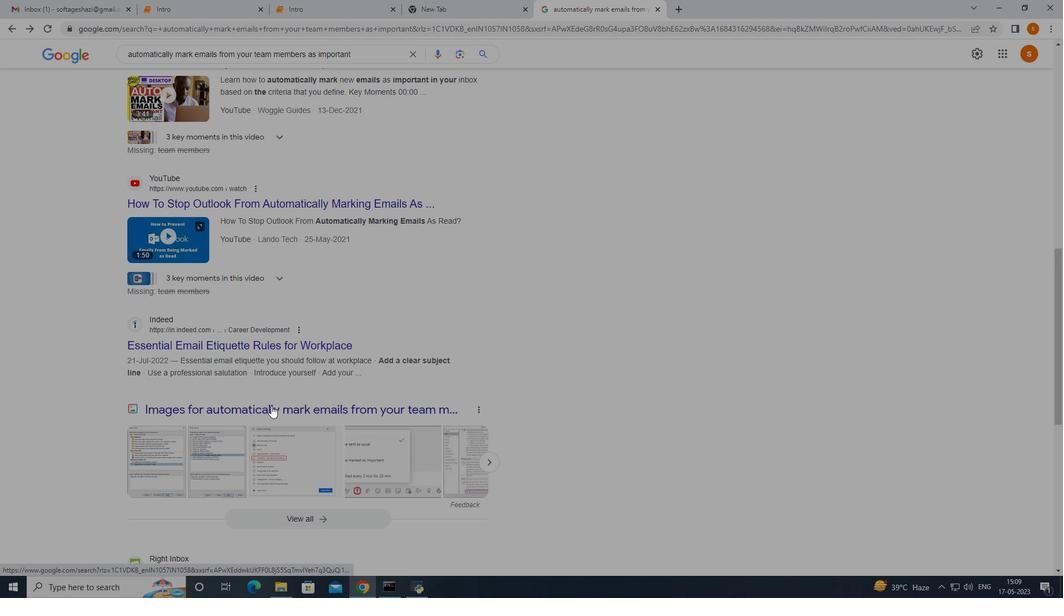 
Action: Mouse scrolled (271, 405) with delta (0, 0)
Screenshot: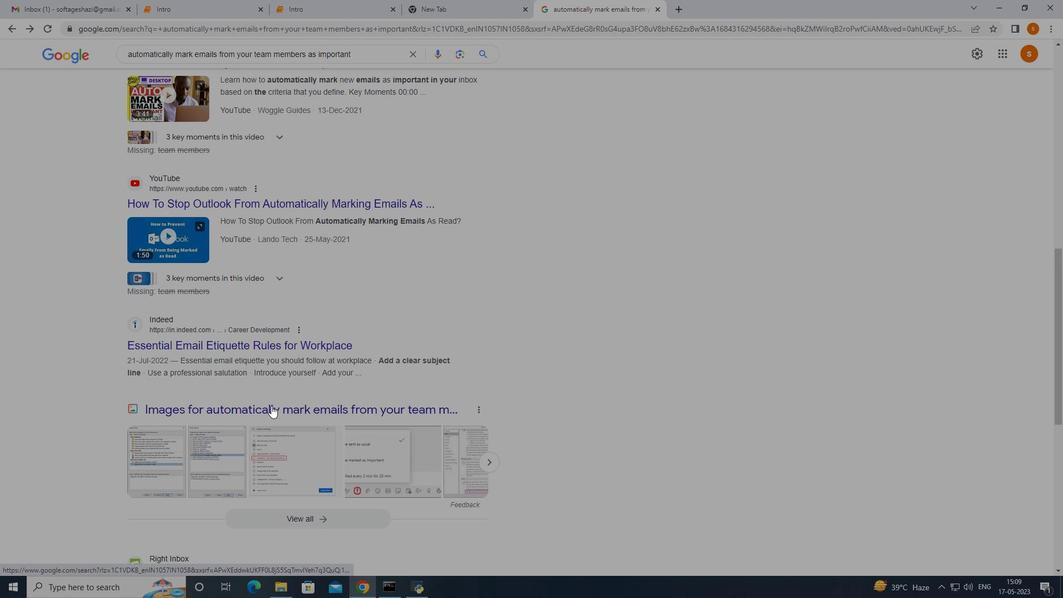
Action: Mouse scrolled (271, 405) with delta (0, 0)
Screenshot: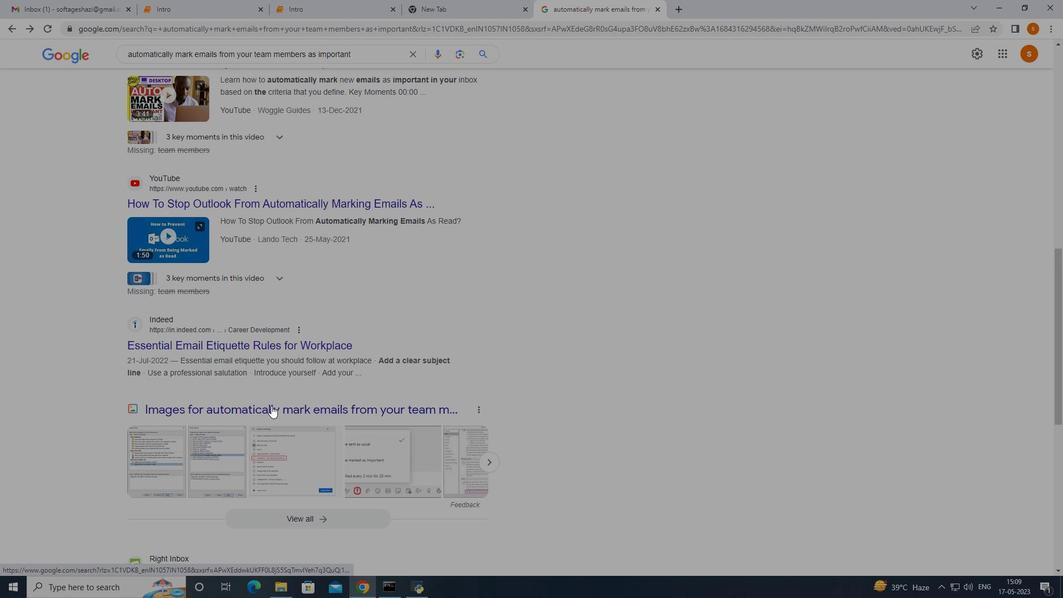
Action: Mouse moved to (271, 406)
Screenshot: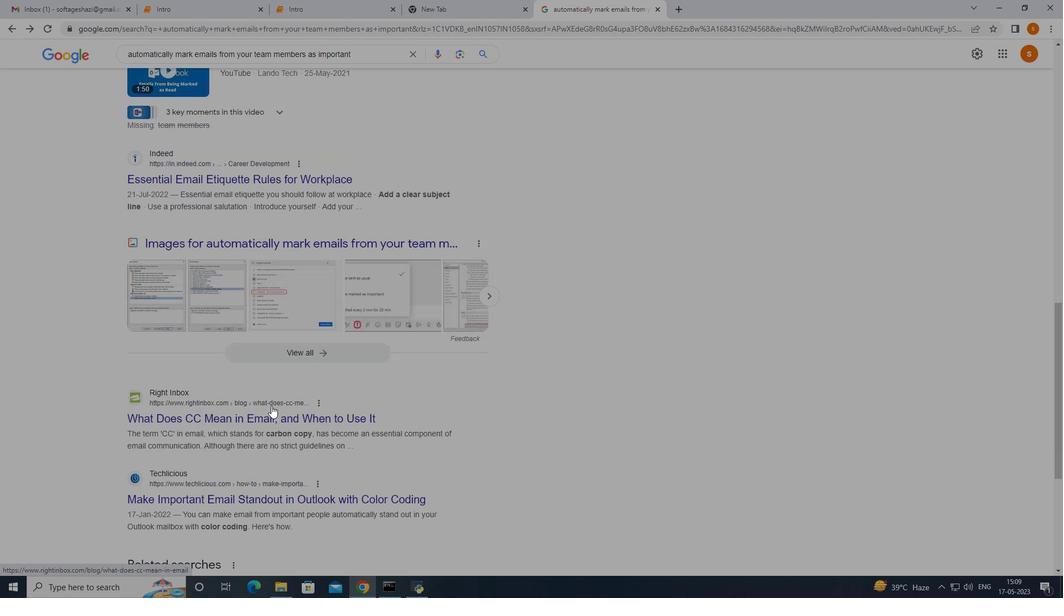 
Action: Mouse scrolled (271, 405) with delta (0, 0)
Screenshot: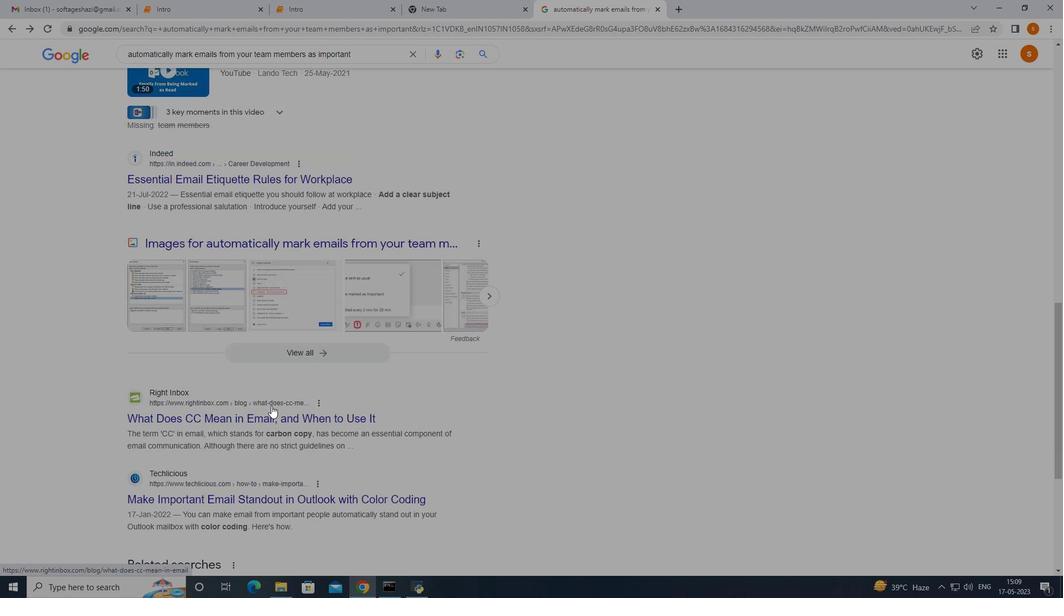 
Action: Mouse moved to (271, 406)
Screenshot: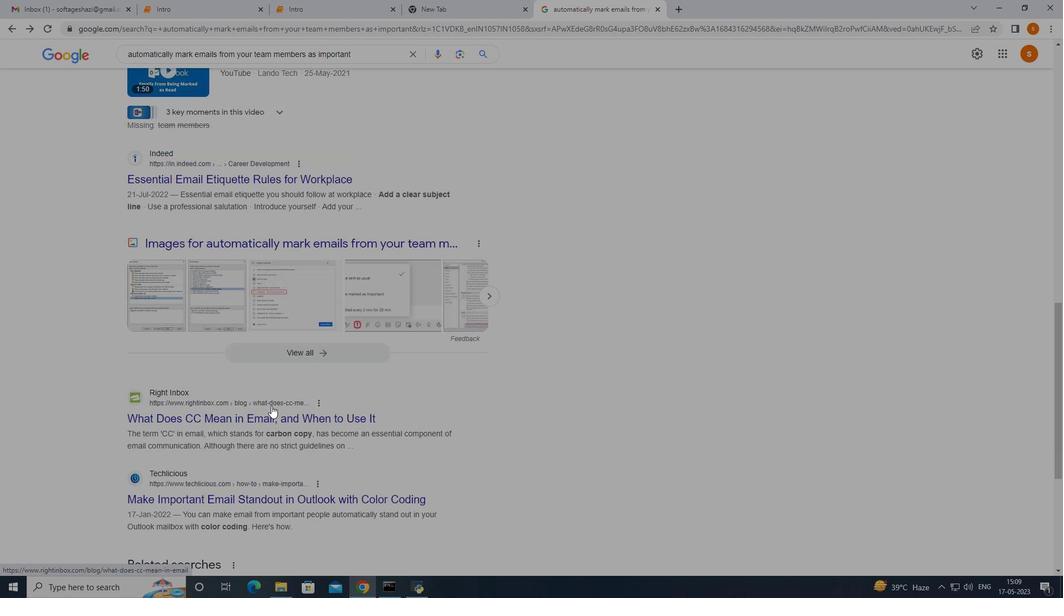 
Action: Mouse scrolled (271, 405) with delta (0, 0)
Screenshot: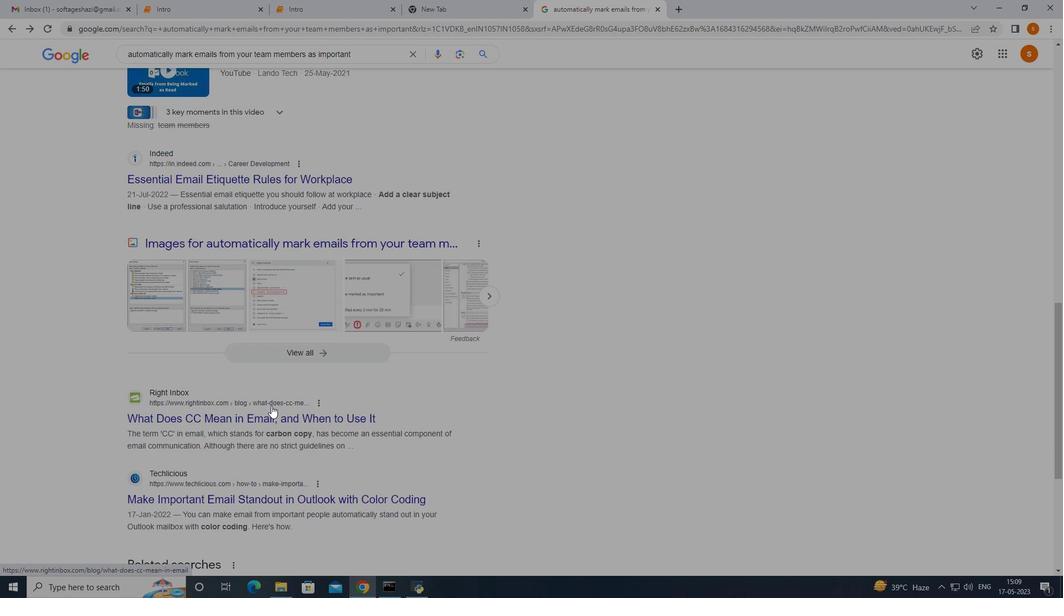 
Action: Mouse moved to (283, 360)
Screenshot: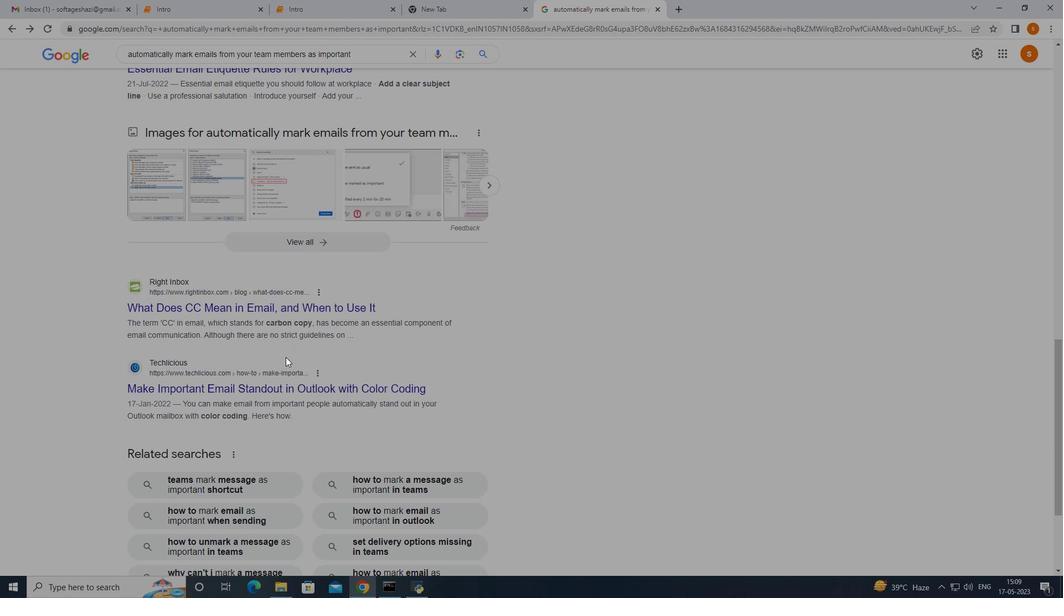 
Action: Mouse scrolled (283, 359) with delta (0, 0)
Screenshot: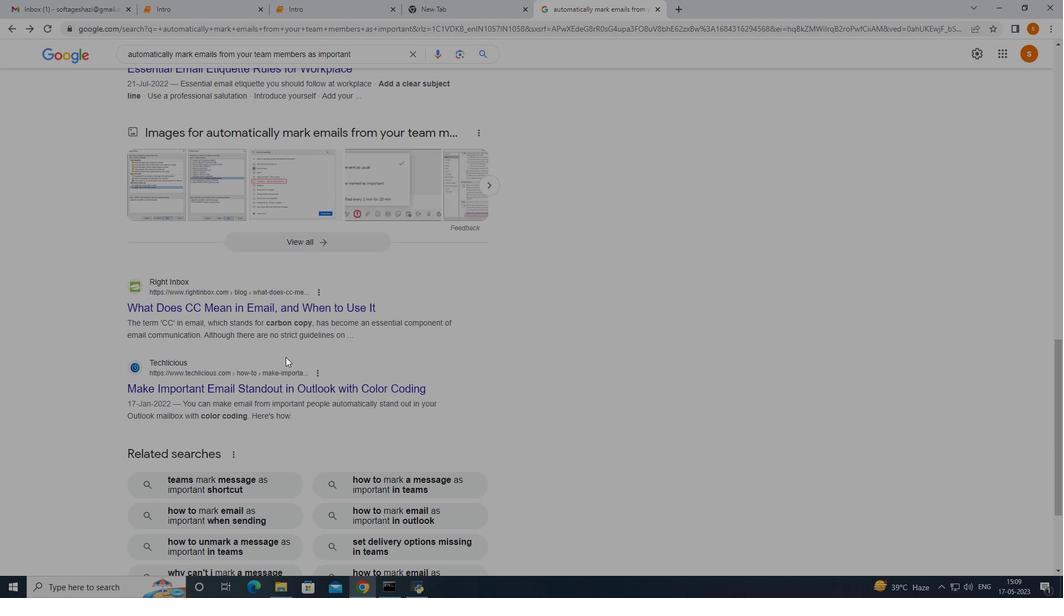
Action: Mouse moved to (258, 293)
Screenshot: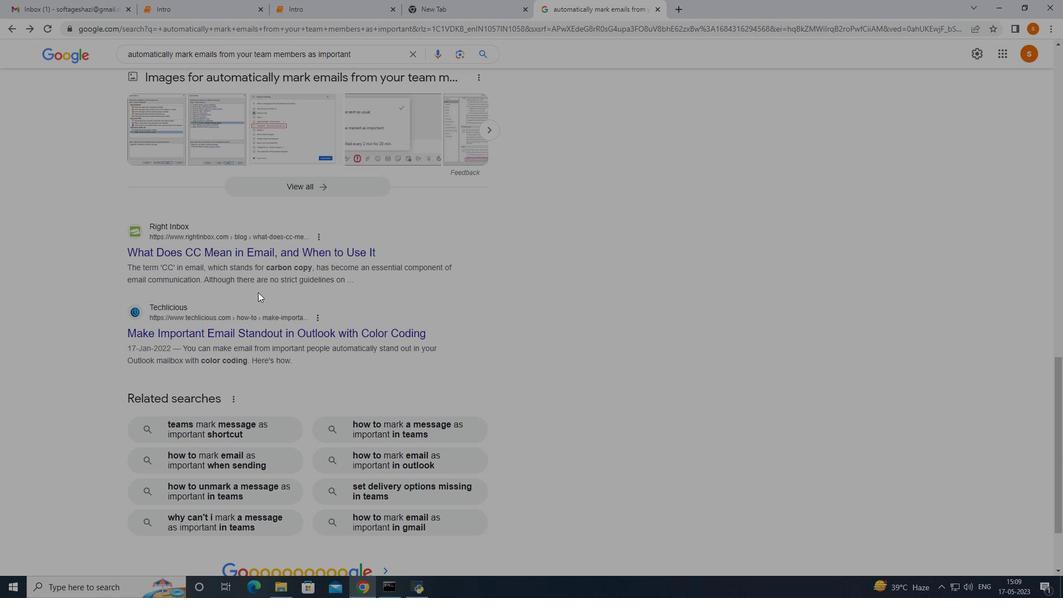
Action: Mouse scrolled (258, 292) with delta (0, 0)
Screenshot: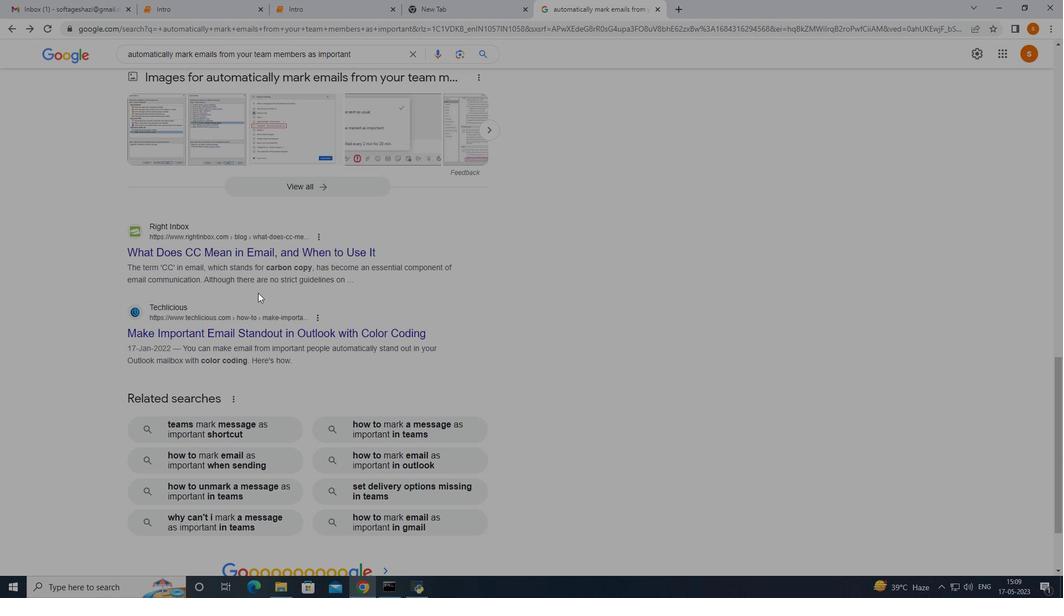 
Action: Mouse moved to (258, 293)
Screenshot: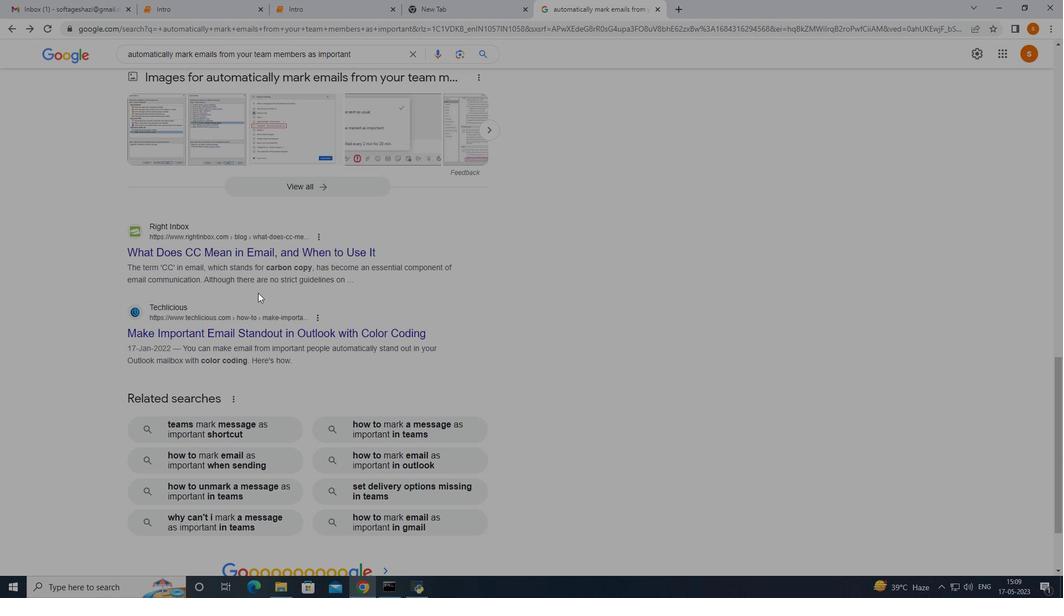 
Action: Mouse scrolled (258, 292) with delta (0, 0)
Screenshot: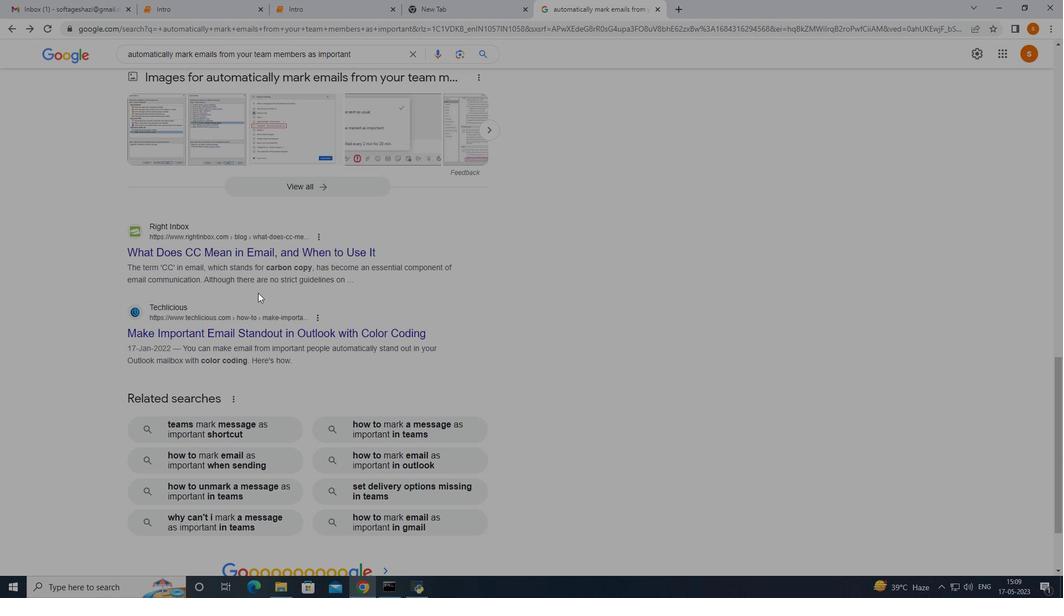 
Action: Mouse scrolled (258, 292) with delta (0, 0)
Screenshot: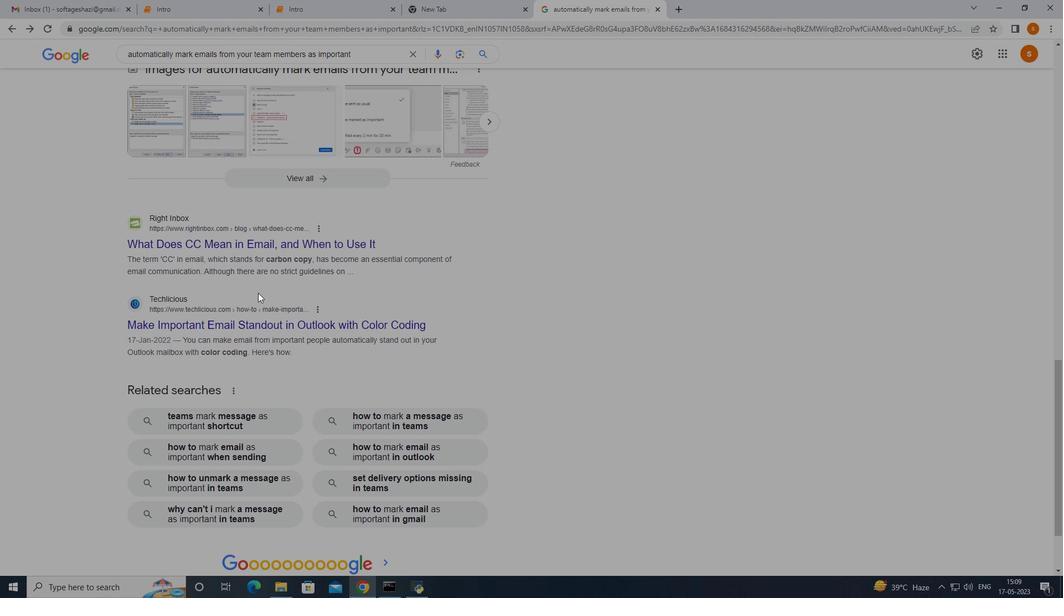 
Action: Mouse scrolled (258, 292) with delta (0, 0)
Screenshot: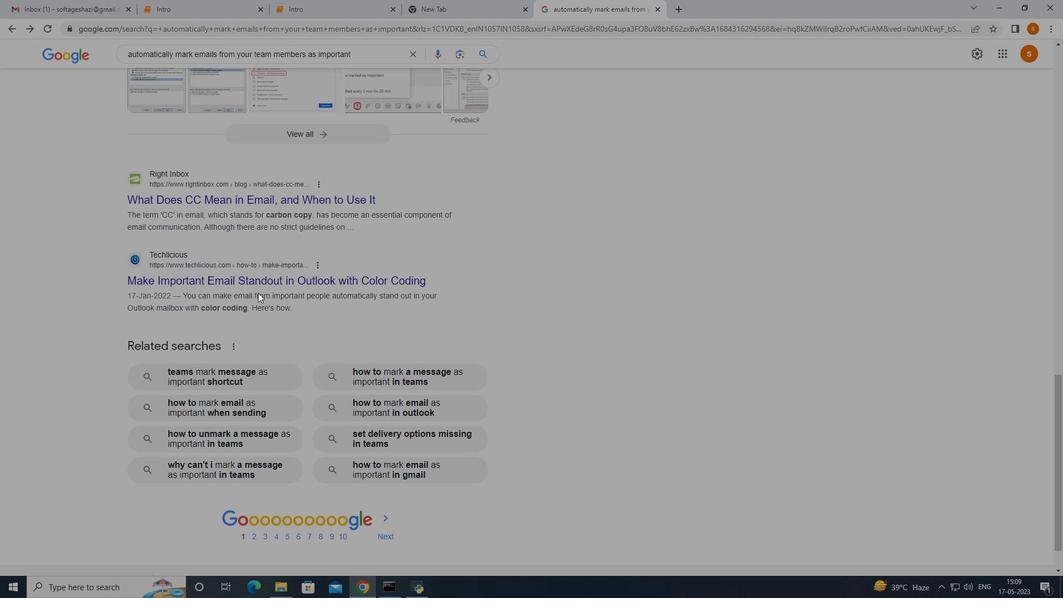 
Action: Mouse moved to (258, 293)
Screenshot: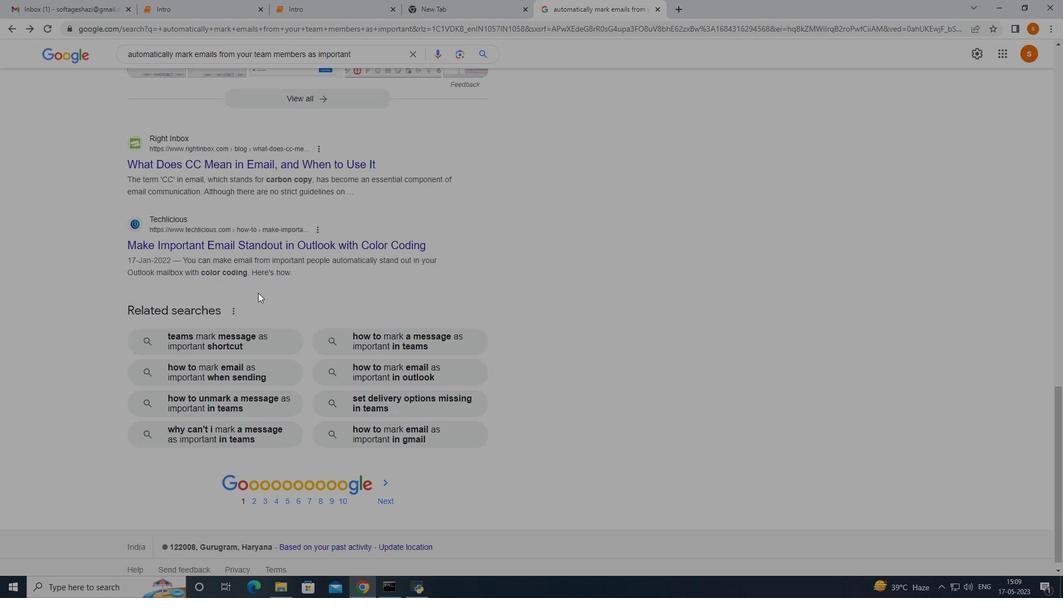
Action: Mouse scrolled (258, 293) with delta (0, 0)
Screenshot: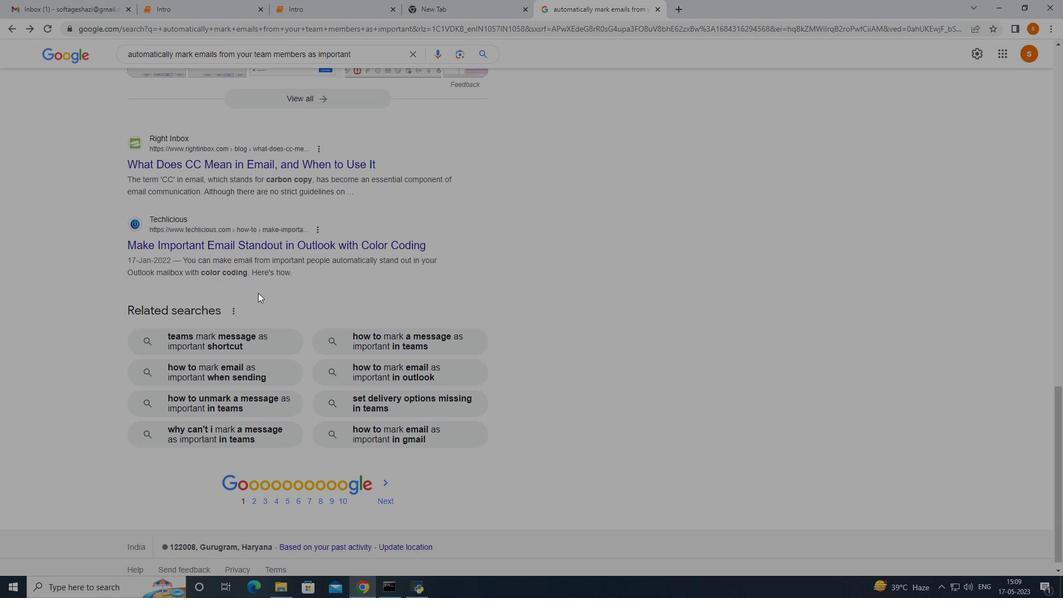 
Action: Mouse scrolled (258, 293) with delta (0, 0)
Screenshot: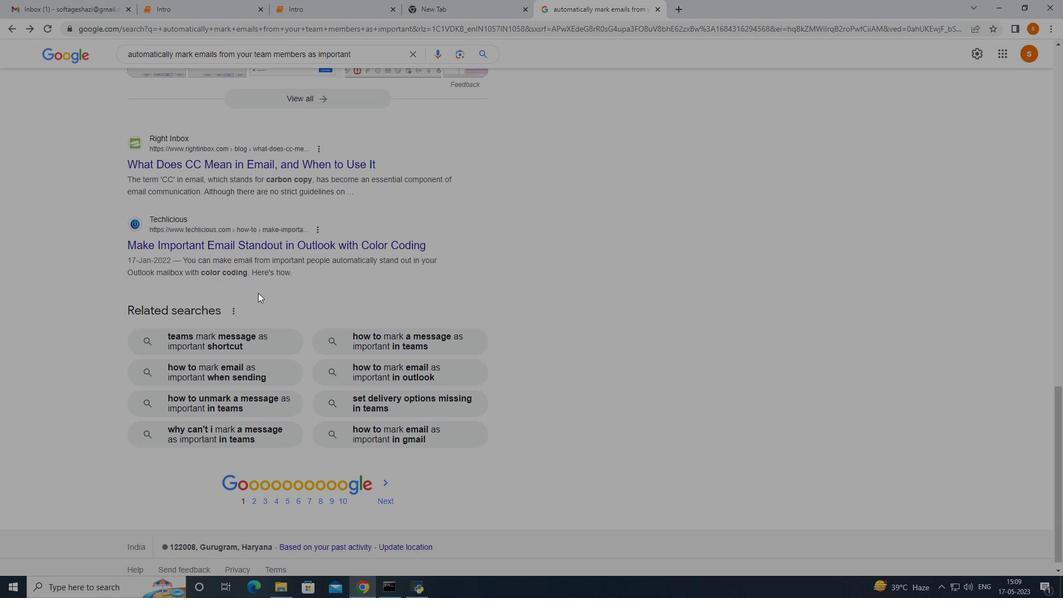 
Action: Mouse scrolled (258, 293) with delta (0, 0)
Screenshot: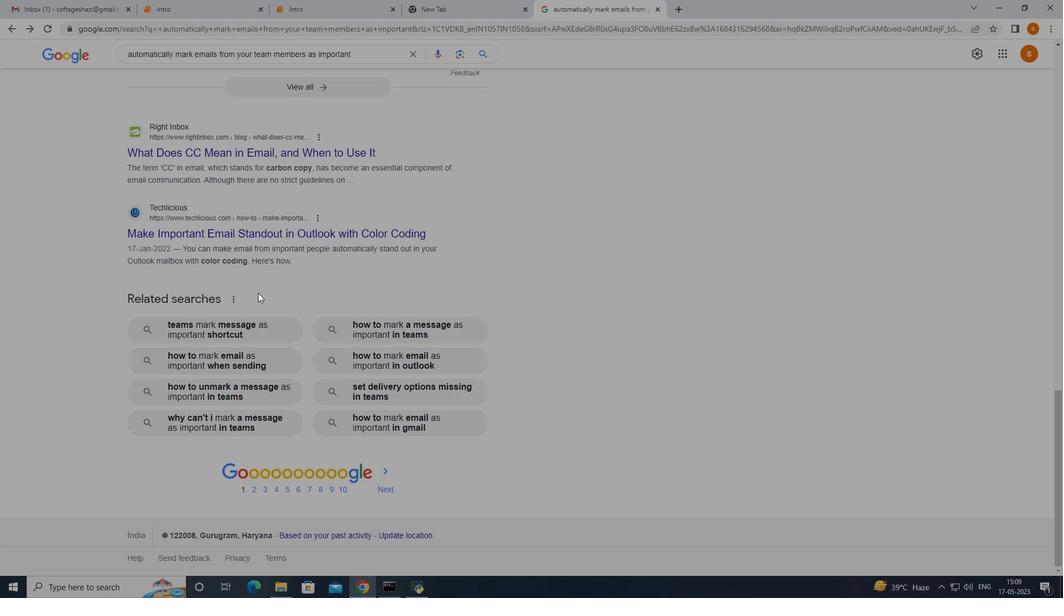 
Action: Mouse moved to (259, 291)
Screenshot: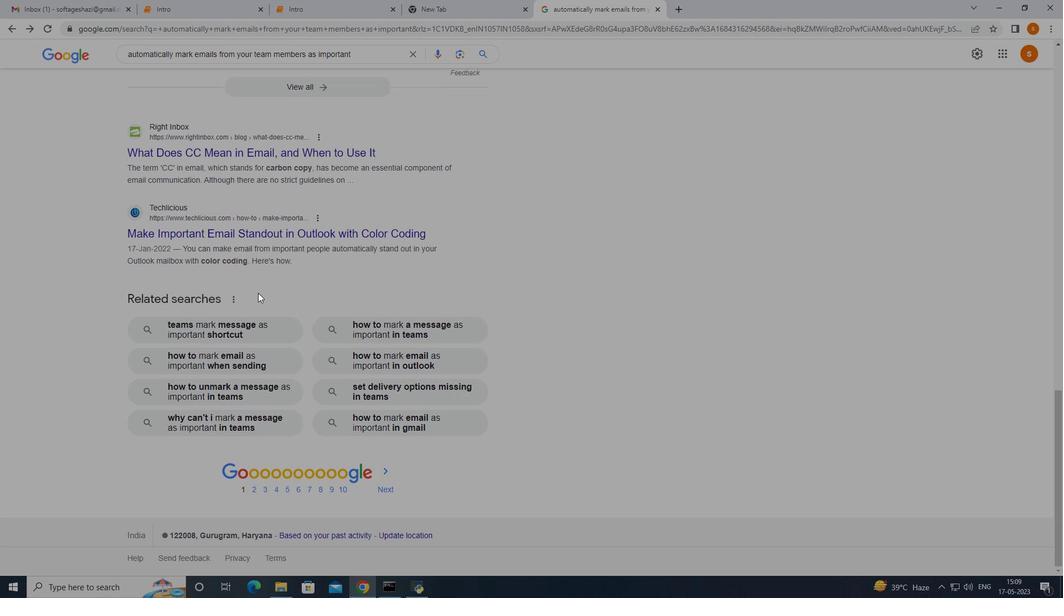
Action: Mouse scrolled (259, 292) with delta (0, 0)
Screenshot: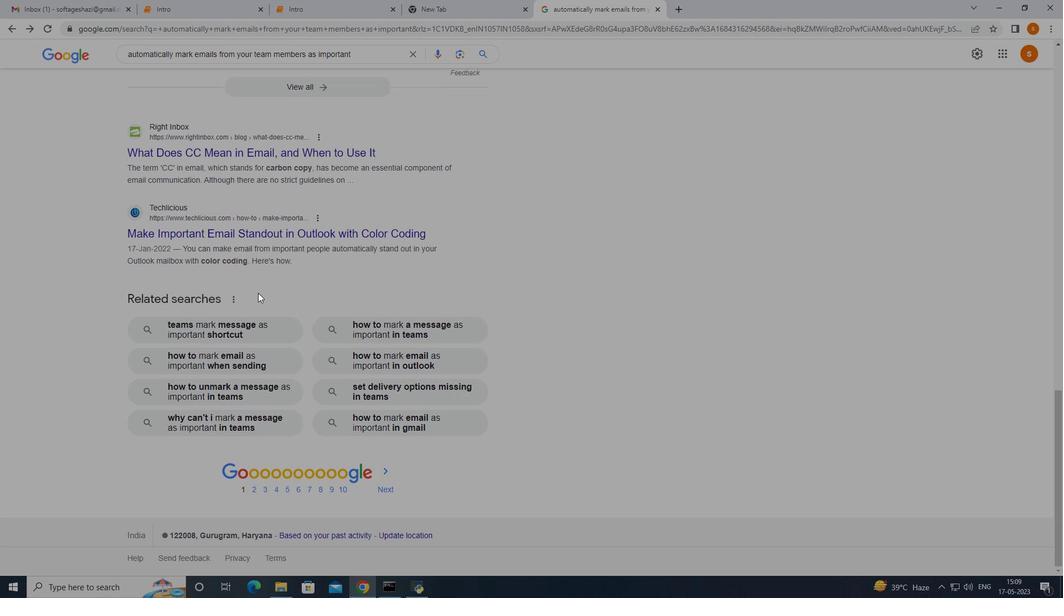 
Action: Mouse moved to (265, 441)
Screenshot: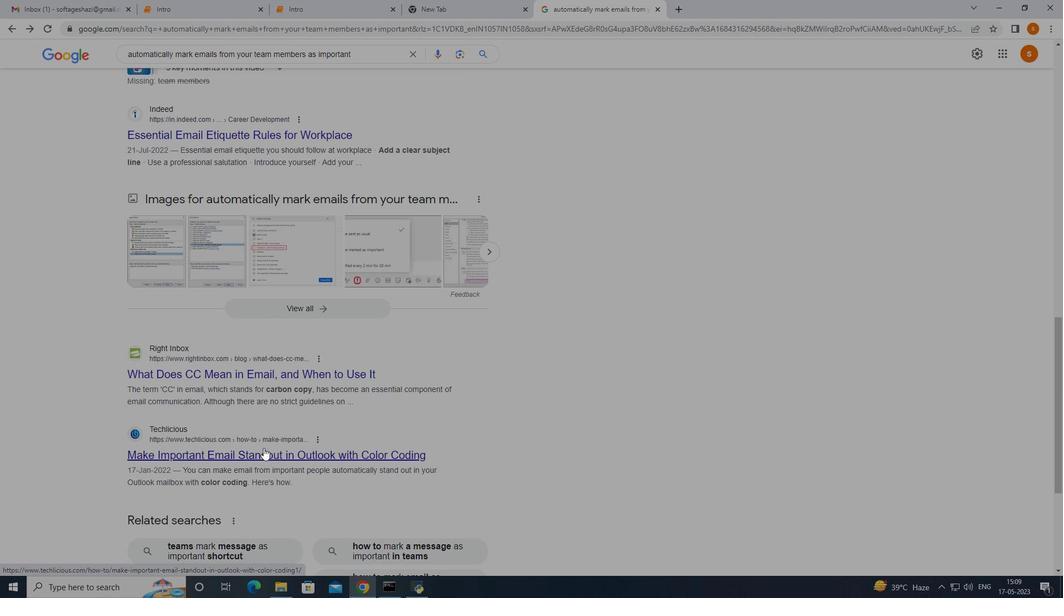 
Action: Mouse scrolled (265, 442) with delta (0, 0)
Screenshot: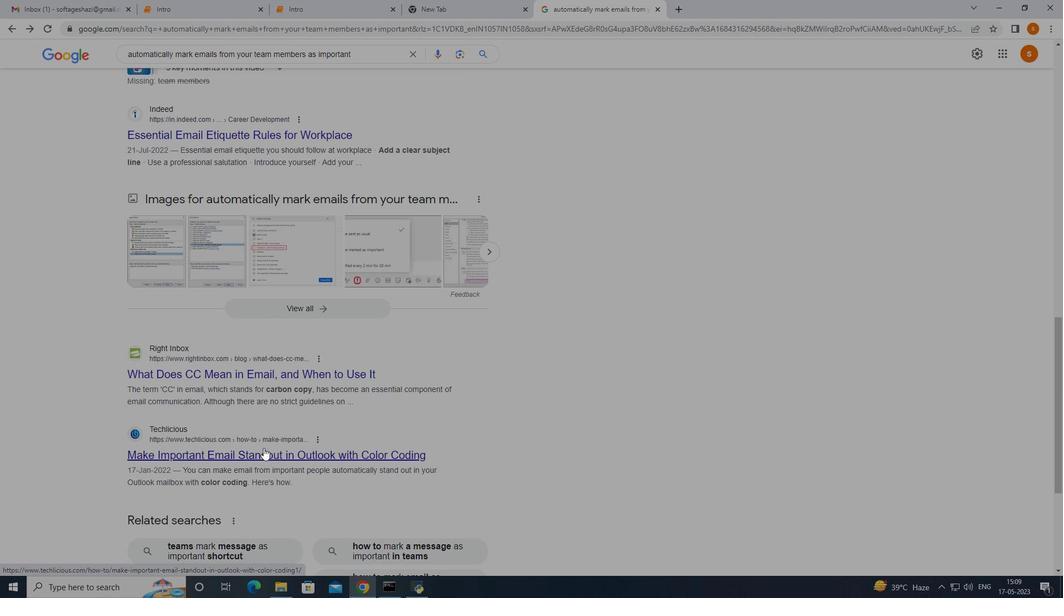 
Action: Mouse moved to (265, 441)
Screenshot: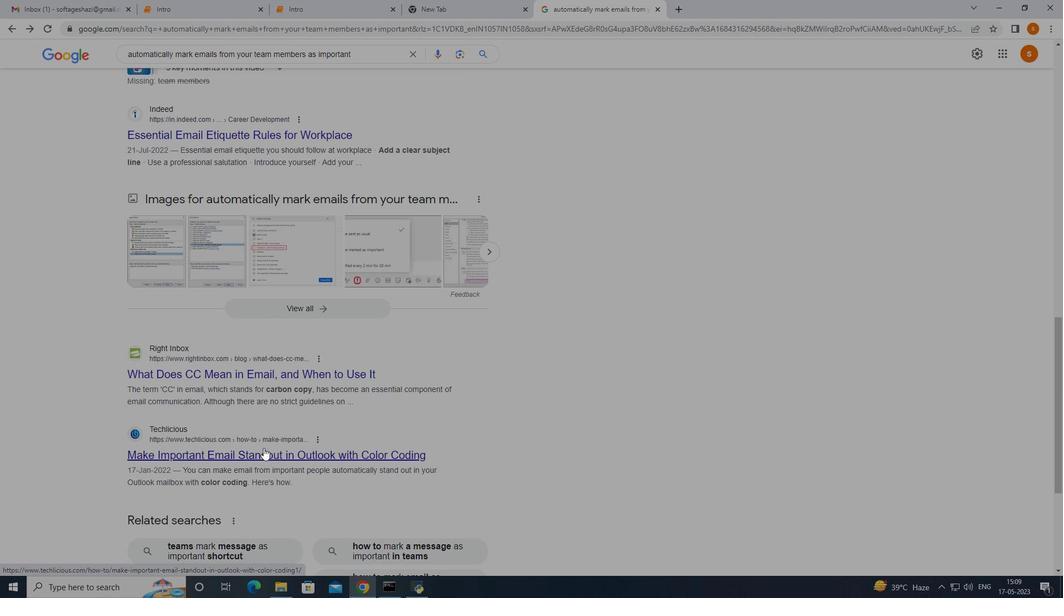 
Action: Mouse scrolled (265, 442) with delta (0, 0)
Screenshot: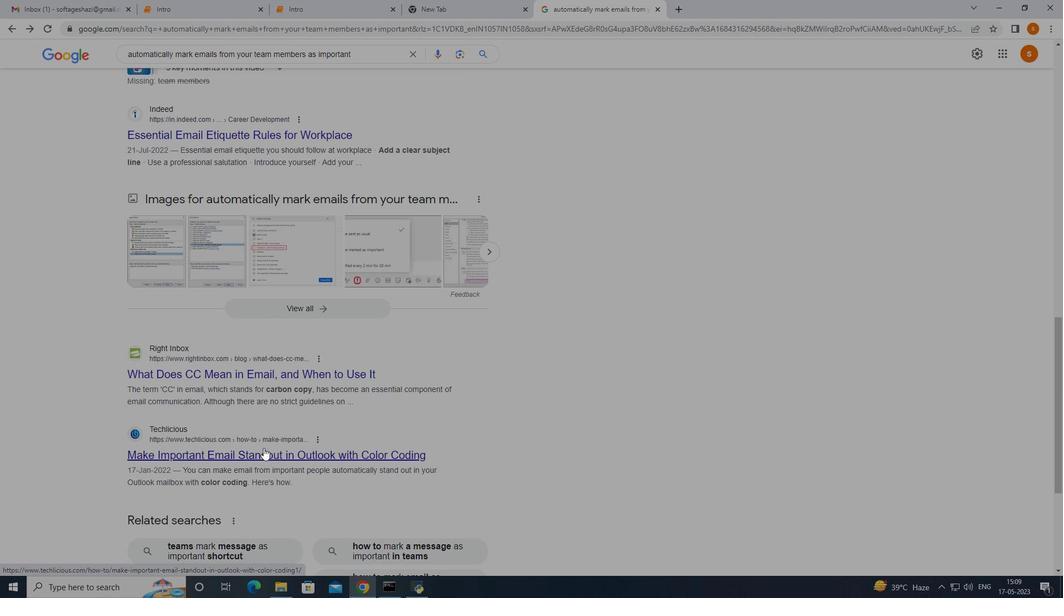 
Action: Mouse moved to (265, 440)
Screenshot: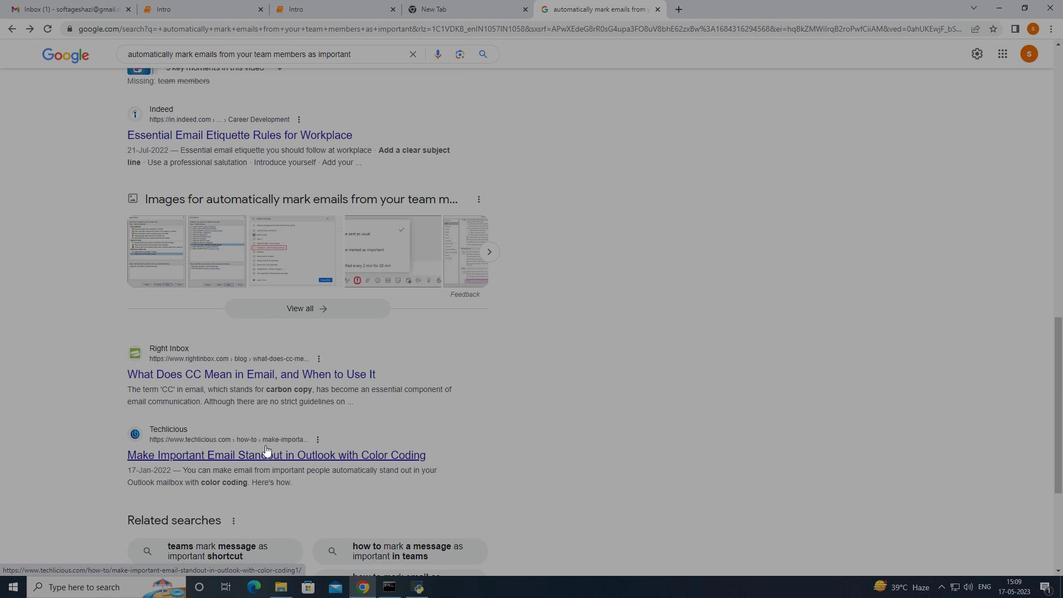 
Action: Mouse scrolled (265, 441) with delta (0, 0)
Screenshot: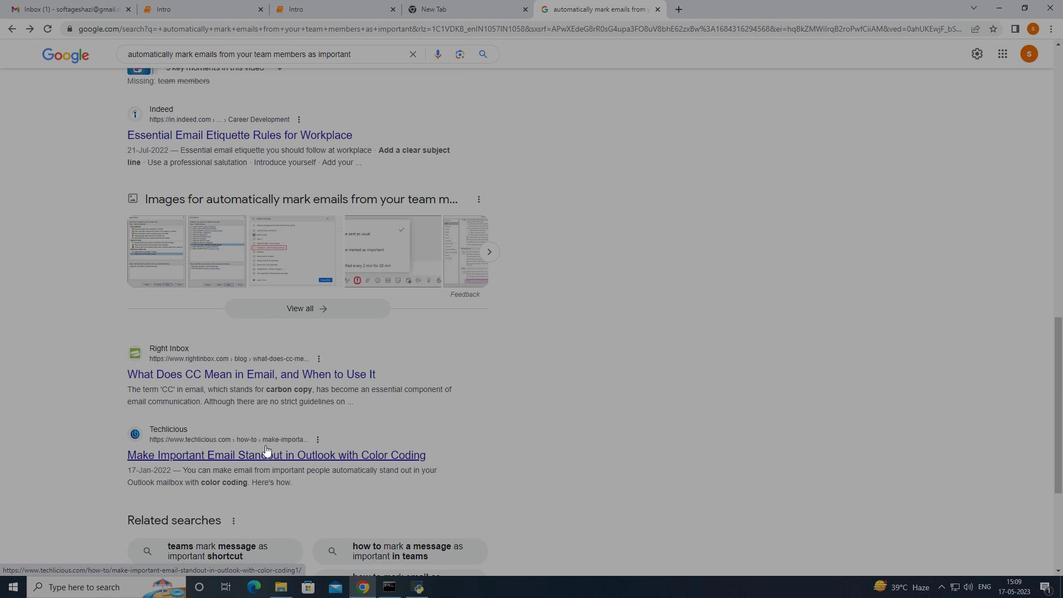 
Action: Mouse moved to (265, 440)
Screenshot: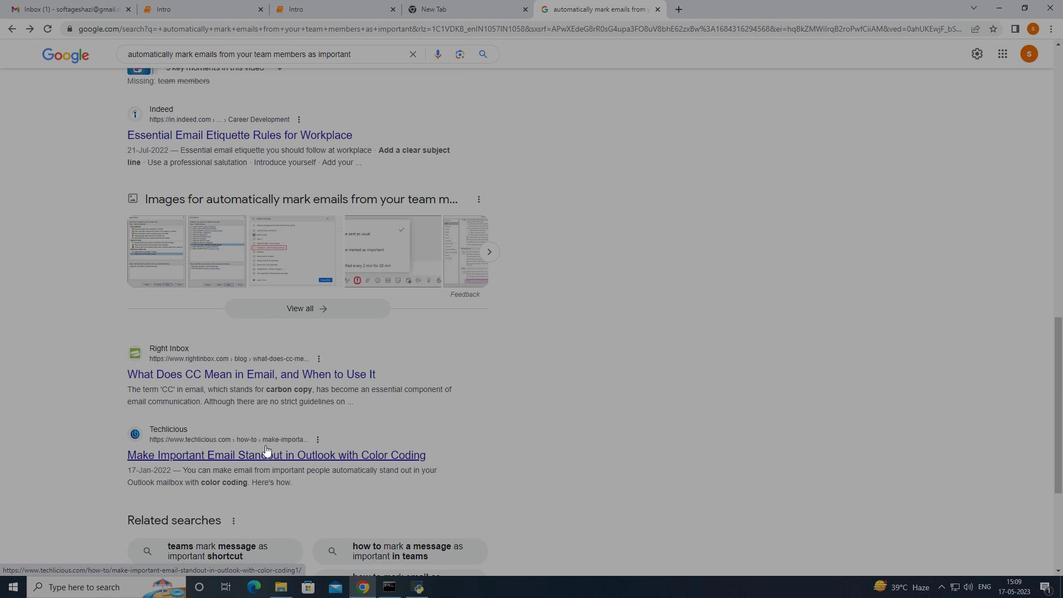 
Action: Mouse scrolled (265, 440) with delta (0, 0)
Screenshot: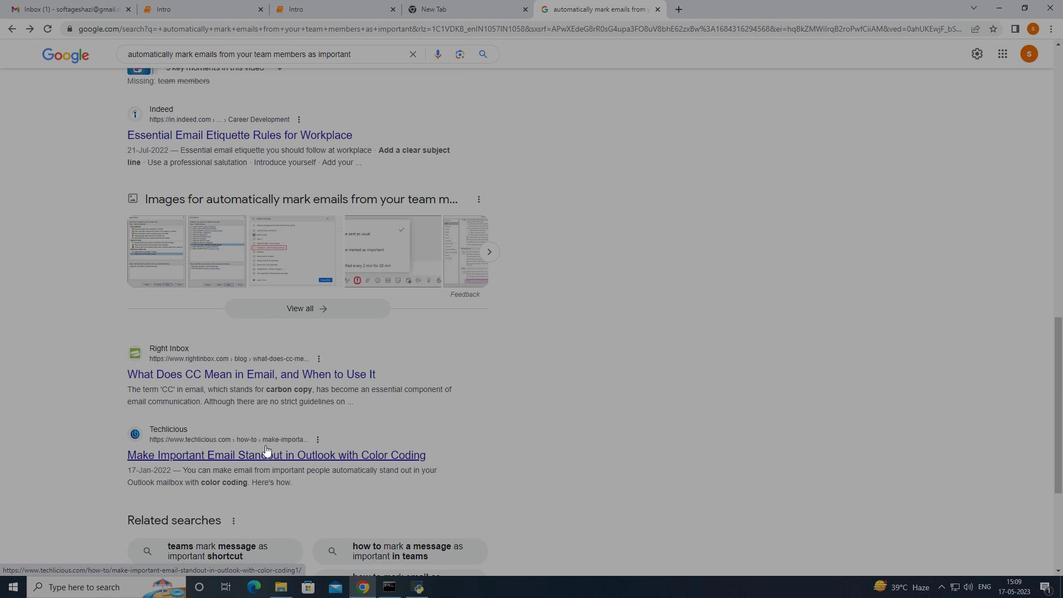 
Action: Mouse scrolled (265, 440) with delta (0, 0)
Screenshot: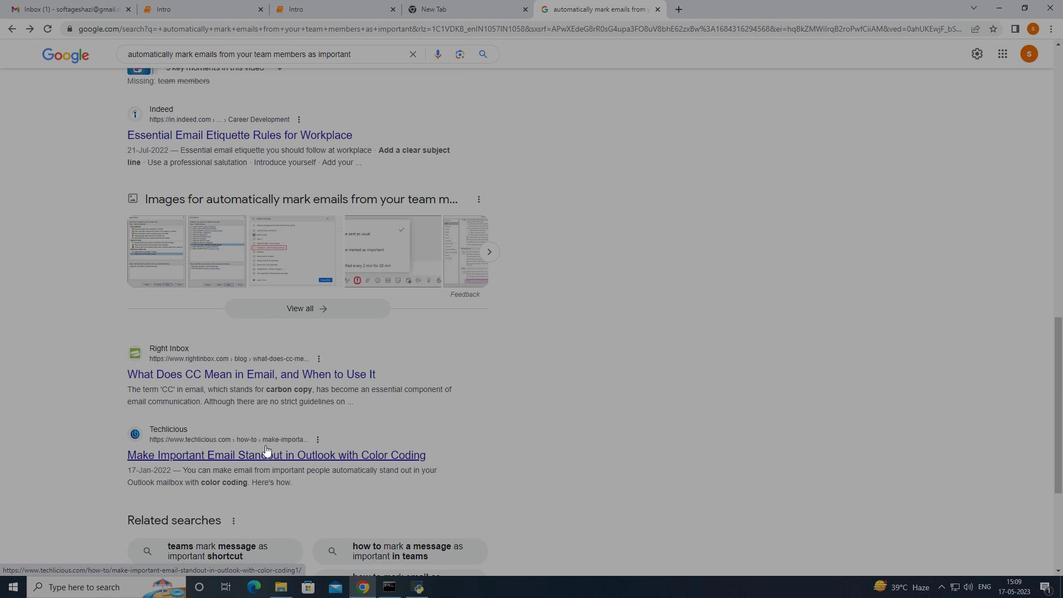 
Action: Mouse moved to (255, 387)
Screenshot: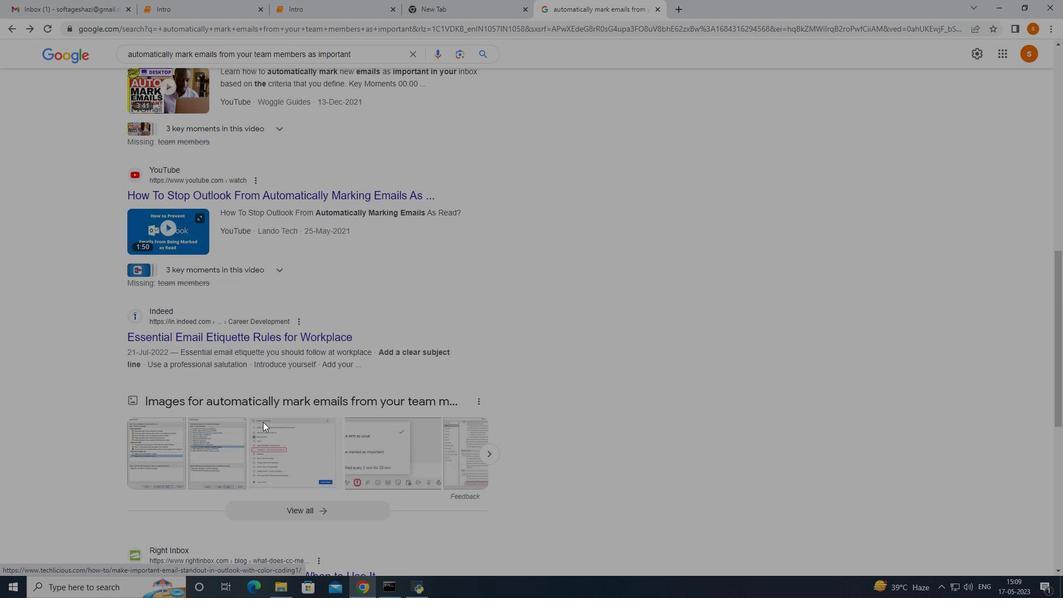 
Action: Mouse scrolled (257, 390) with delta (0, 0)
Screenshot: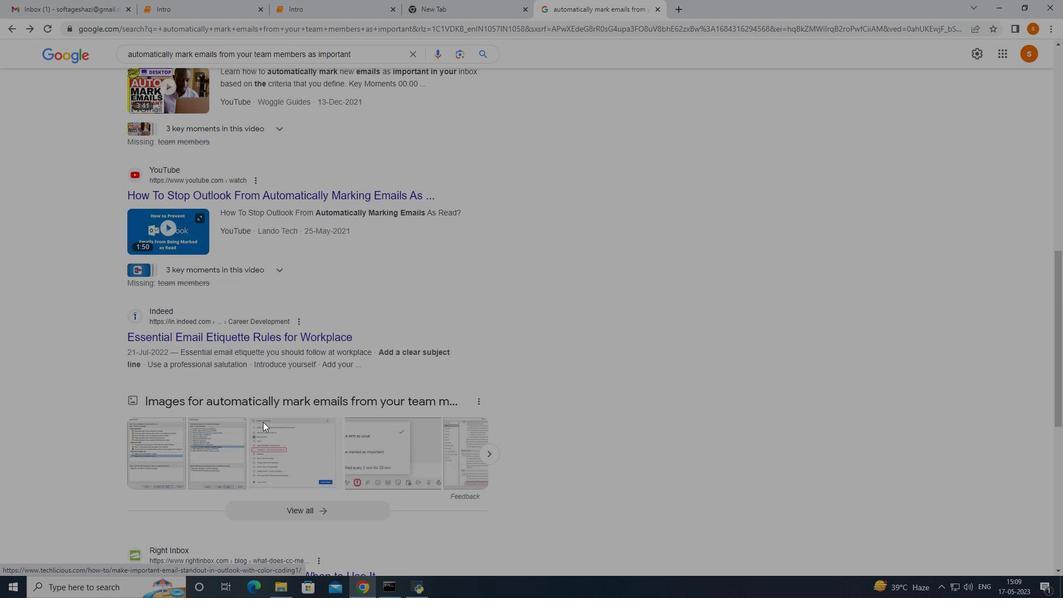 
Action: Mouse moved to (255, 383)
Screenshot: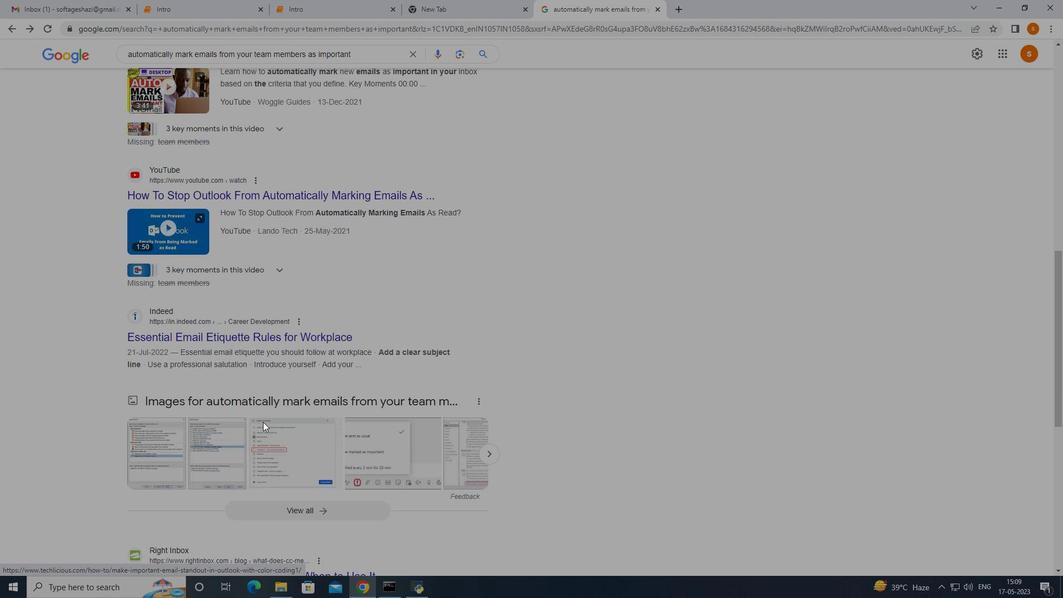 
Action: Mouse scrolled (255, 384) with delta (0, 0)
